 Task: Go to Program & Features. Select Whole Food Market. Add to cart Organic Ketchup-2. Select Amazon Health. Add to cart Pill organizer-2. Place order for Janice Green, _x000D_
1338 W Lago Bello Dr_x000D_
Eagle, Idaho(ID), 83616, Cell Number (703) 476-8286
Action: Mouse moved to (25, 101)
Screenshot: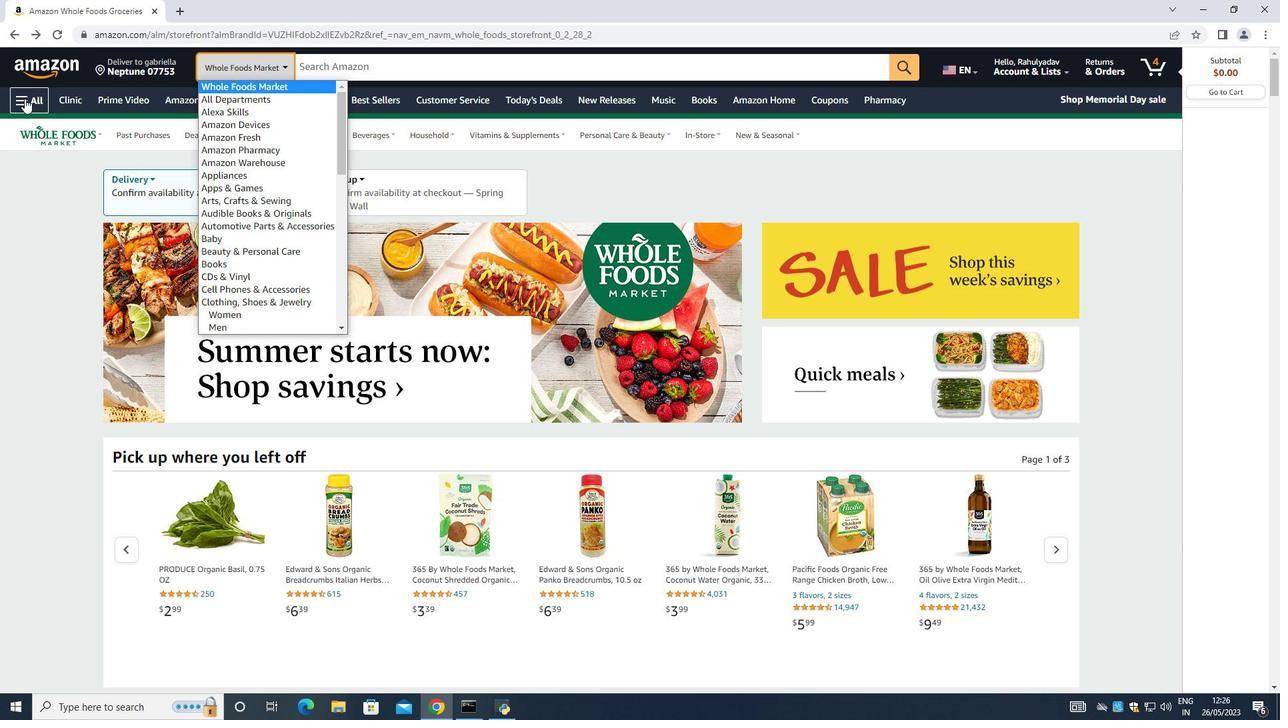 
Action: Mouse pressed left at (25, 101)
Screenshot: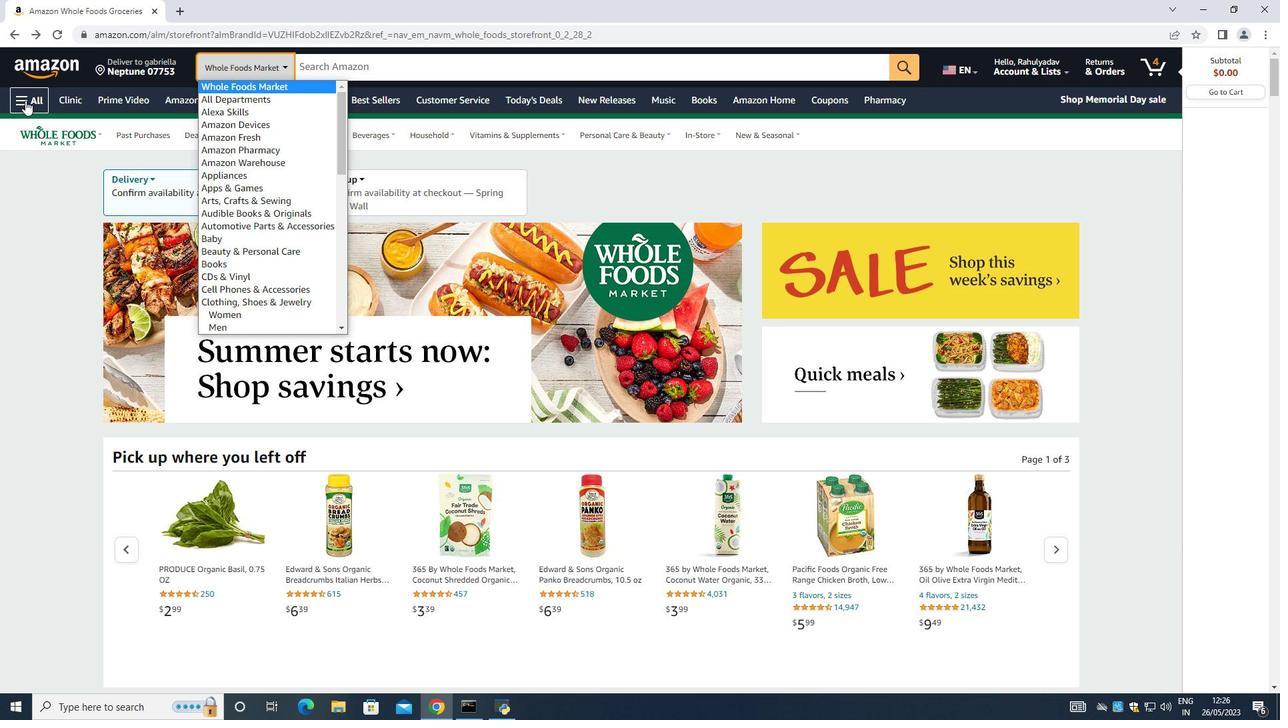 
Action: Mouse moved to (31, 133)
Screenshot: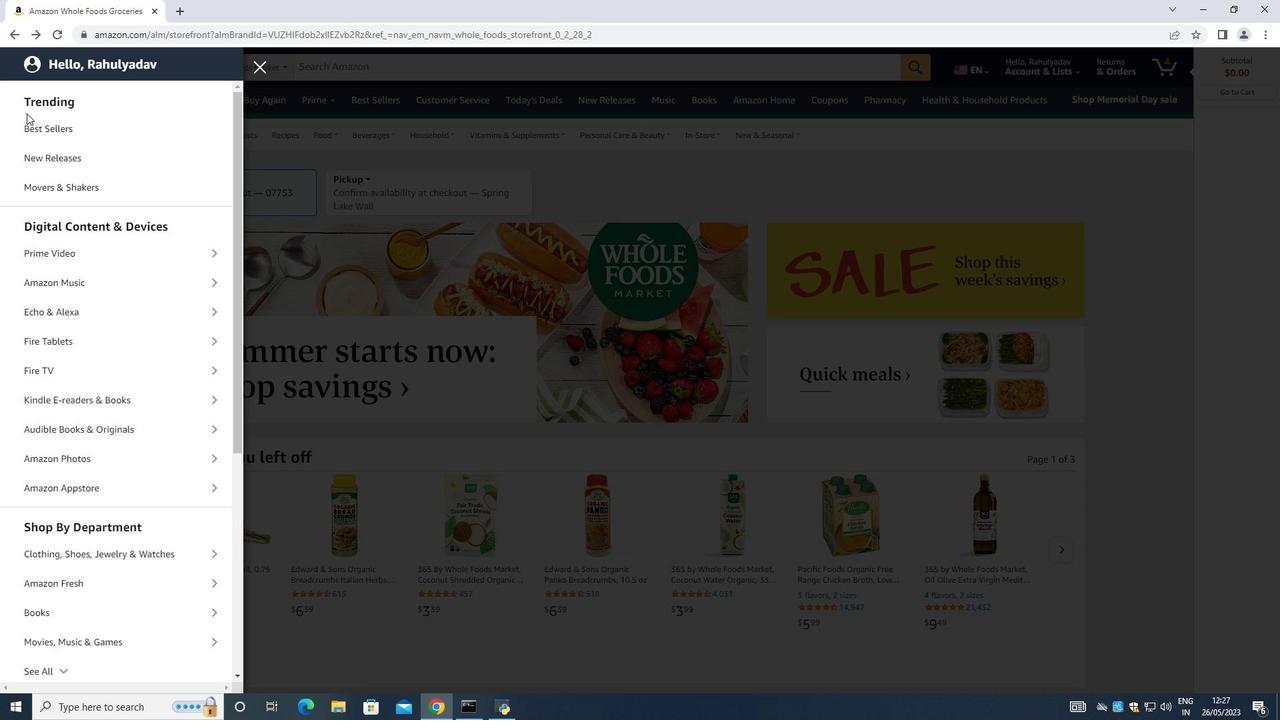 
Action: Mouse scrolled (31, 132) with delta (0, 0)
Screenshot: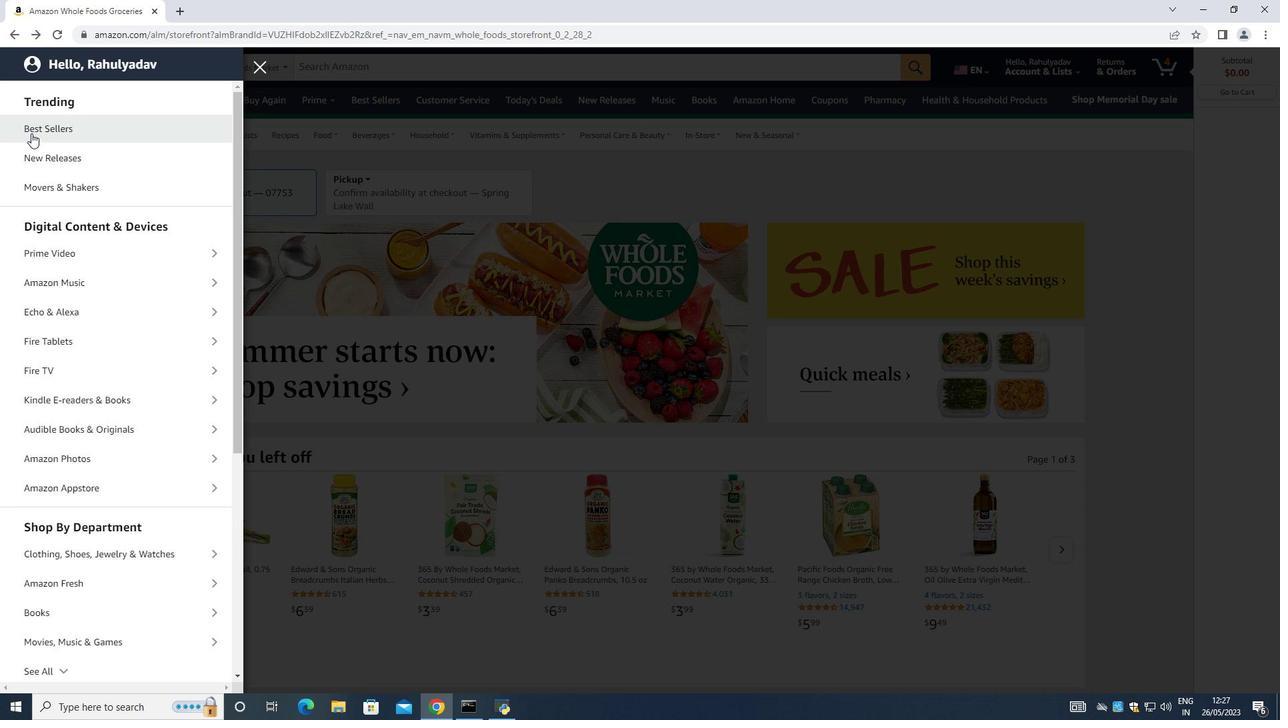 
Action: Mouse scrolled (31, 132) with delta (0, 0)
Screenshot: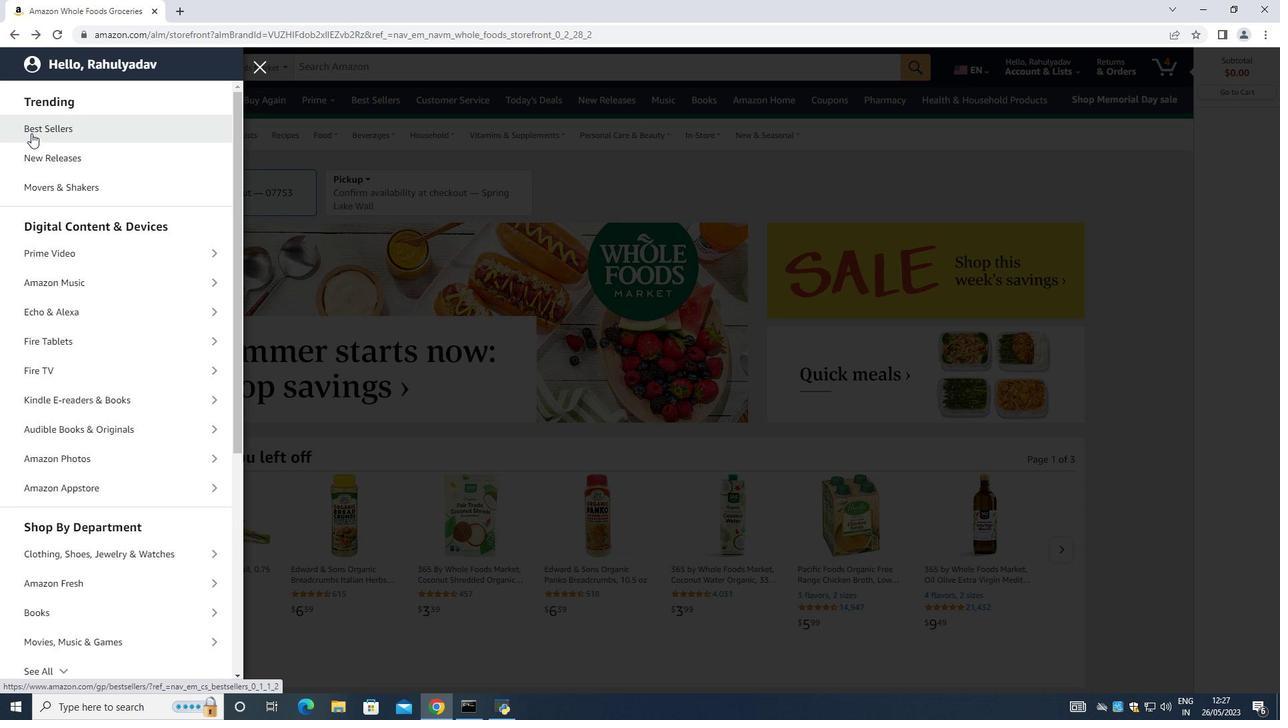 
Action: Mouse moved to (59, 156)
Screenshot: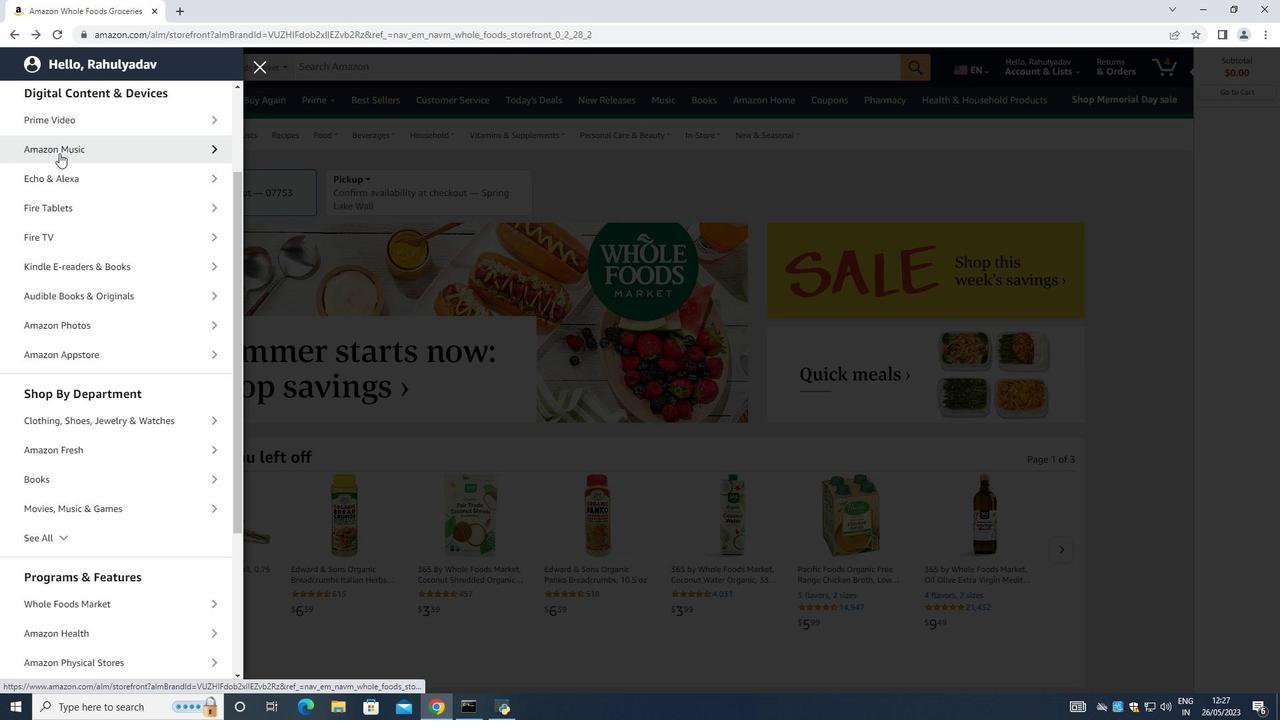 
Action: Mouse scrolled (59, 155) with delta (0, 0)
Screenshot: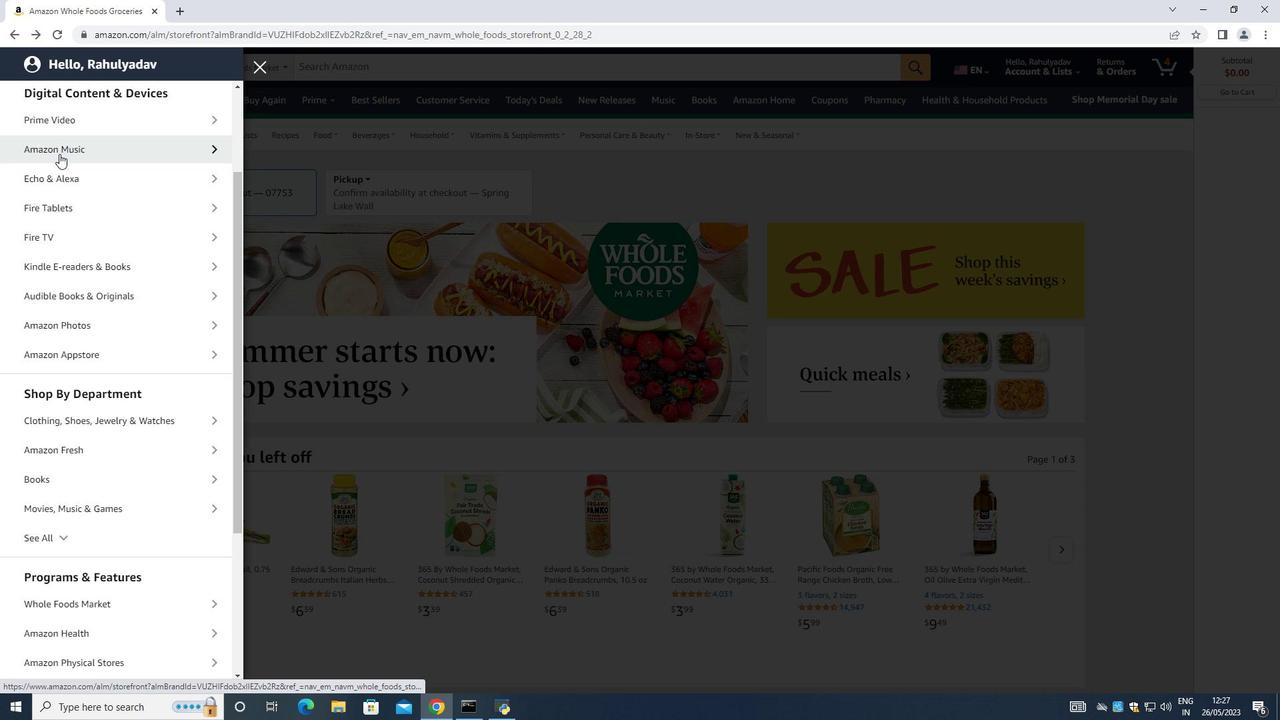
Action: Mouse moved to (61, 162)
Screenshot: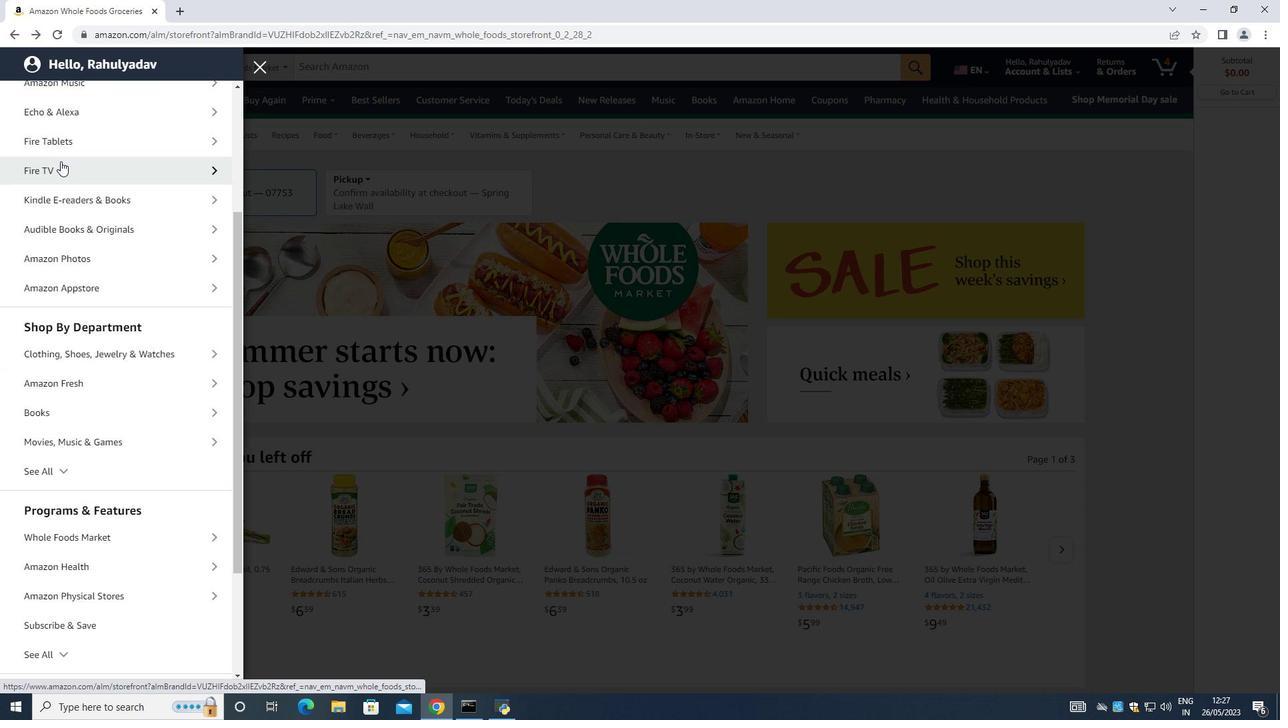 
Action: Mouse scrolled (61, 162) with delta (0, 0)
Screenshot: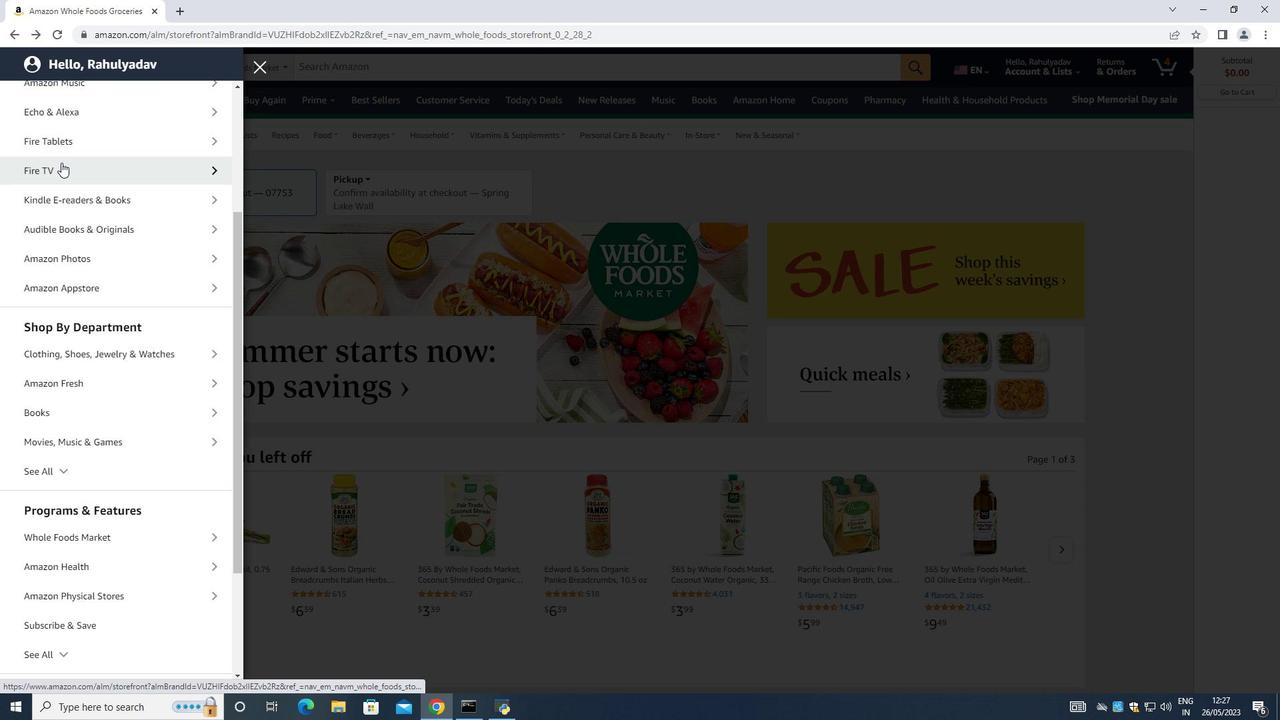 
Action: Mouse moved to (62, 170)
Screenshot: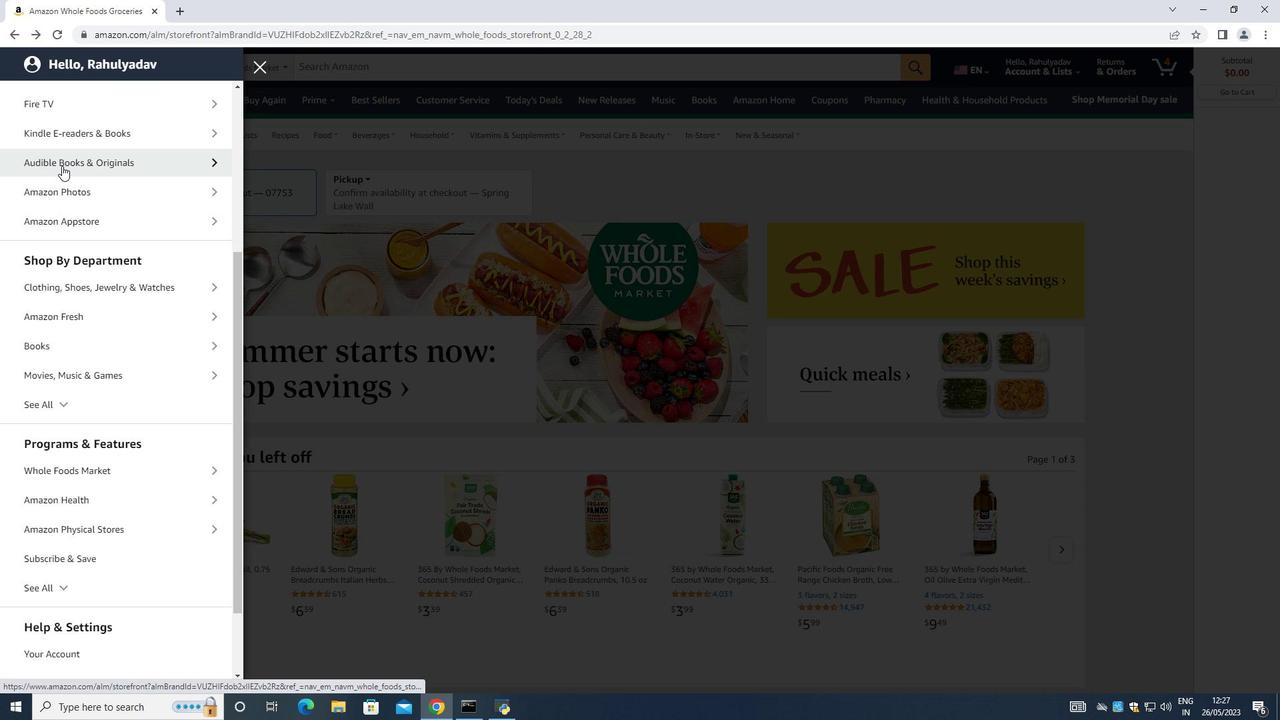 
Action: Mouse scrolled (62, 169) with delta (0, 0)
Screenshot: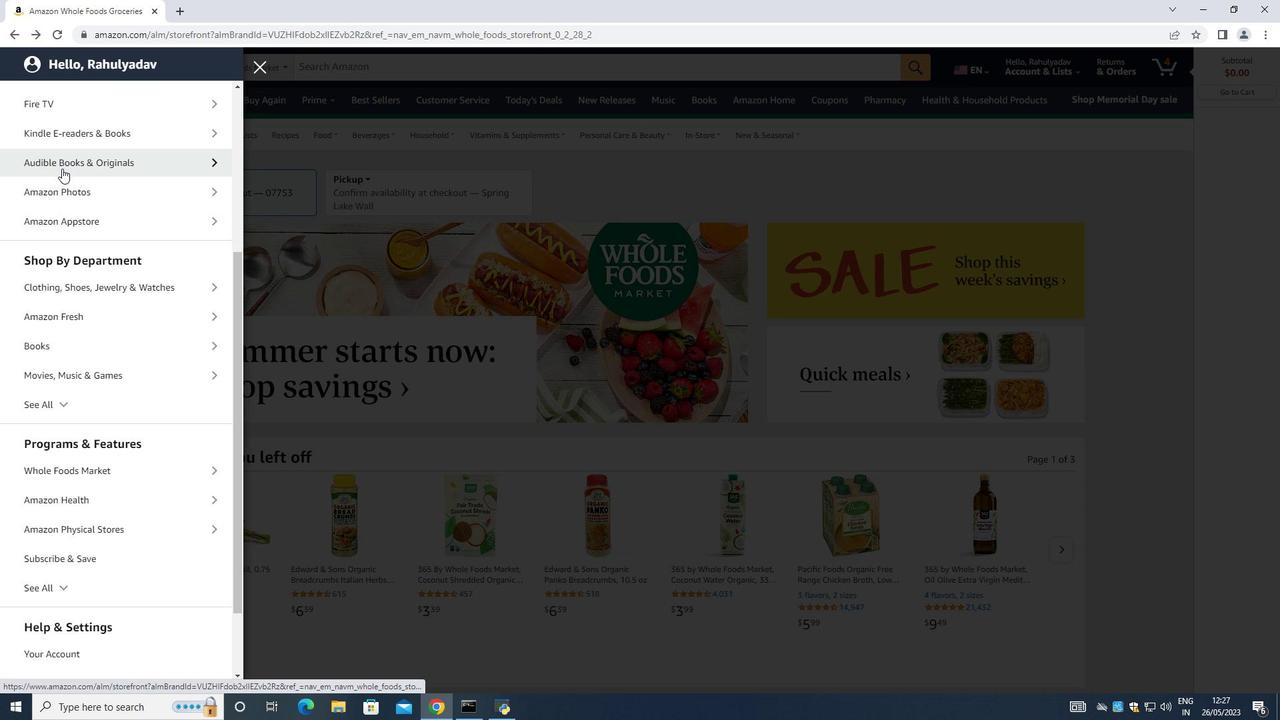 
Action: Mouse scrolled (62, 169) with delta (0, 0)
Screenshot: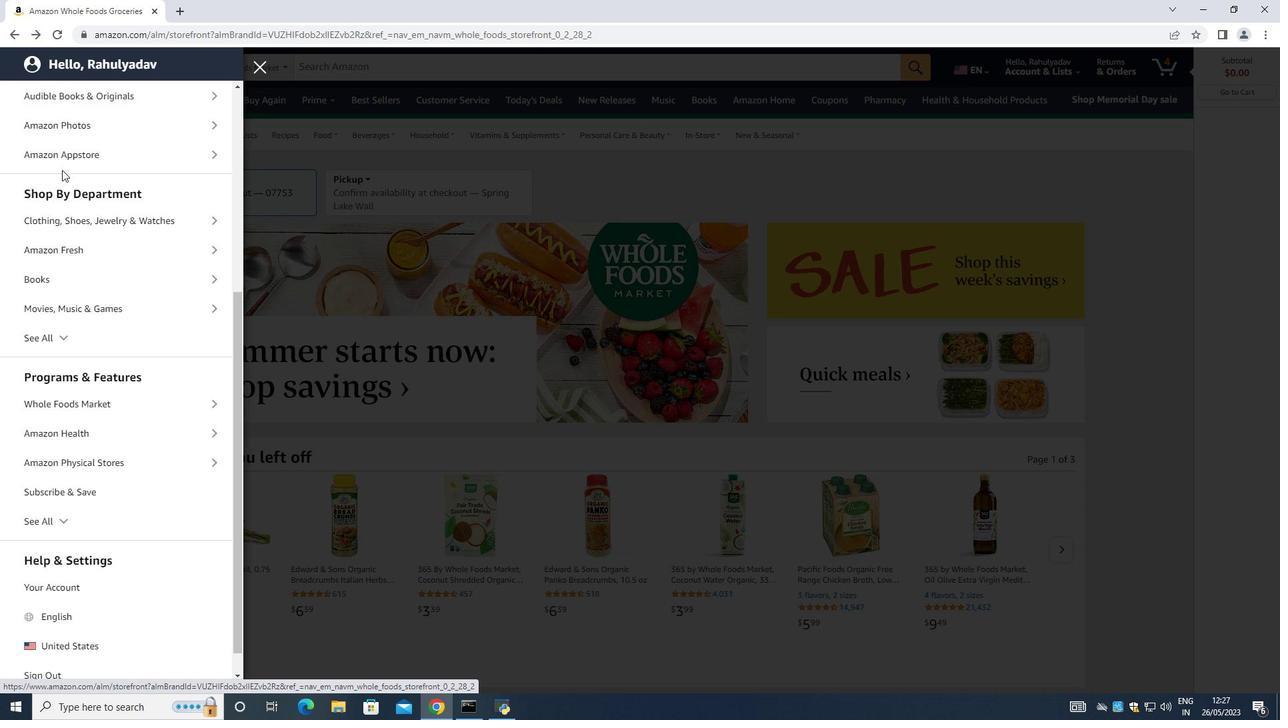 
Action: Mouse moved to (63, 172)
Screenshot: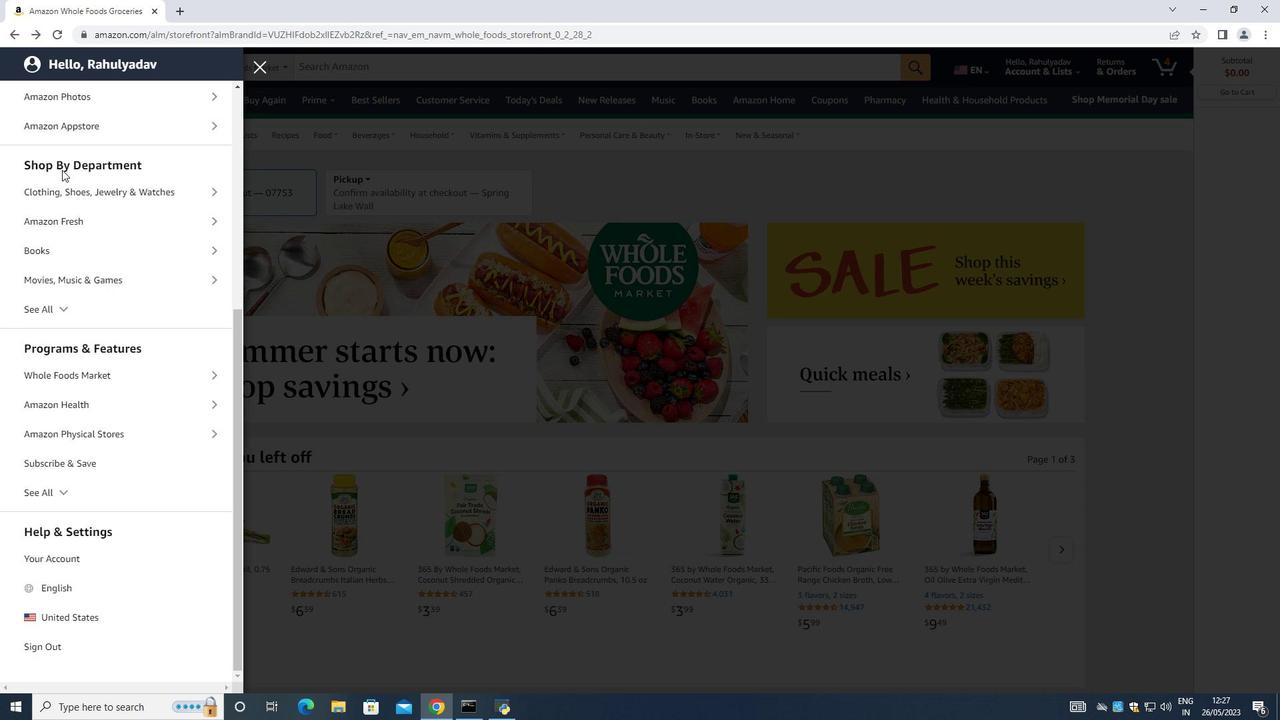 
Action: Mouse scrolled (63, 172) with delta (0, 0)
Screenshot: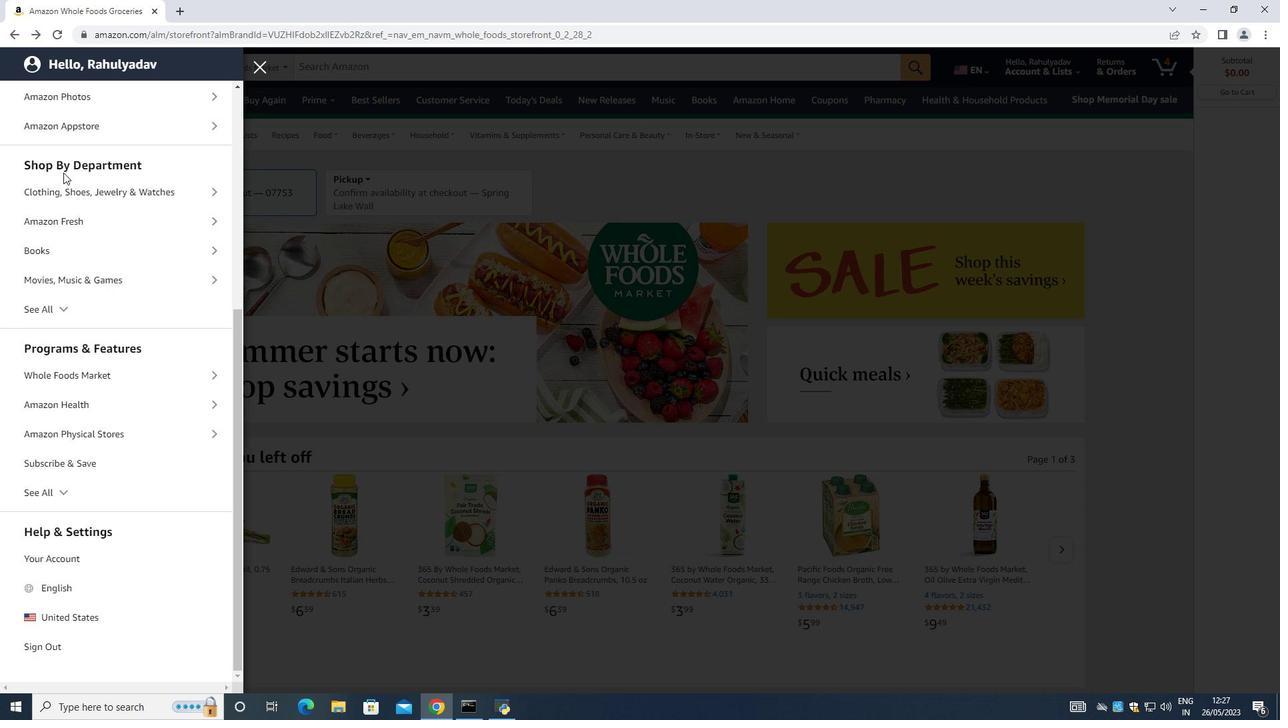 
Action: Mouse moved to (73, 384)
Screenshot: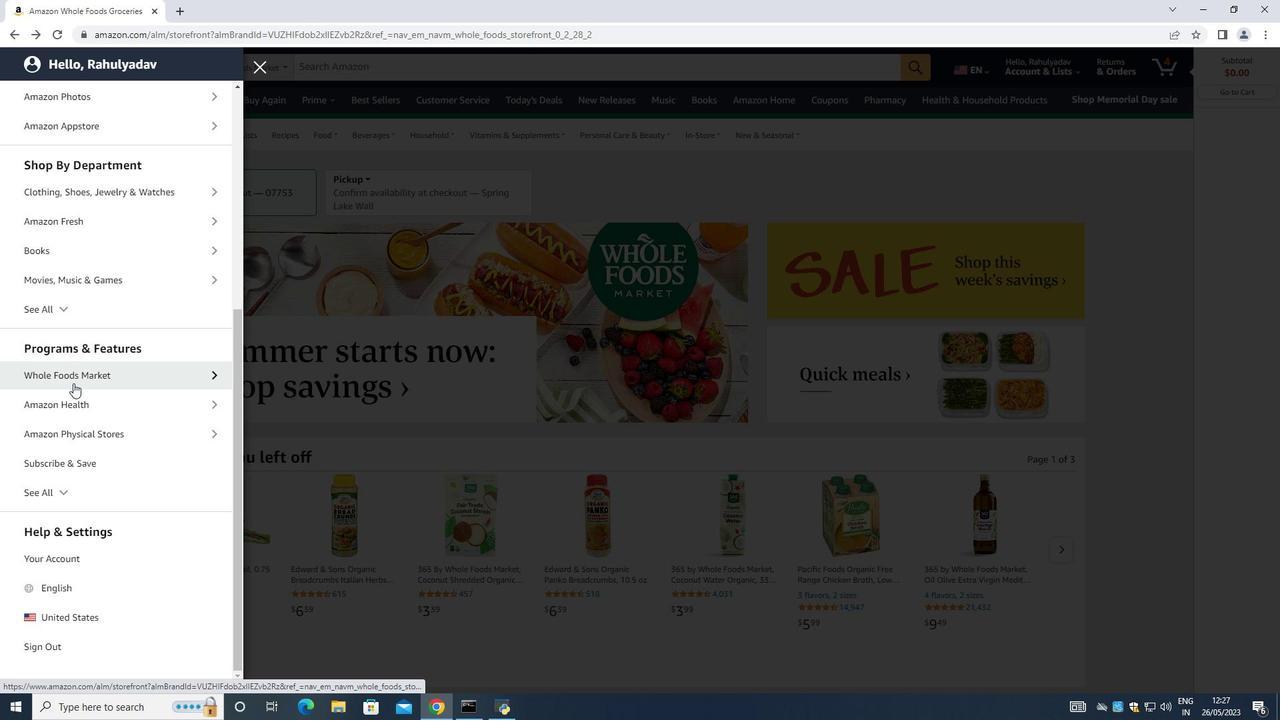
Action: Mouse pressed left at (73, 384)
Screenshot: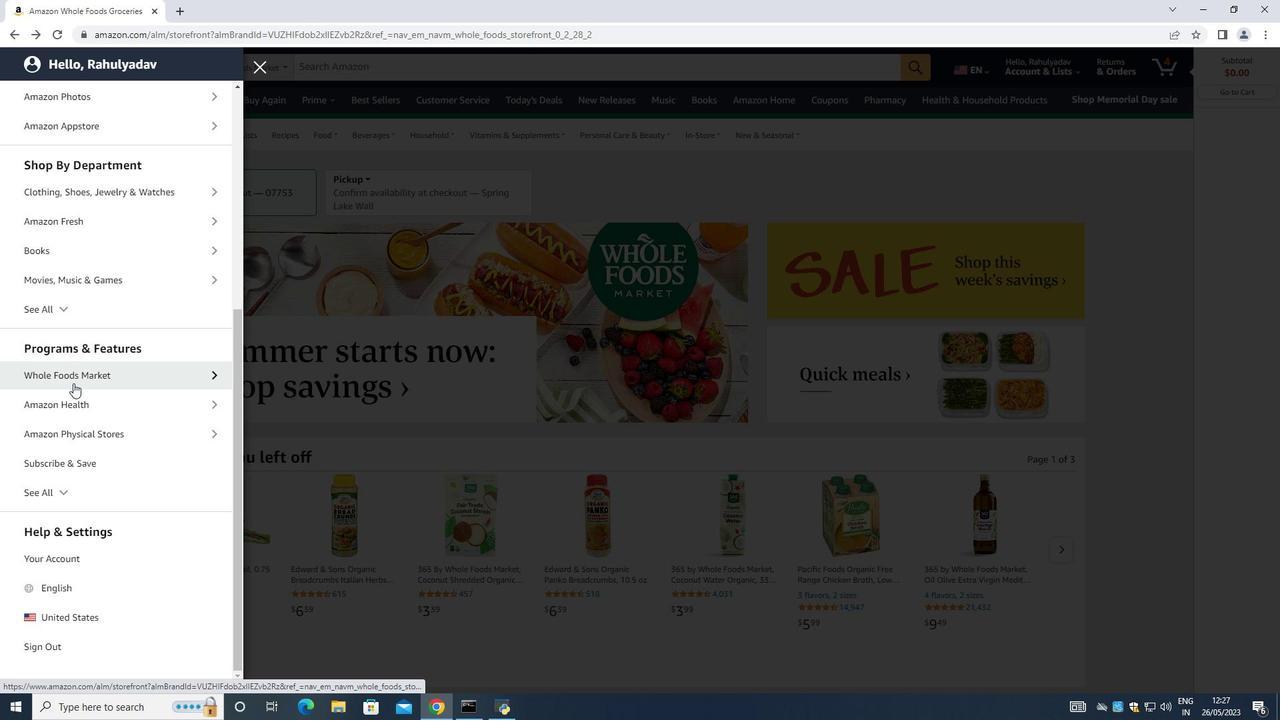 
Action: Mouse moved to (139, 163)
Screenshot: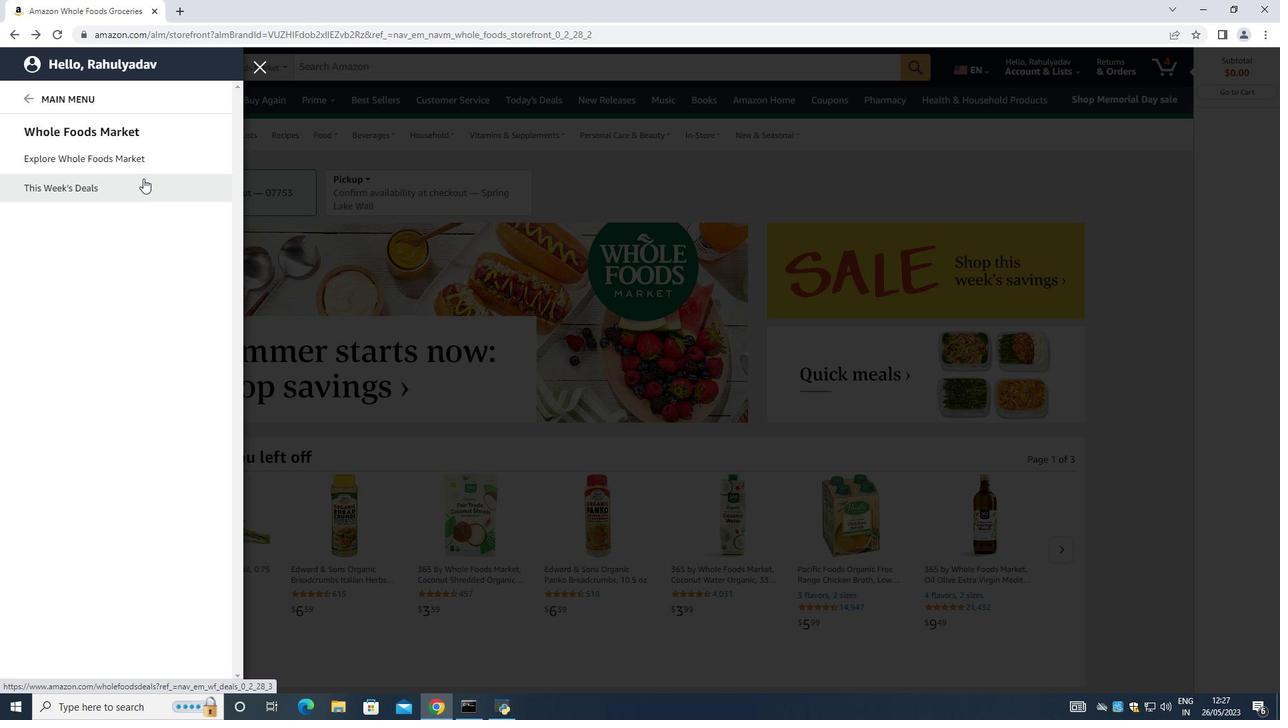 
Action: Mouse pressed left at (139, 163)
Screenshot: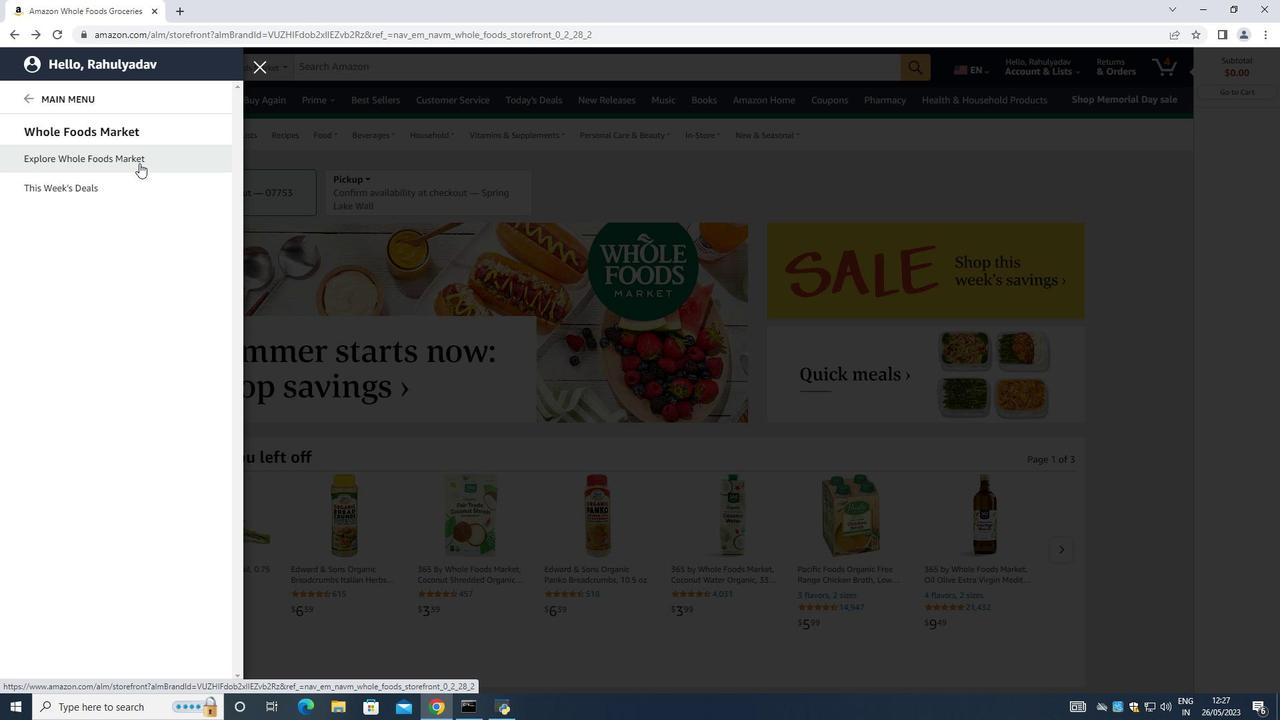 
Action: Mouse moved to (344, 65)
Screenshot: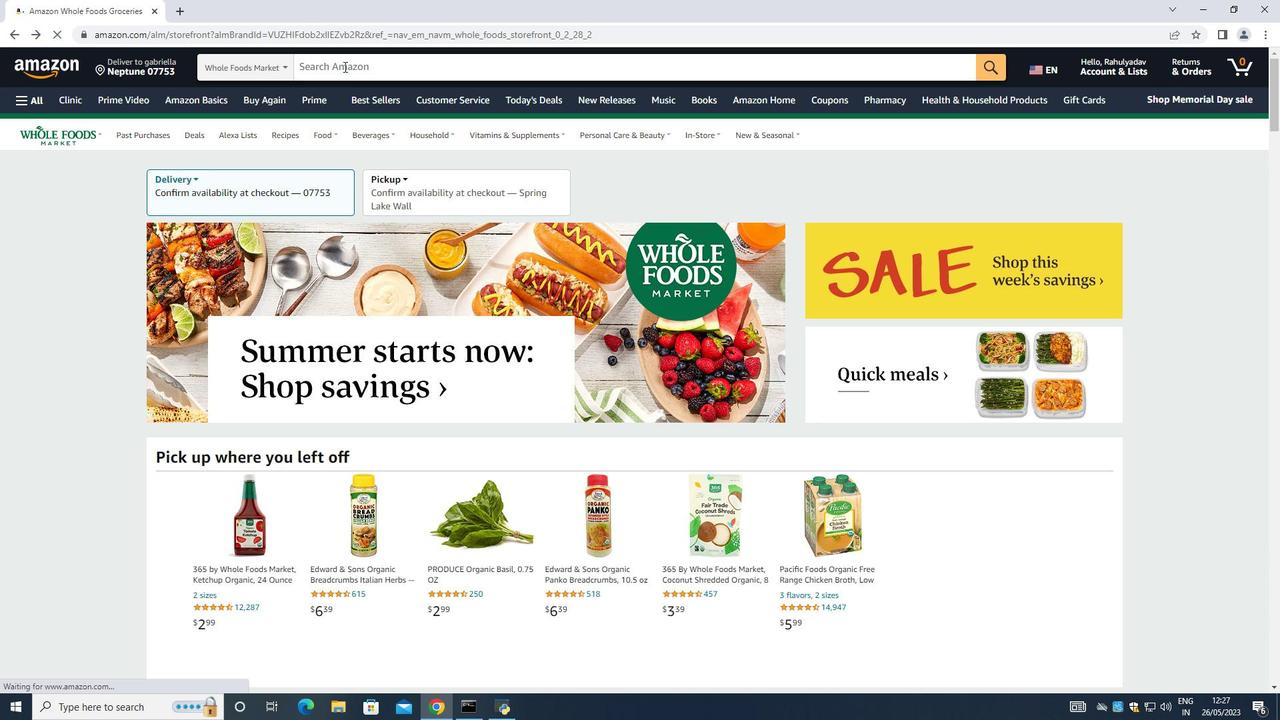 
Action: Mouse pressed left at (344, 65)
Screenshot: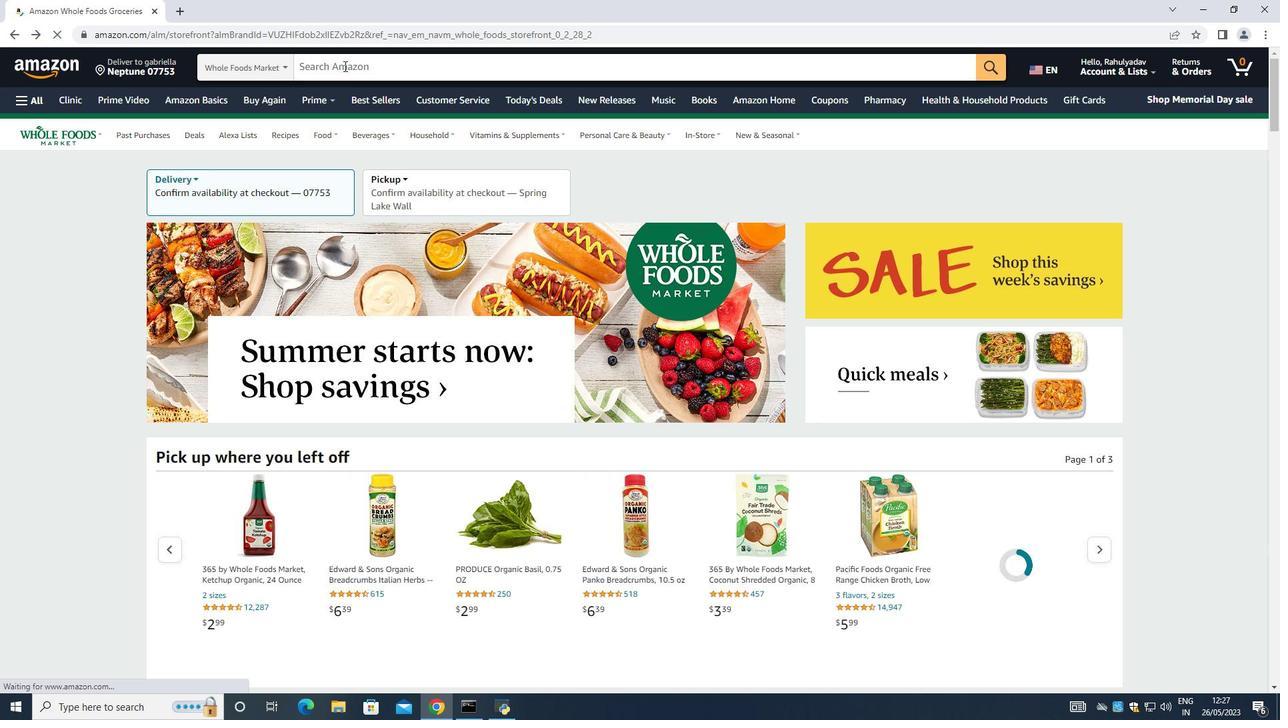 
Action: Mouse moved to (304, 38)
Screenshot: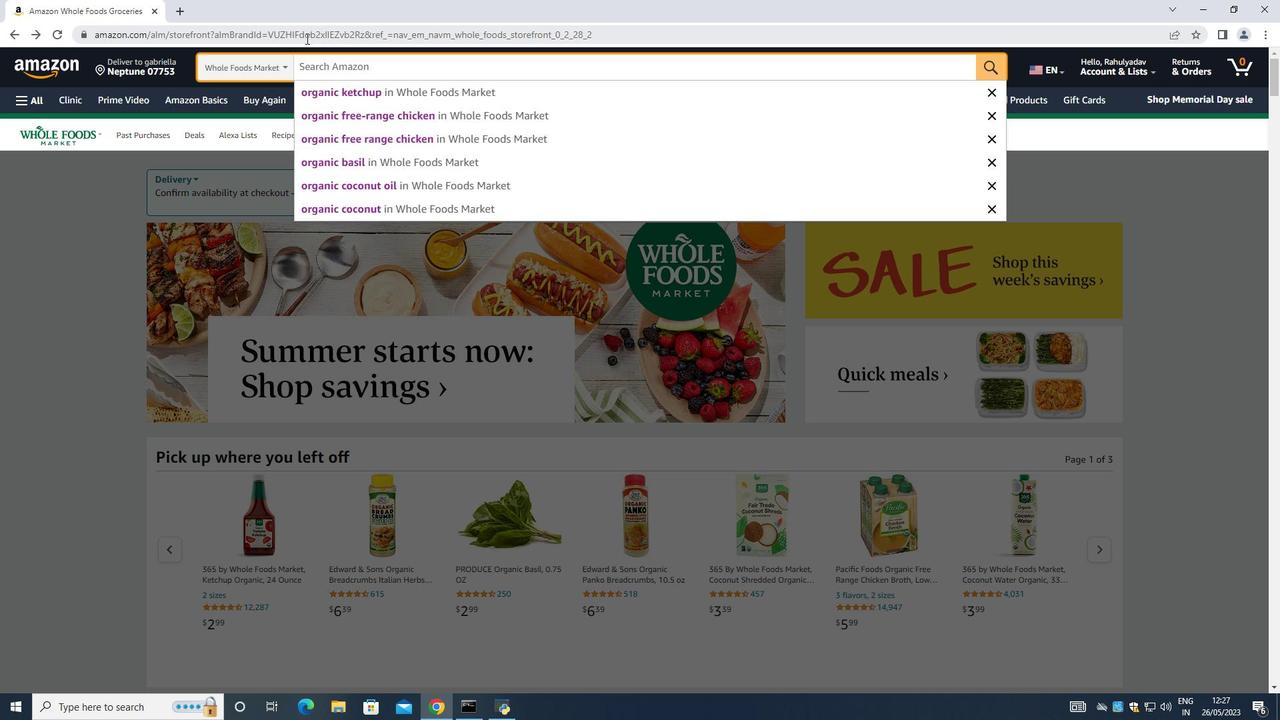
Action: Key pressed <Key.caps_lock>O<Key.caps_lock>rganic<Key.backspace><Key.backspace><Key.backspace><Key.backspace><Key.backspace><Key.backspace><Key.backspace><Key.backspace><Key.backspace><Key.backspace><Key.backspace><Key.backspace><Key.backspace><Key.caps_lock><Key.shift>oRGANIC<Key.space><Key.shift><Key.shift><Key.shift><Key.shift><Key.shift><Key.shift><Key.shift>kETCHUP<Key.space>
Screenshot: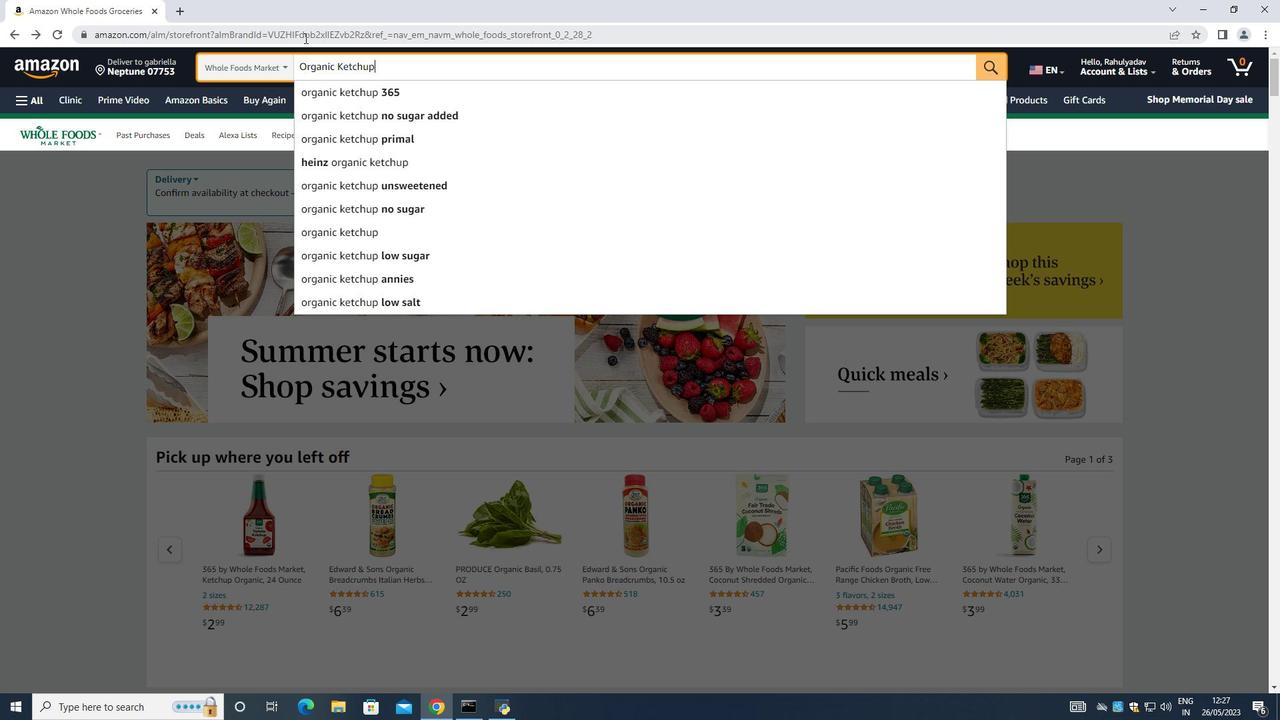 
Action: Mouse moved to (988, 66)
Screenshot: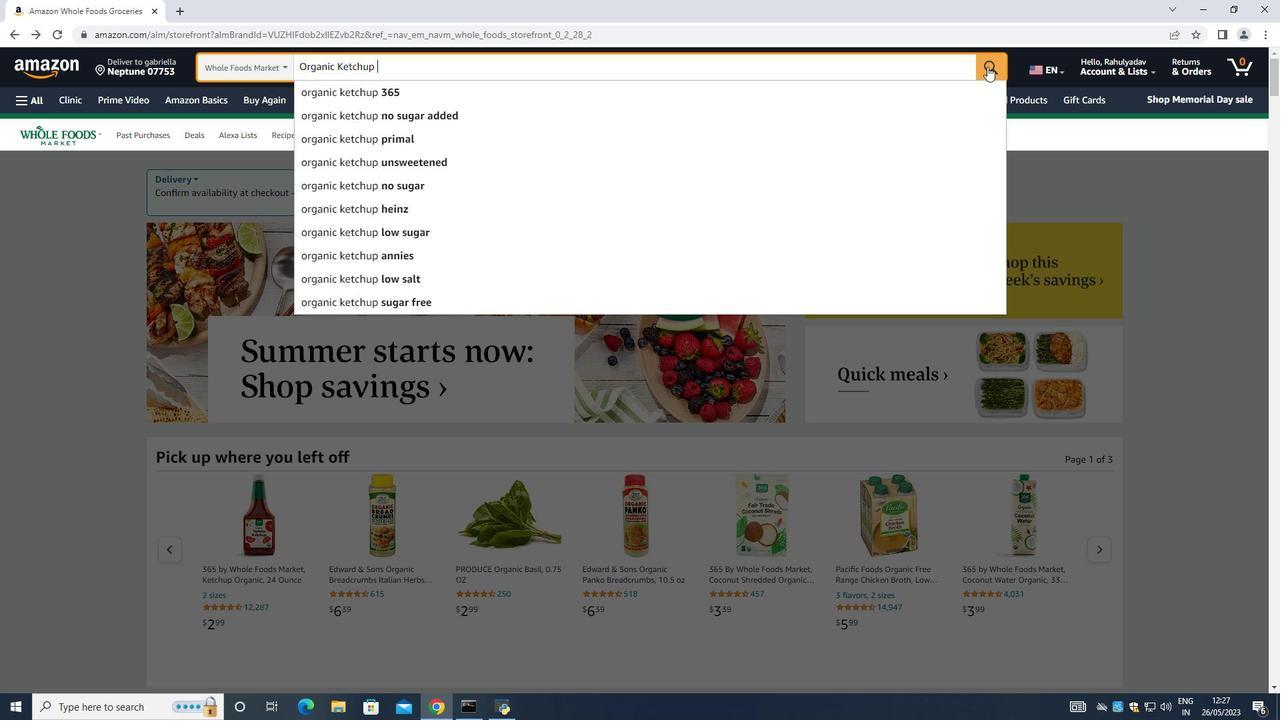 
Action: Mouse pressed left at (988, 66)
Screenshot: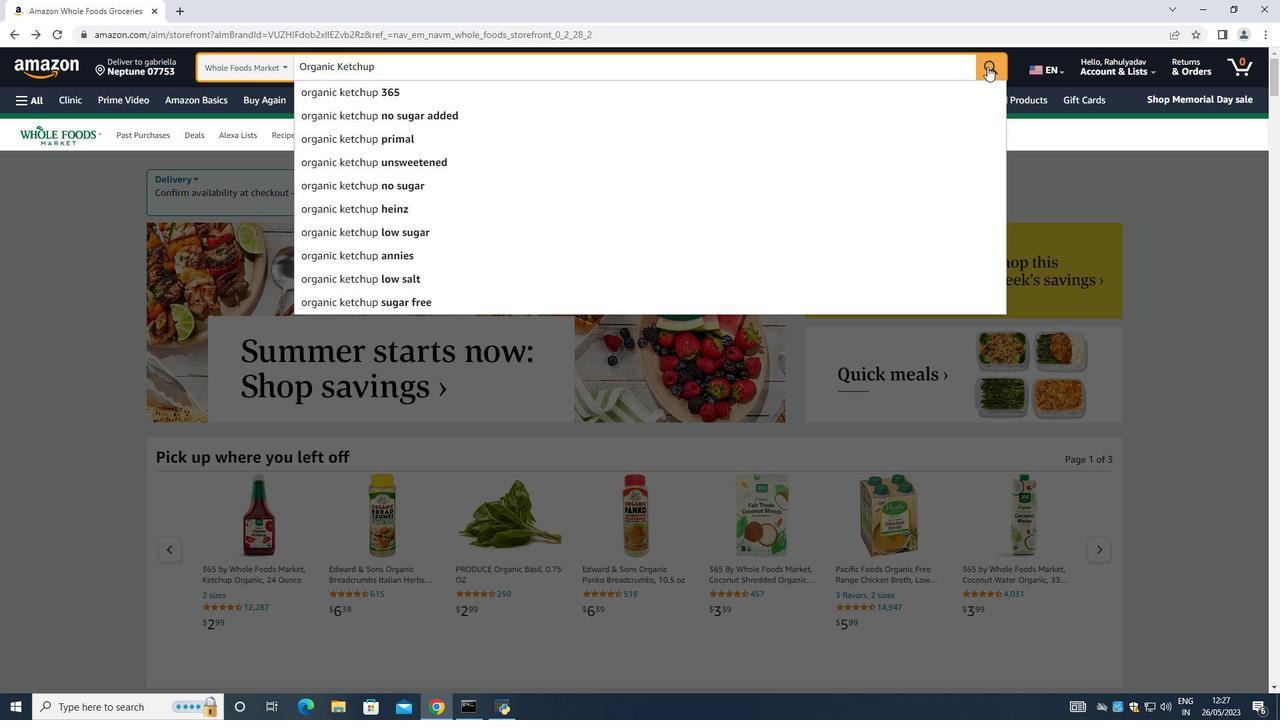 
Action: Mouse moved to (566, 364)
Screenshot: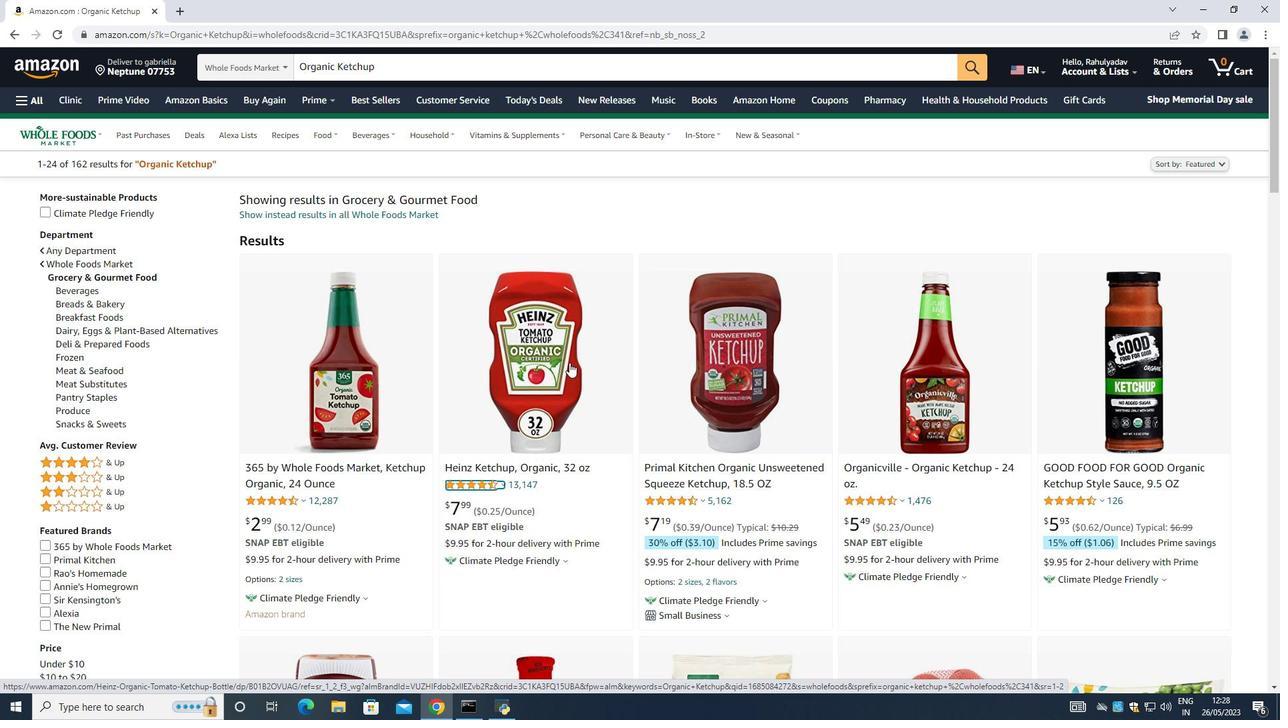 
Action: Mouse scrolled (566, 364) with delta (0, 0)
Screenshot: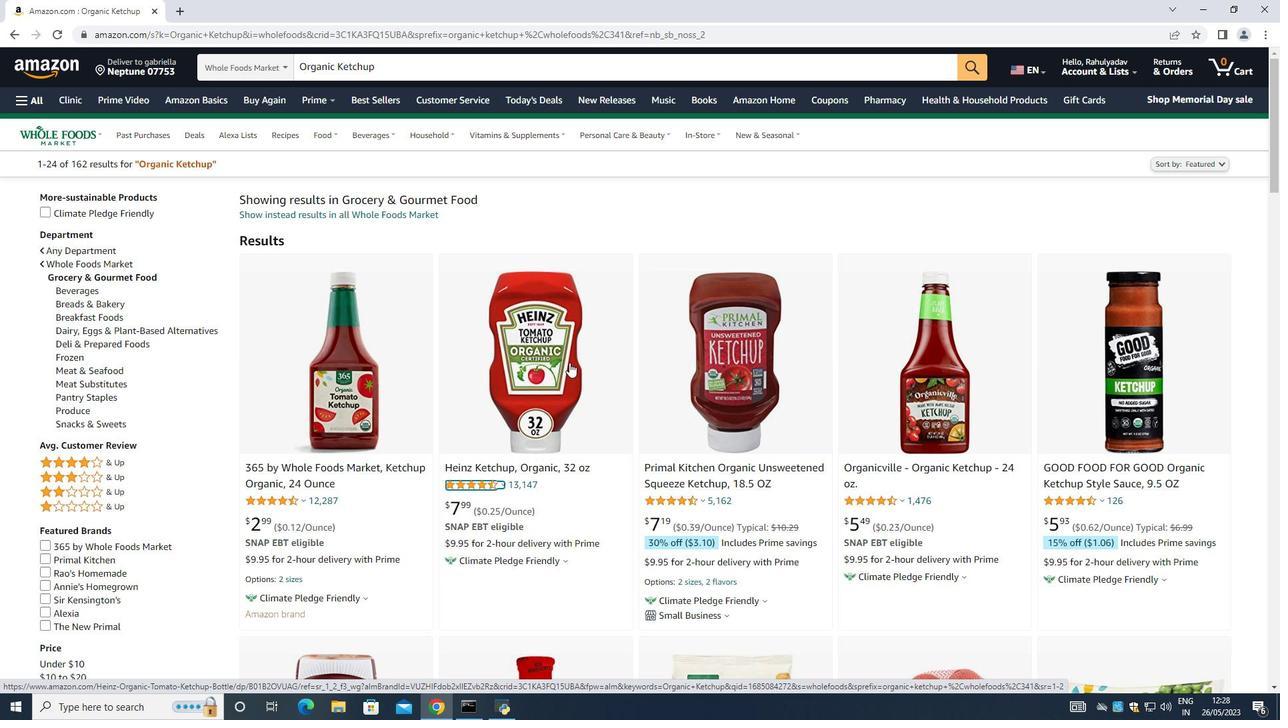 
Action: Mouse moved to (722, 409)
Screenshot: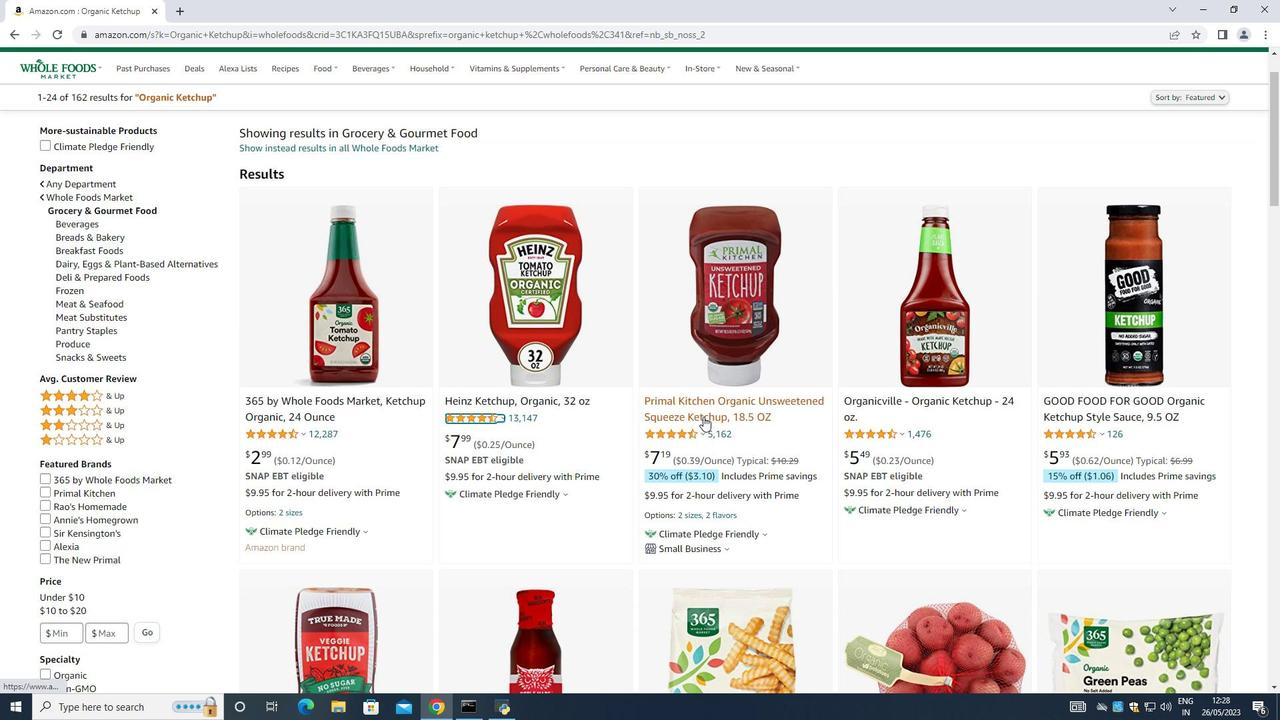 
Action: Mouse scrolled (722, 408) with delta (0, 0)
Screenshot: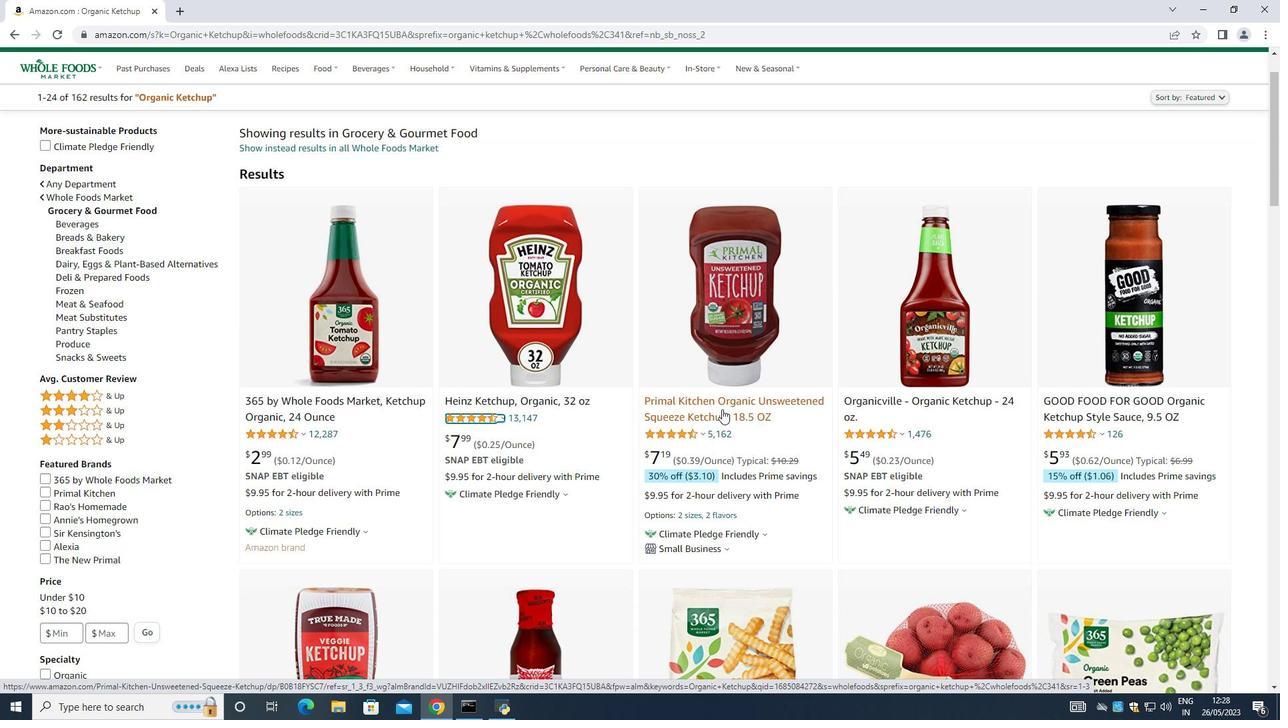 
Action: Mouse moved to (822, 416)
Screenshot: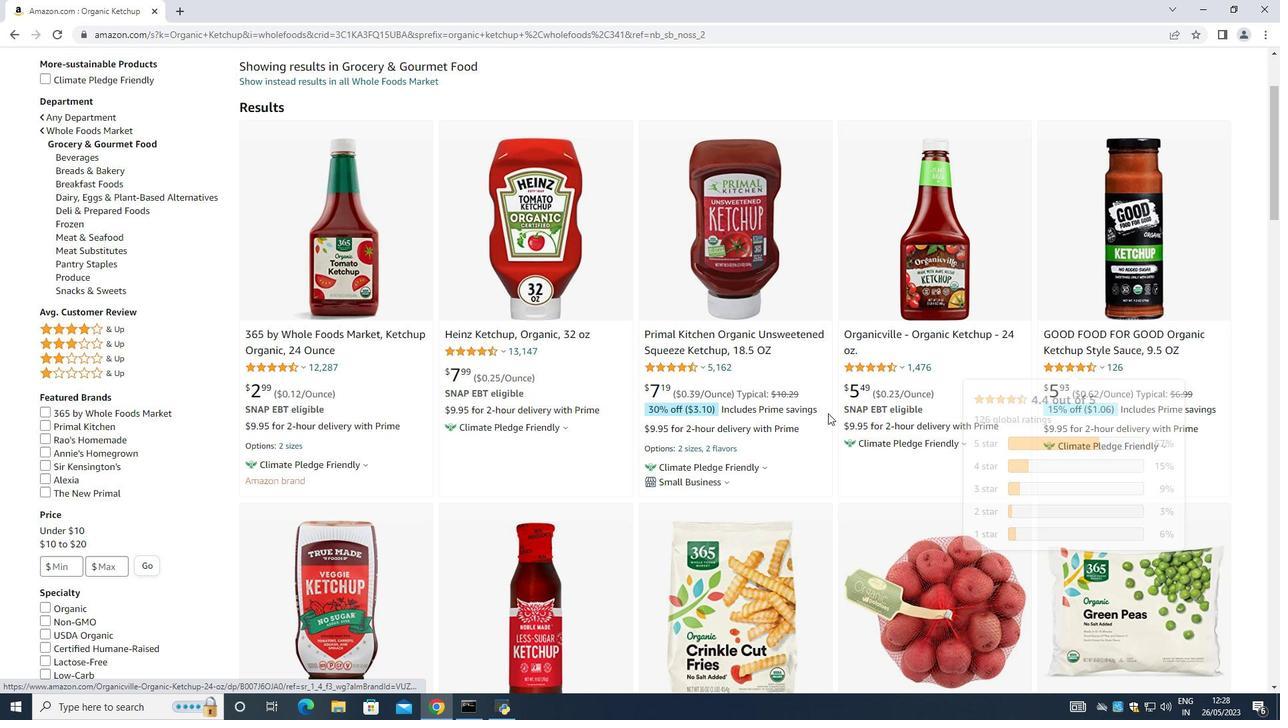 
Action: Mouse scrolled (822, 415) with delta (0, 0)
Screenshot: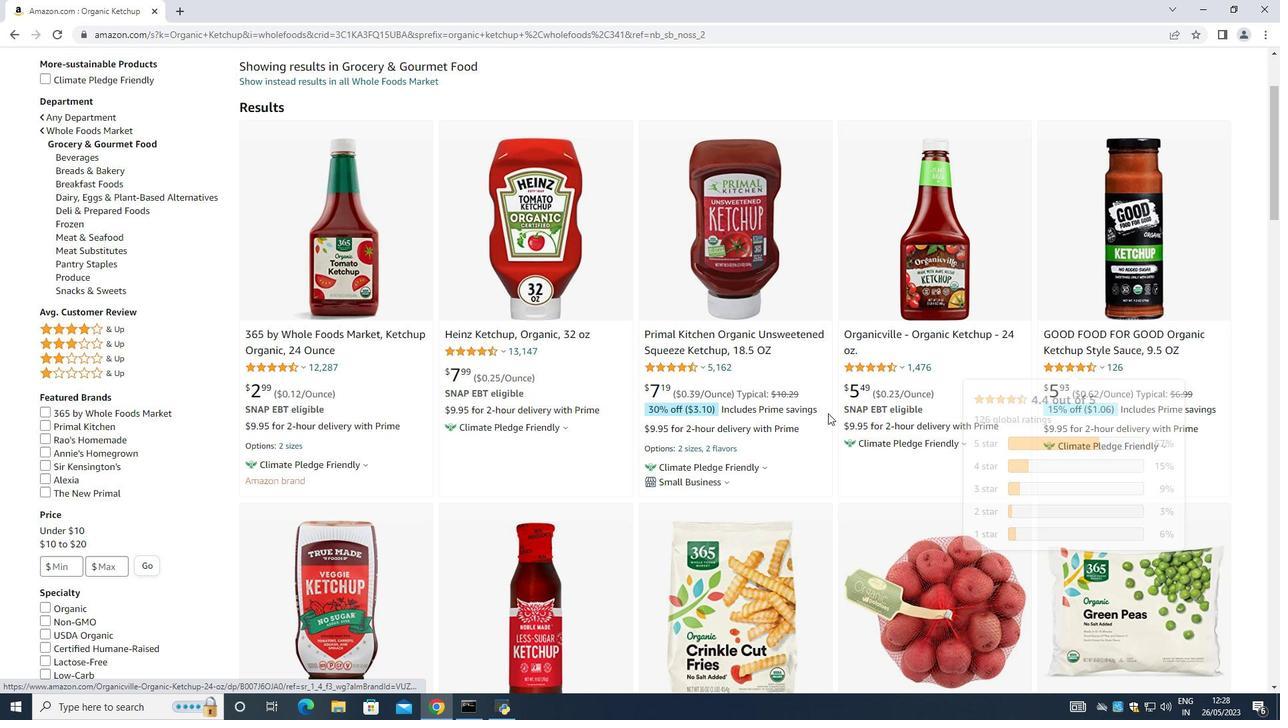 
Action: Mouse moved to (820, 416)
Screenshot: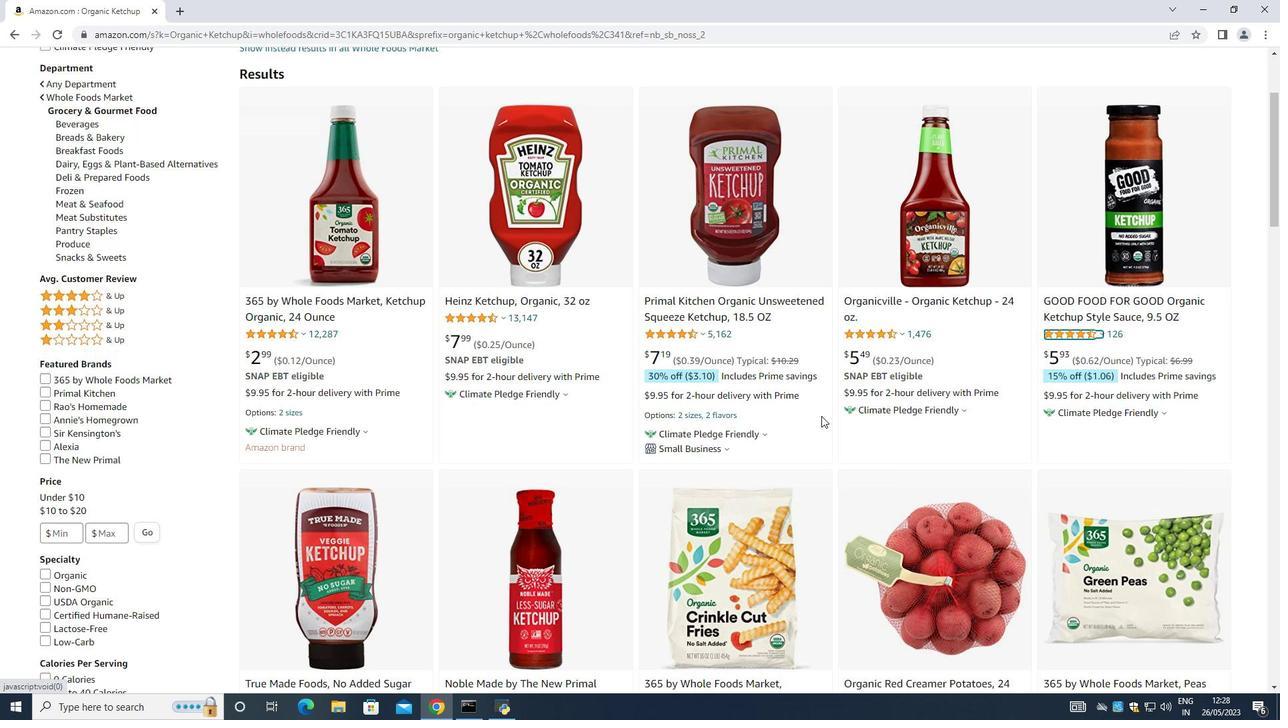 
Action: Mouse scrolled (820, 416) with delta (0, 0)
Screenshot: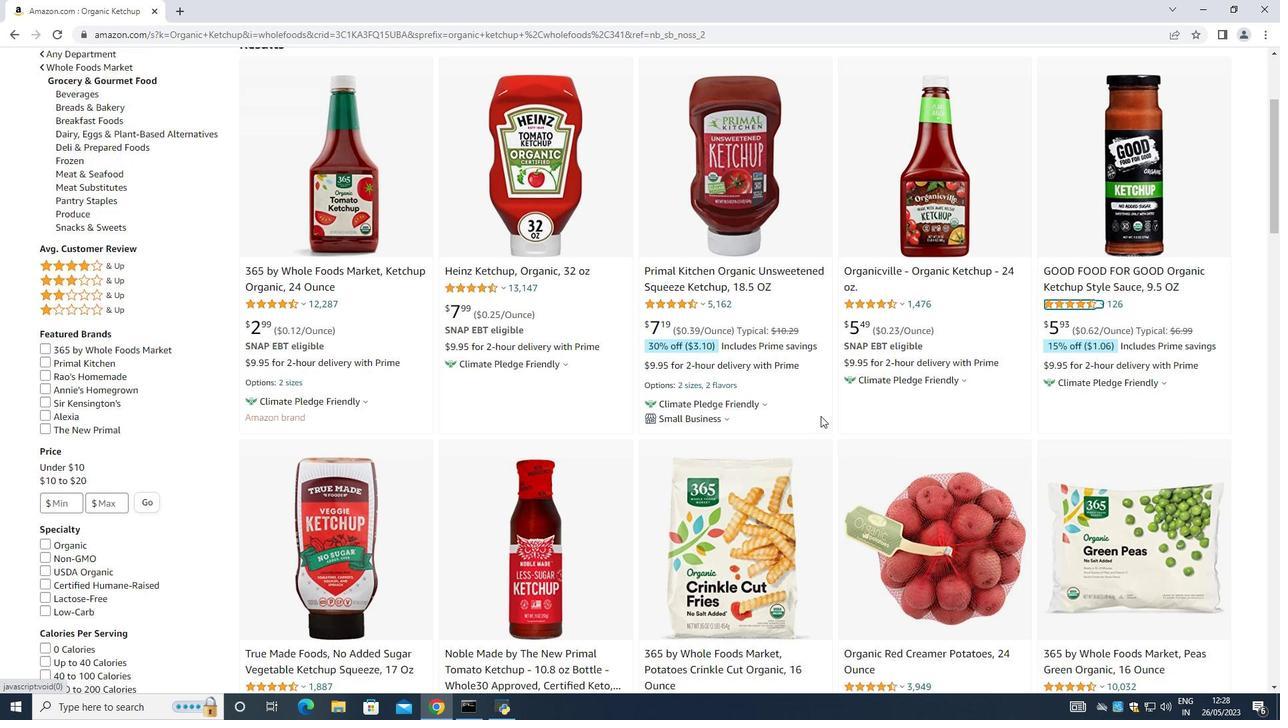 
Action: Mouse moved to (554, 456)
Screenshot: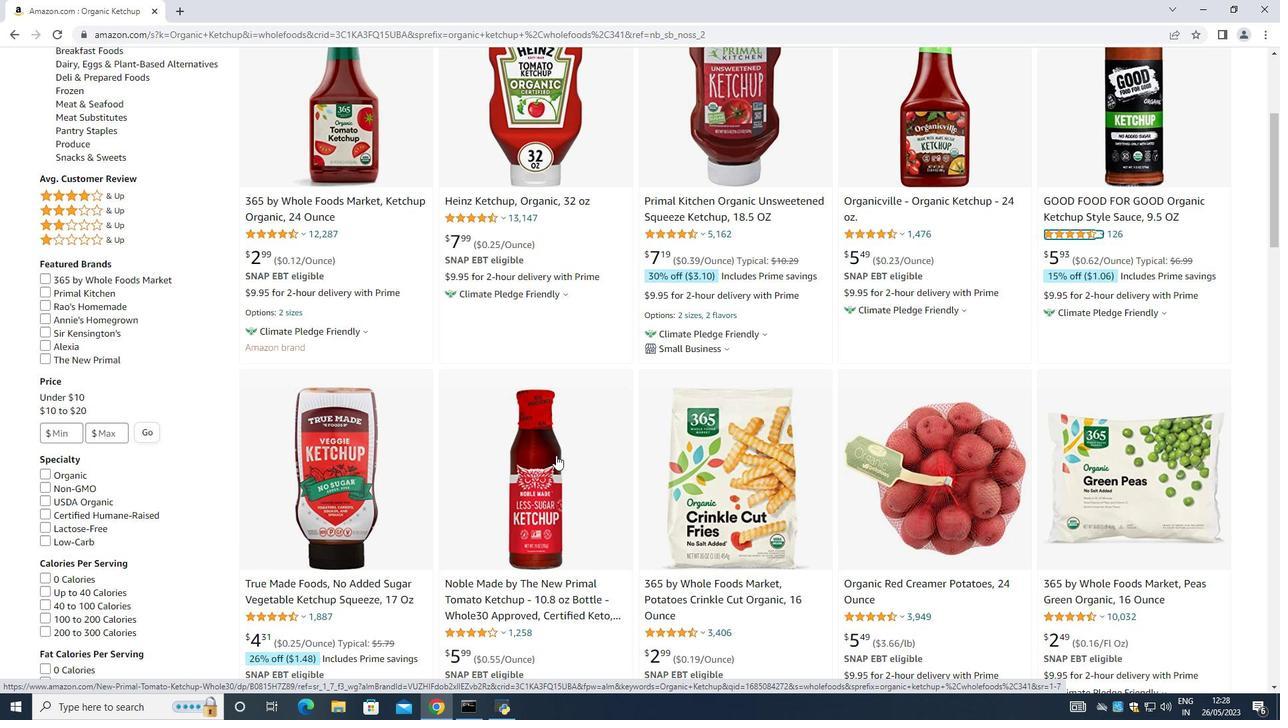 
Action: Mouse scrolled (554, 456) with delta (0, 0)
Screenshot: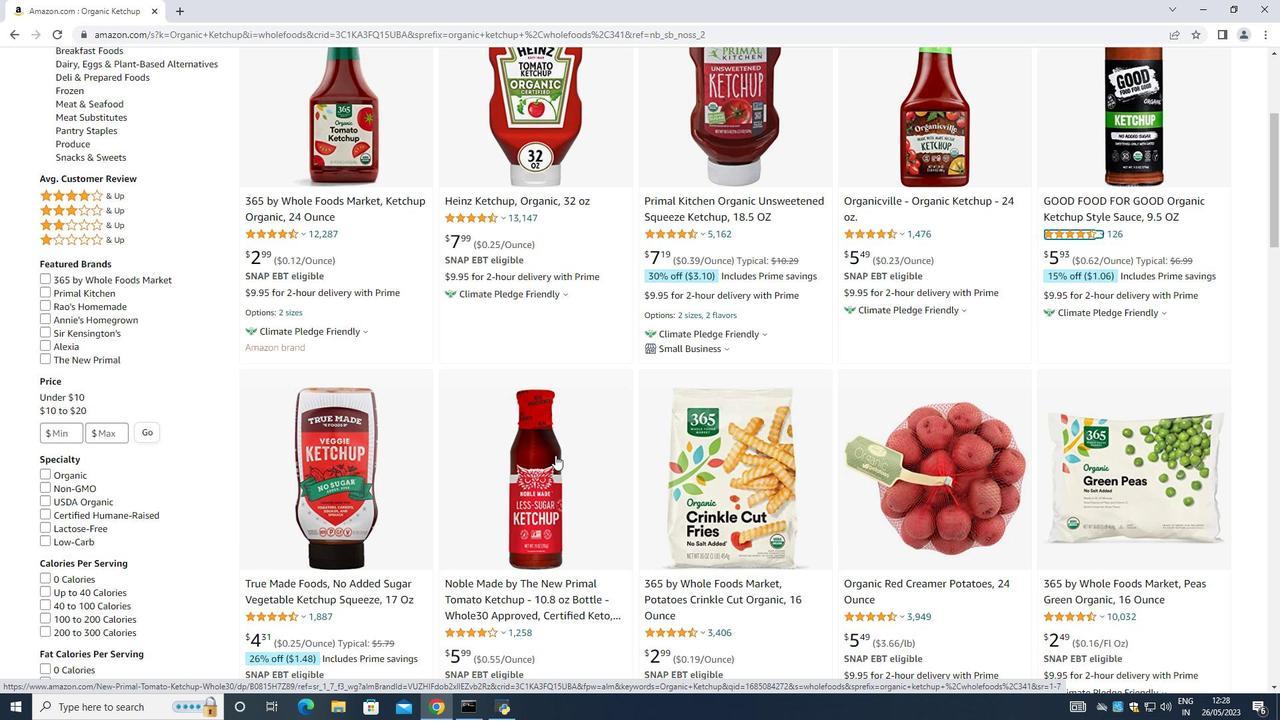 
Action: Mouse moved to (553, 456)
Screenshot: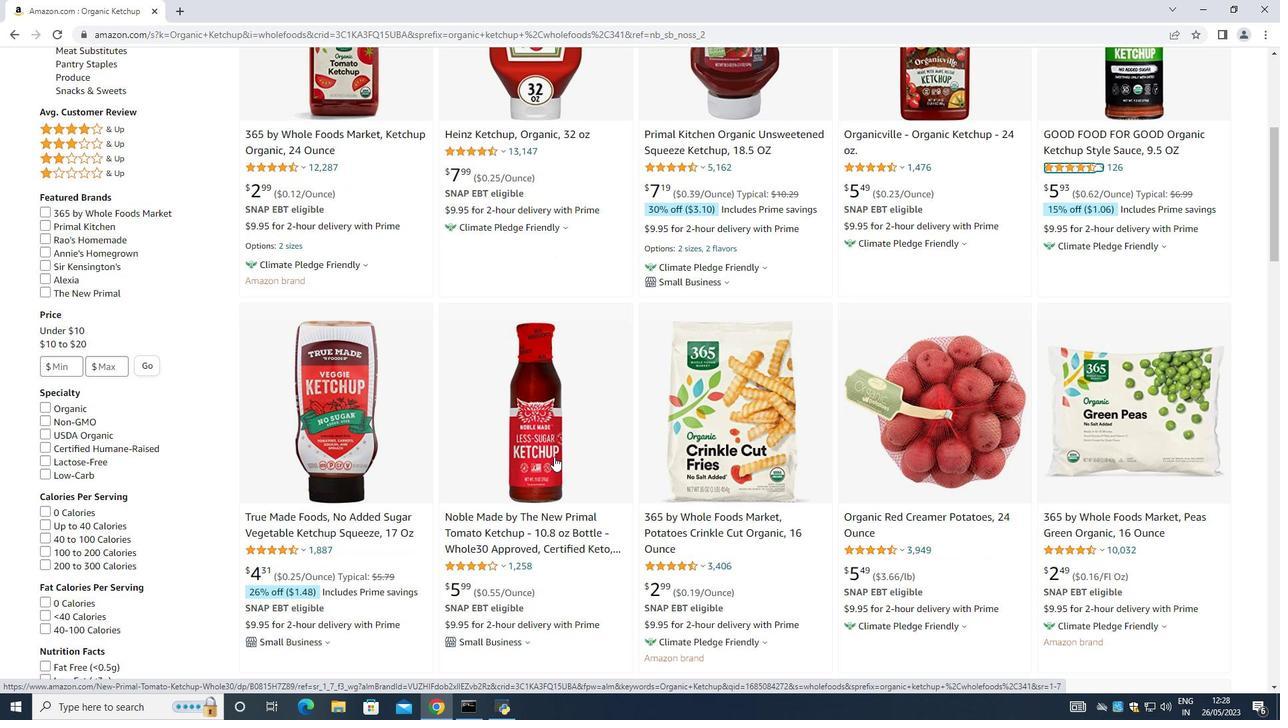 
Action: Mouse scrolled (553, 456) with delta (0, 0)
Screenshot: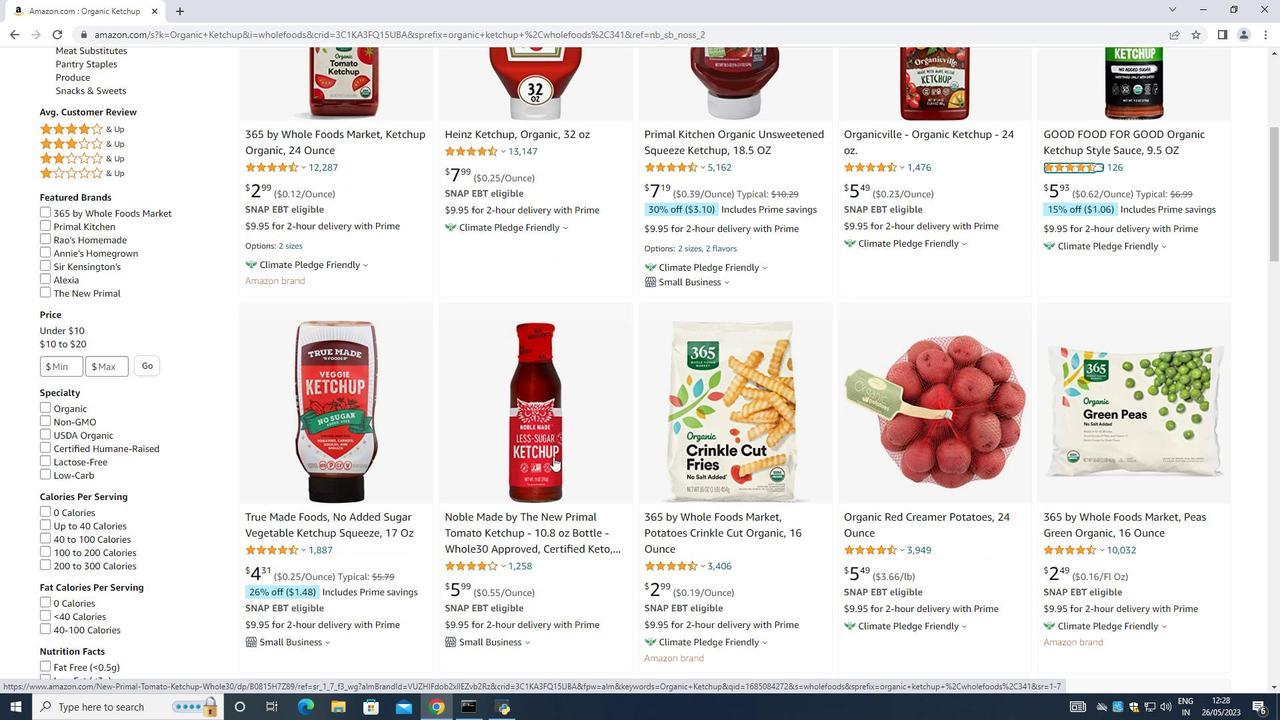 
Action: Mouse moved to (526, 447)
Screenshot: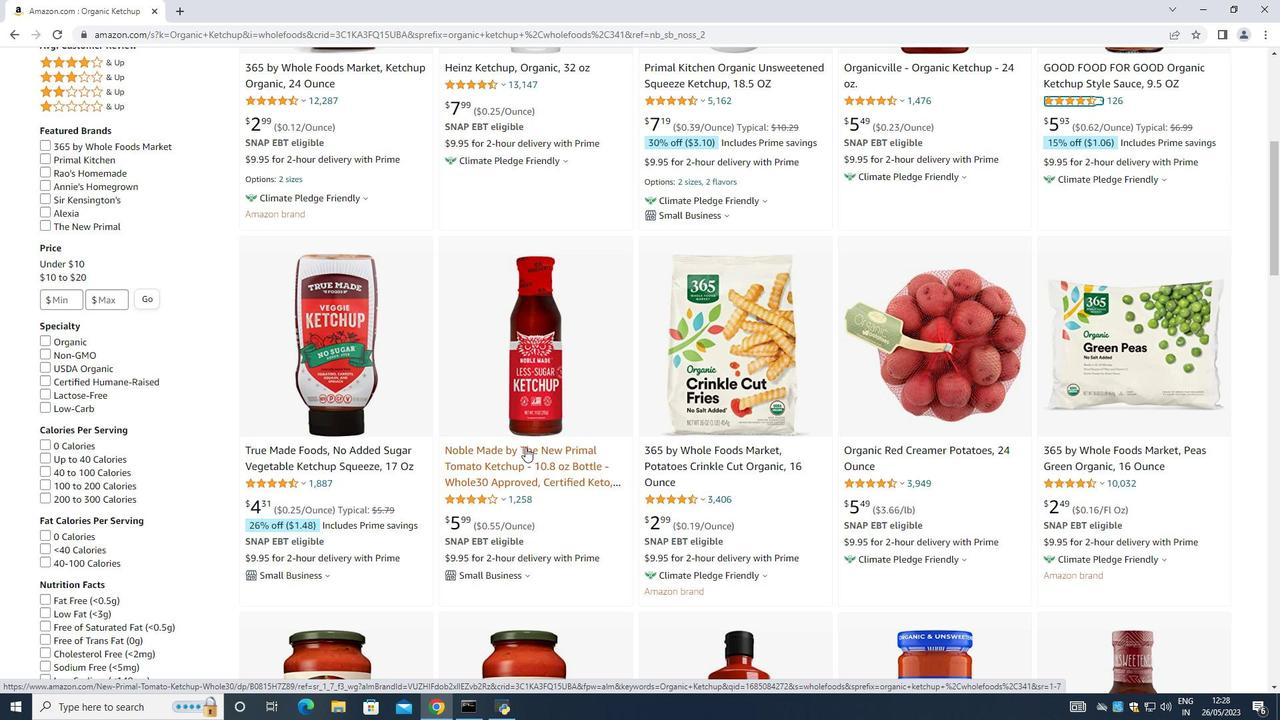
Action: Mouse scrolled (526, 448) with delta (0, 0)
Screenshot: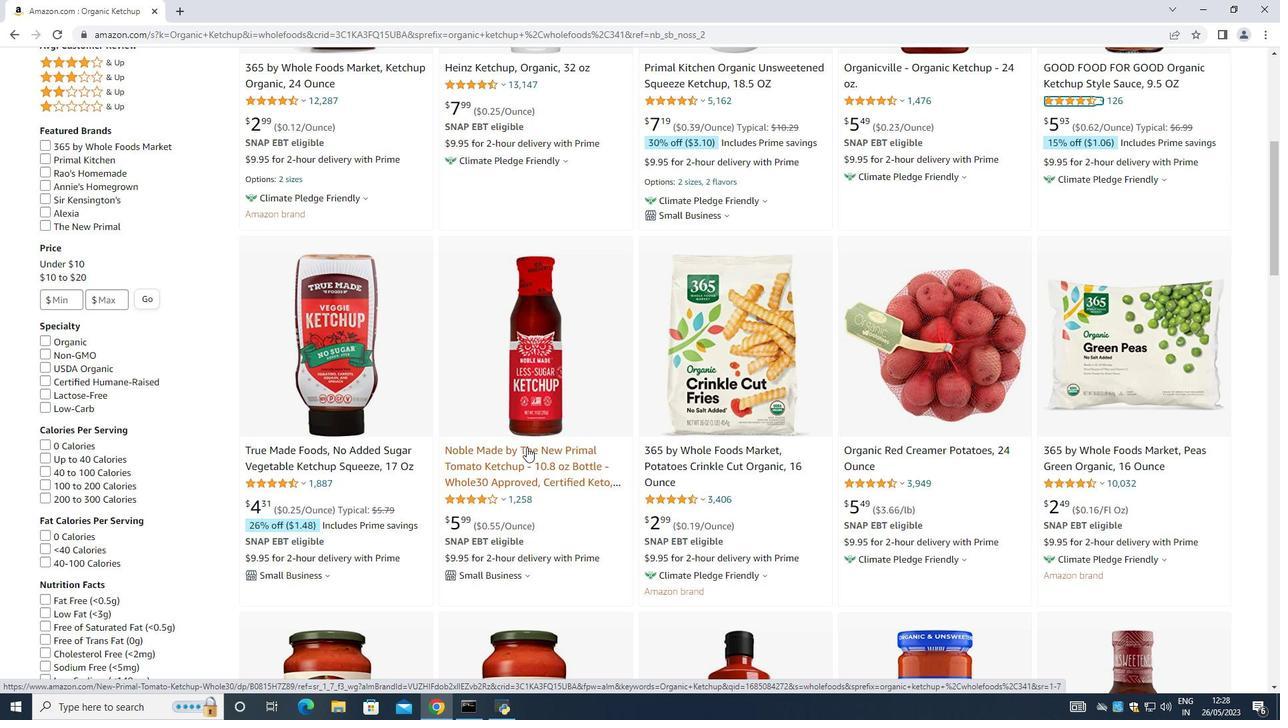
Action: Mouse scrolled (526, 448) with delta (0, 0)
Screenshot: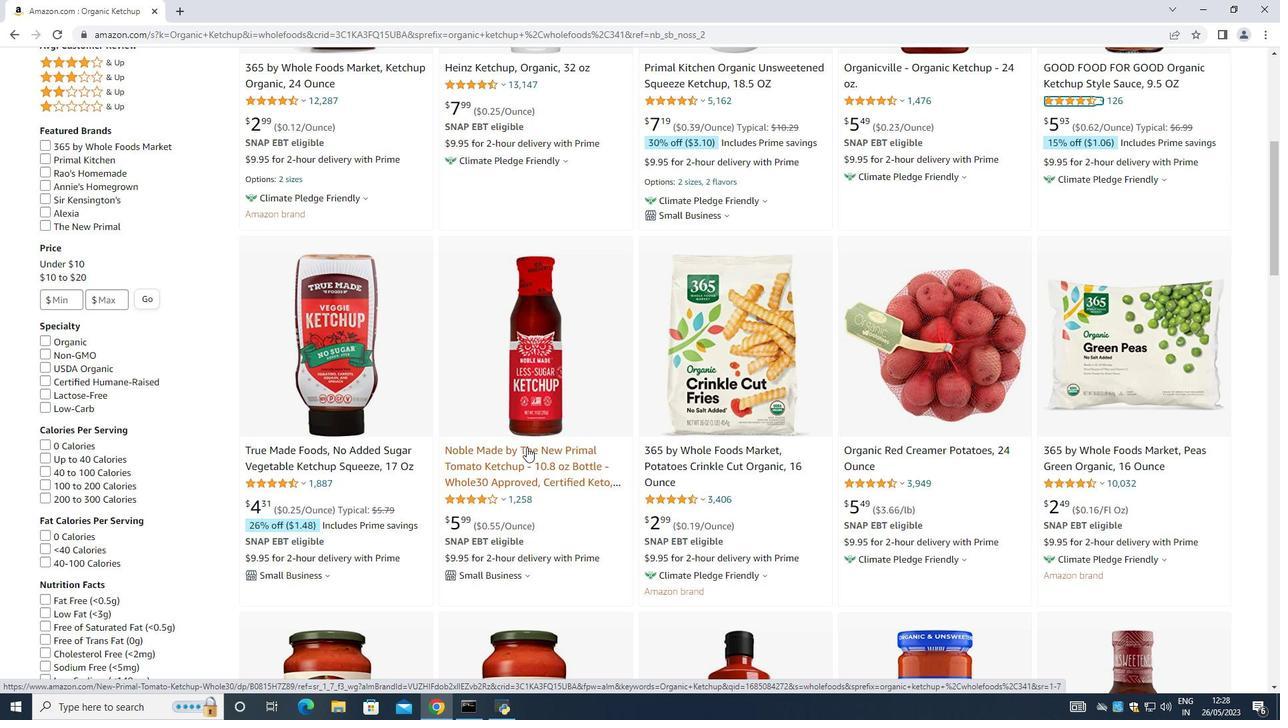 
Action: Mouse scrolled (526, 448) with delta (0, 0)
Screenshot: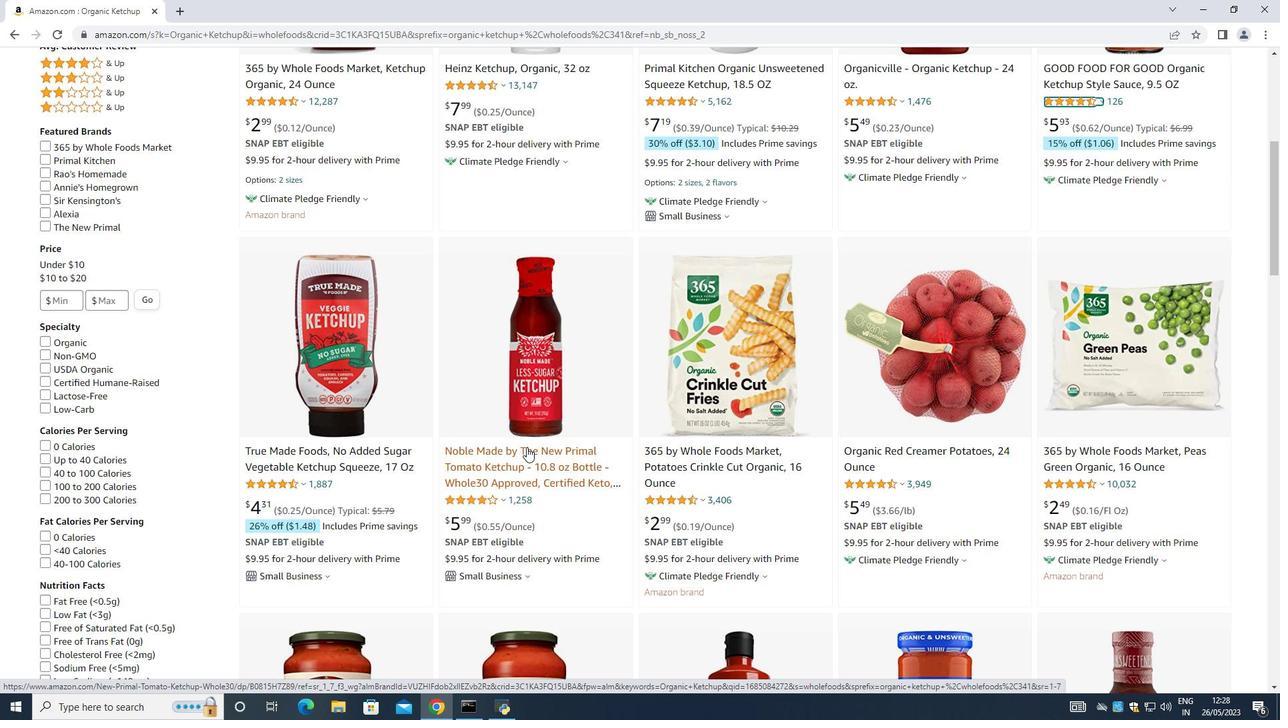 
Action: Mouse scrolled (526, 448) with delta (0, 0)
Screenshot: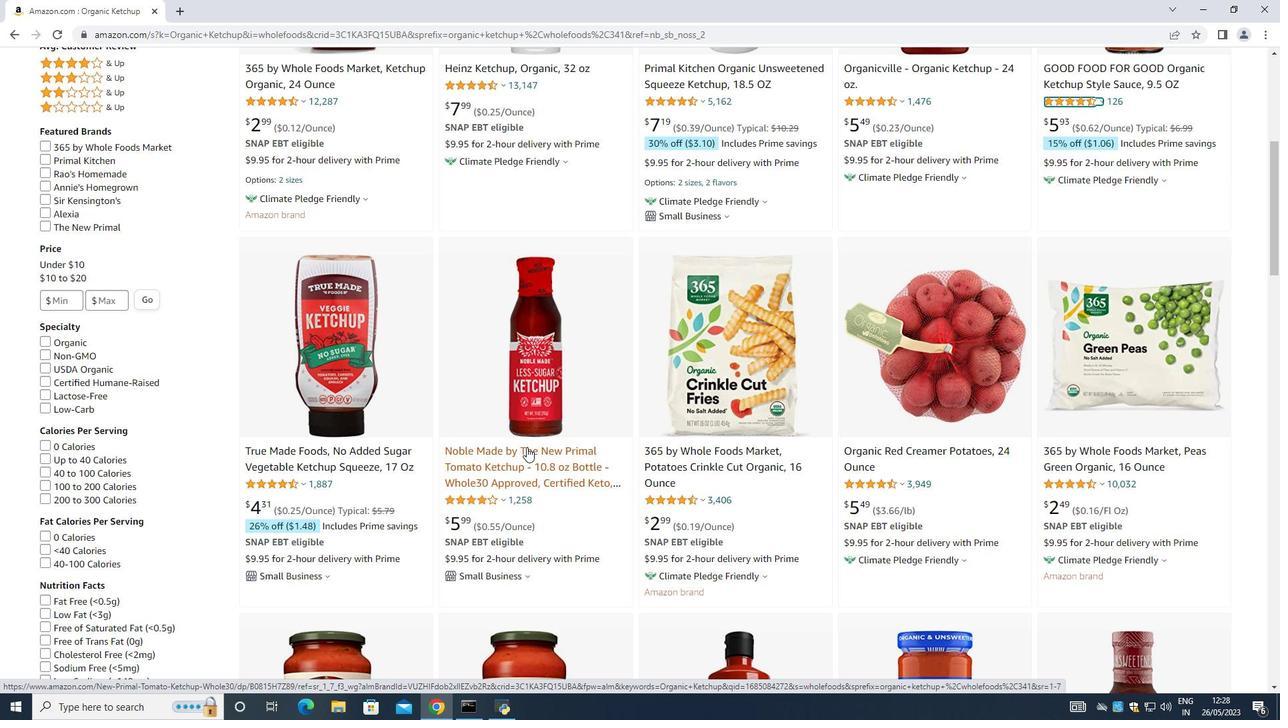 
Action: Mouse scrolled (526, 448) with delta (0, 0)
Screenshot: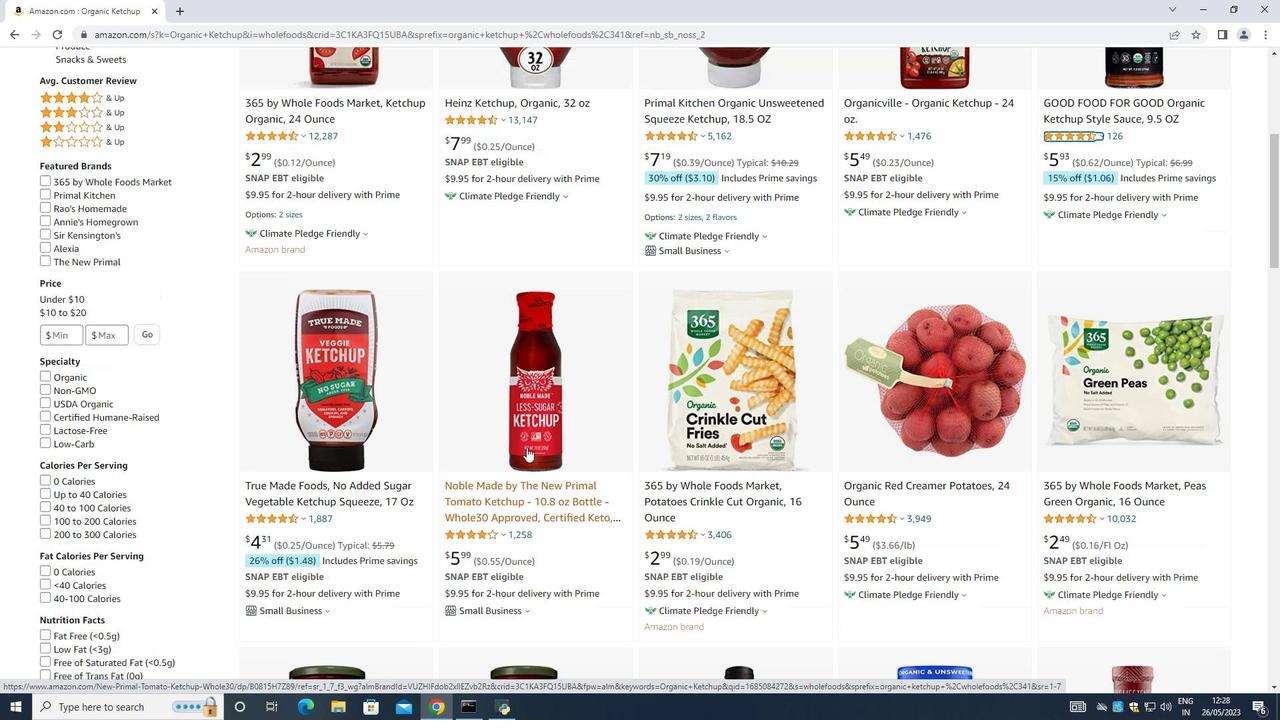 
Action: Mouse scrolled (526, 448) with delta (0, 0)
Screenshot: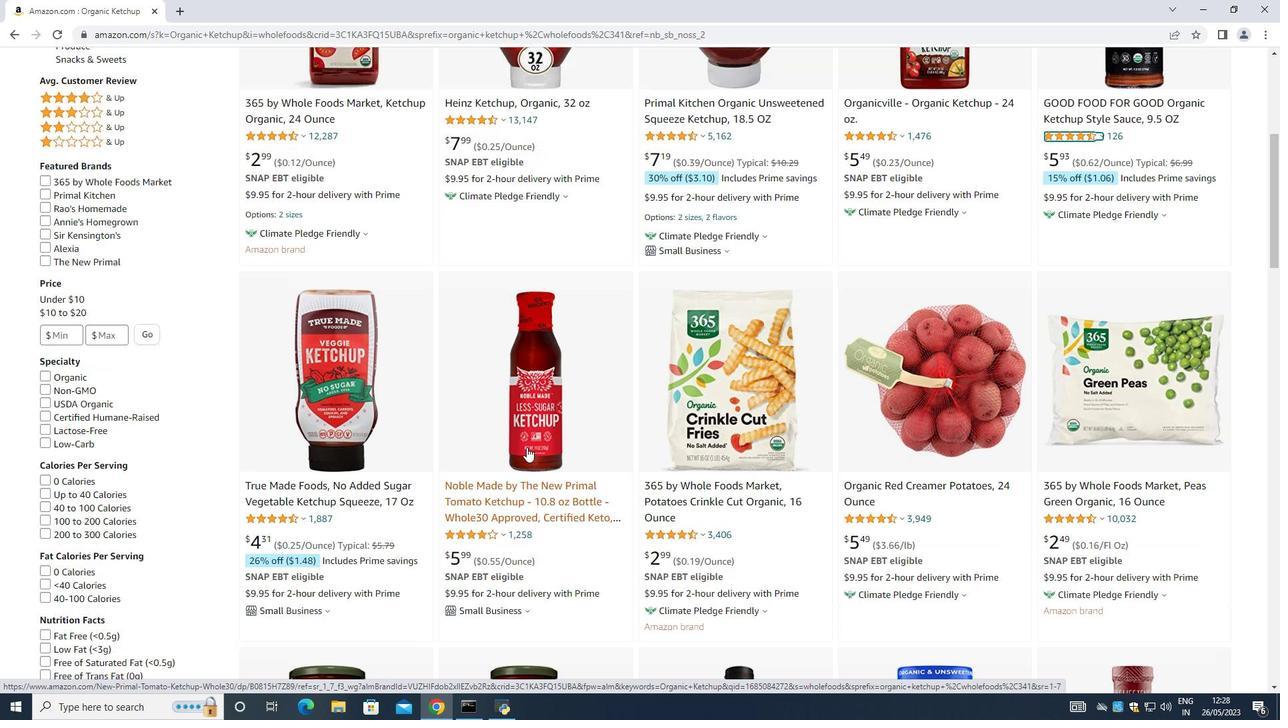 
Action: Mouse moved to (525, 447)
Screenshot: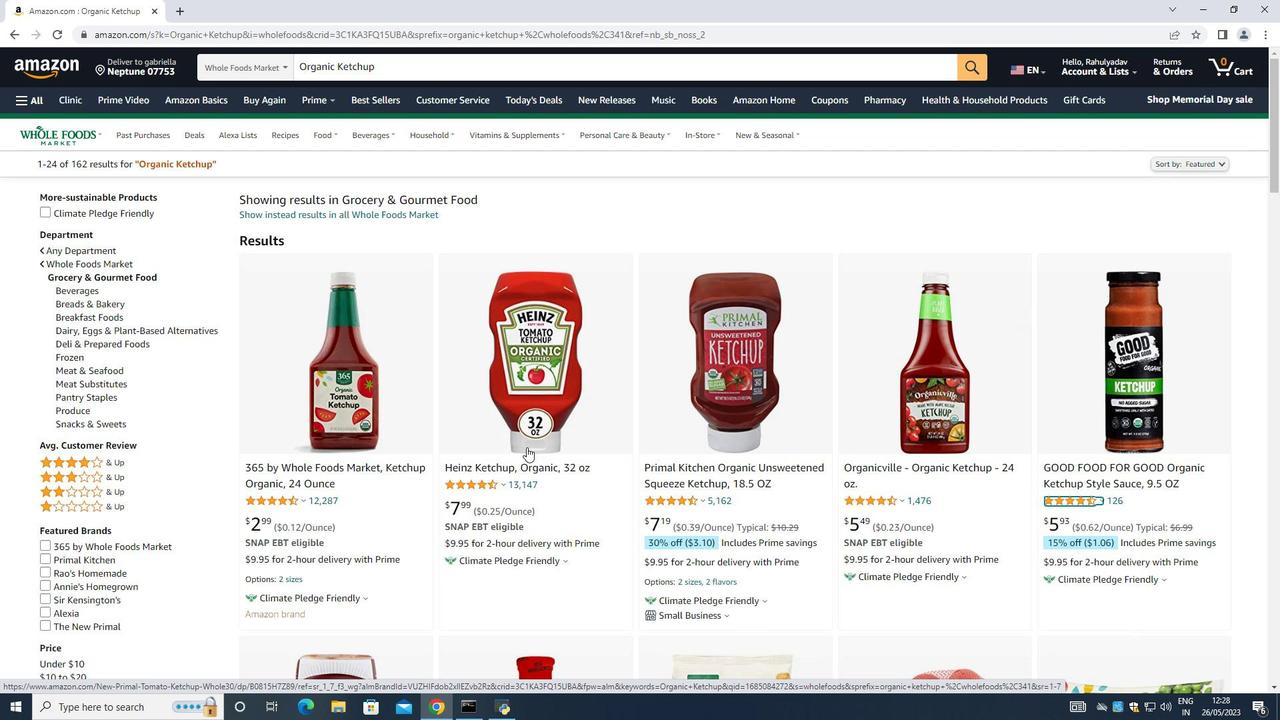 
Action: Mouse scrolled (525, 448) with delta (0, 0)
Screenshot: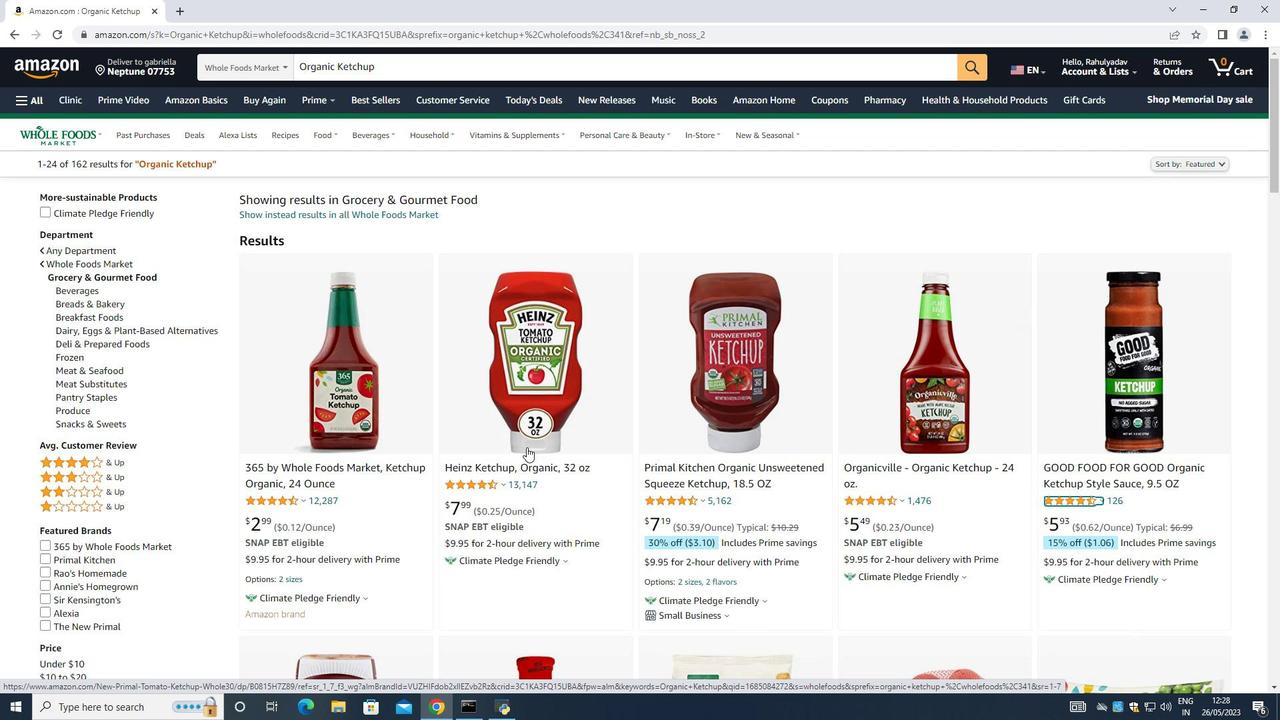 
Action: Mouse moved to (540, 411)
Screenshot: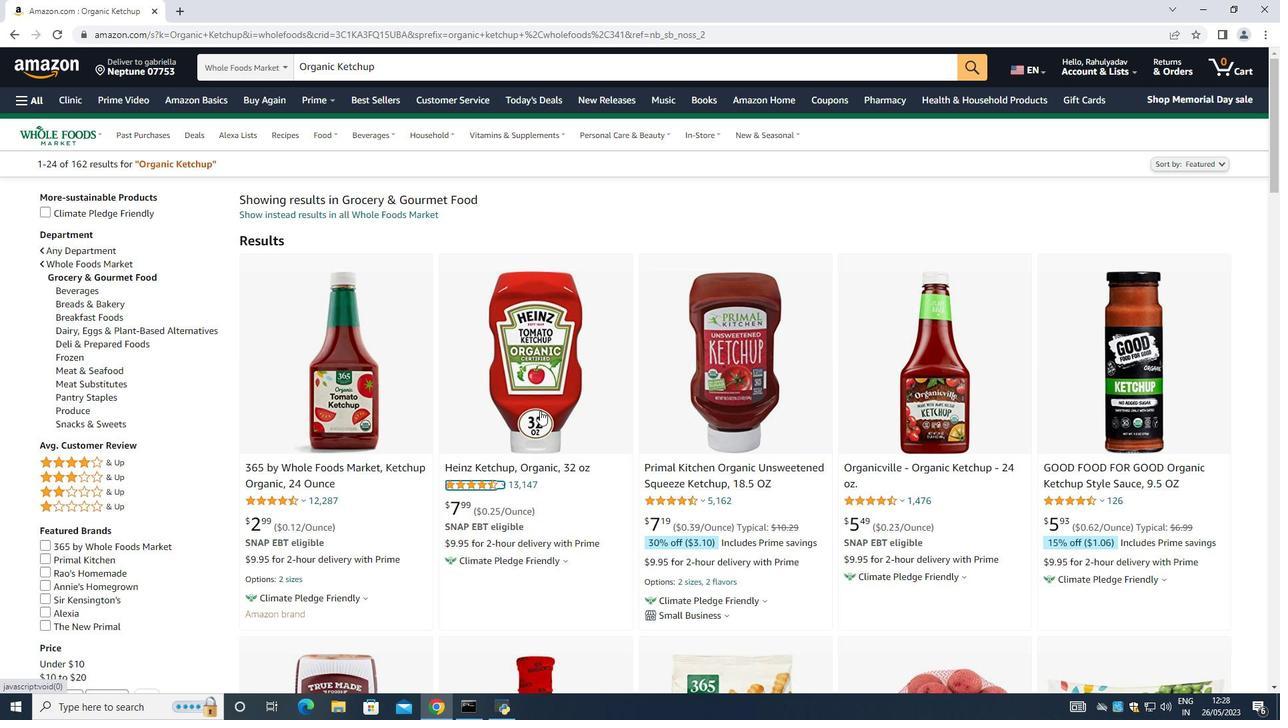 
Action: Mouse pressed left at (540, 411)
Screenshot: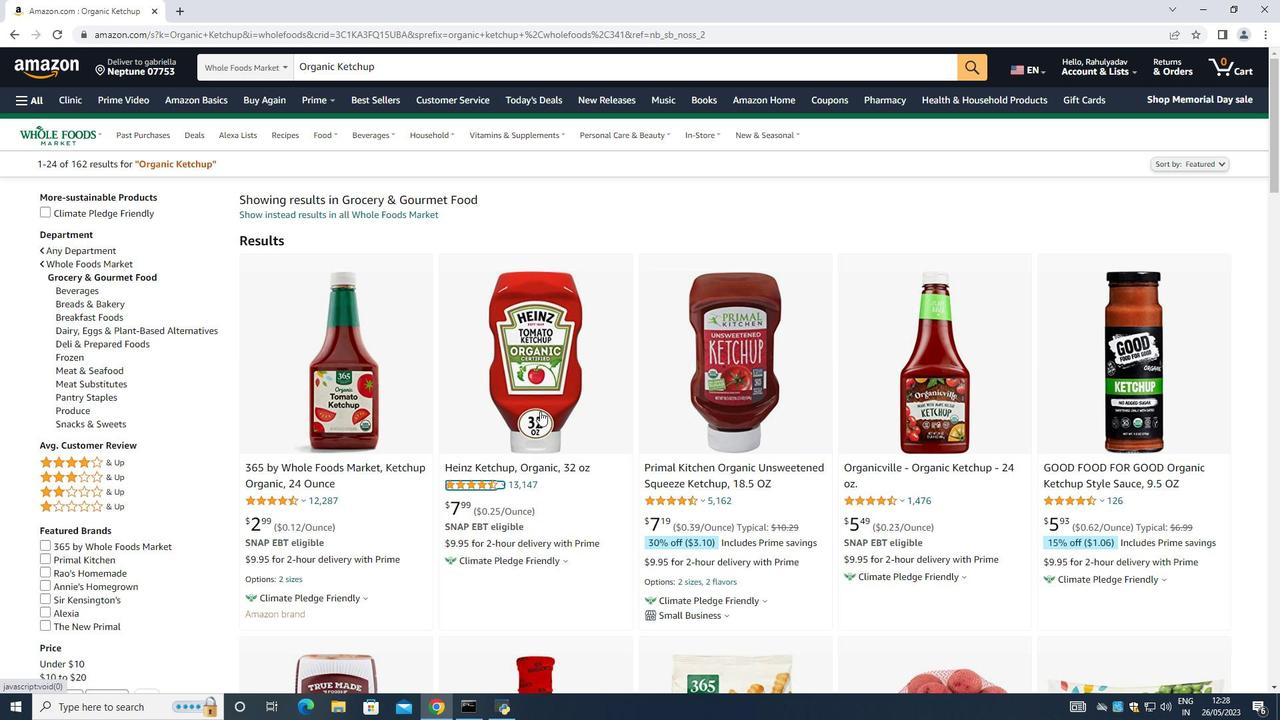 
Action: Mouse moved to (361, 598)
Screenshot: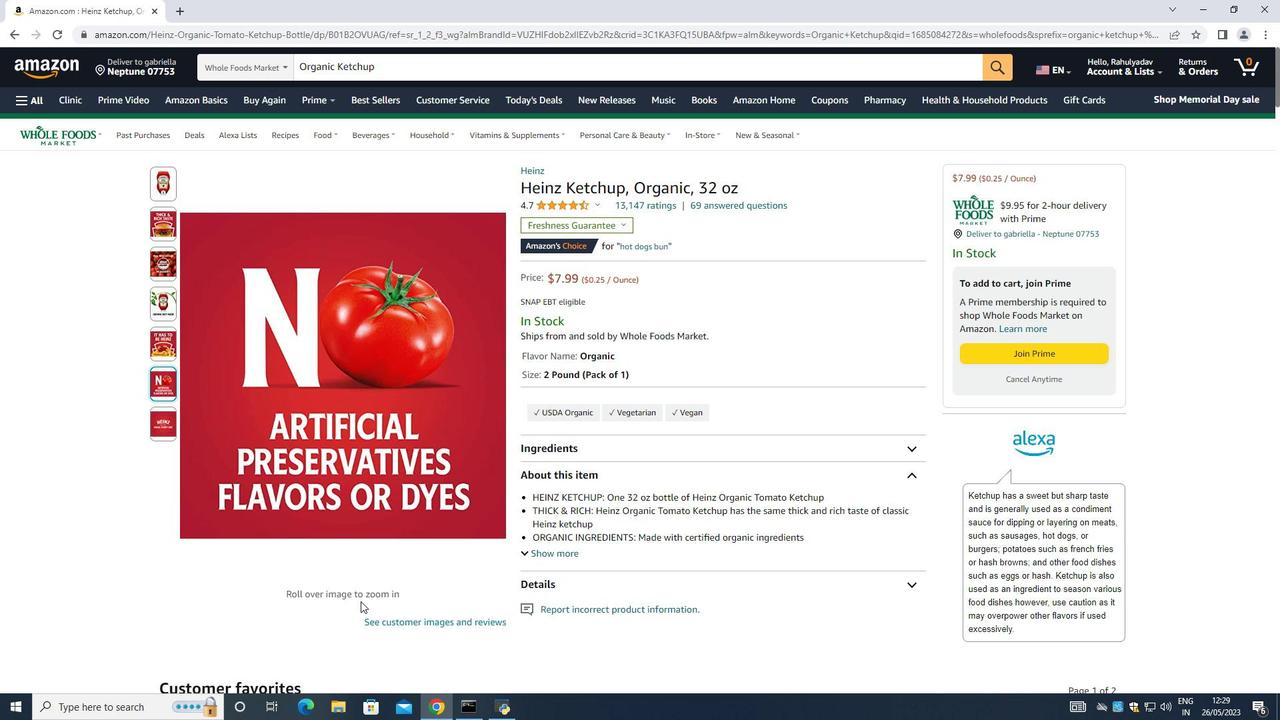 
Action: Mouse pressed left at (361, 598)
Screenshot: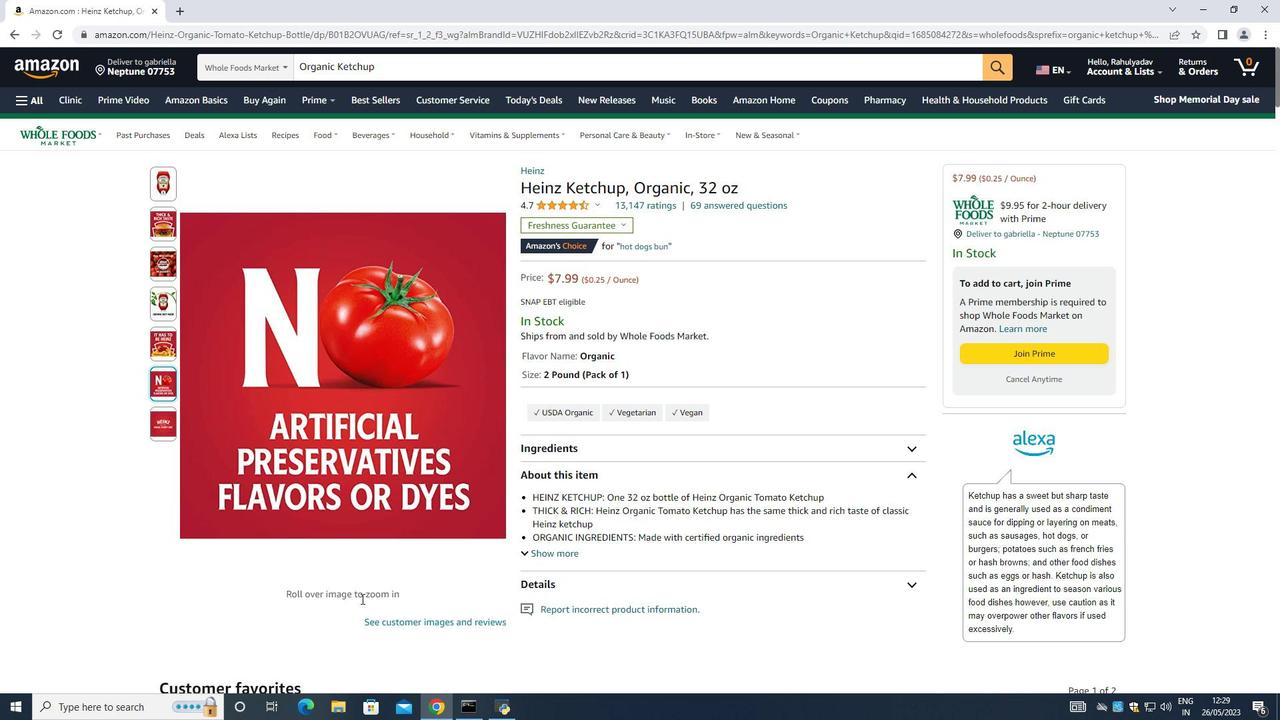 
Action: Mouse moved to (346, 591)
Screenshot: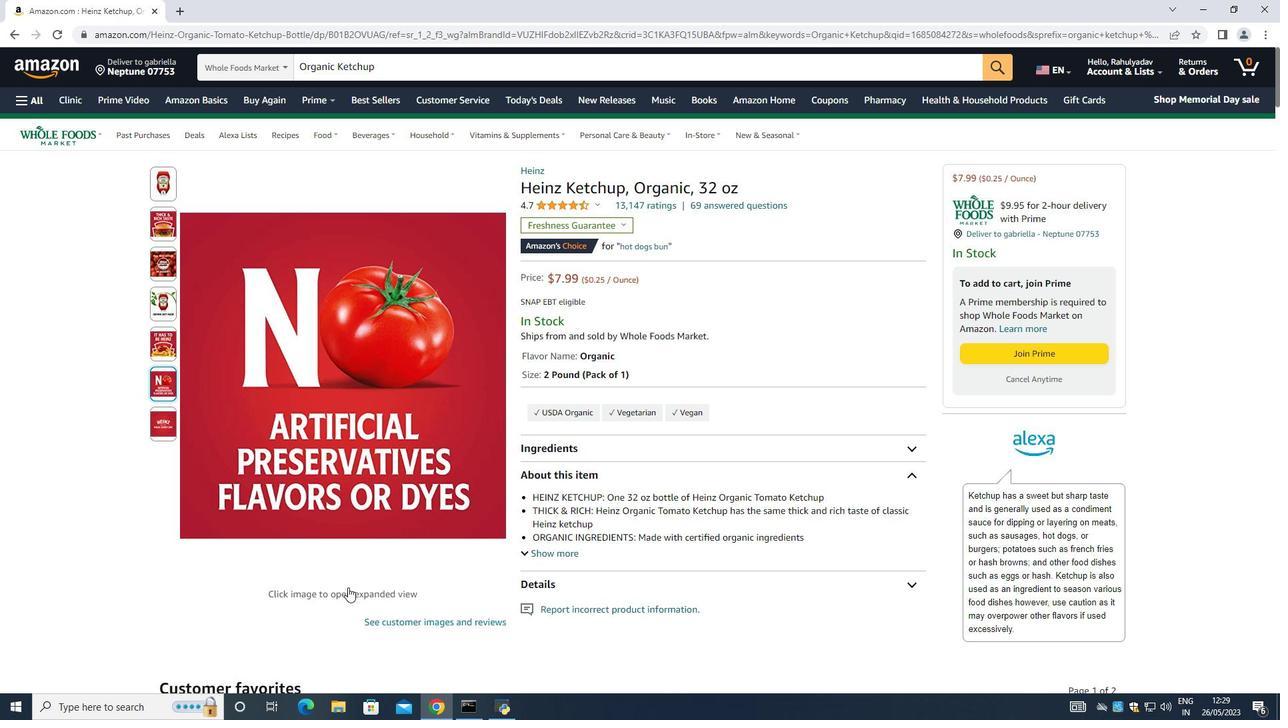 
Action: Mouse pressed left at (346, 591)
Screenshot: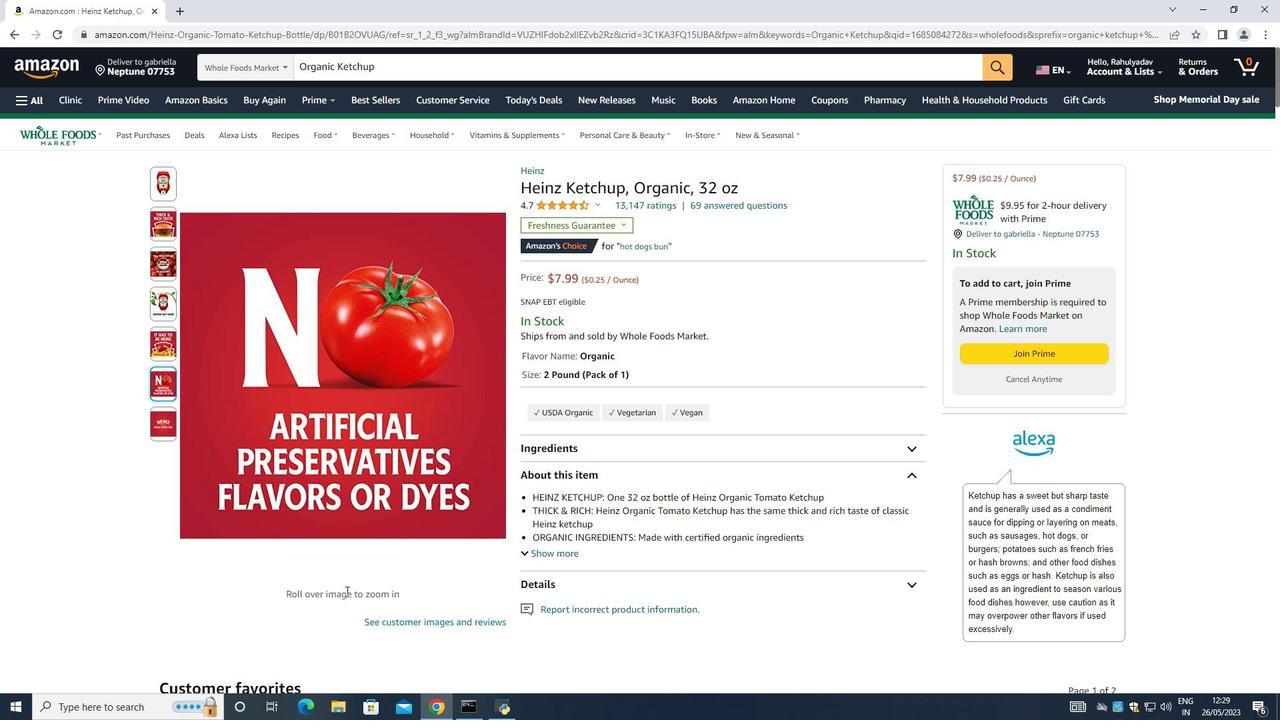 
Action: Mouse moved to (352, 468)
Screenshot: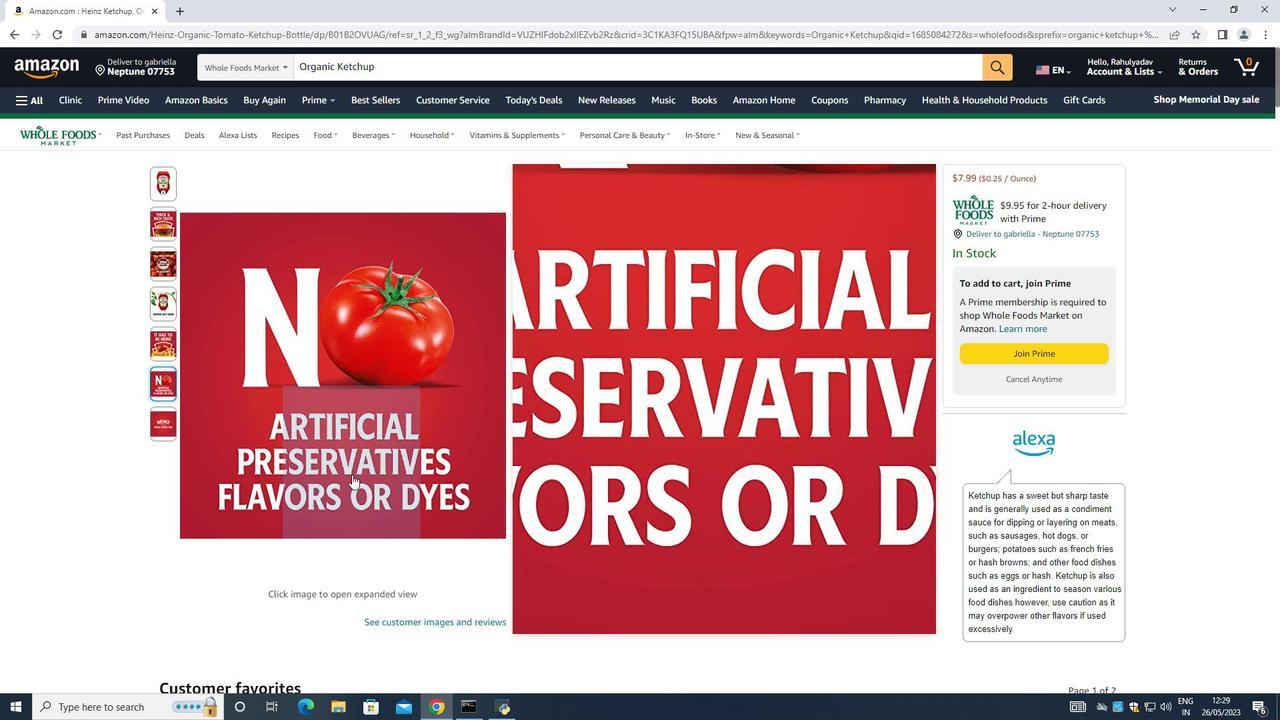 
Action: Mouse pressed left at (352, 468)
Screenshot: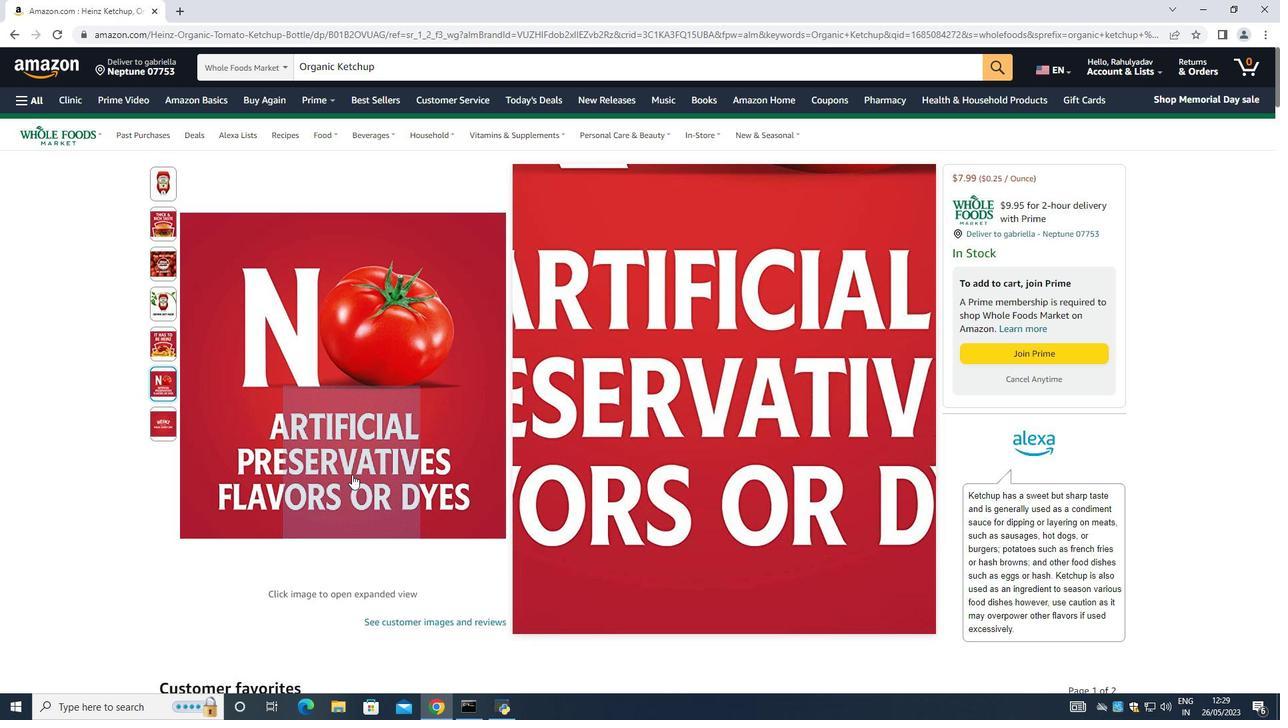
Action: Mouse moved to (352, 468)
Screenshot: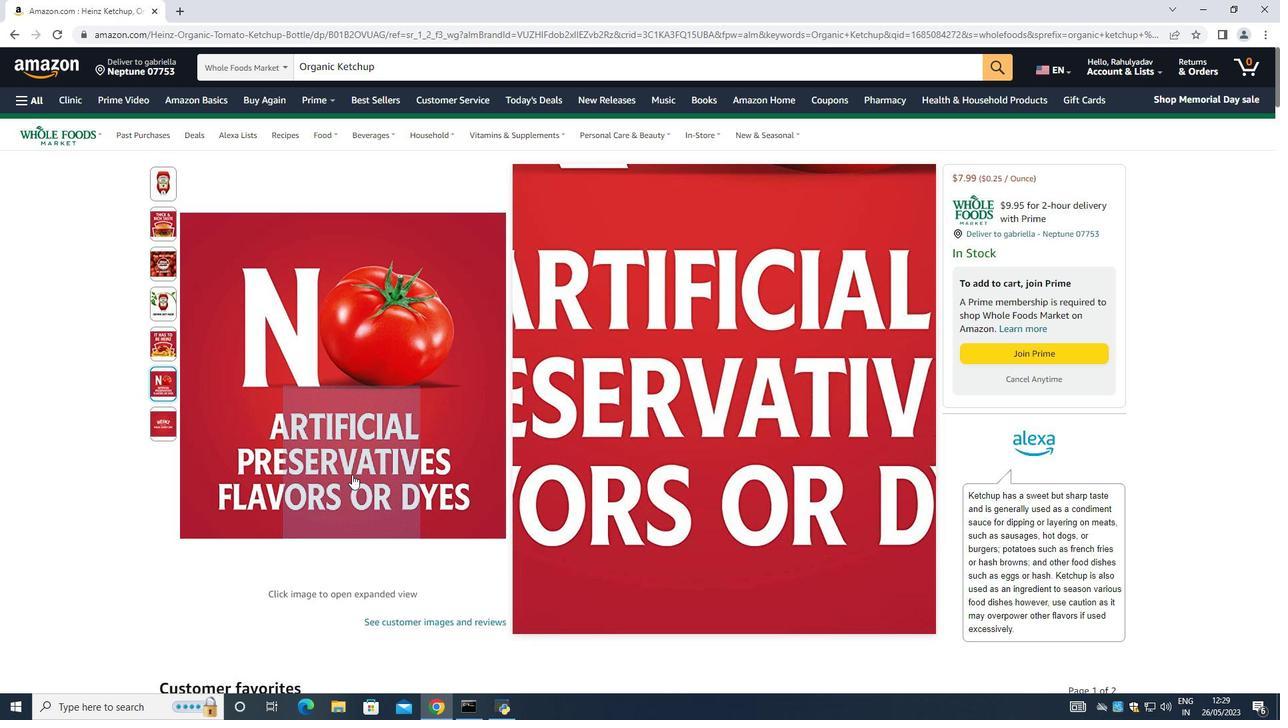 
Action: Mouse pressed left at (352, 468)
Screenshot: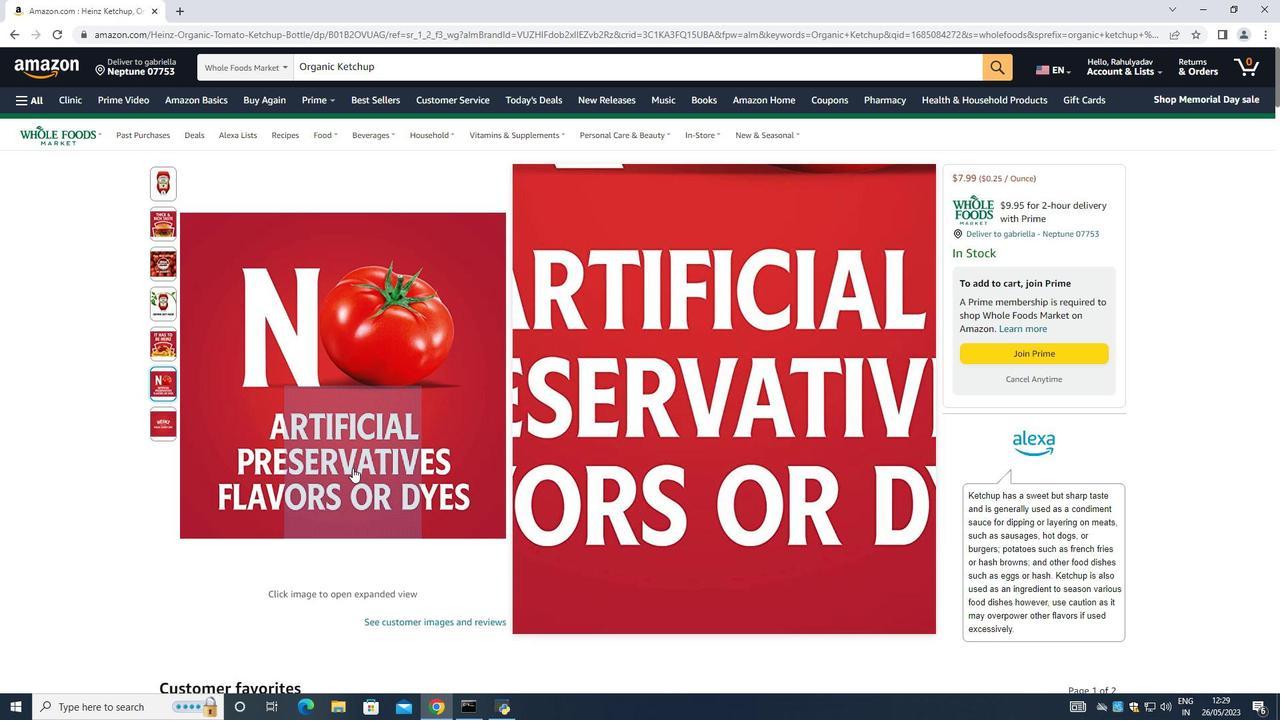 
Action: Mouse moved to (532, 346)
Screenshot: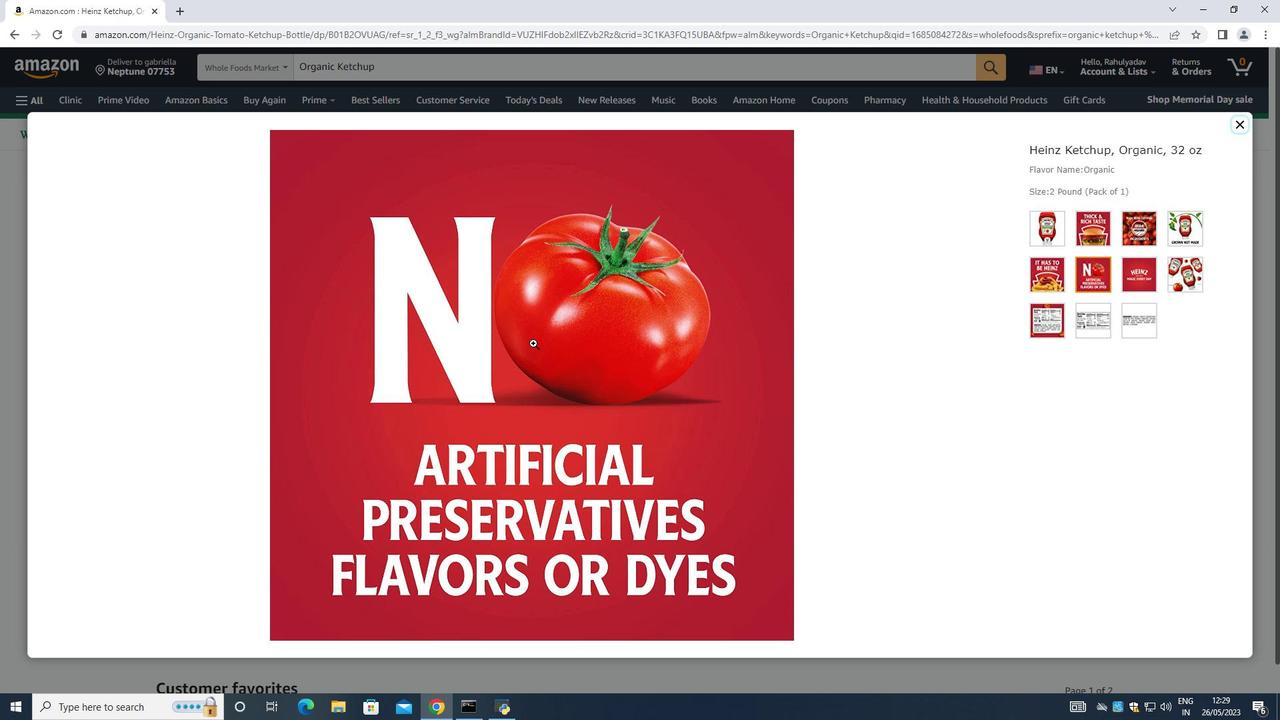 
Action: Mouse scrolled (532, 343) with delta (0, 0)
Screenshot: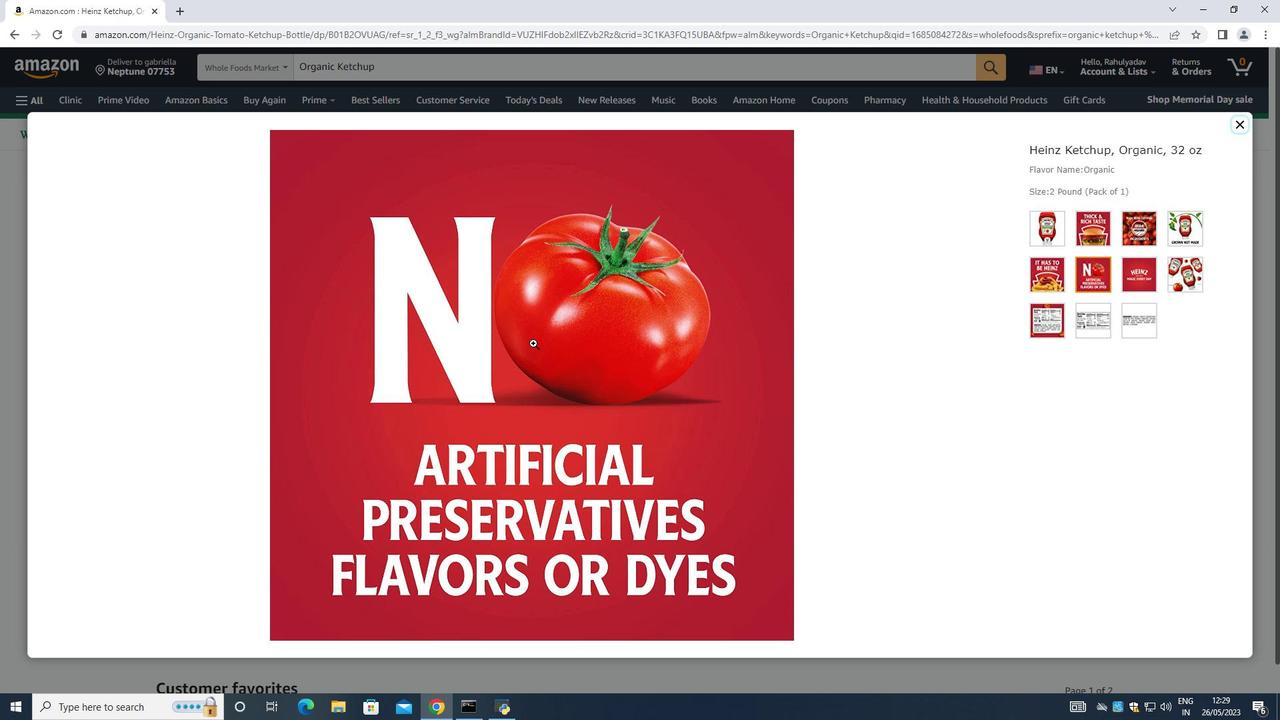 
Action: Mouse scrolled (532, 345) with delta (0, 0)
Screenshot: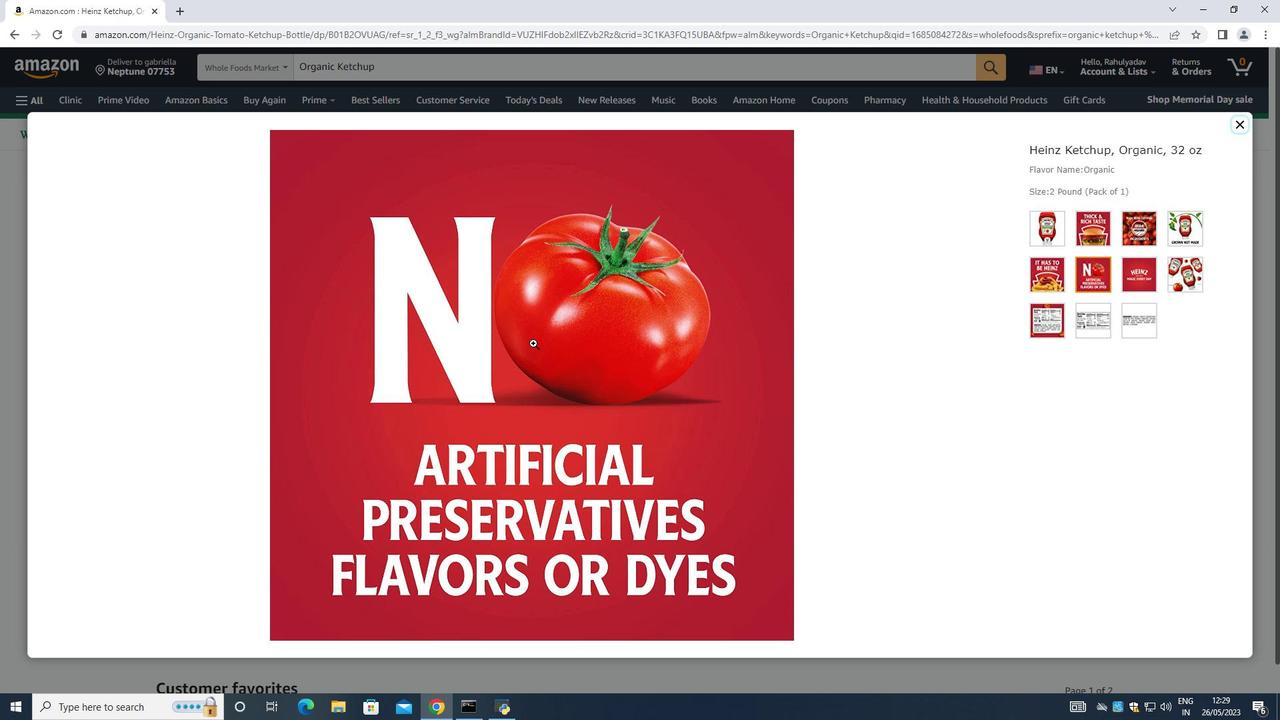 
Action: Mouse moved to (1058, 197)
Screenshot: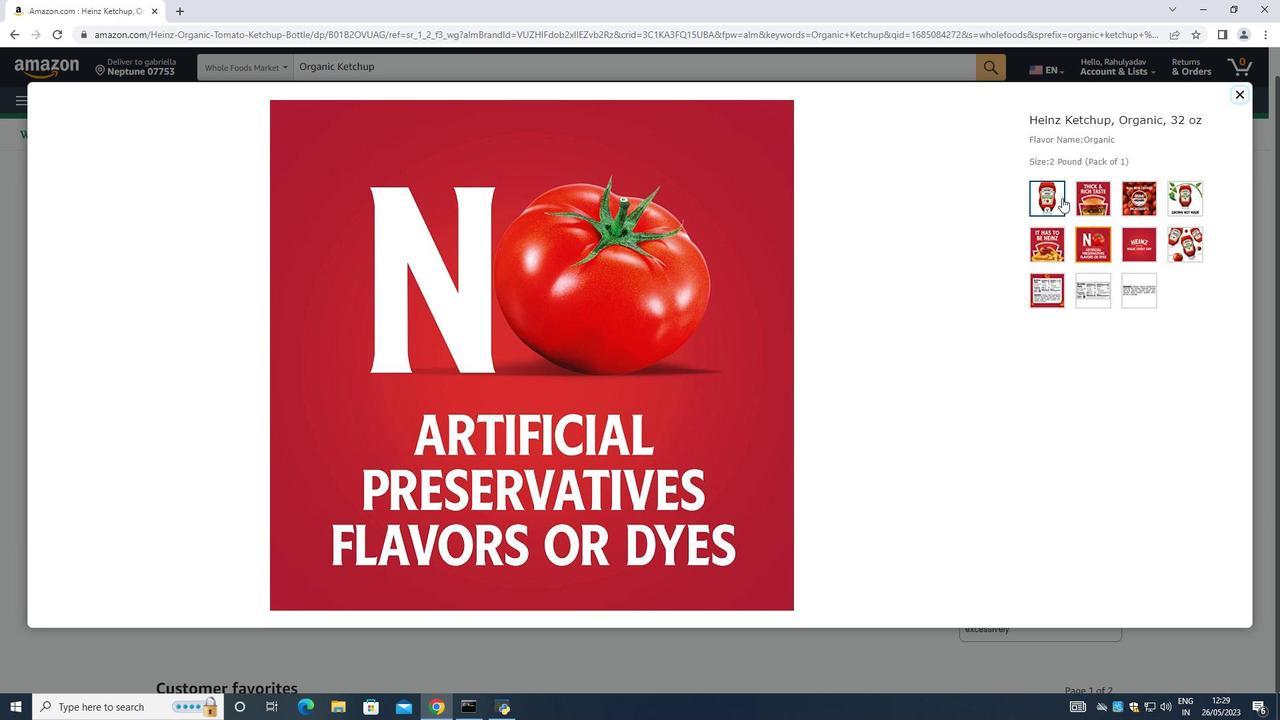 
Action: Mouse pressed left at (1058, 197)
Screenshot: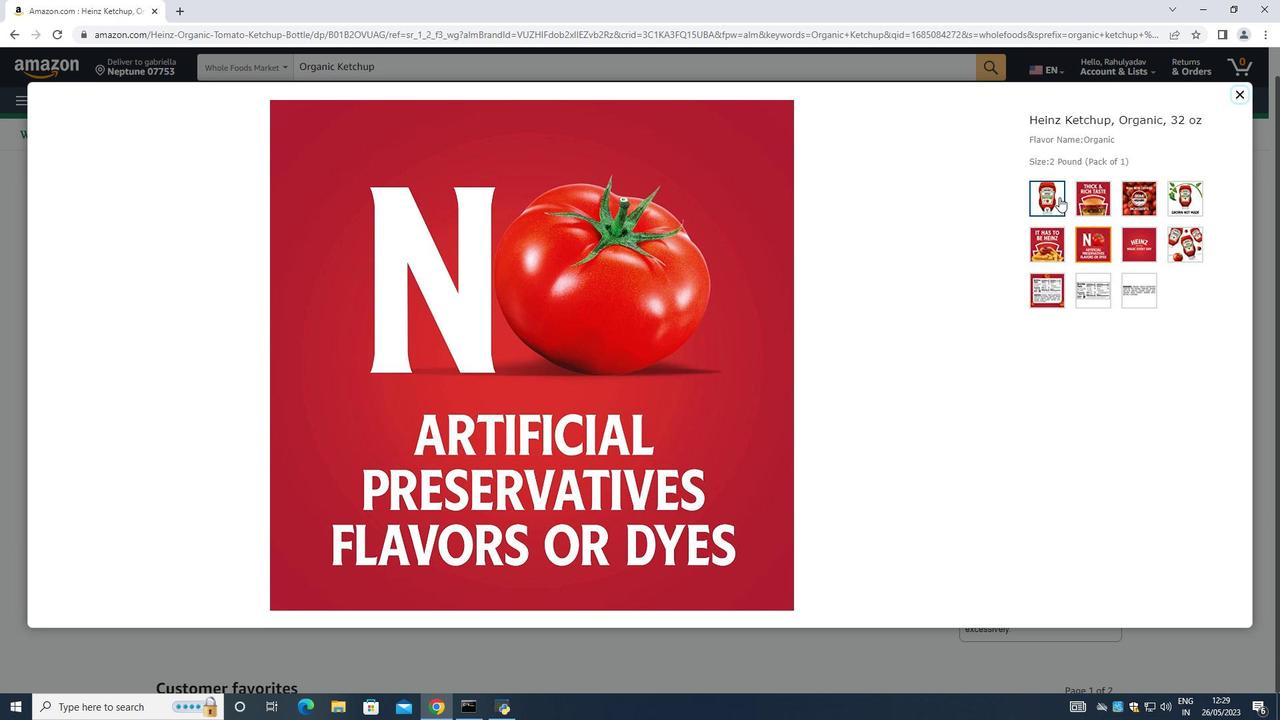 
Action: Mouse moved to (512, 165)
Screenshot: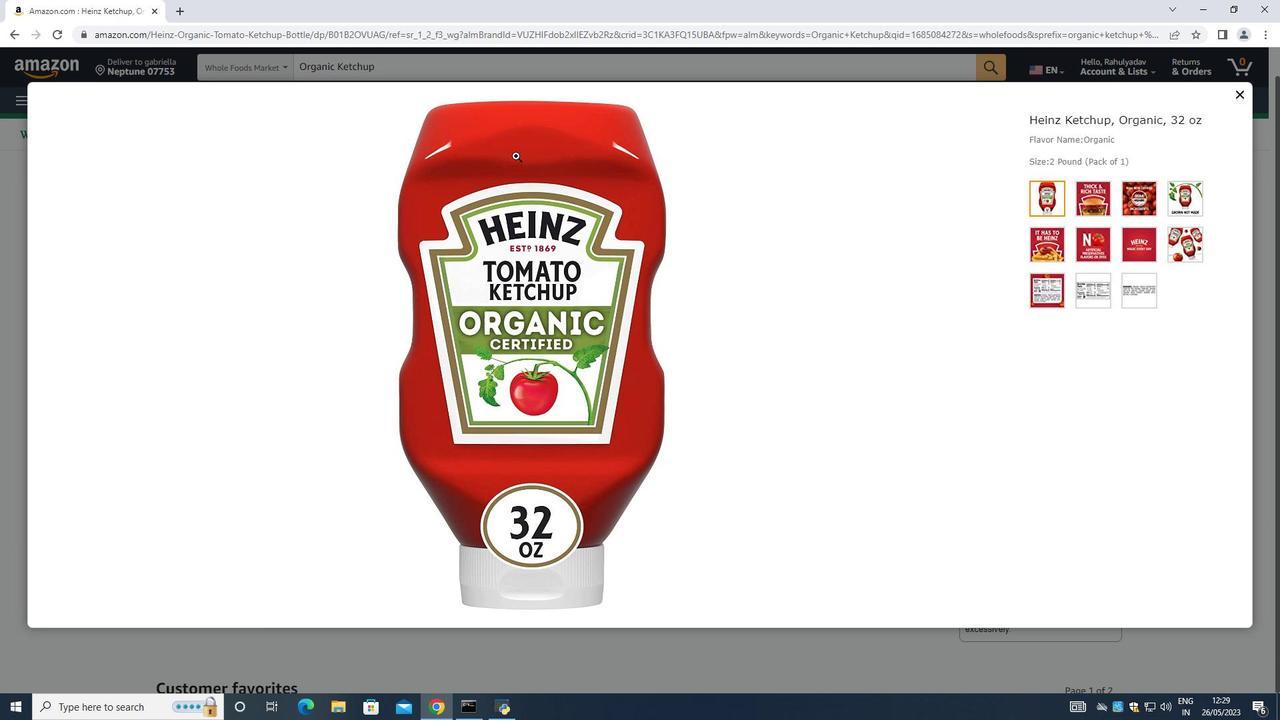 
Action: Mouse pressed left at (512, 165)
Screenshot: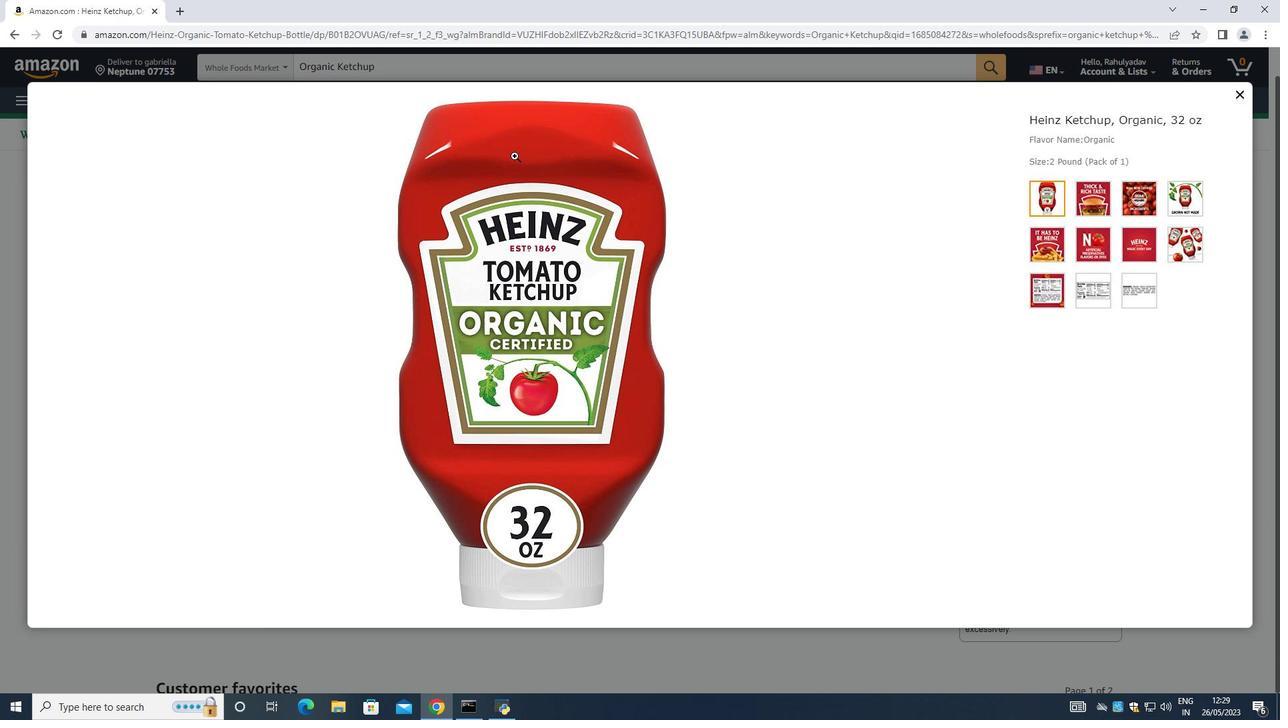 
Action: Mouse moved to (498, 232)
Screenshot: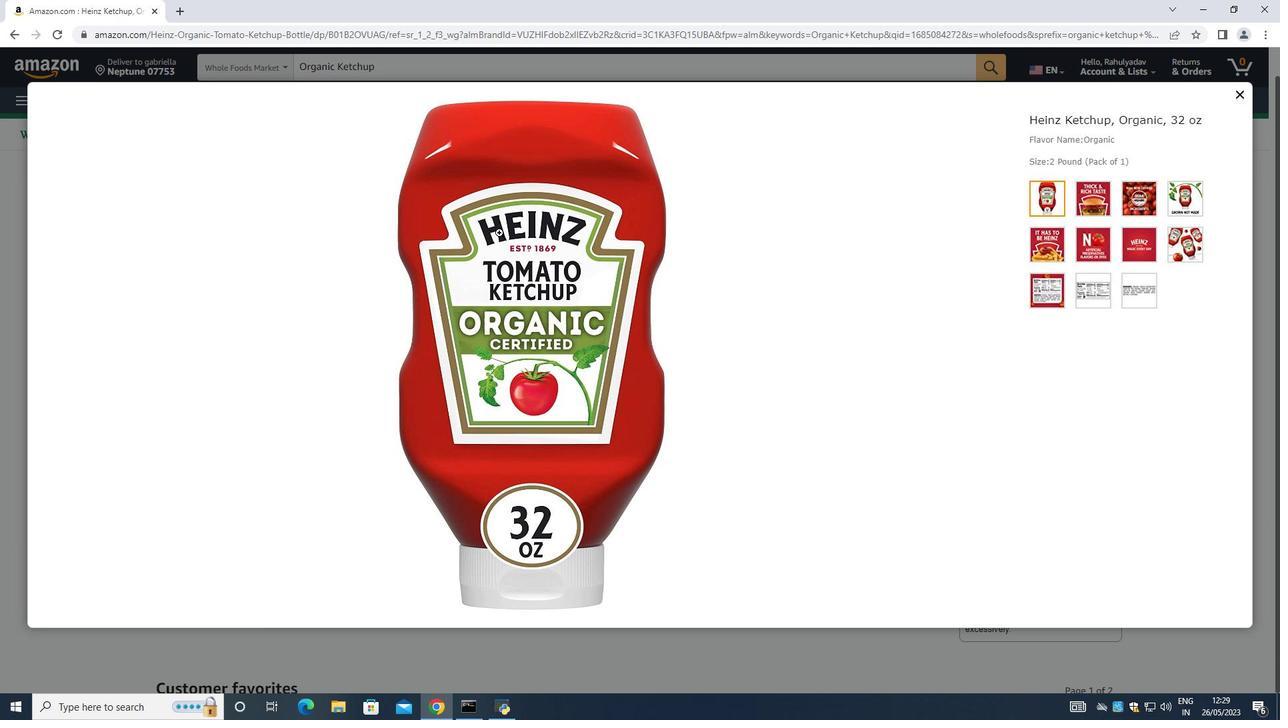 
Action: Mouse pressed left at (498, 232)
Screenshot: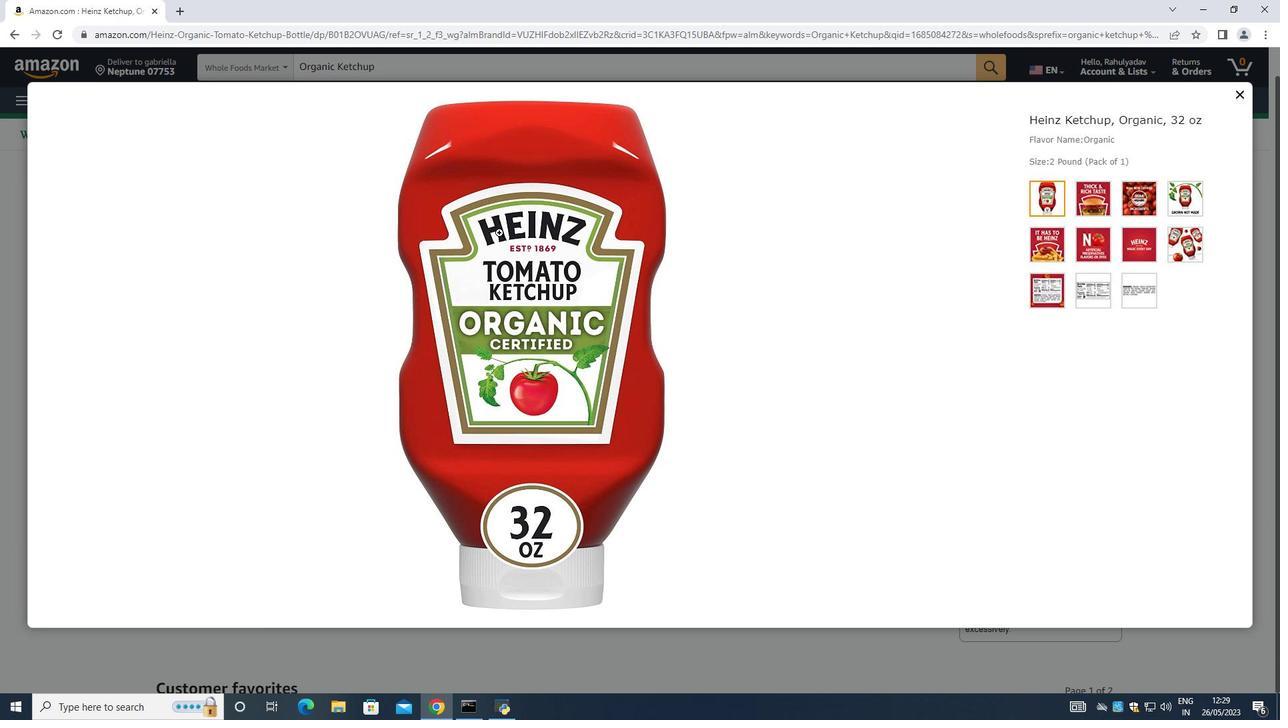
Action: Mouse pressed left at (498, 232)
Screenshot: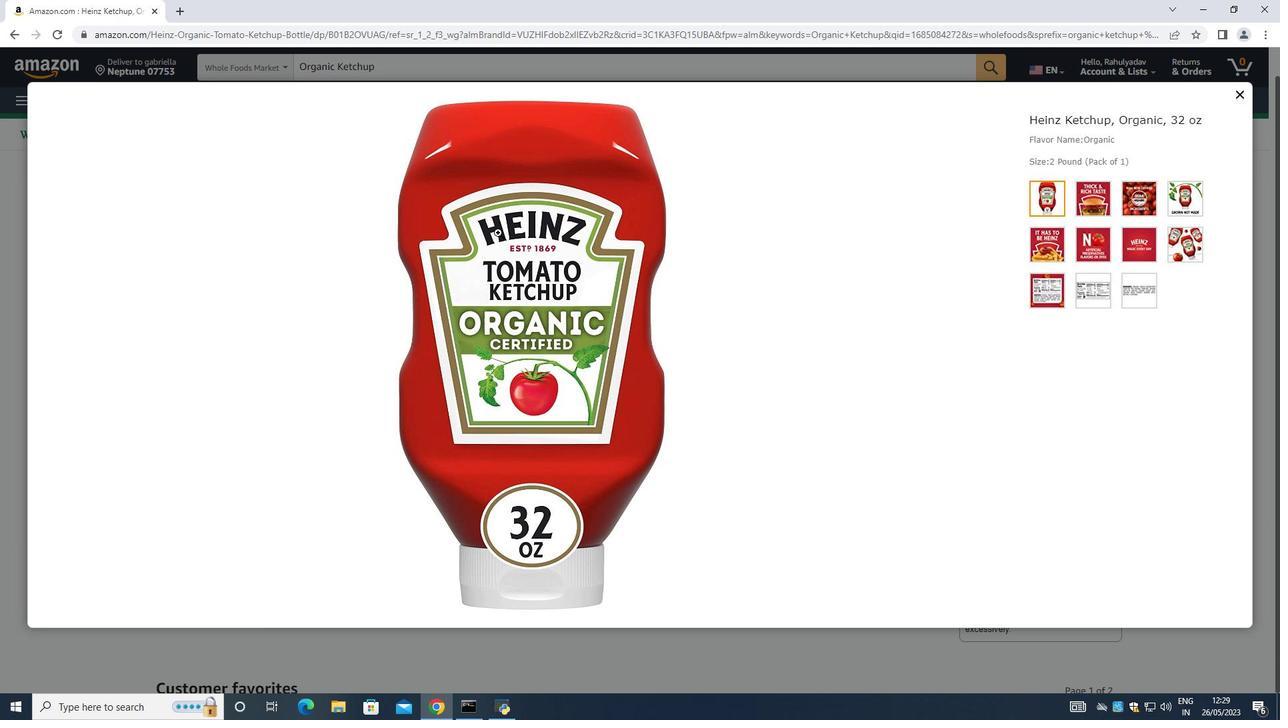 
Action: Mouse pressed left at (498, 232)
Screenshot: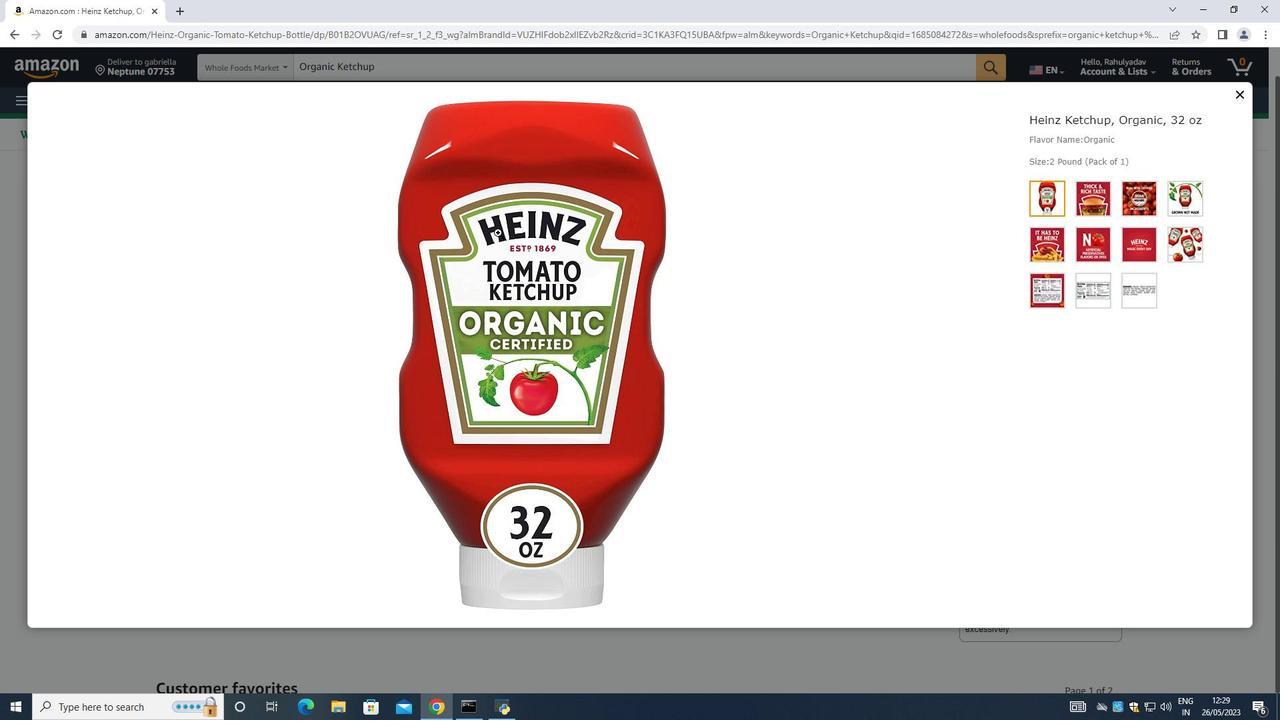 
Action: Mouse pressed left at (498, 232)
Screenshot: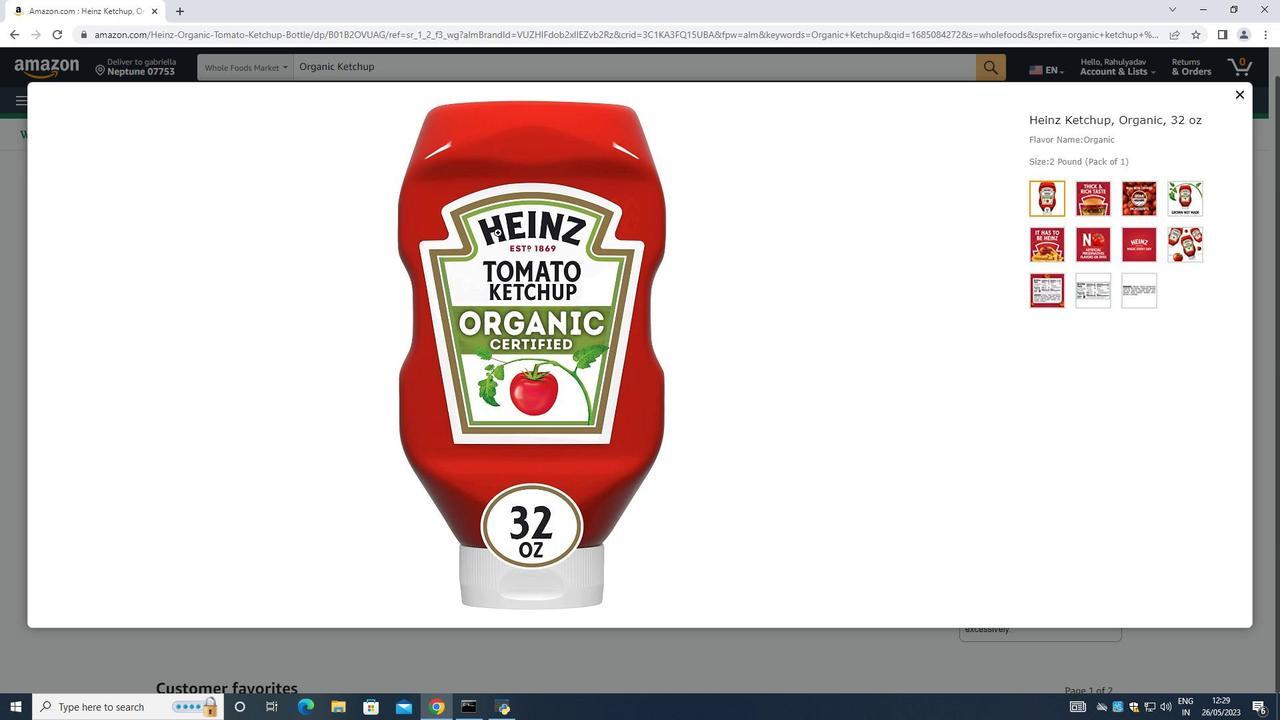
Action: Mouse pressed left at (498, 232)
Screenshot: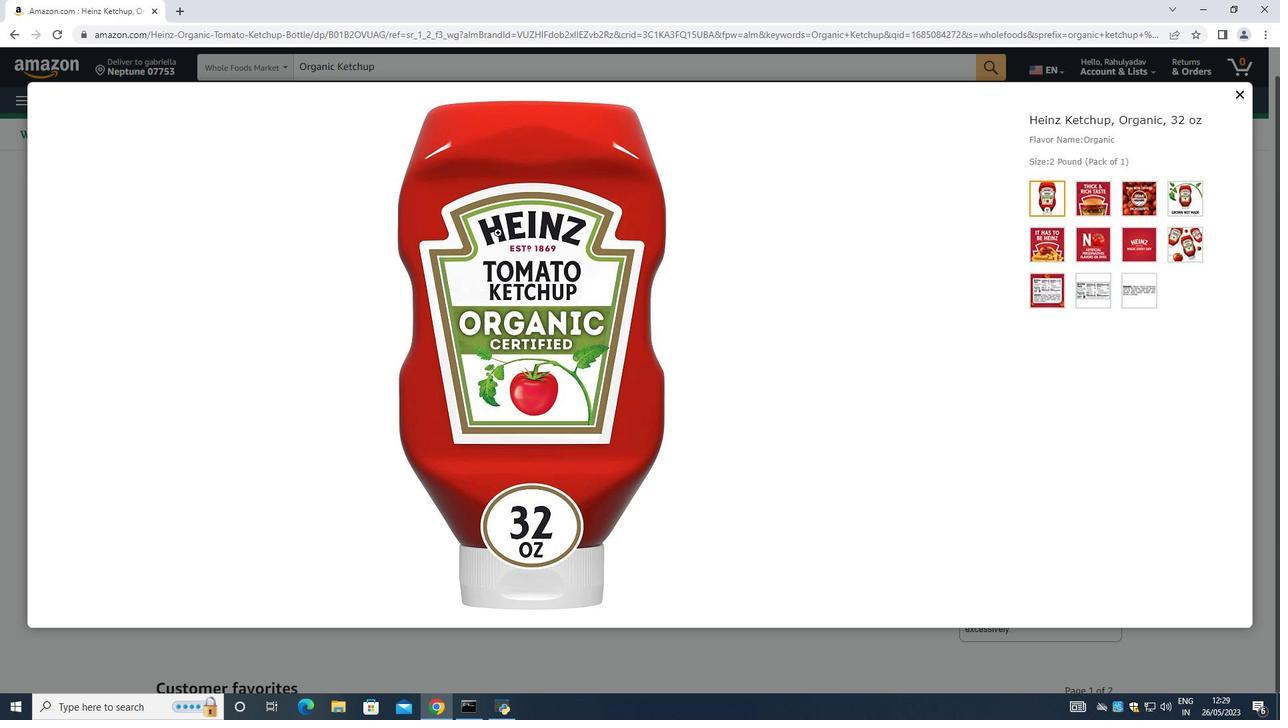 
Action: Mouse moved to (496, 328)
Screenshot: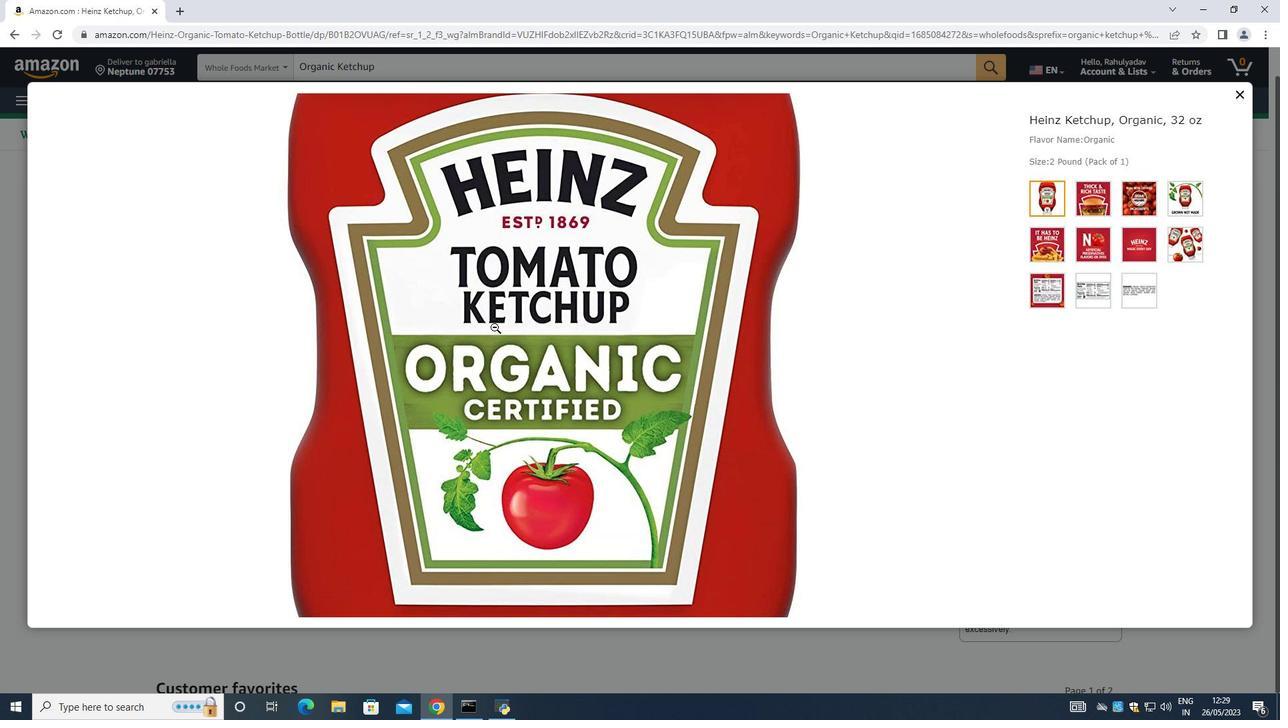 
Action: Mouse scrolled (496, 327) with delta (0, 0)
Screenshot: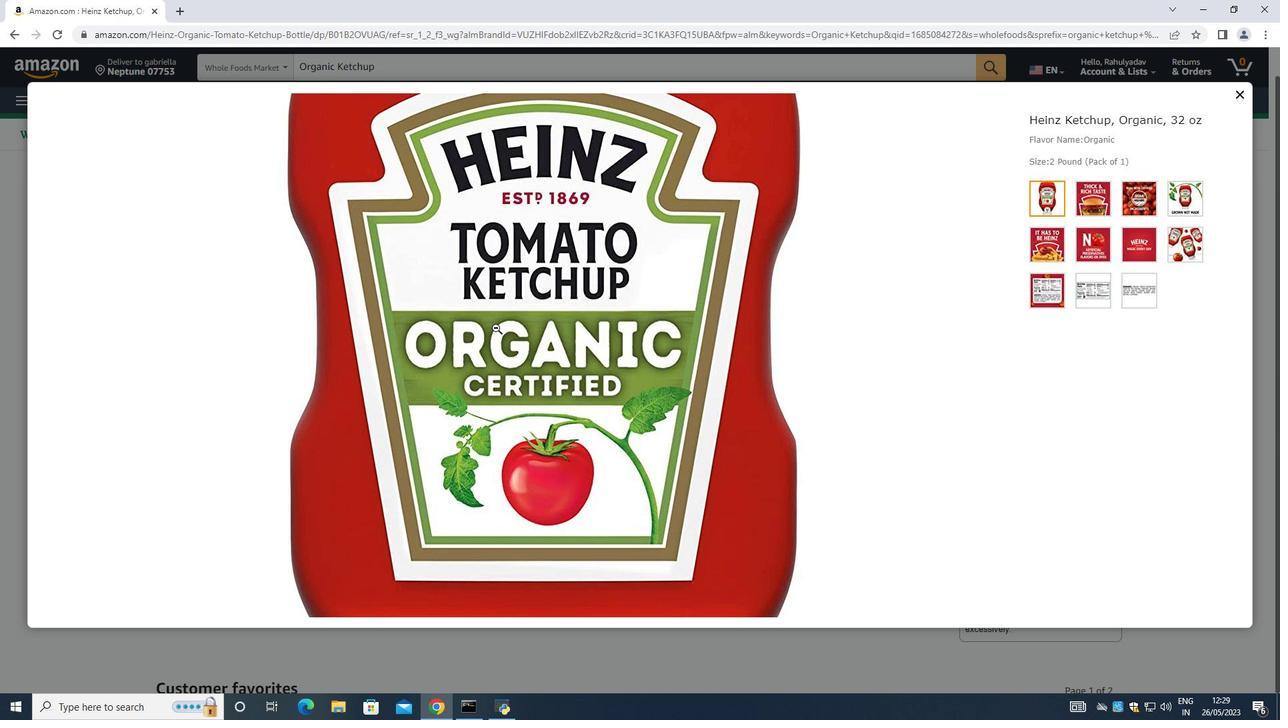 
Action: Mouse scrolled (496, 327) with delta (0, 0)
Screenshot: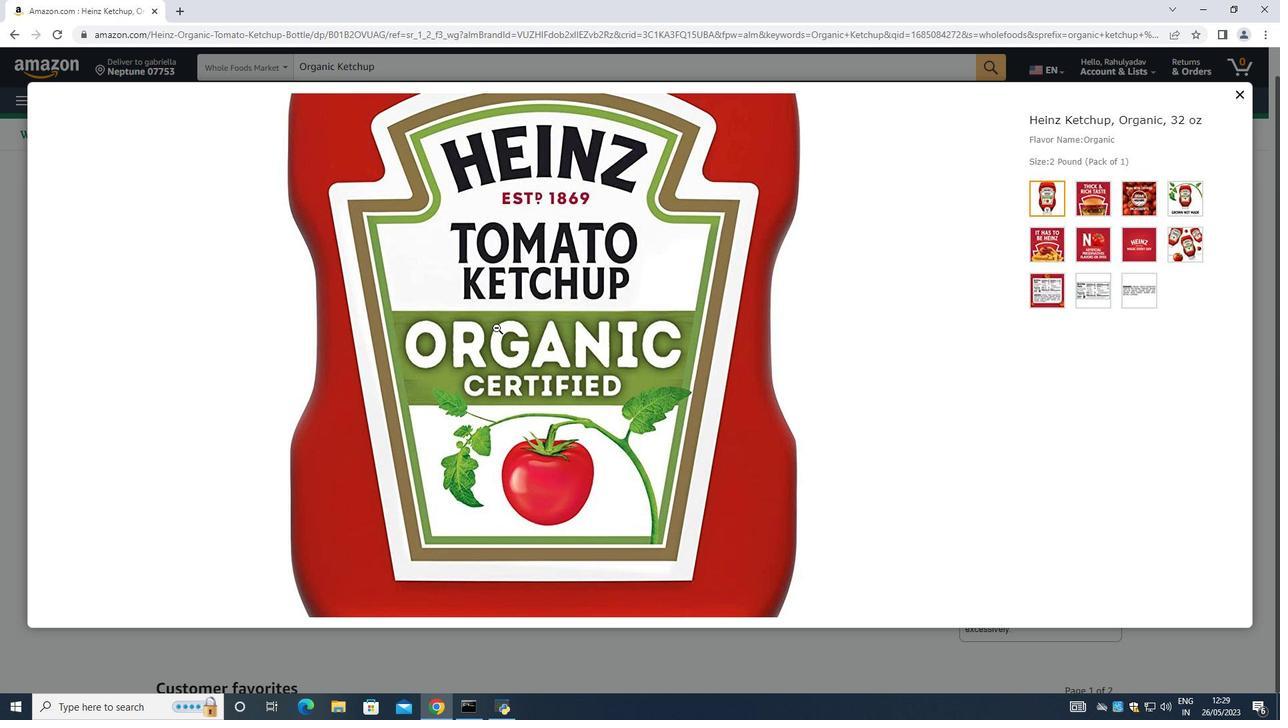 
Action: Mouse scrolled (496, 327) with delta (0, 0)
Screenshot: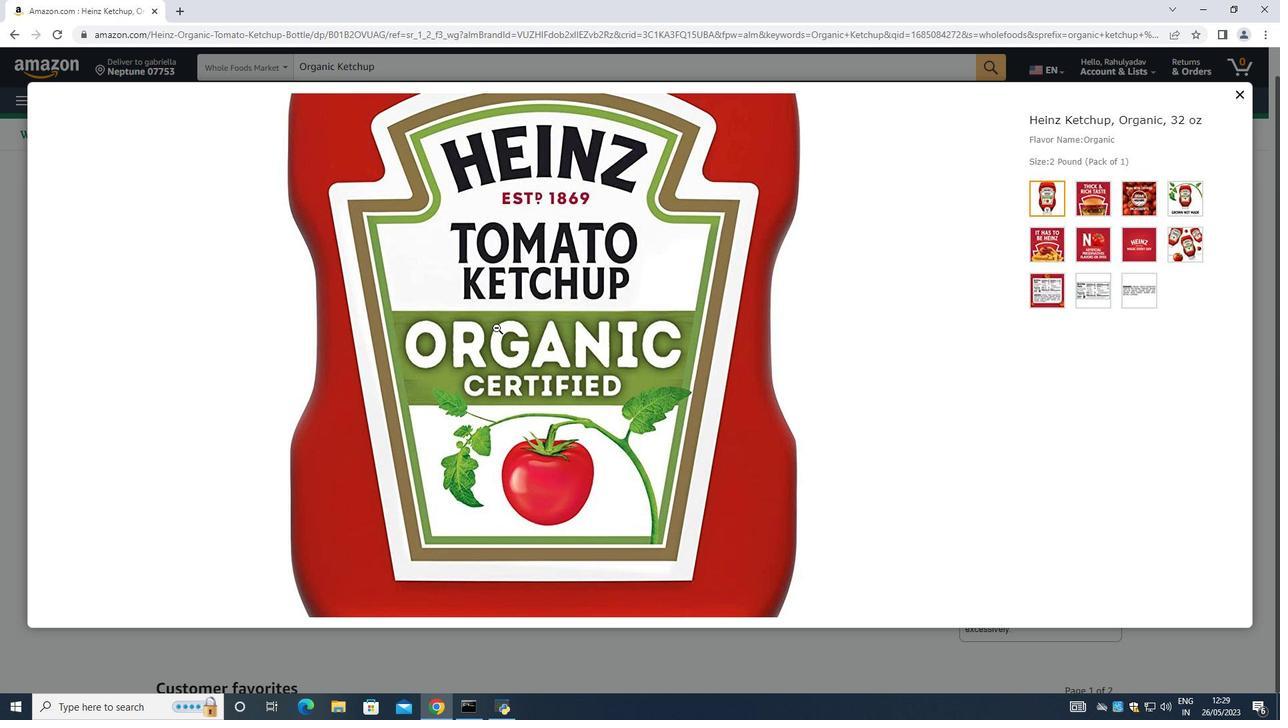 
Action: Mouse scrolled (496, 328) with delta (0, 0)
Screenshot: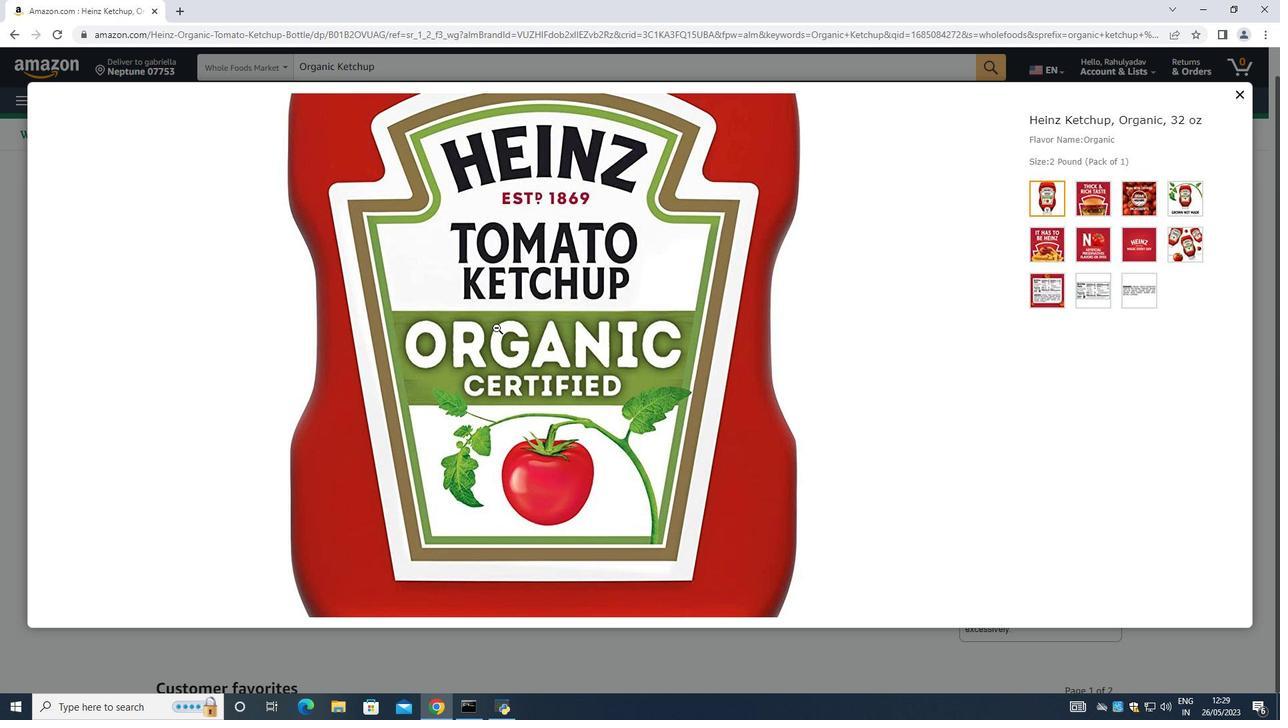 
Action: Mouse scrolled (496, 328) with delta (0, 0)
Screenshot: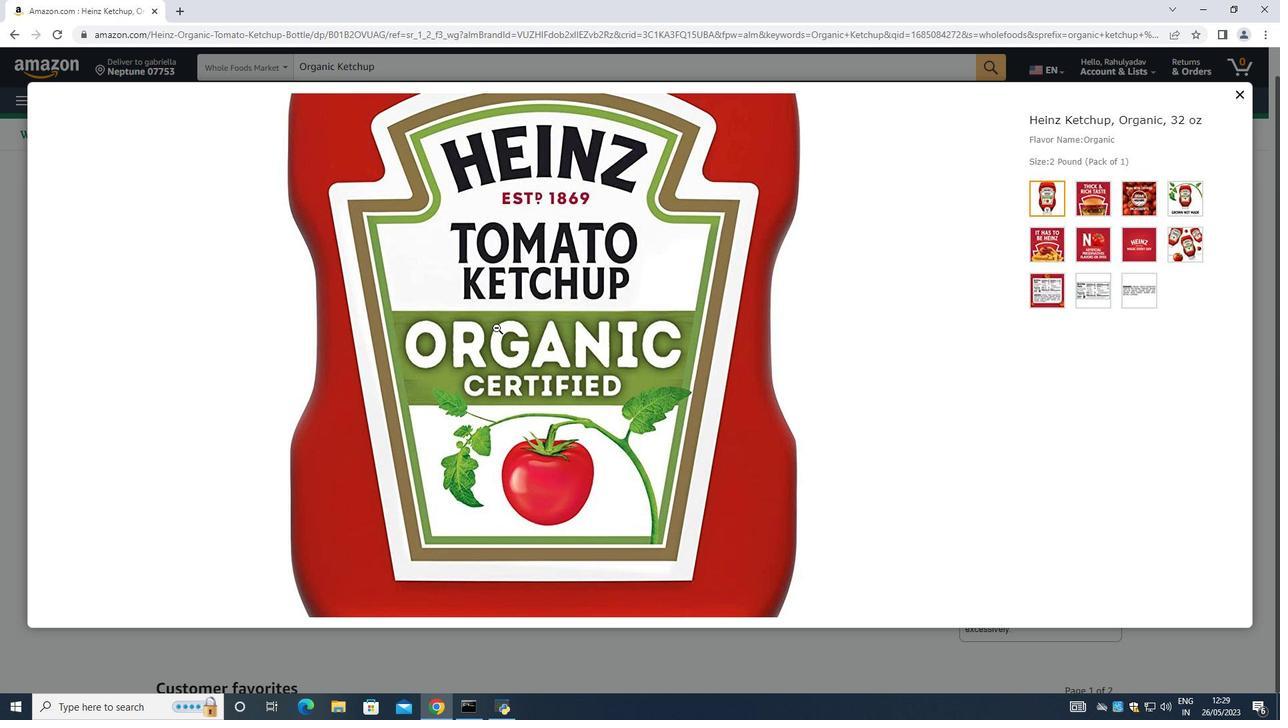 
Action: Mouse scrolled (496, 328) with delta (0, 0)
Screenshot: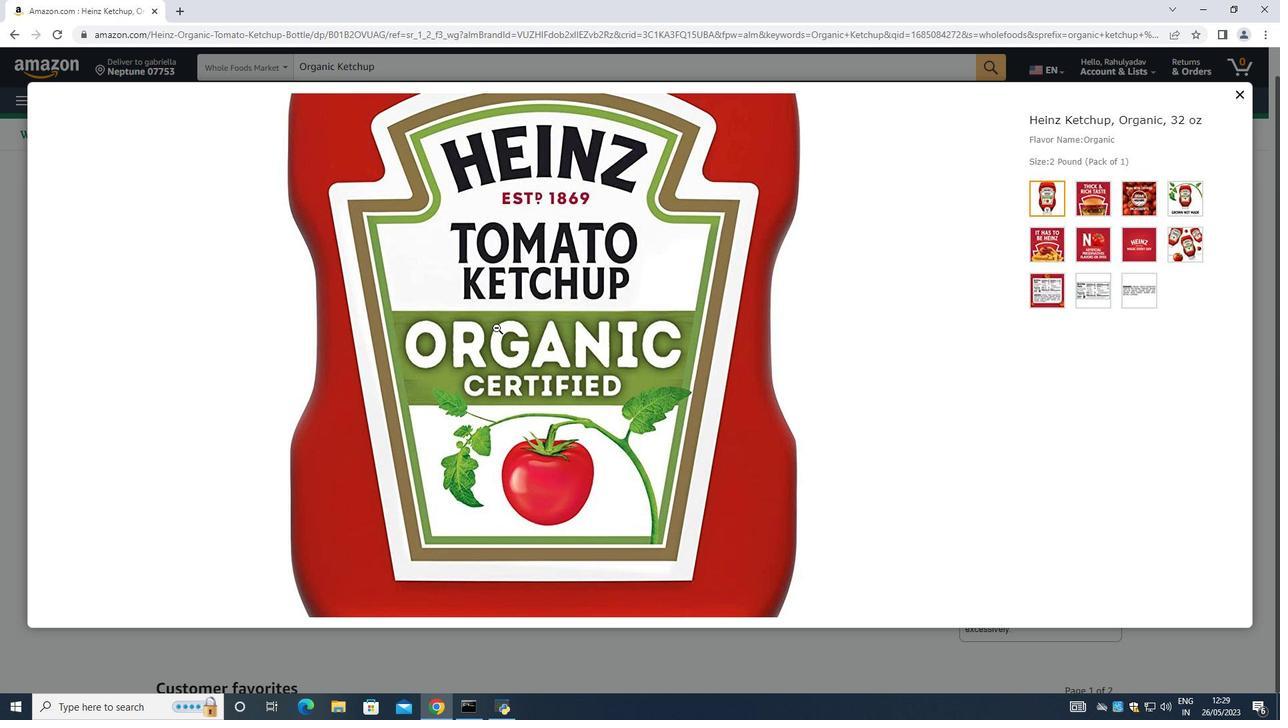 
Action: Mouse scrolled (496, 328) with delta (0, 0)
Screenshot: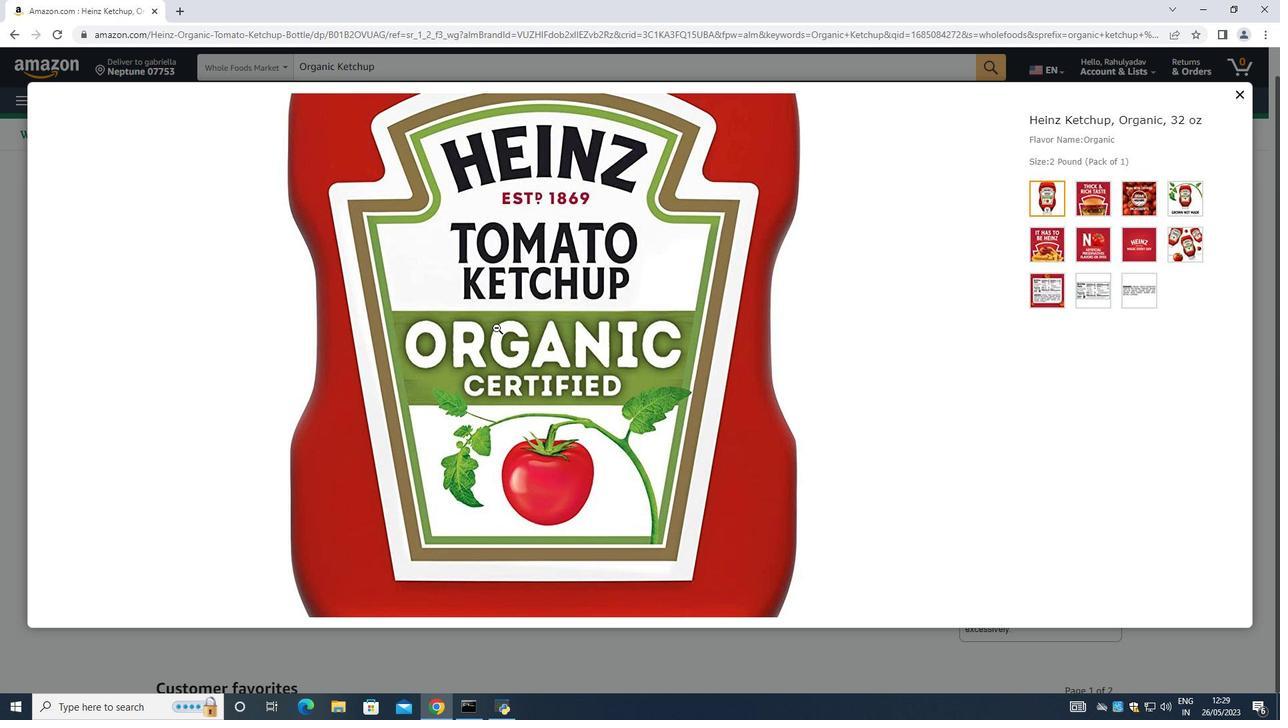 
Action: Mouse moved to (499, 326)
Screenshot: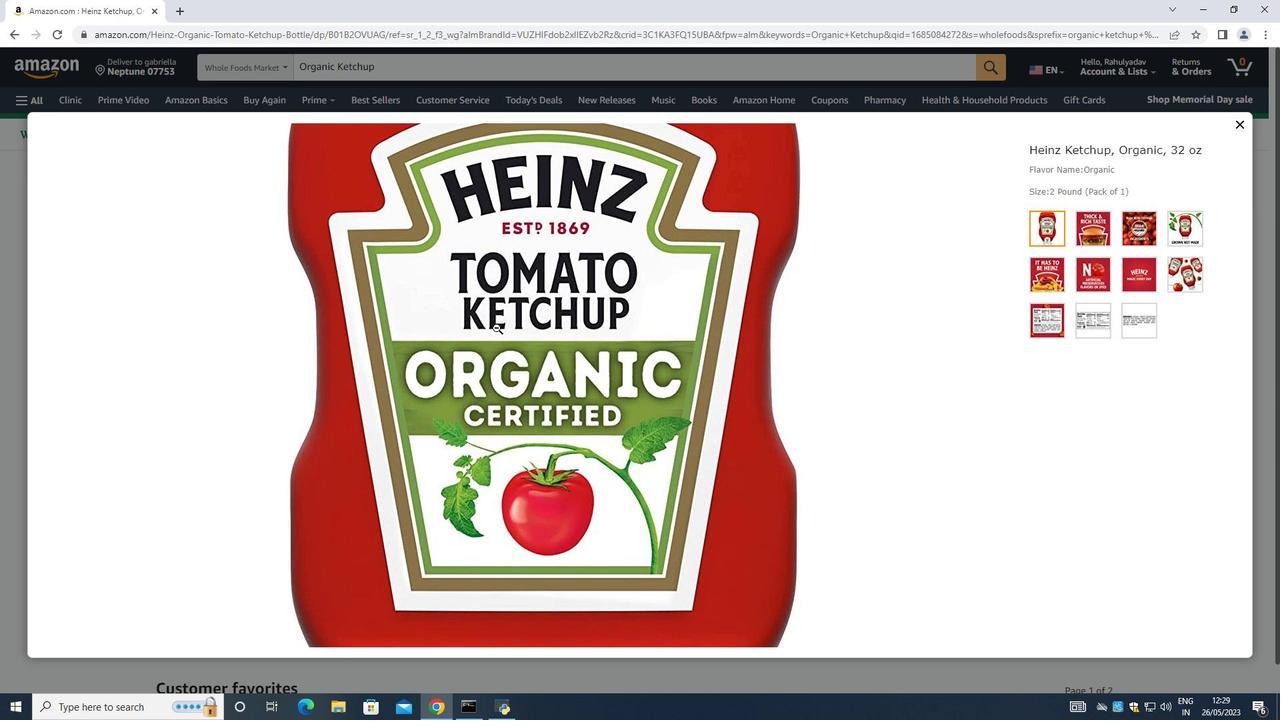
Action: Mouse scrolled (499, 327) with delta (0, 0)
Screenshot: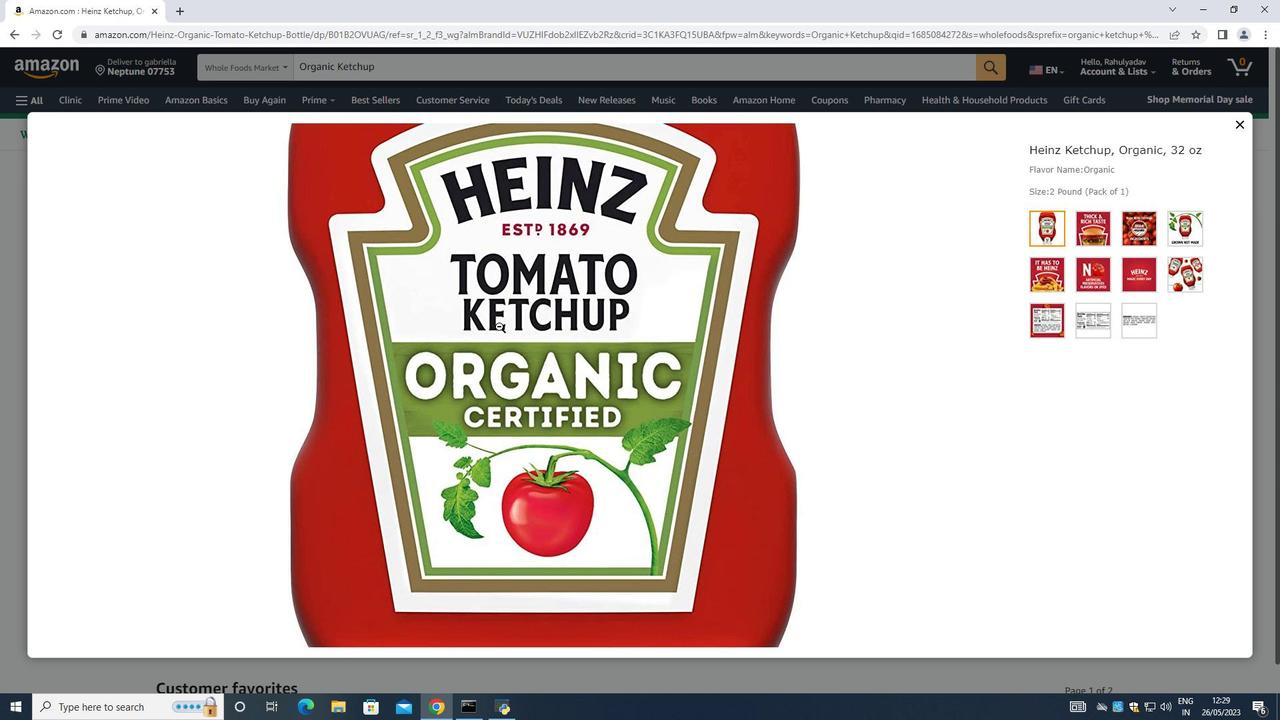 
Action: Mouse scrolled (499, 327) with delta (0, 0)
Screenshot: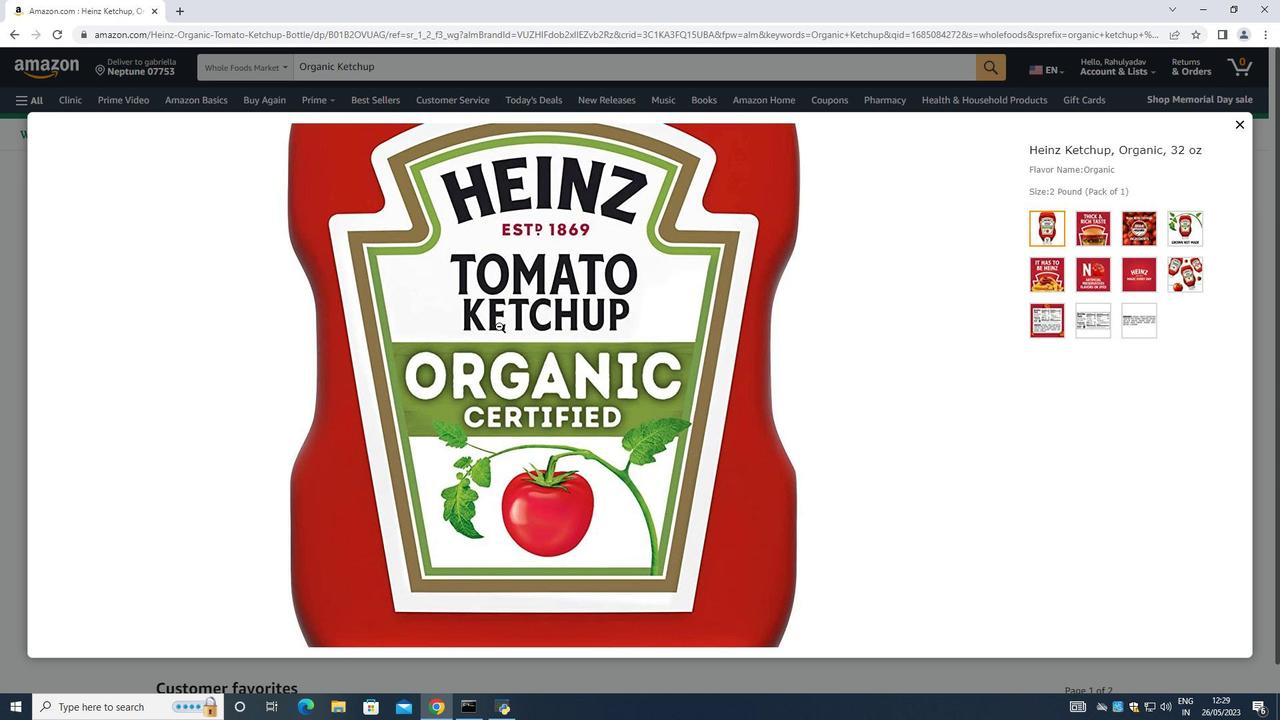 
Action: Mouse scrolled (499, 327) with delta (0, 0)
Screenshot: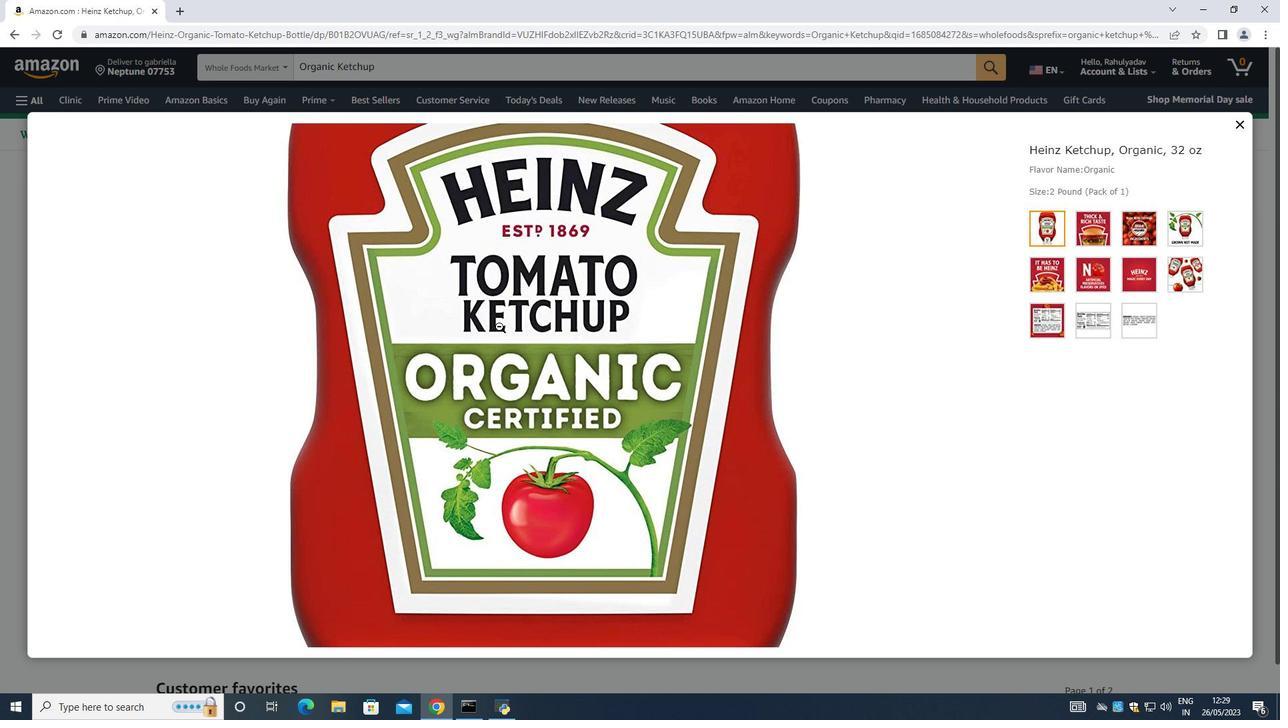 
Action: Mouse scrolled (499, 327) with delta (0, 0)
Screenshot: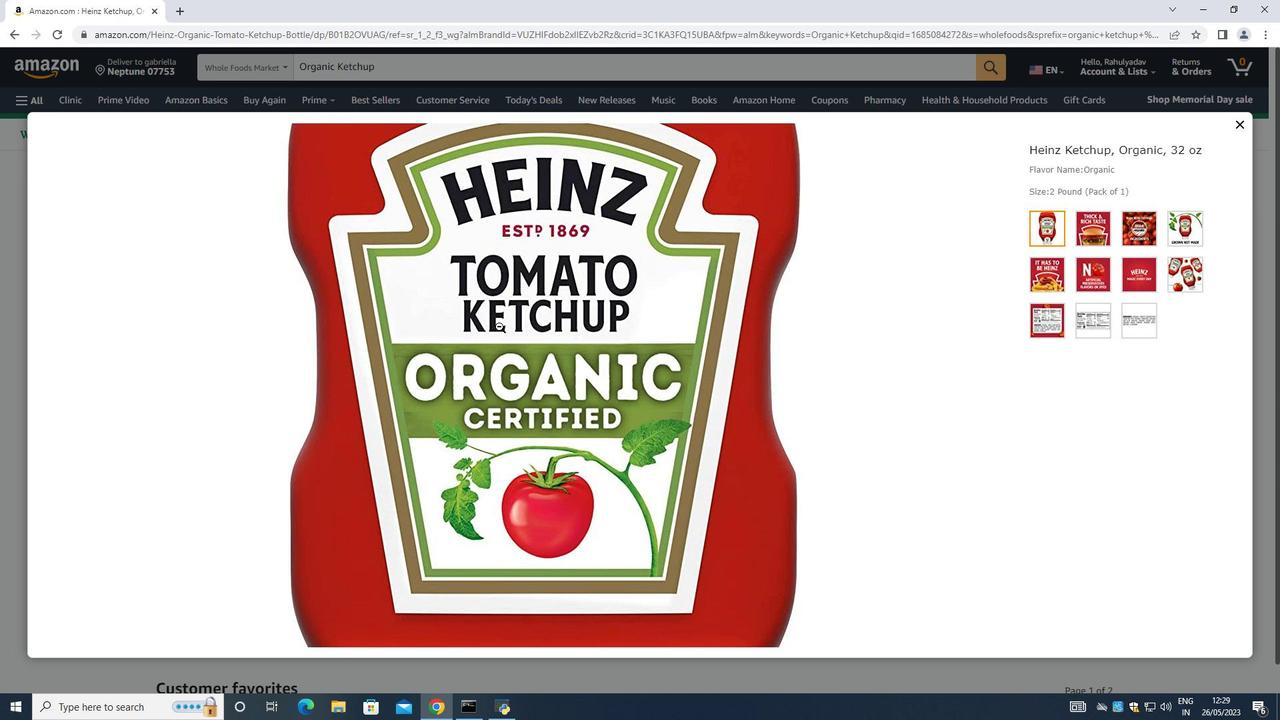 
Action: Mouse scrolled (499, 327) with delta (0, 0)
Screenshot: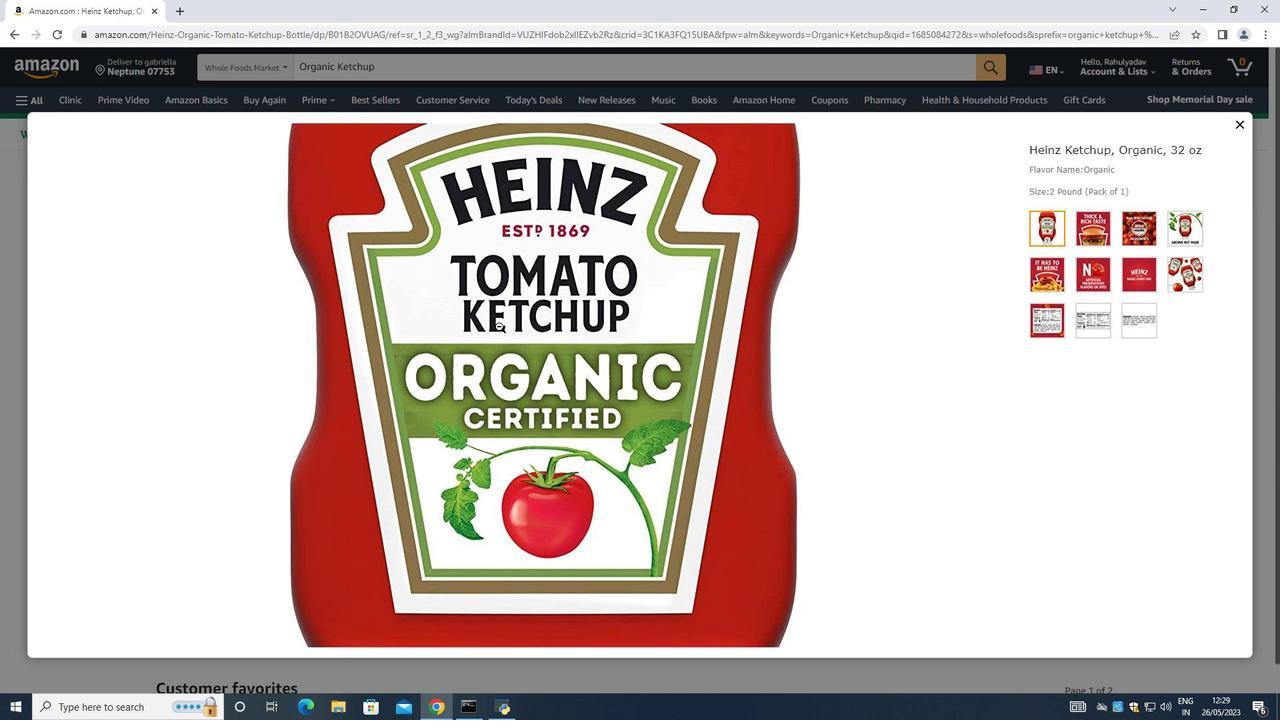 
Action: Mouse scrolled (499, 327) with delta (0, 0)
Screenshot: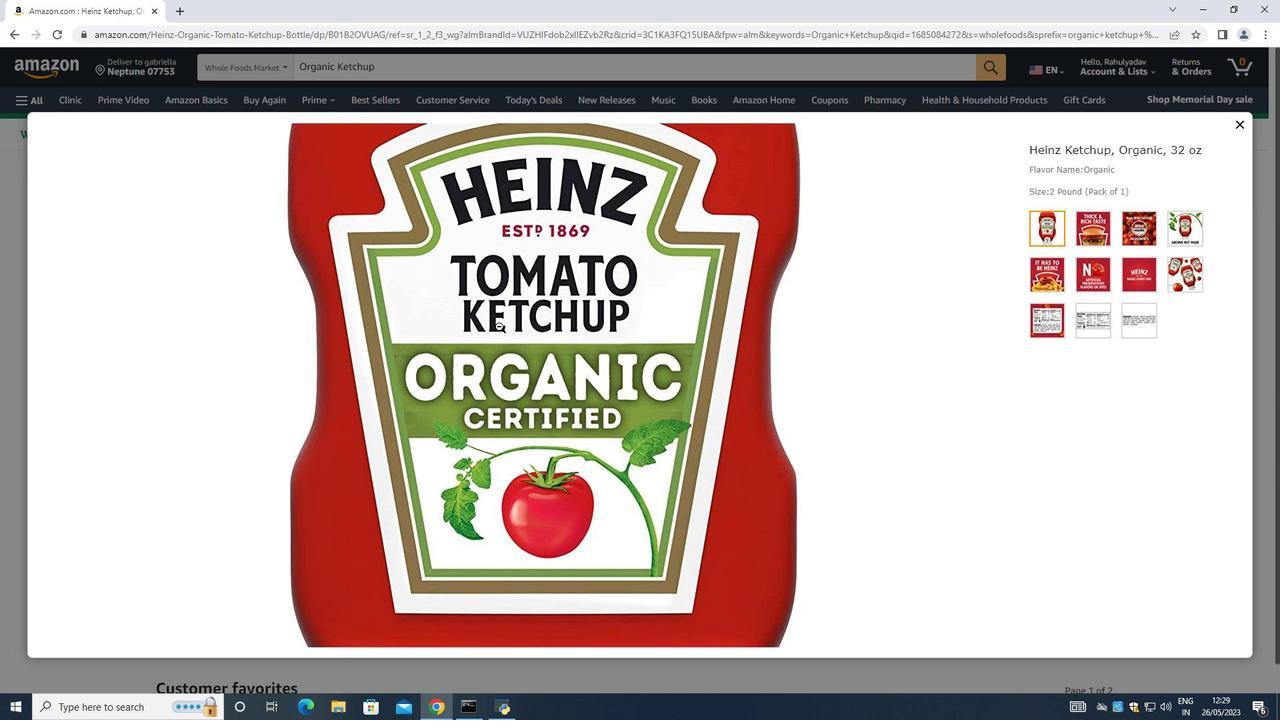 
Action: Mouse scrolled (499, 327) with delta (0, 0)
Screenshot: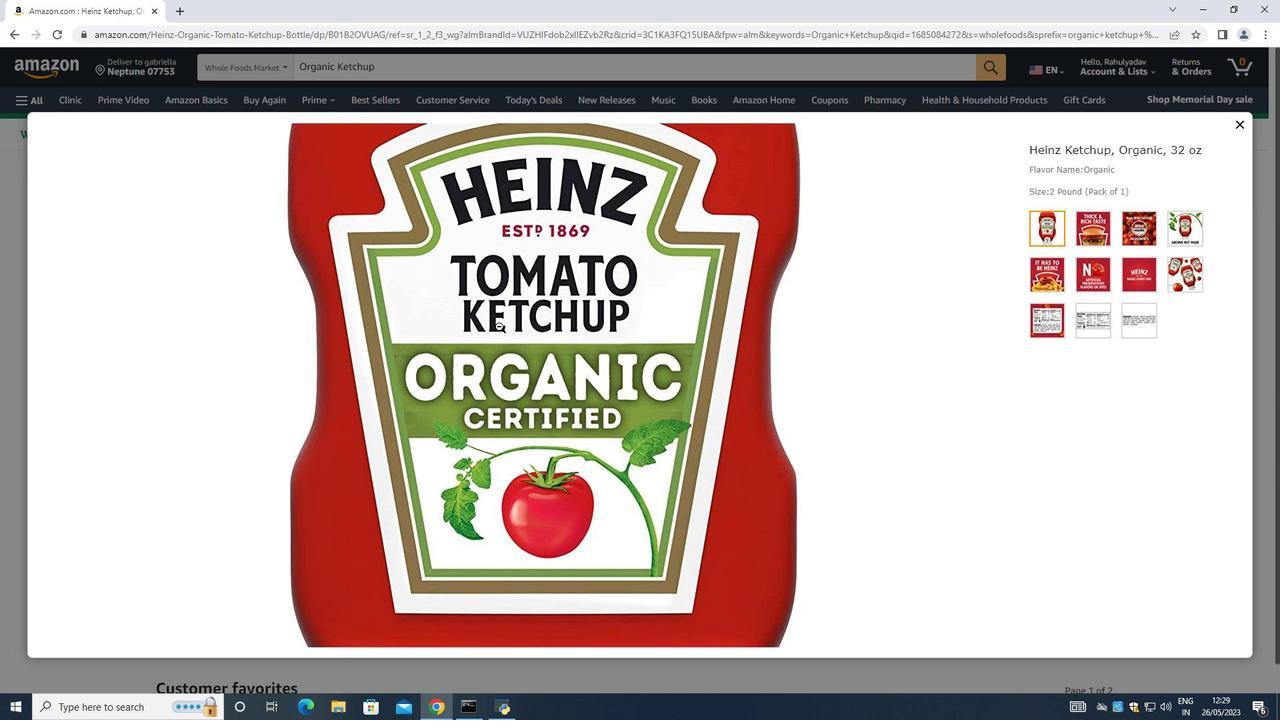 
Action: Mouse scrolled (499, 327) with delta (0, 0)
Screenshot: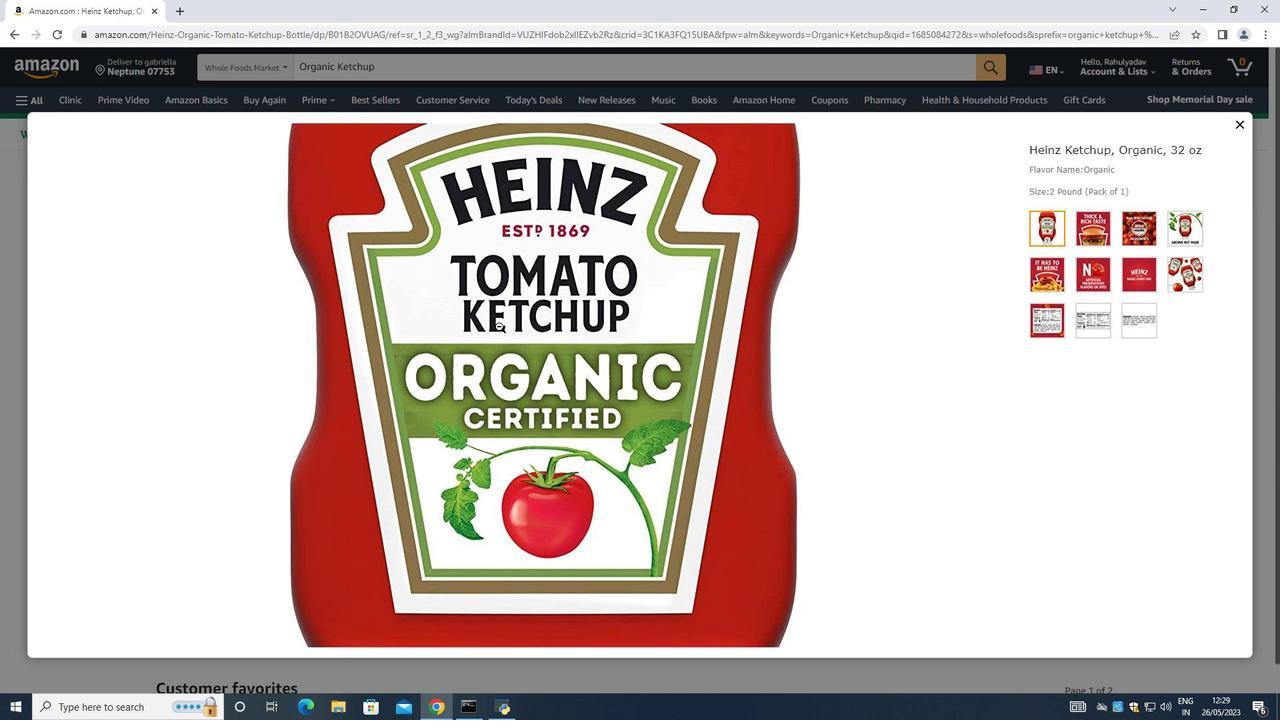 
Action: Mouse scrolled (499, 326) with delta (0, 0)
Screenshot: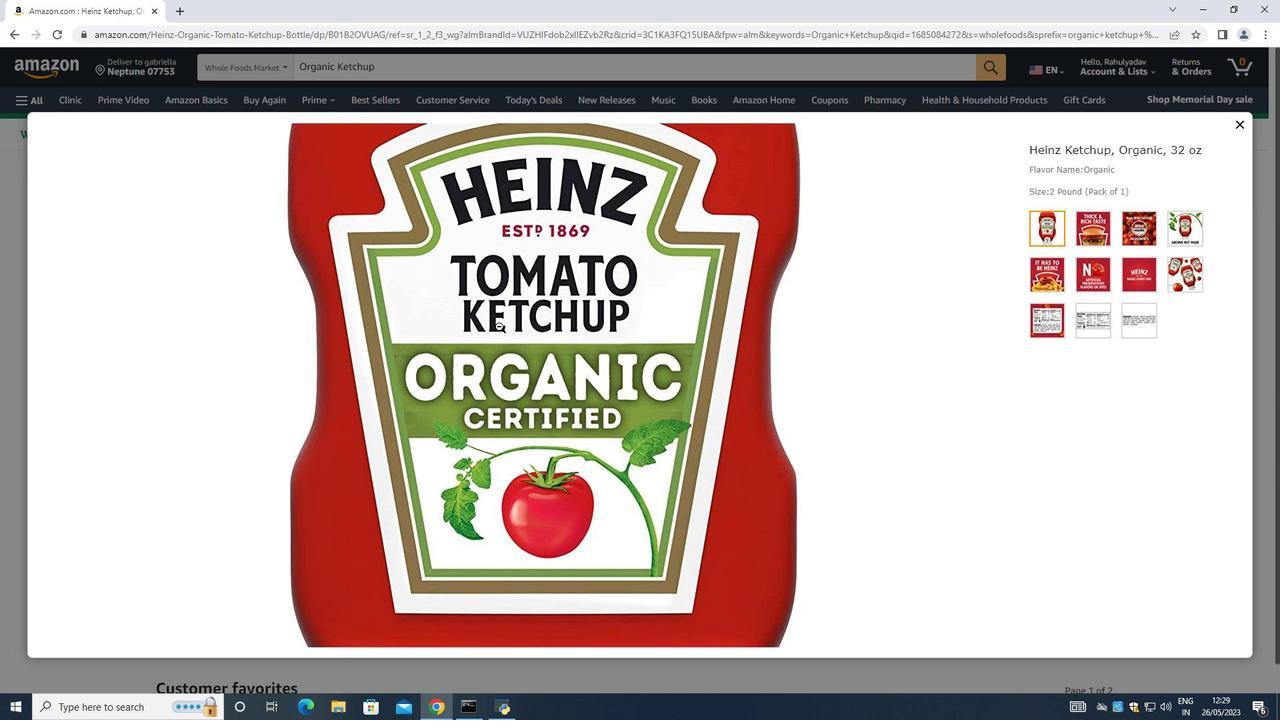 
Action: Mouse moved to (501, 326)
Screenshot: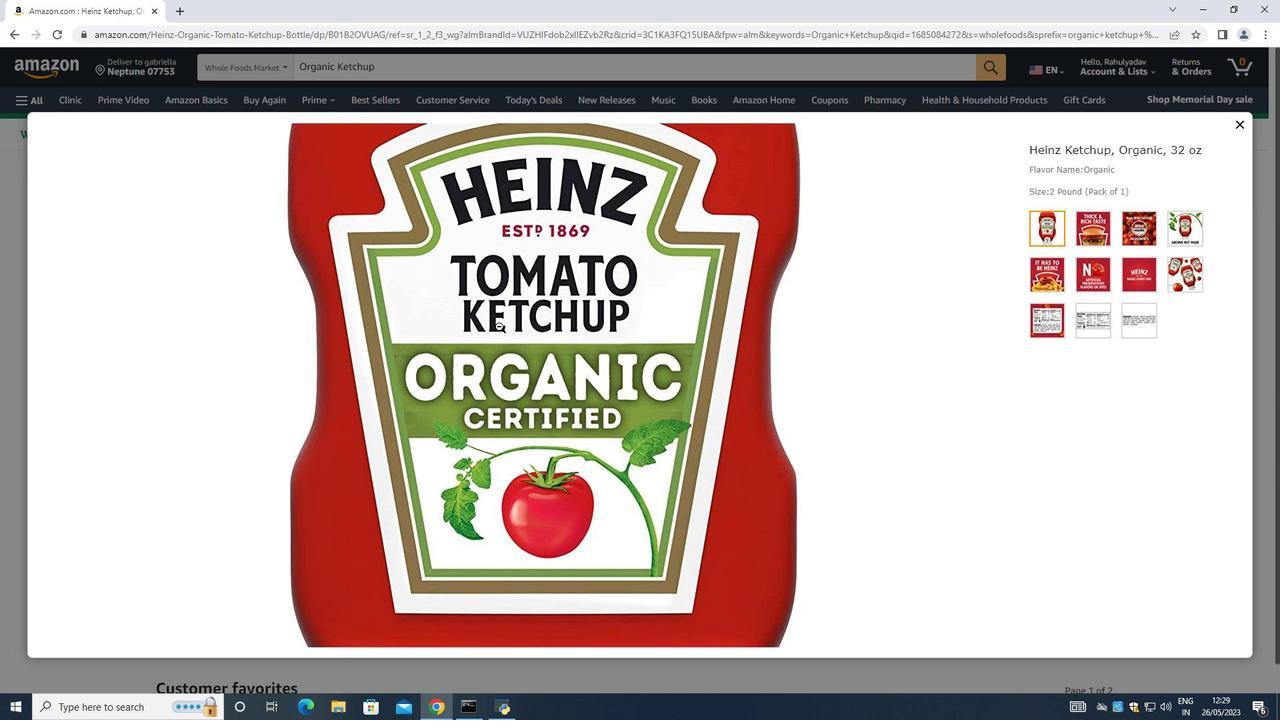 
Action: Mouse scrolled (500, 326) with delta (0, 0)
Screenshot: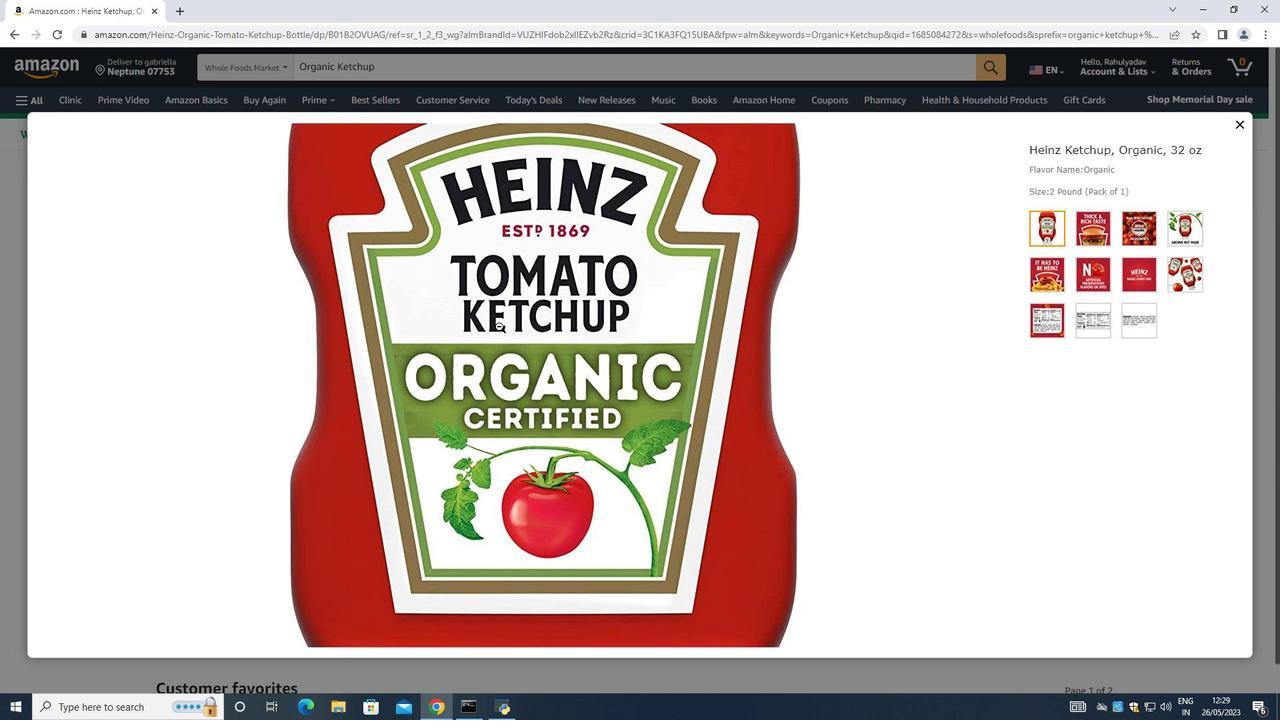 
Action: Mouse scrolled (500, 326) with delta (0, 0)
Screenshot: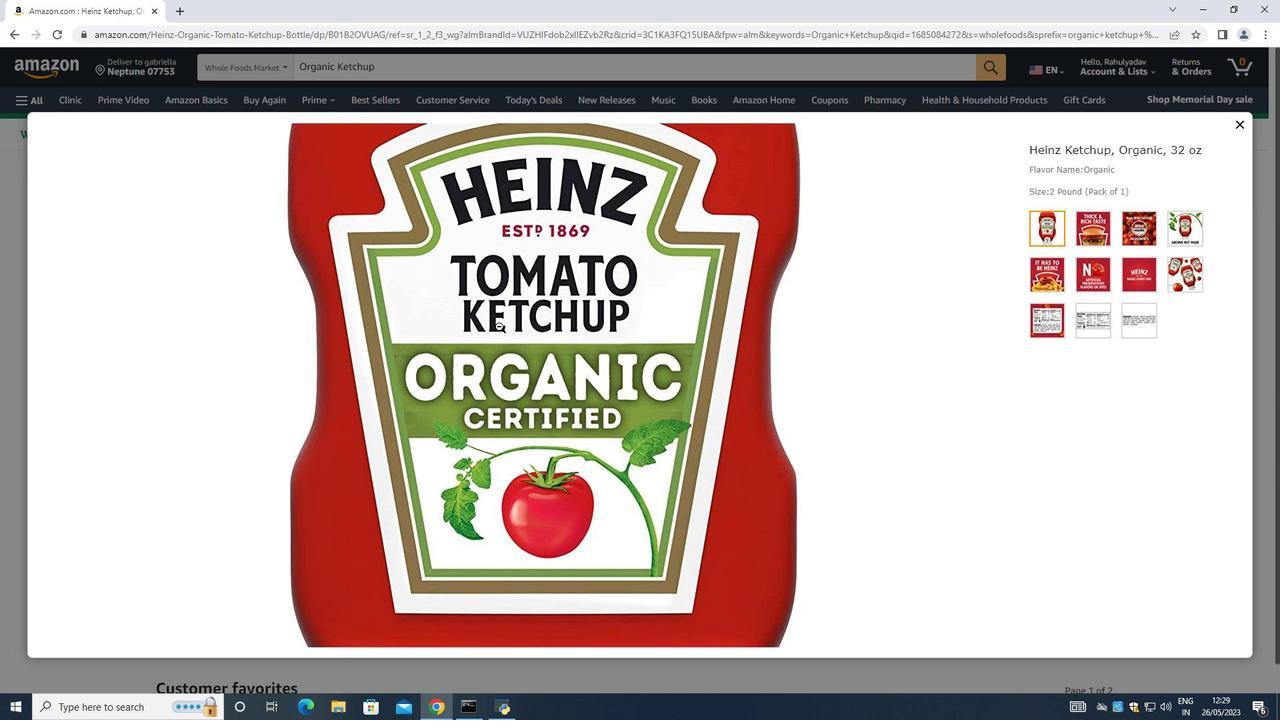 
Action: Mouse moved to (1101, 197)
Screenshot: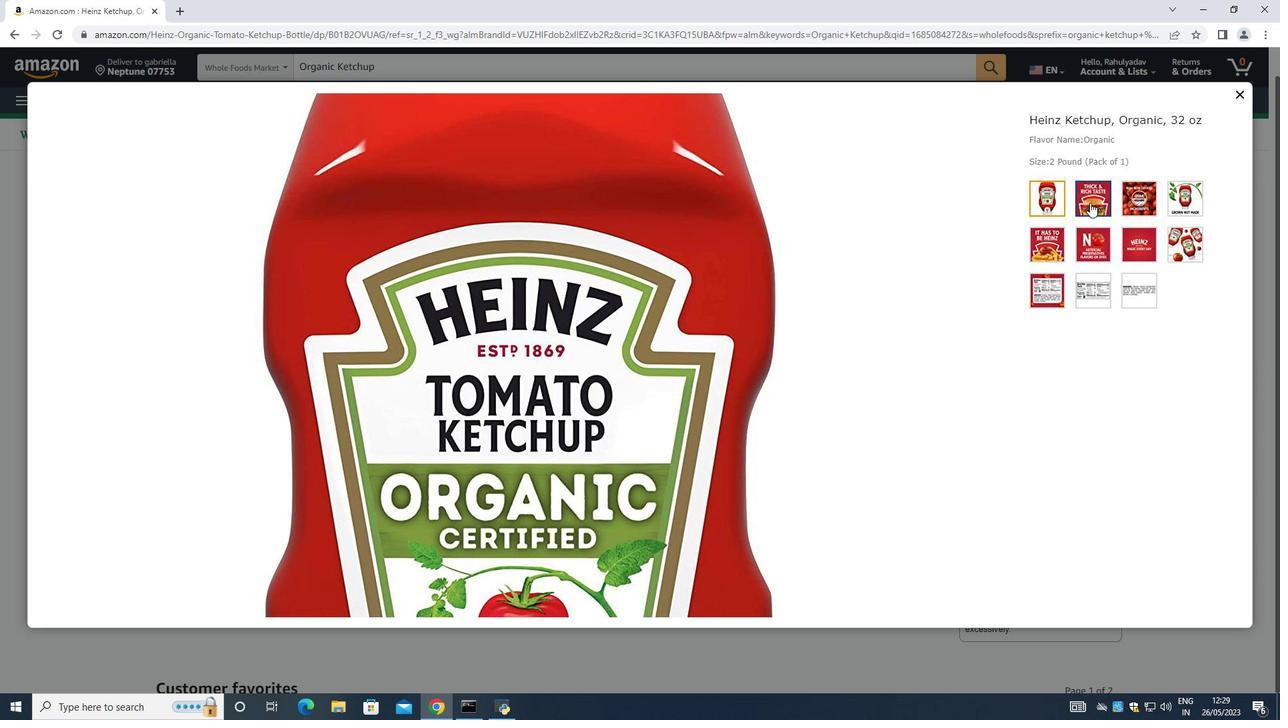 
Action: Mouse pressed left at (1101, 197)
Screenshot: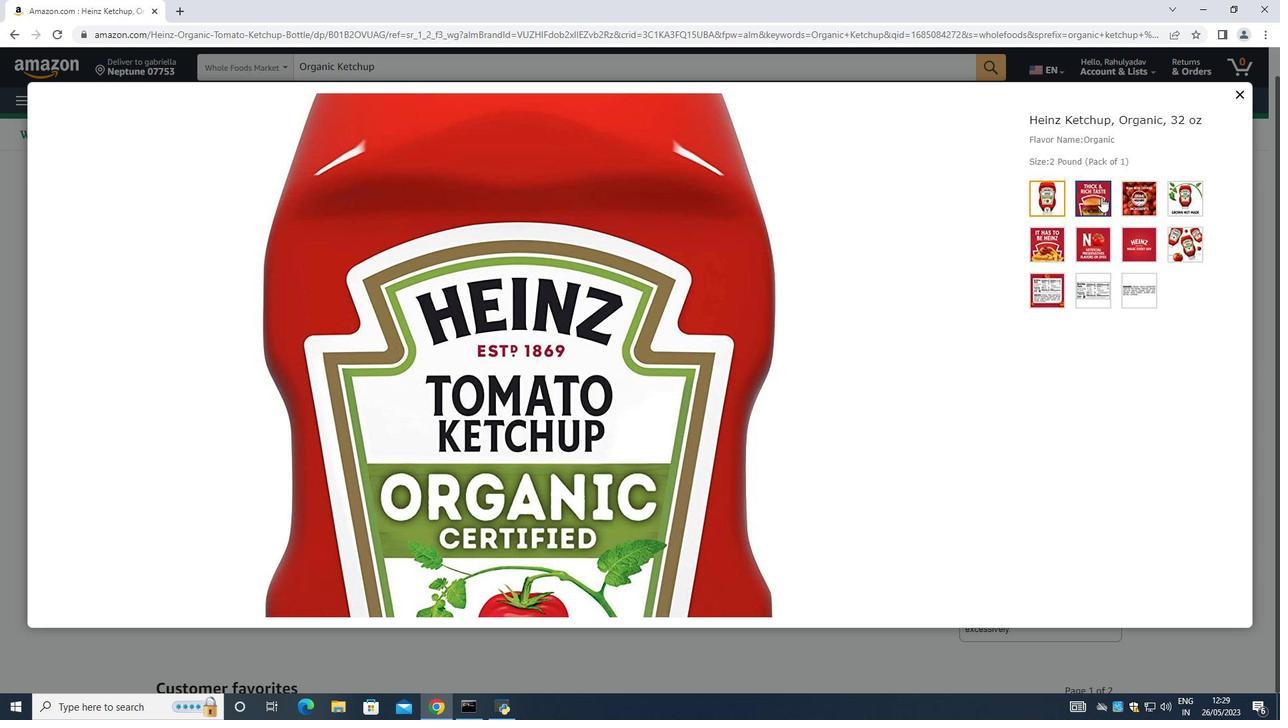 
Action: Mouse moved to (643, 198)
Screenshot: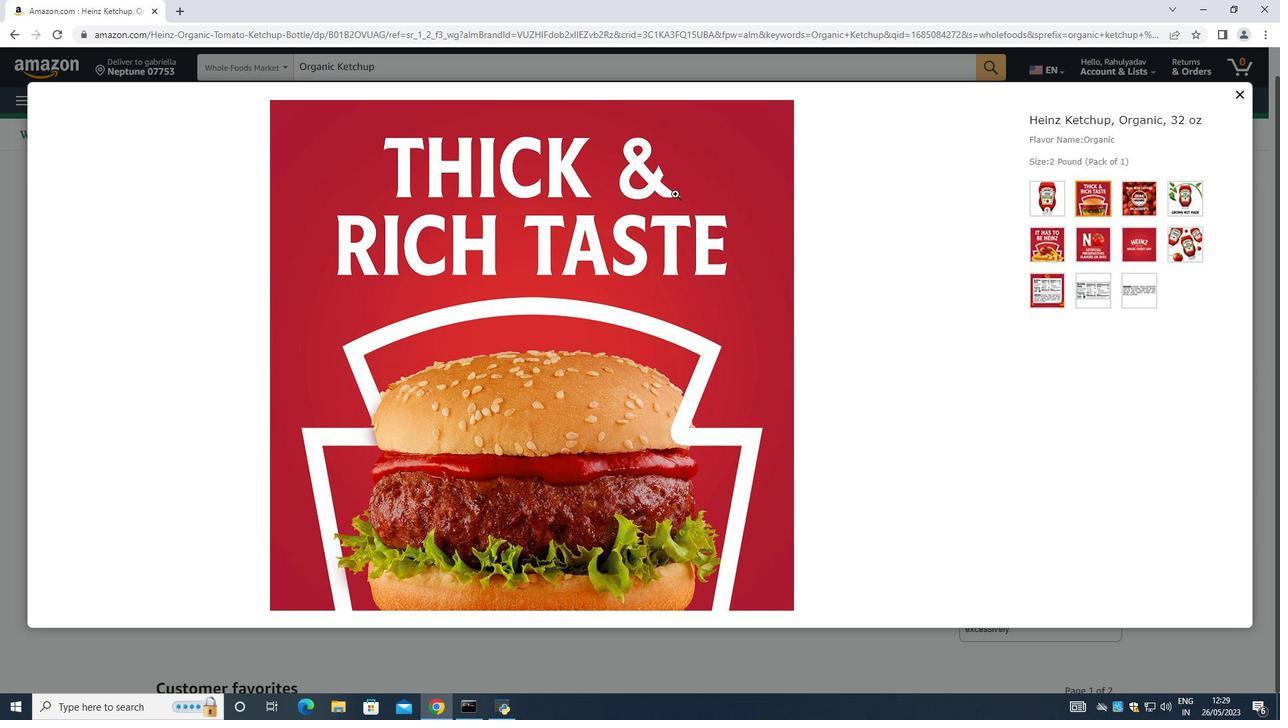 
Action: Mouse pressed left at (643, 198)
Screenshot: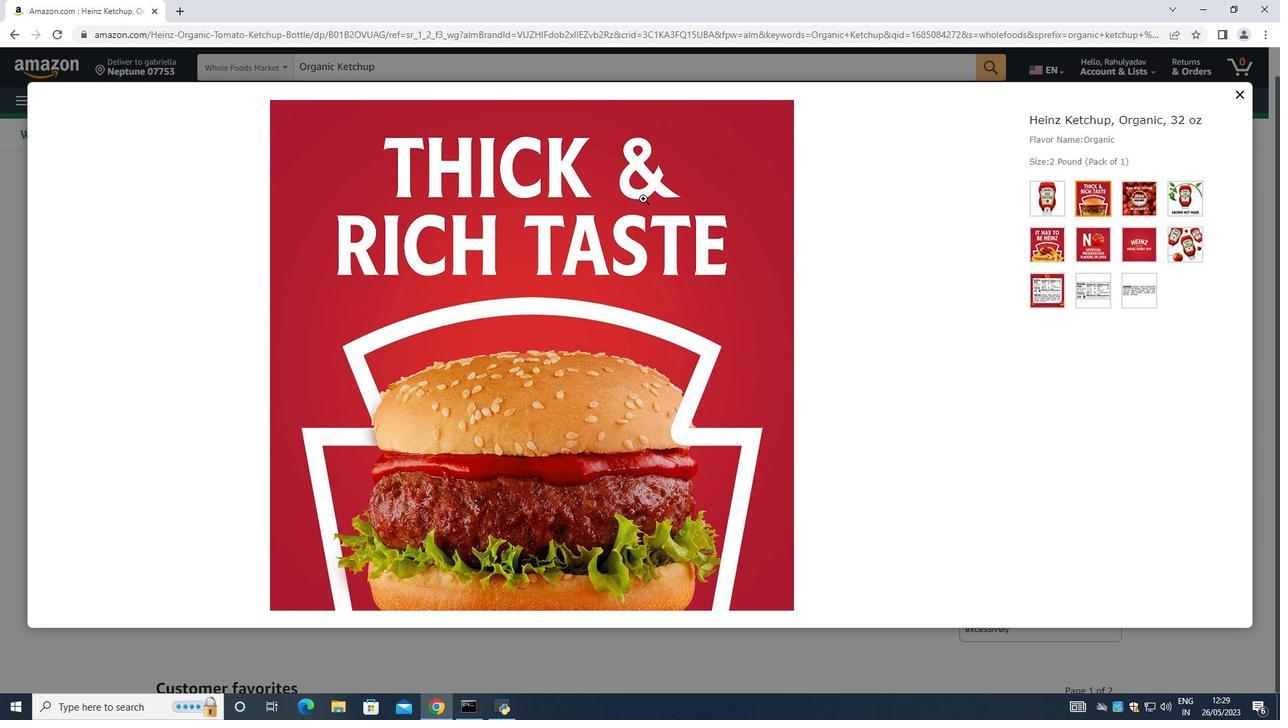 
Action: Mouse moved to (1170, 196)
Screenshot: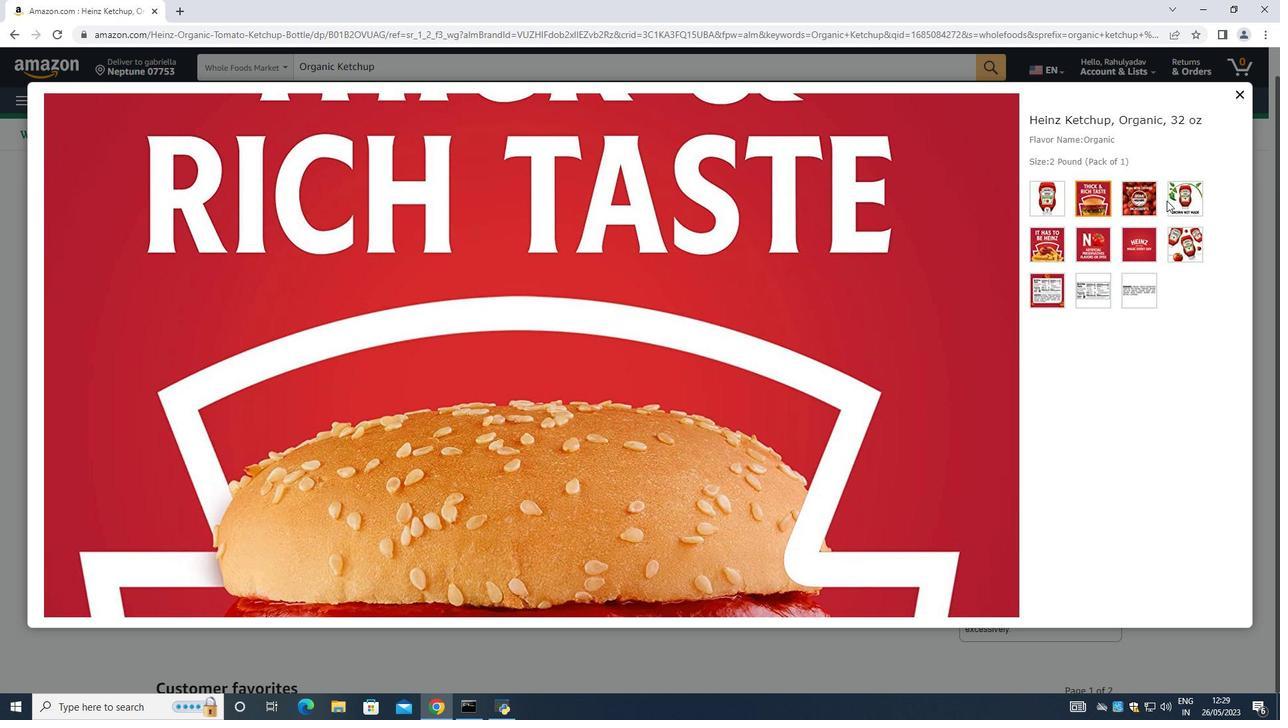 
Action: Mouse pressed left at (1170, 196)
Screenshot: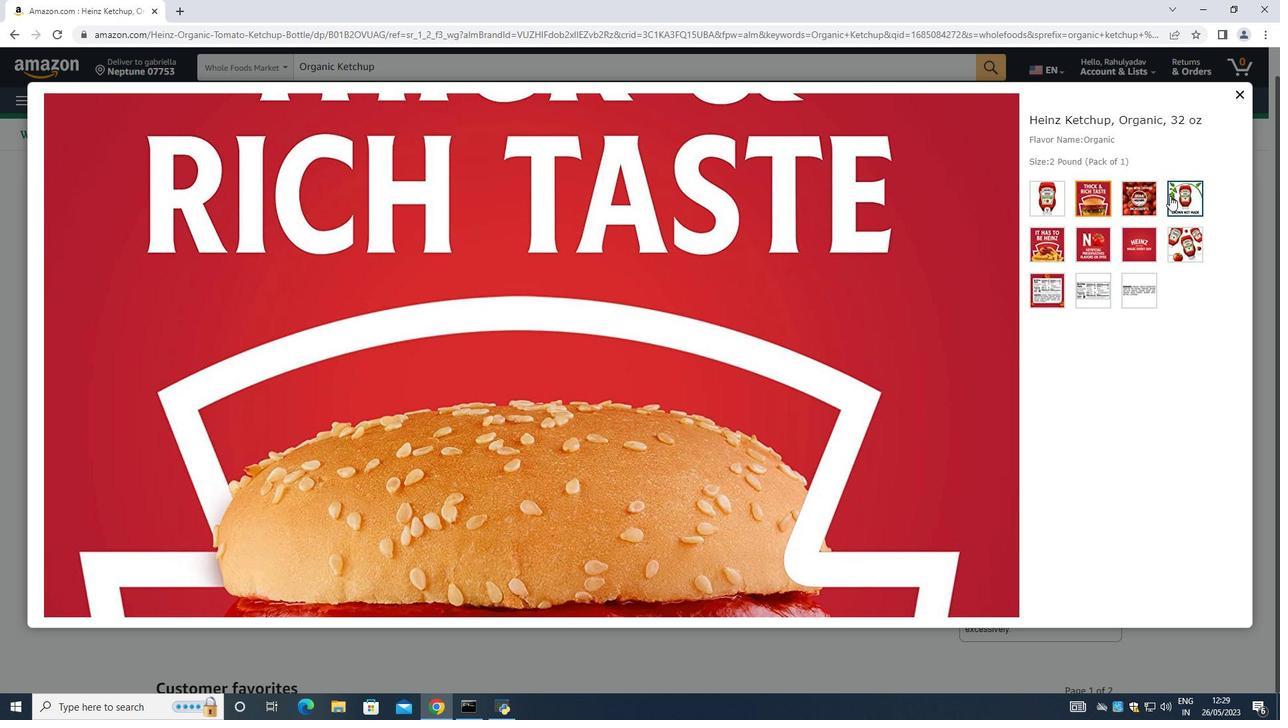 
Action: Mouse moved to (411, 350)
Screenshot: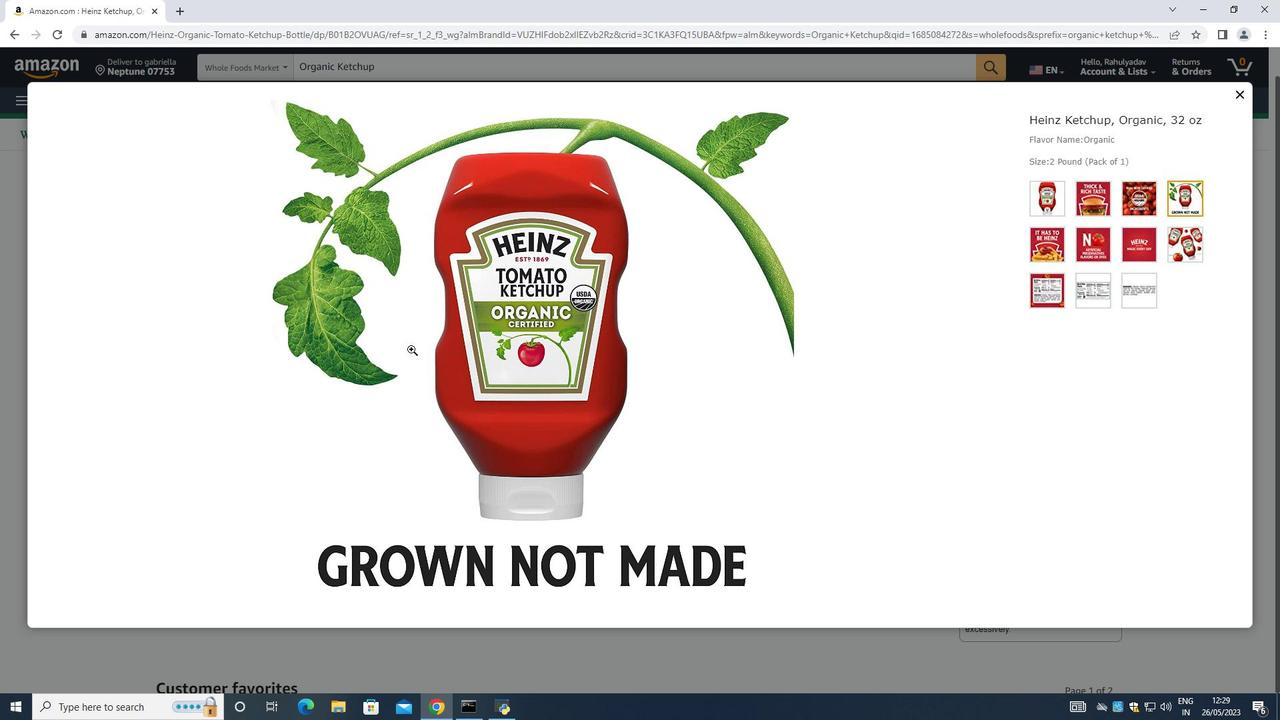 
Action: Mouse pressed left at (411, 350)
Screenshot: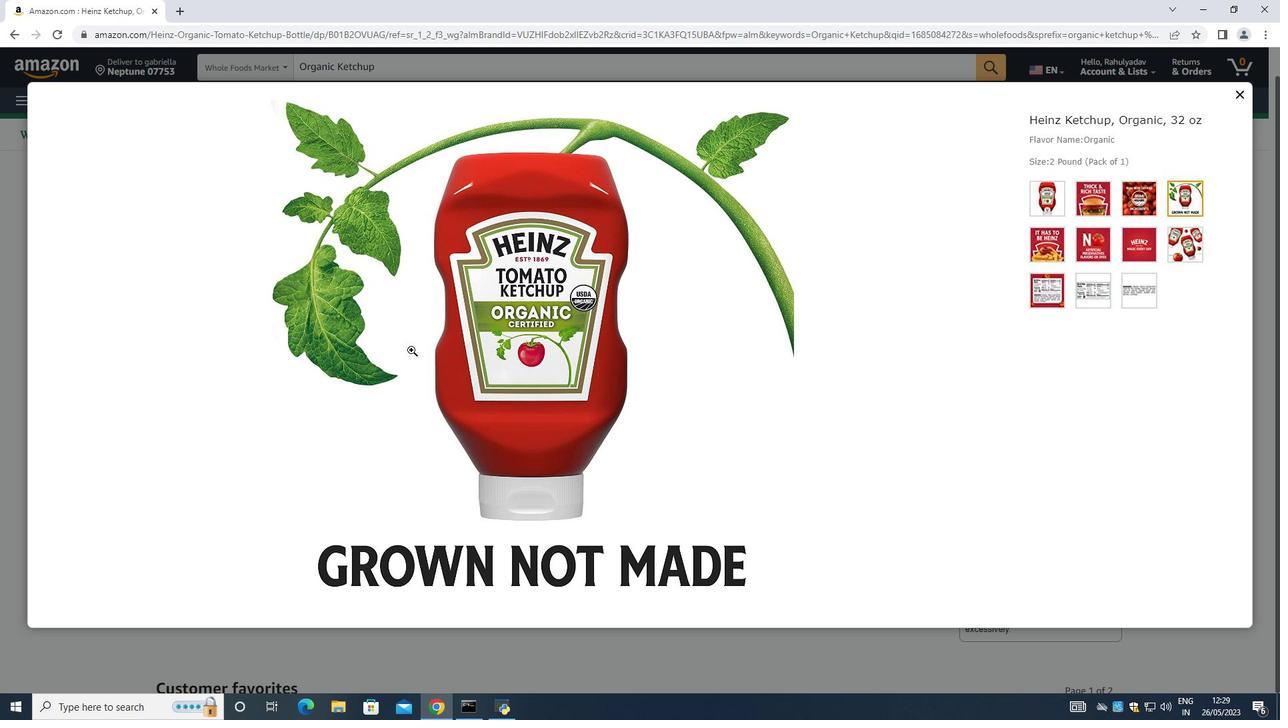 
Action: Mouse pressed left at (411, 350)
Screenshot: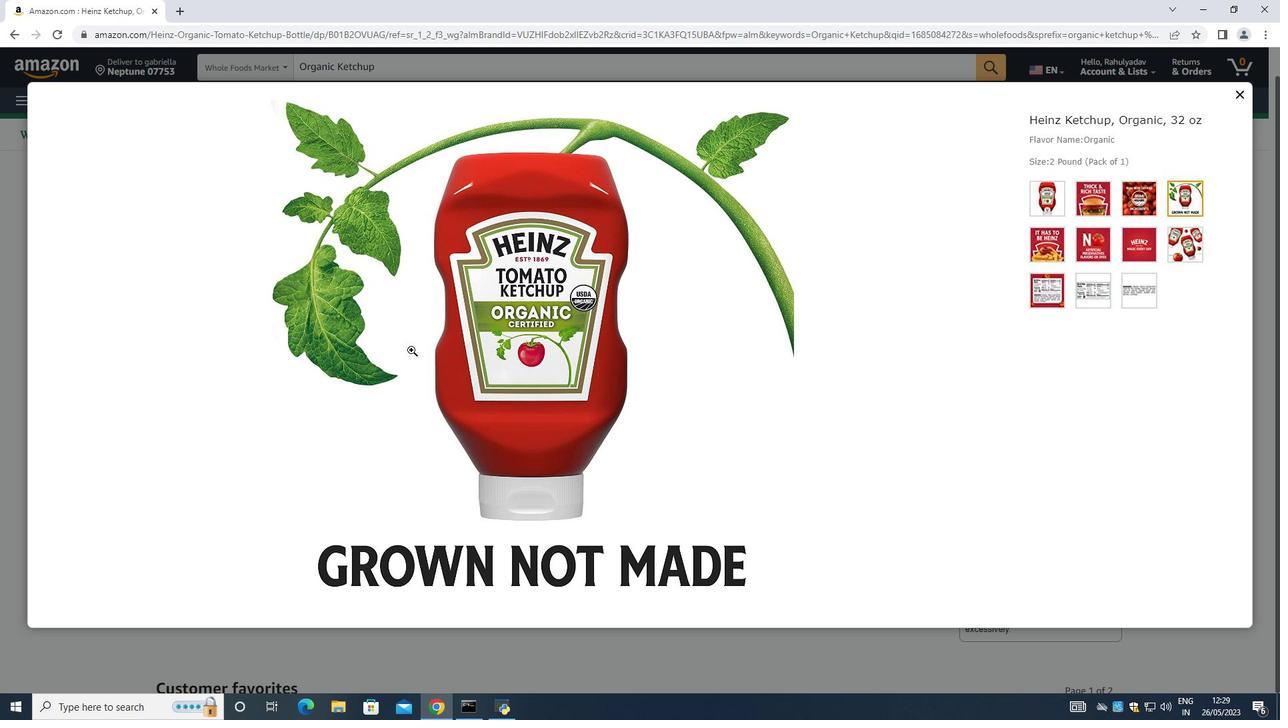 
Action: Mouse moved to (414, 284)
Screenshot: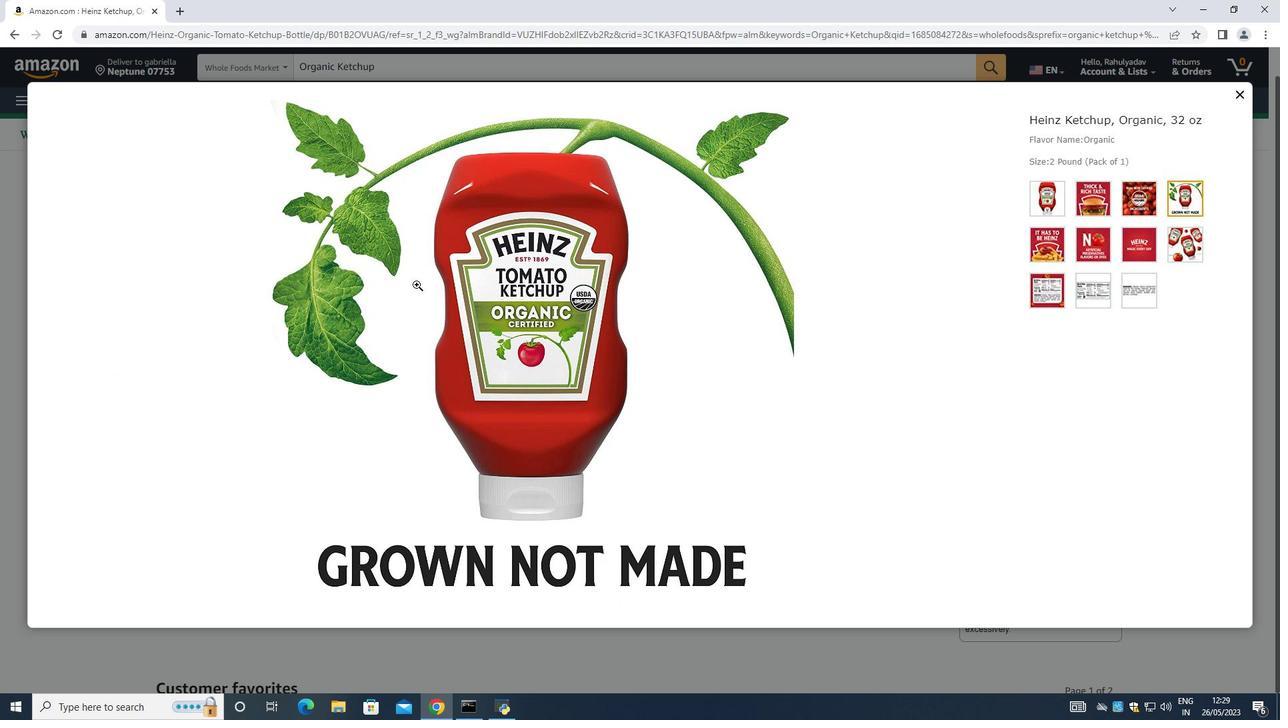 
Action: Mouse pressed left at (414, 284)
Screenshot: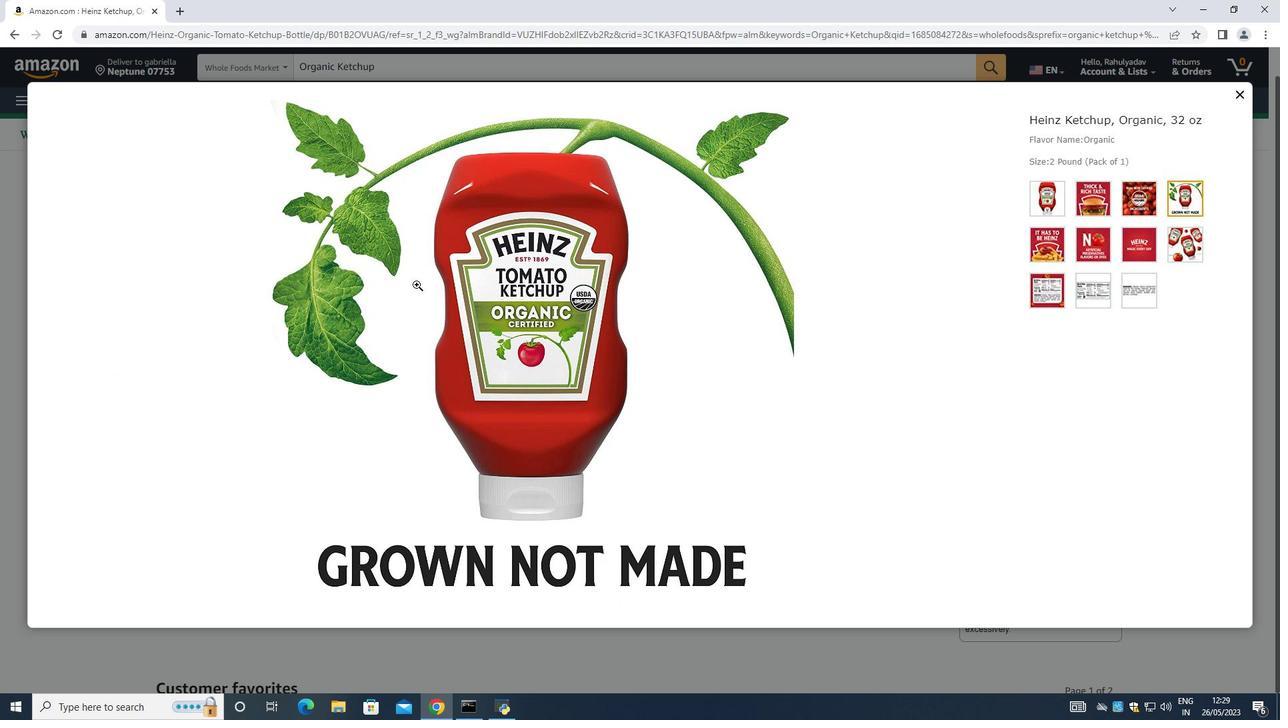 
Action: Mouse moved to (412, 284)
Screenshot: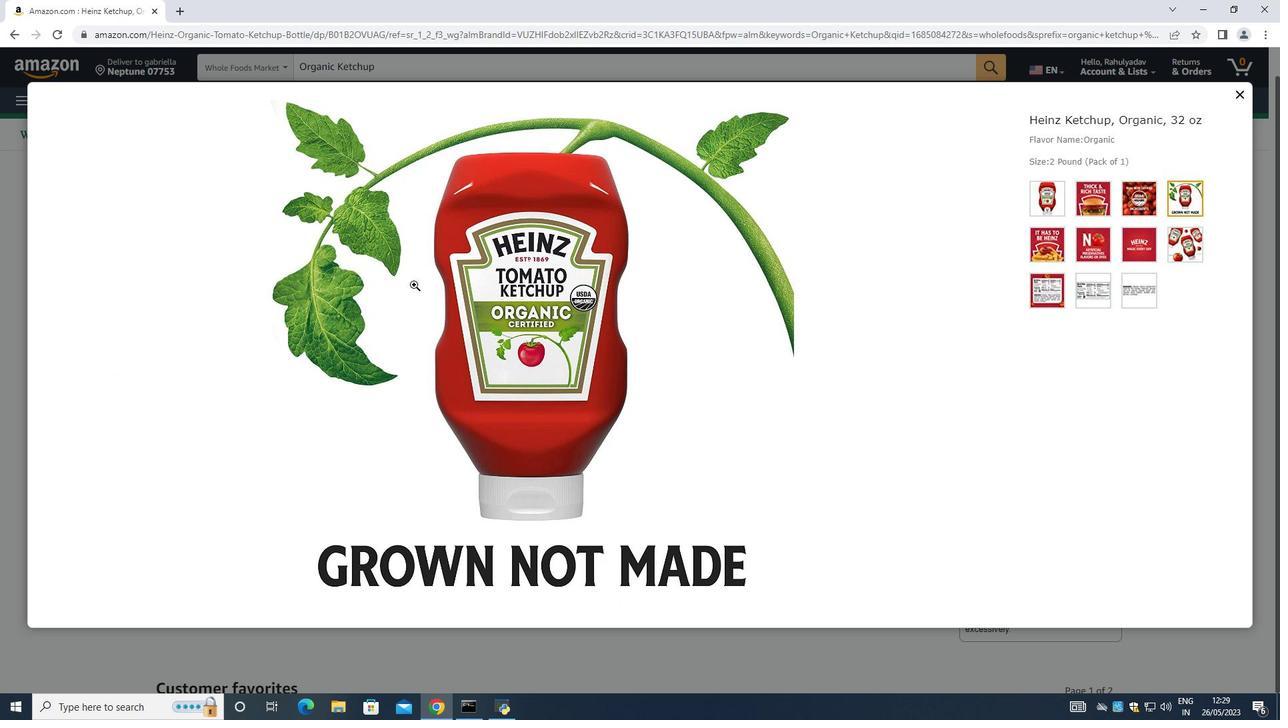 
Action: Mouse pressed left at (412, 284)
Screenshot: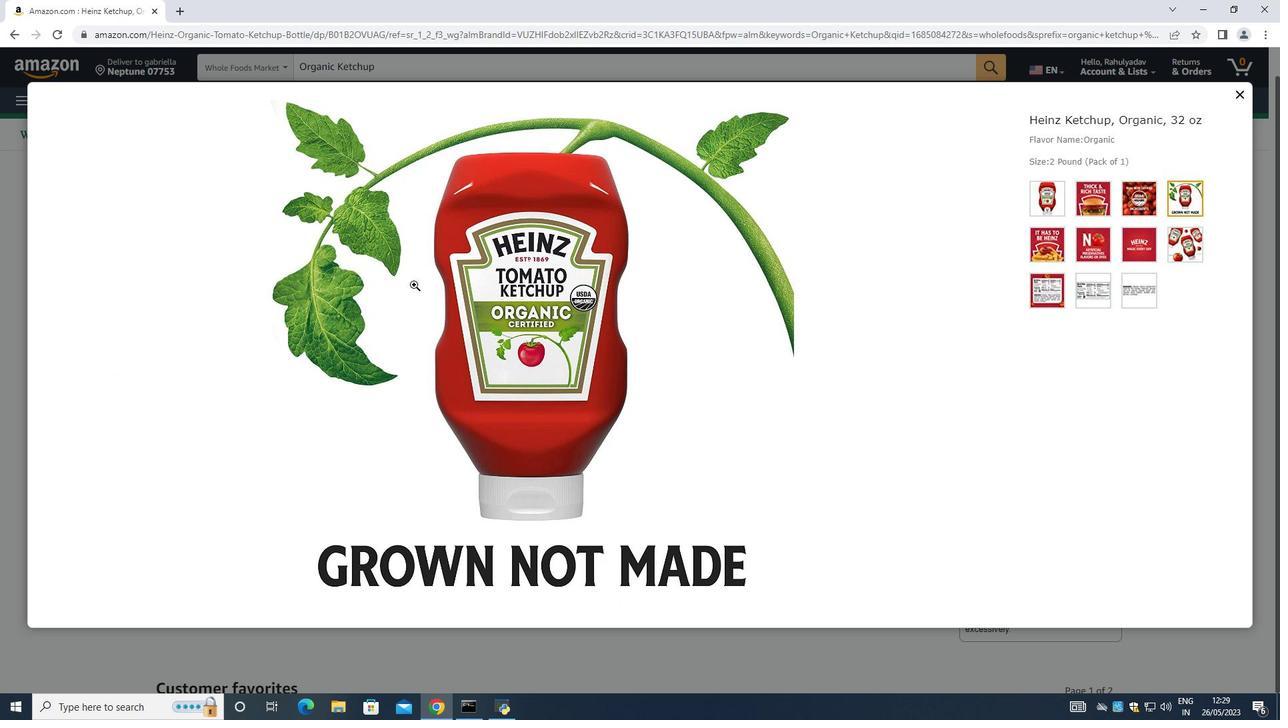 
Action: Mouse moved to (391, 300)
Screenshot: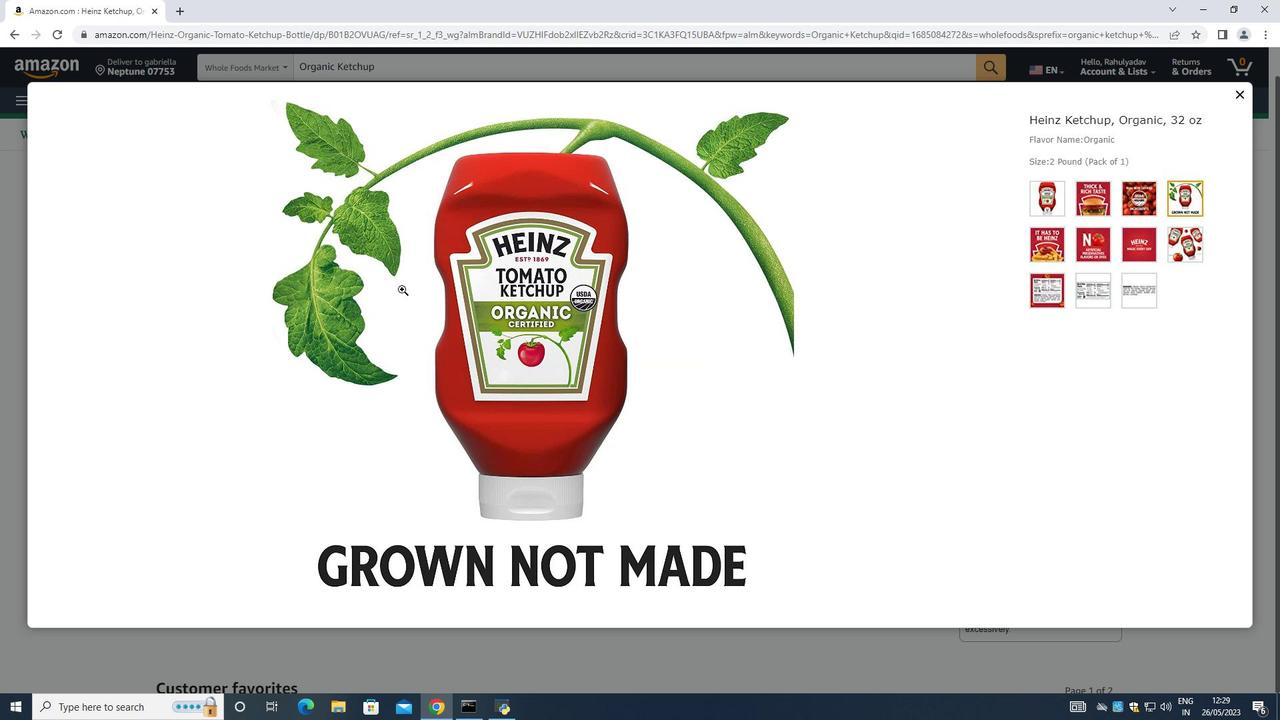 
Action: Mouse pressed left at (391, 300)
Screenshot: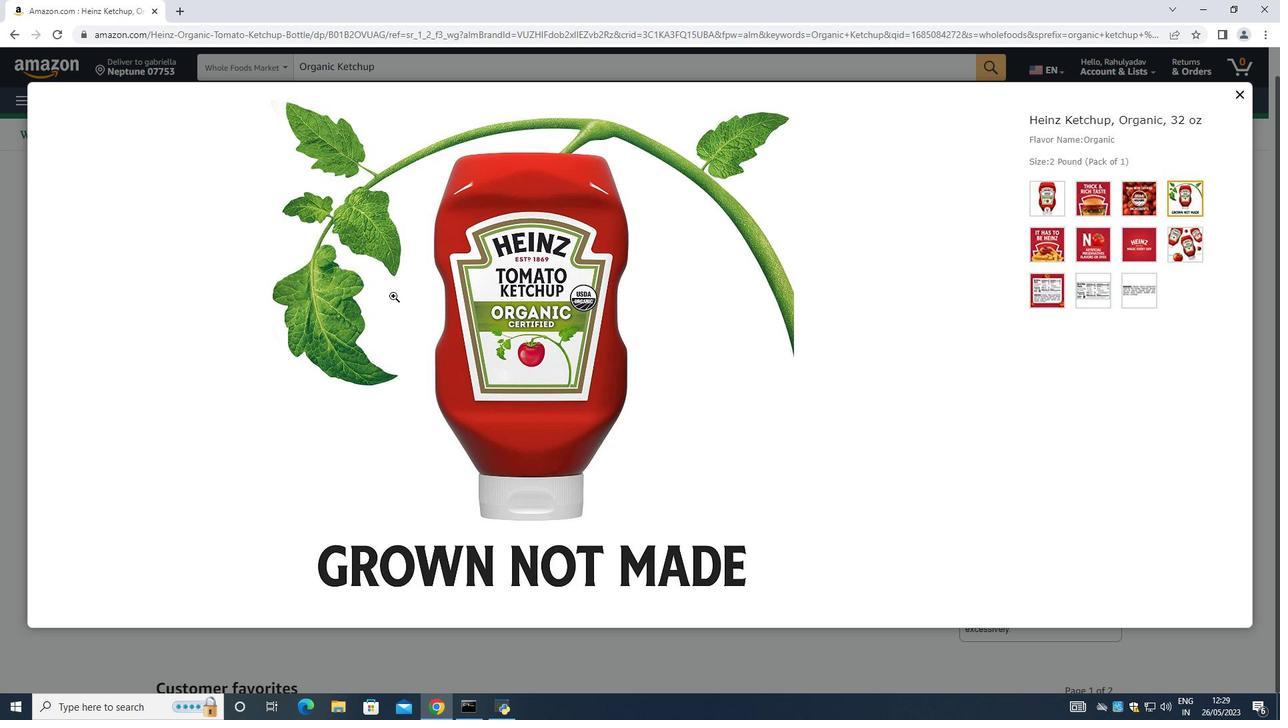
Action: Mouse moved to (1036, 253)
Screenshot: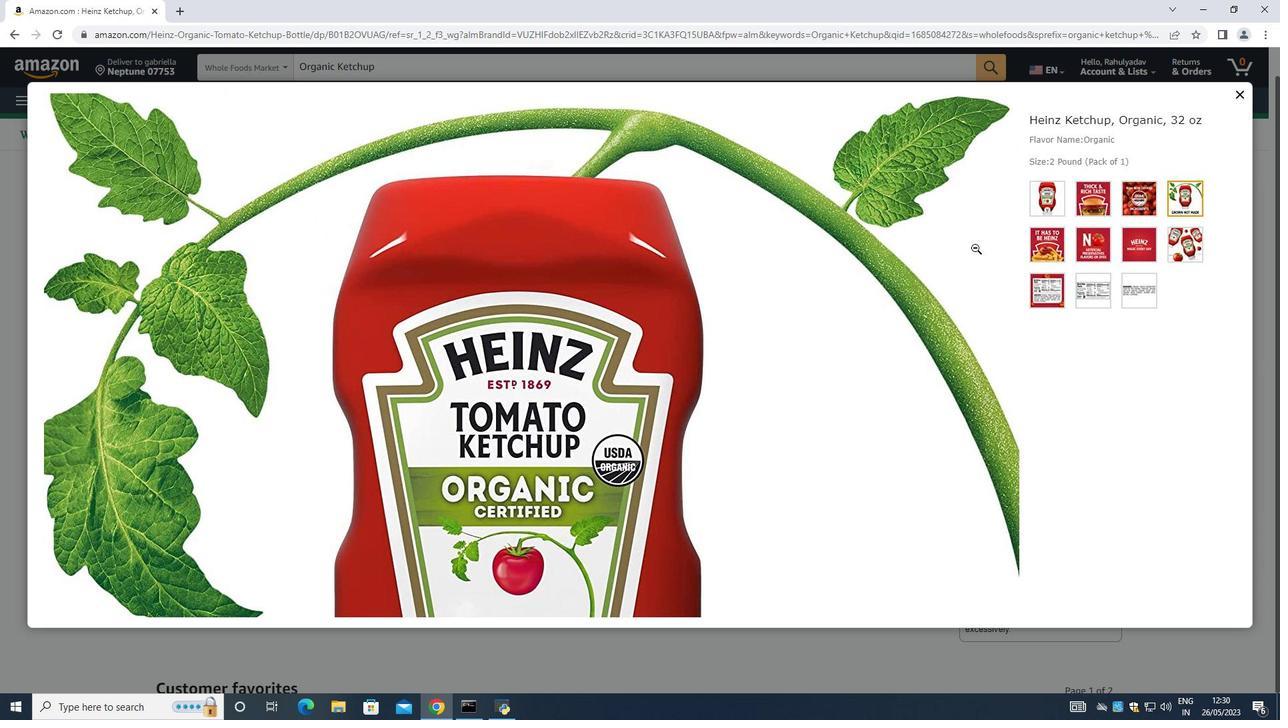 
Action: Mouse pressed left at (1036, 253)
Screenshot: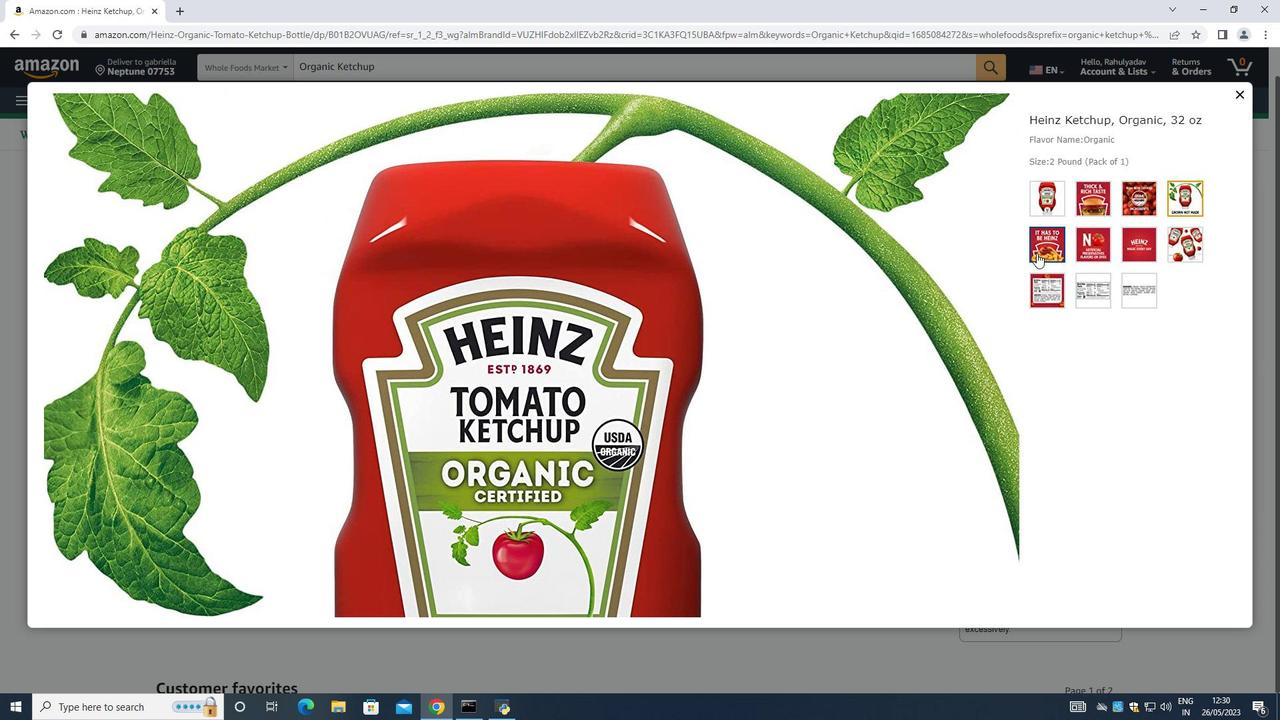 
Action: Mouse moved to (603, 171)
Screenshot: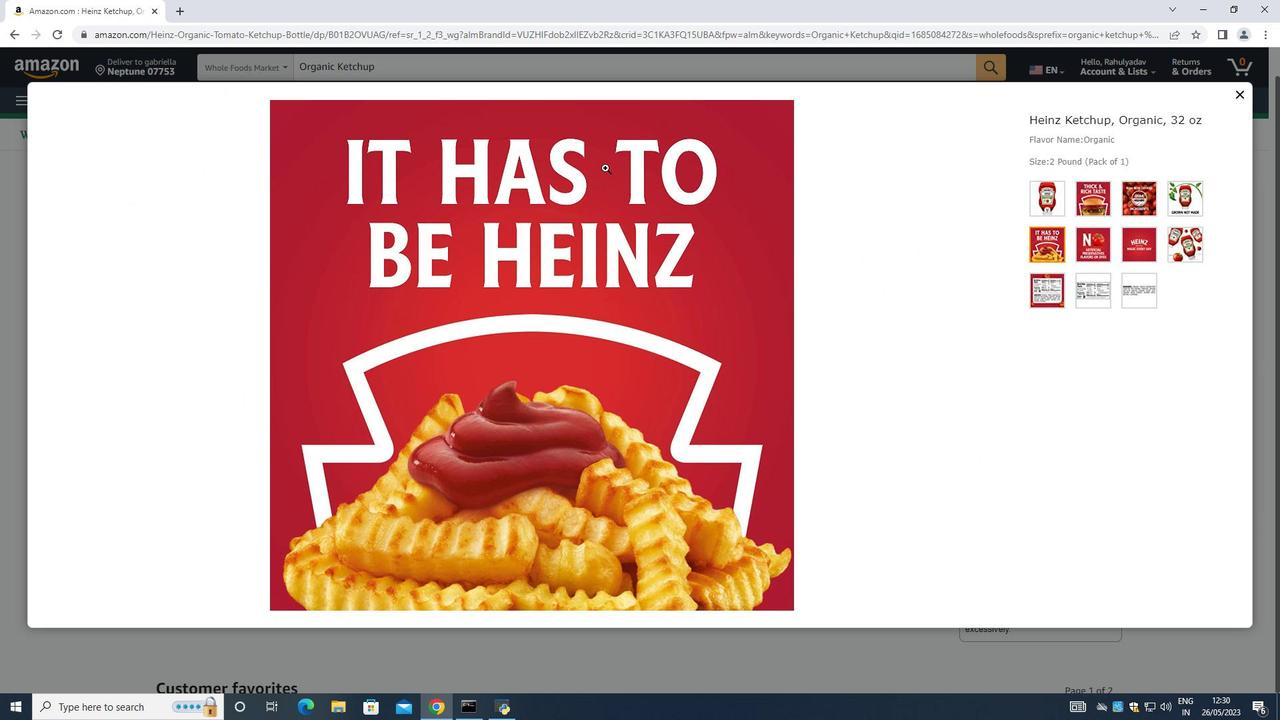 
Action: Mouse pressed left at (603, 171)
Screenshot: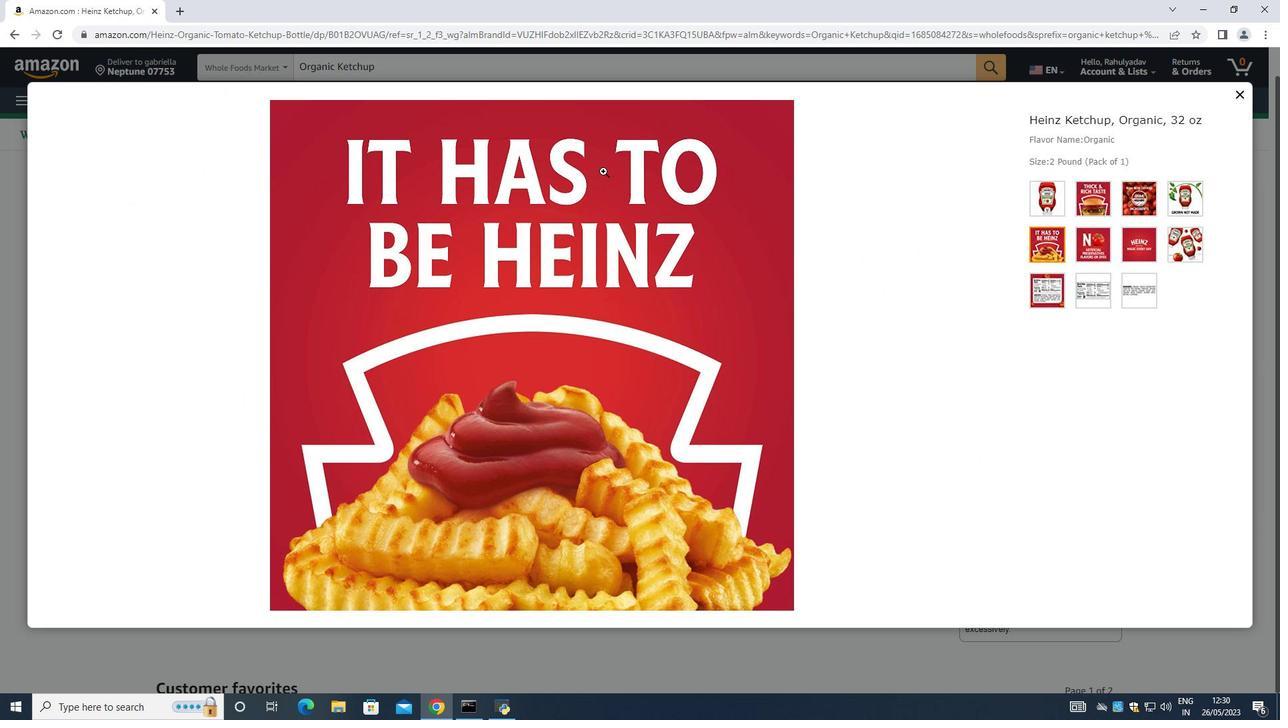 
Action: Mouse moved to (603, 171)
Screenshot: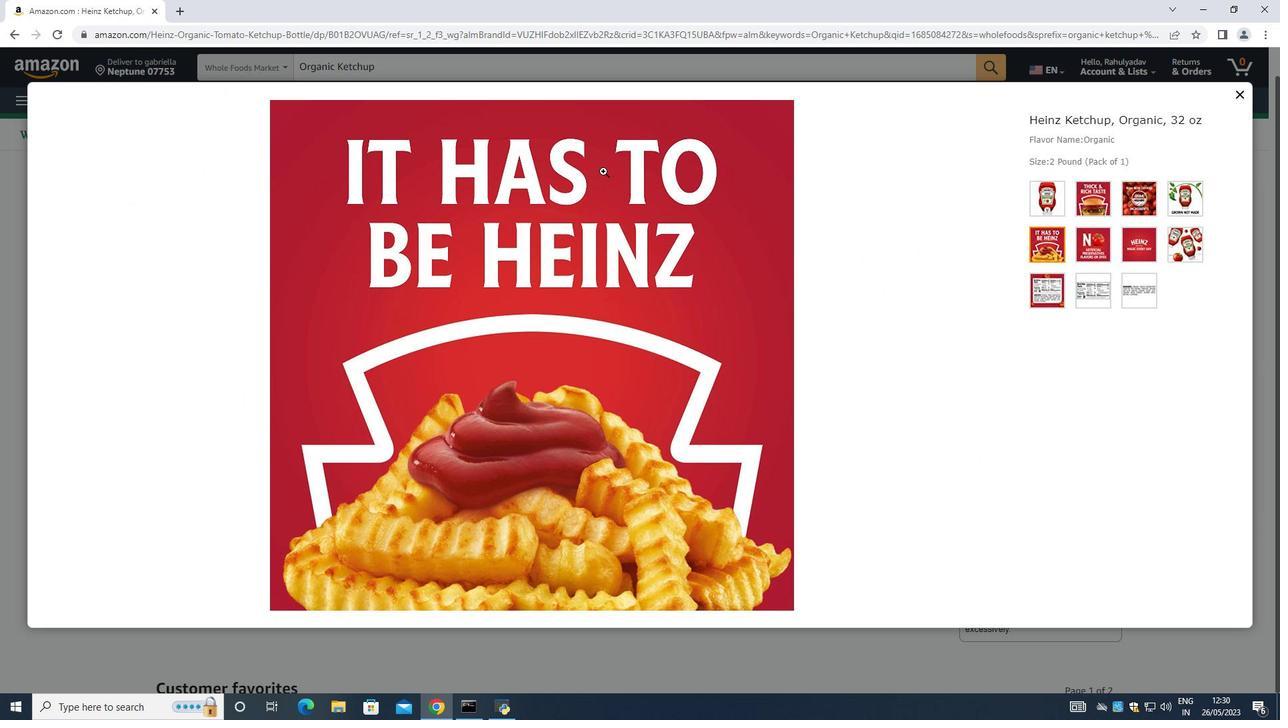 
Action: Mouse pressed left at (603, 171)
Screenshot: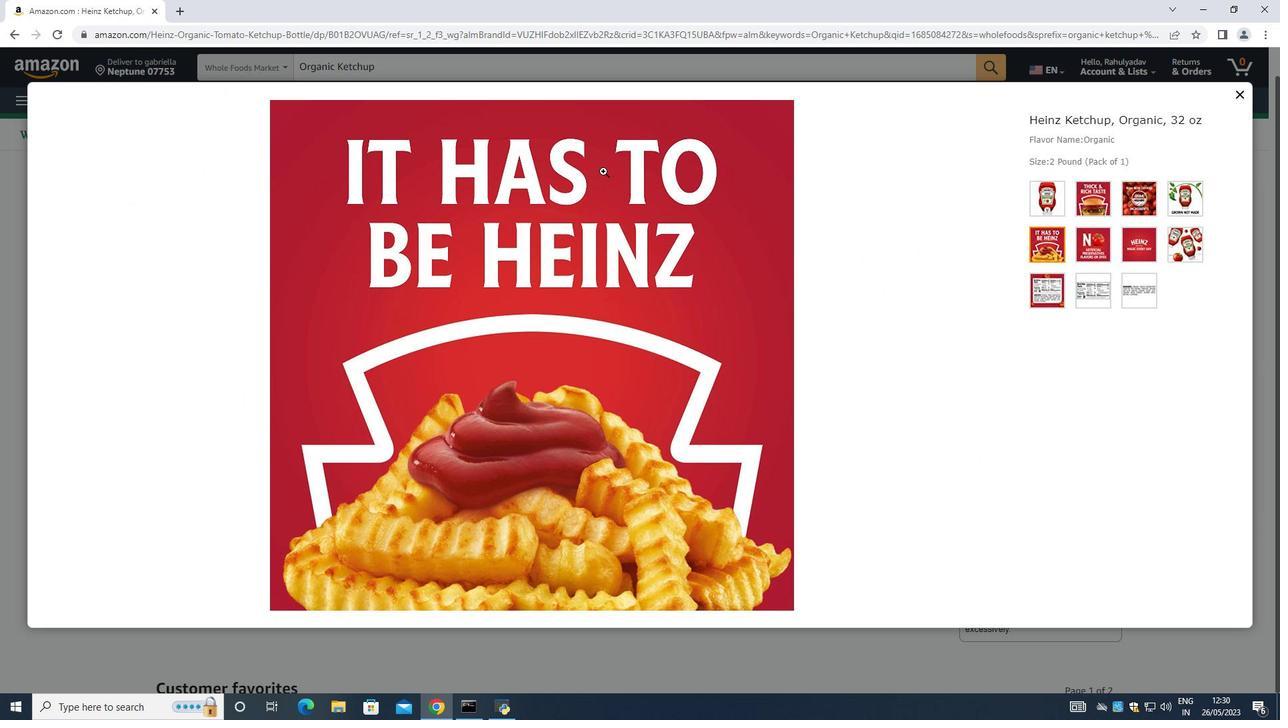 
Action: Mouse moved to (602, 172)
Screenshot: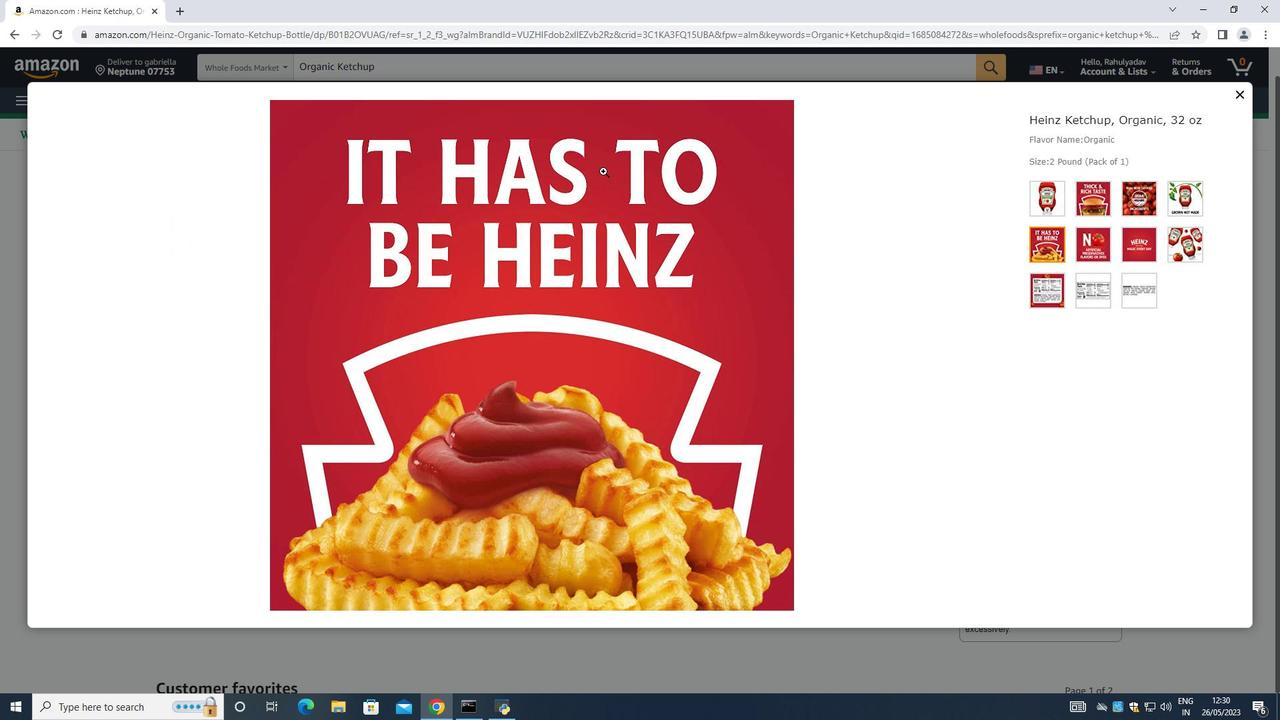 
Action: Mouse pressed left at (602, 172)
Screenshot: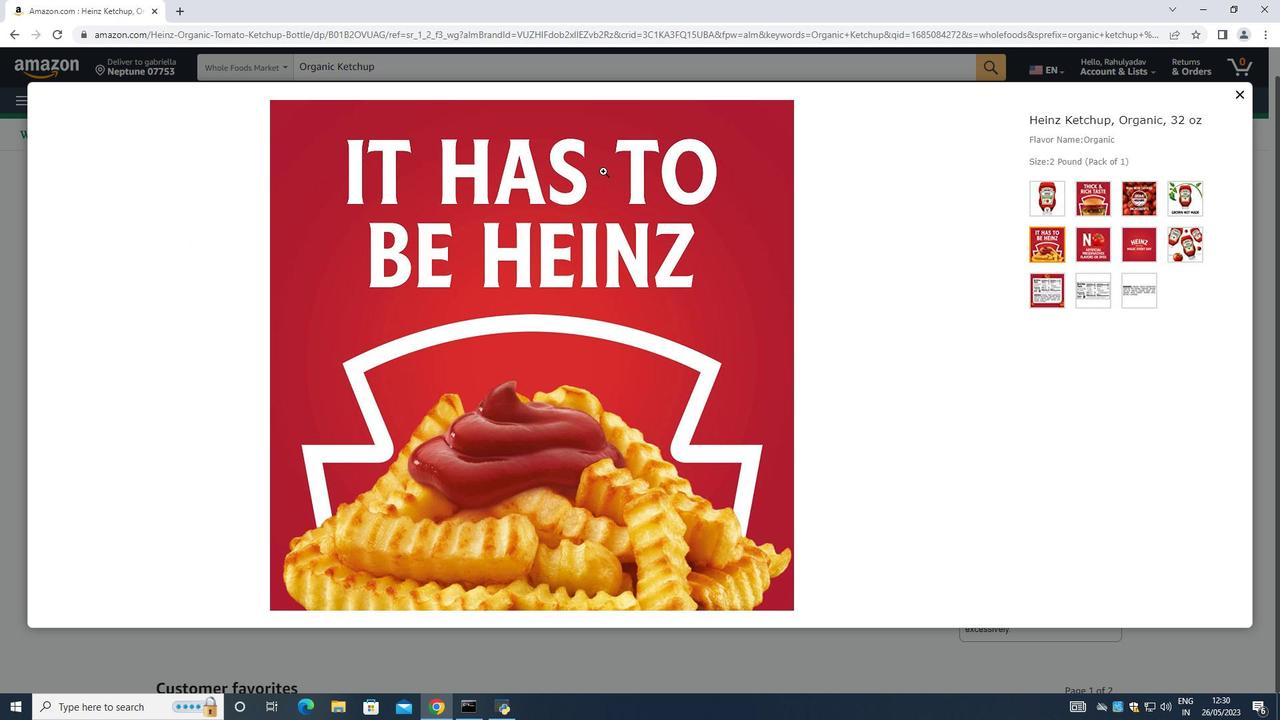 
Action: Mouse moved to (1232, 520)
Screenshot: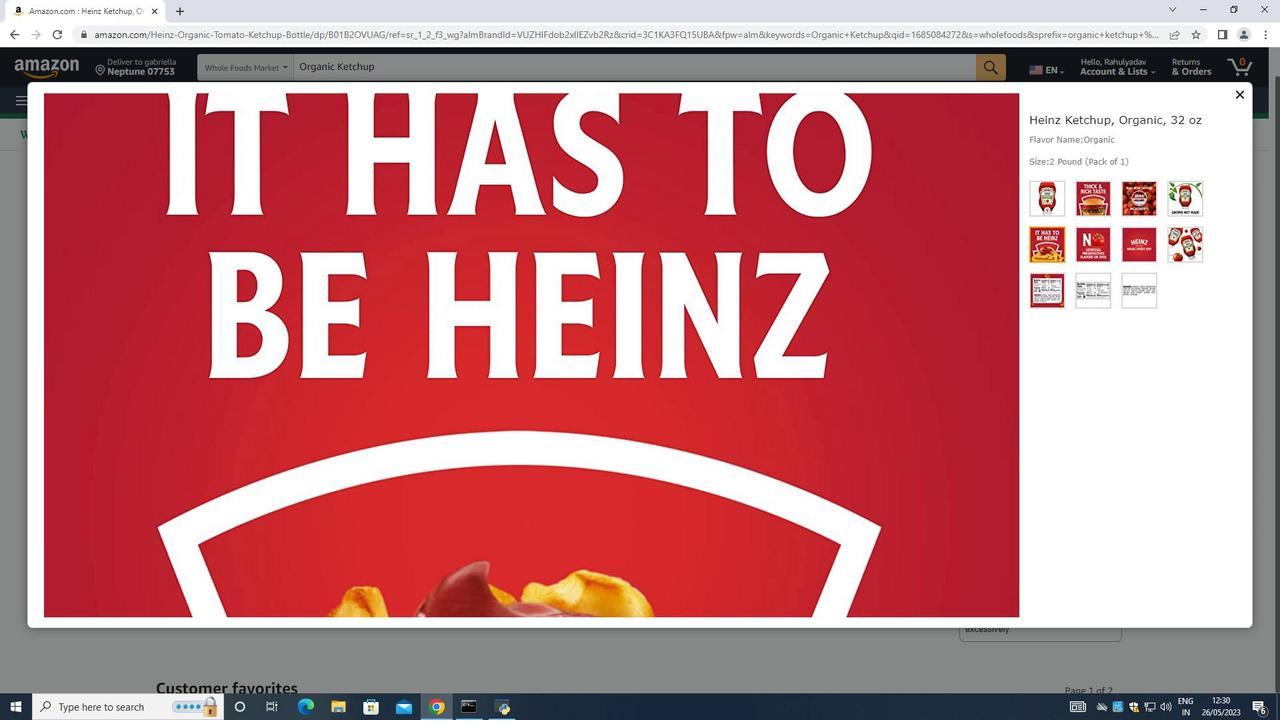 
Action: Mouse scrolled (1280, 510) with delta (0, 0)
Screenshot: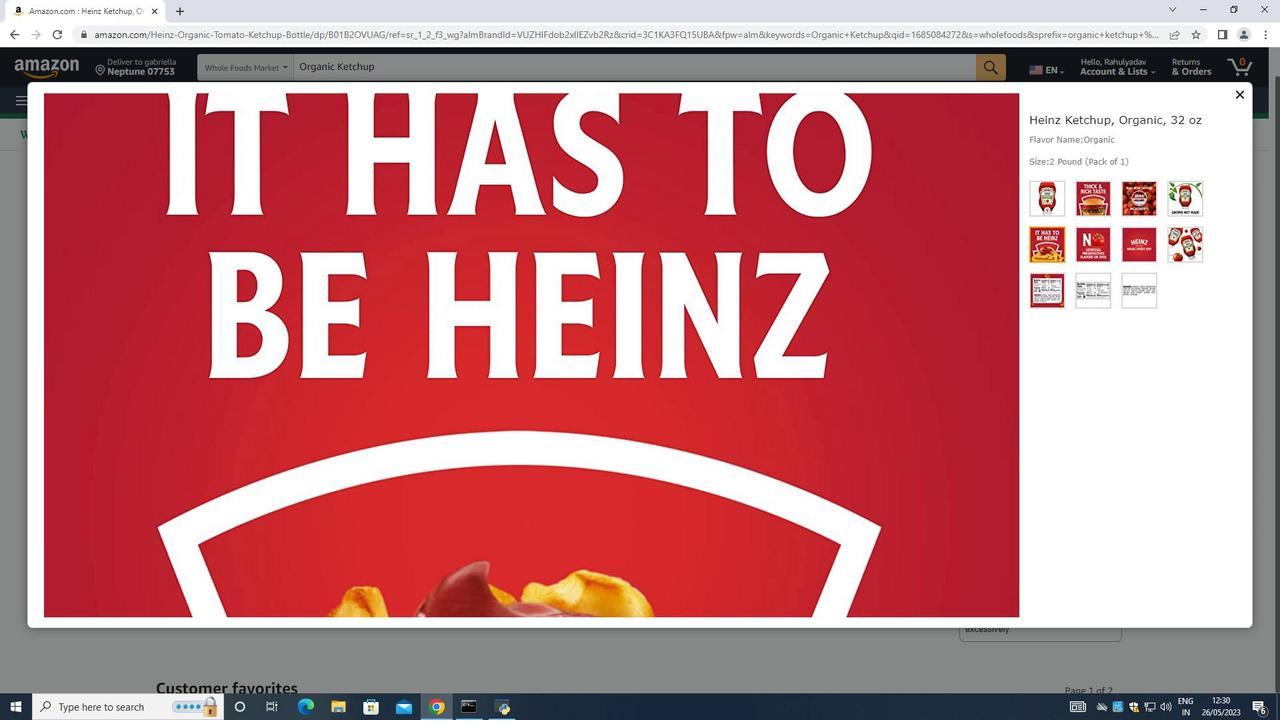 
Action: Mouse moved to (1103, 243)
Screenshot: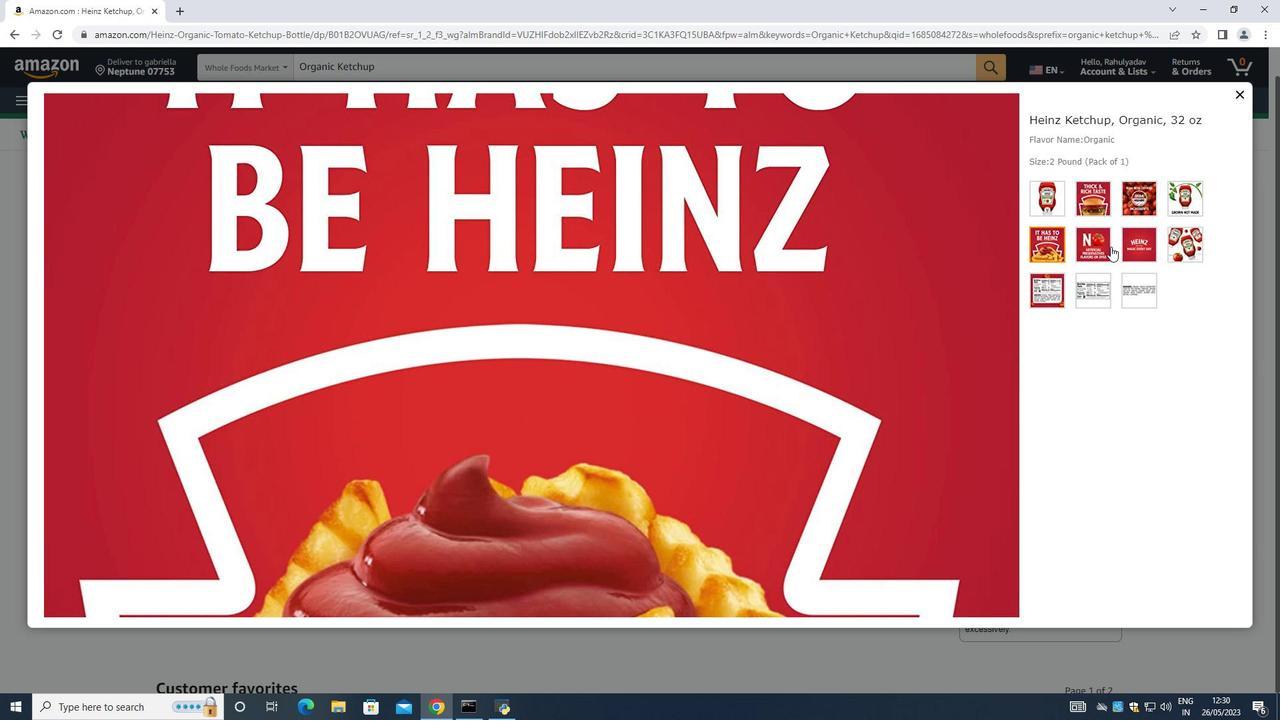 
Action: Mouse pressed left at (1103, 243)
Screenshot: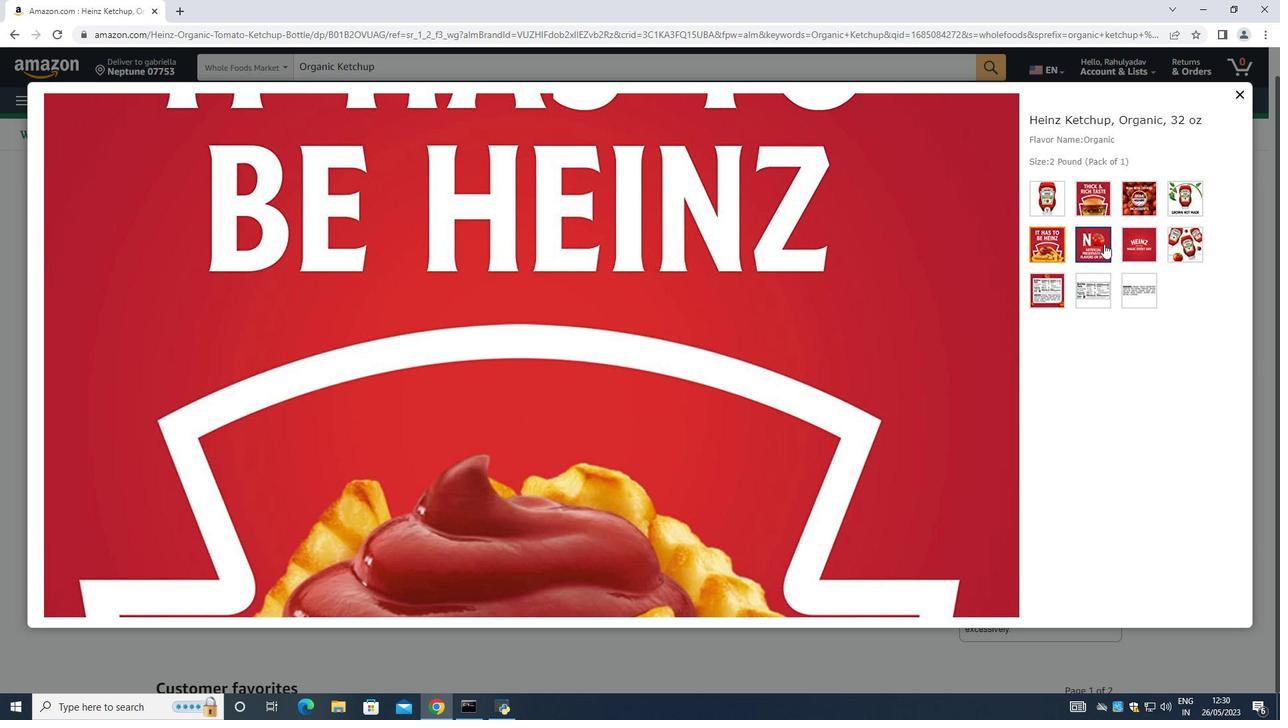 
Action: Mouse moved to (1134, 250)
Screenshot: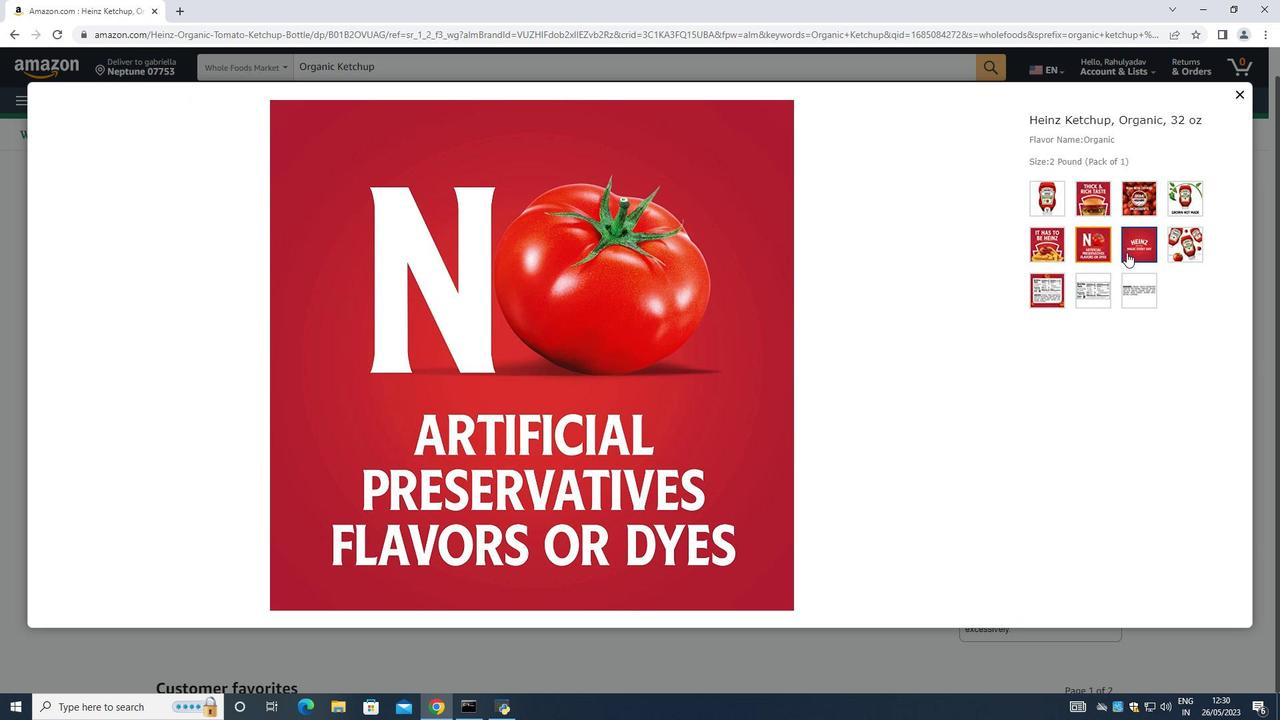 
Action: Mouse pressed left at (1134, 250)
Screenshot: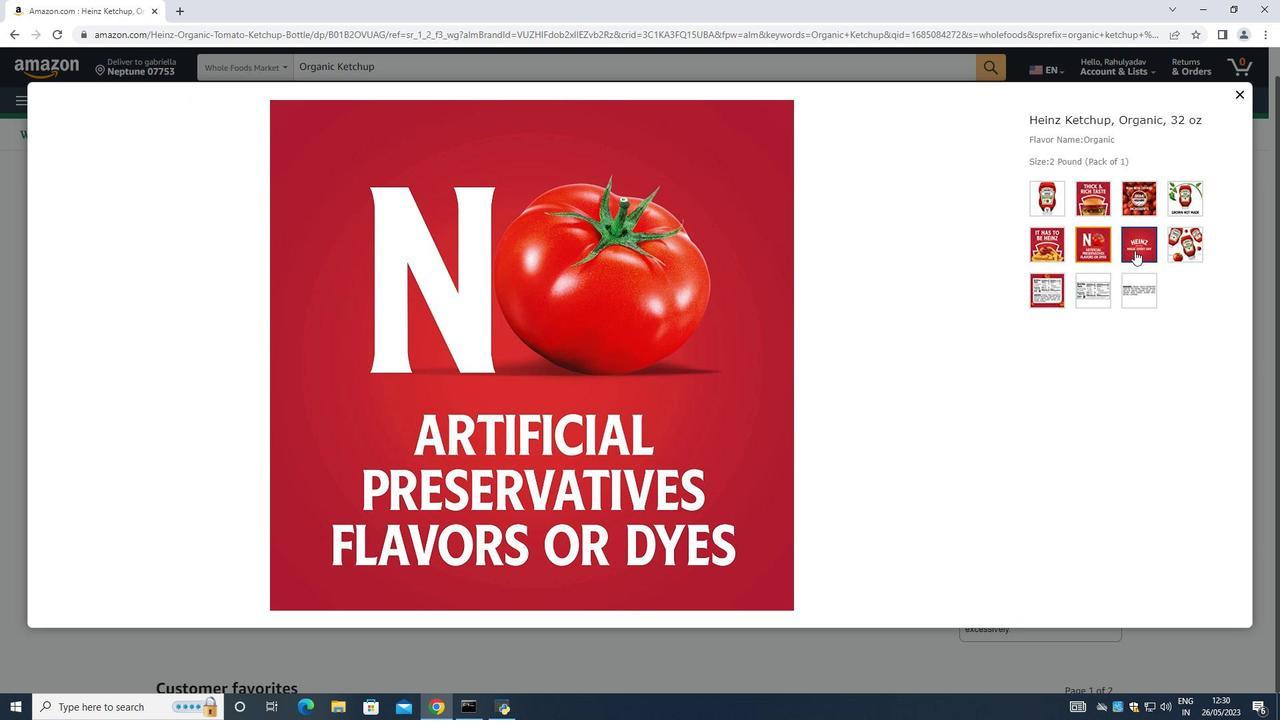 
Action: Mouse moved to (1186, 254)
Screenshot: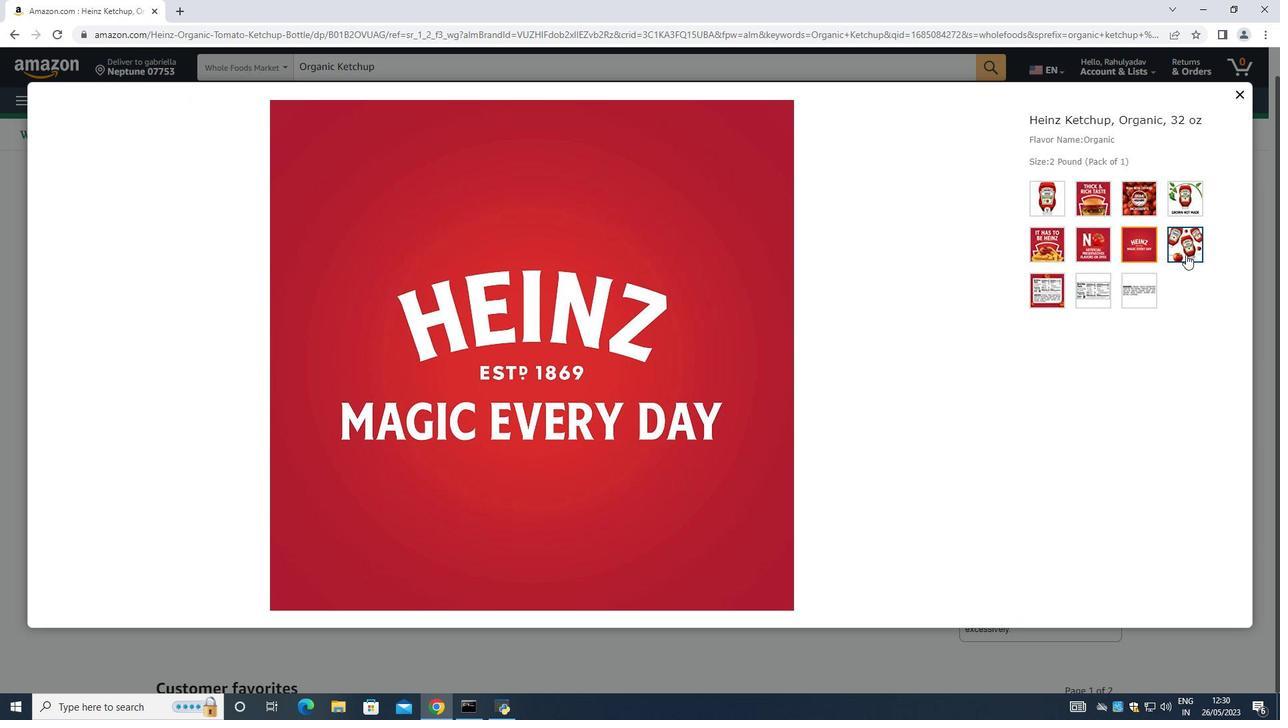 
Action: Mouse pressed left at (1186, 254)
Screenshot: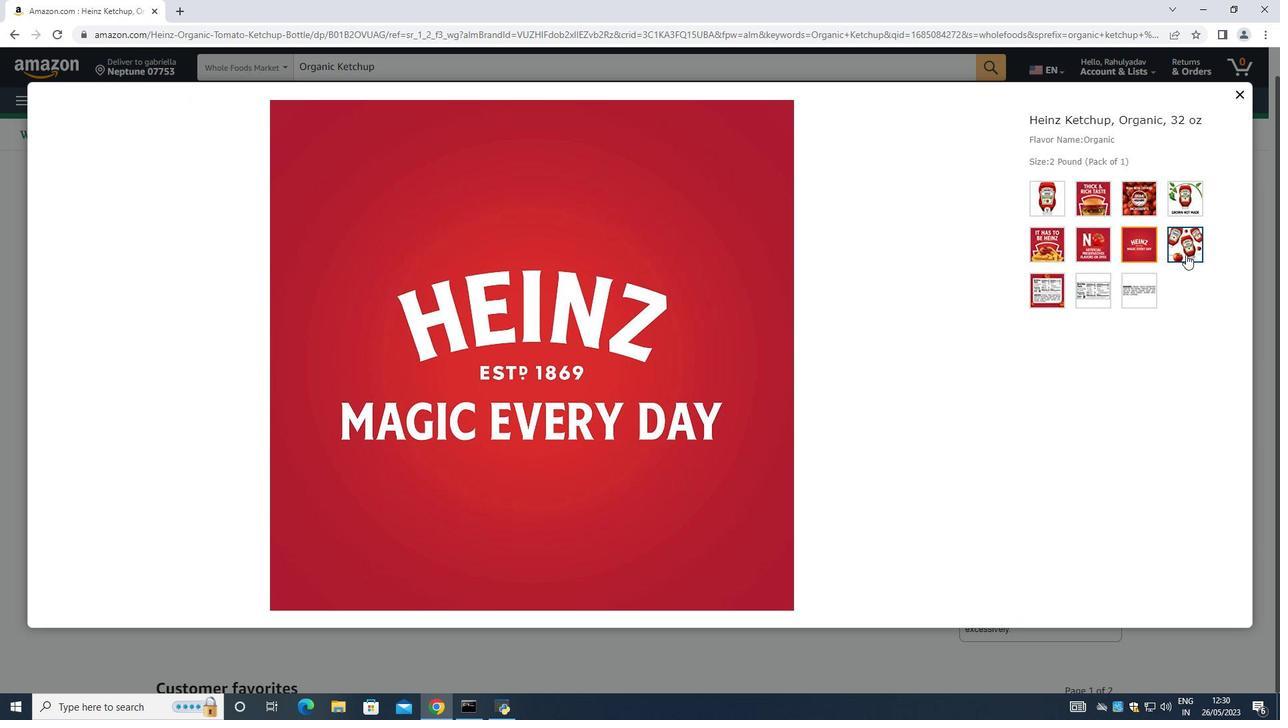 
Action: Mouse moved to (1058, 297)
Screenshot: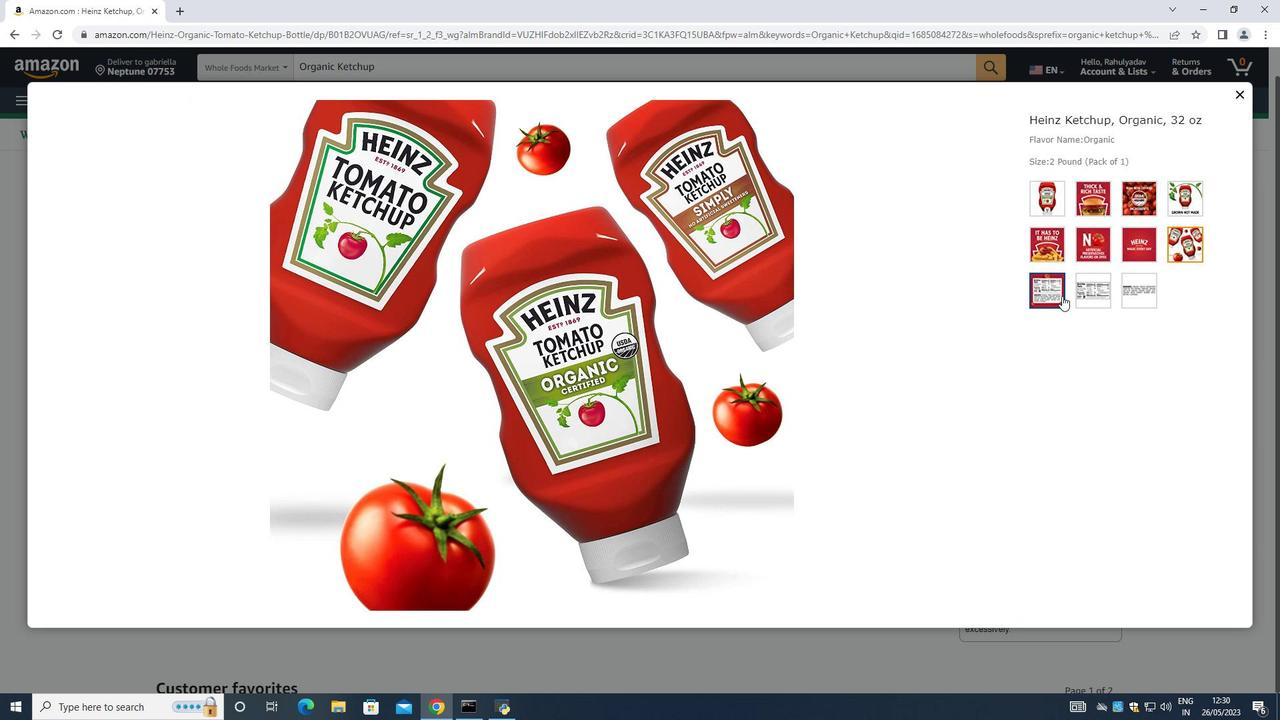 
Action: Mouse pressed left at (1058, 297)
Screenshot: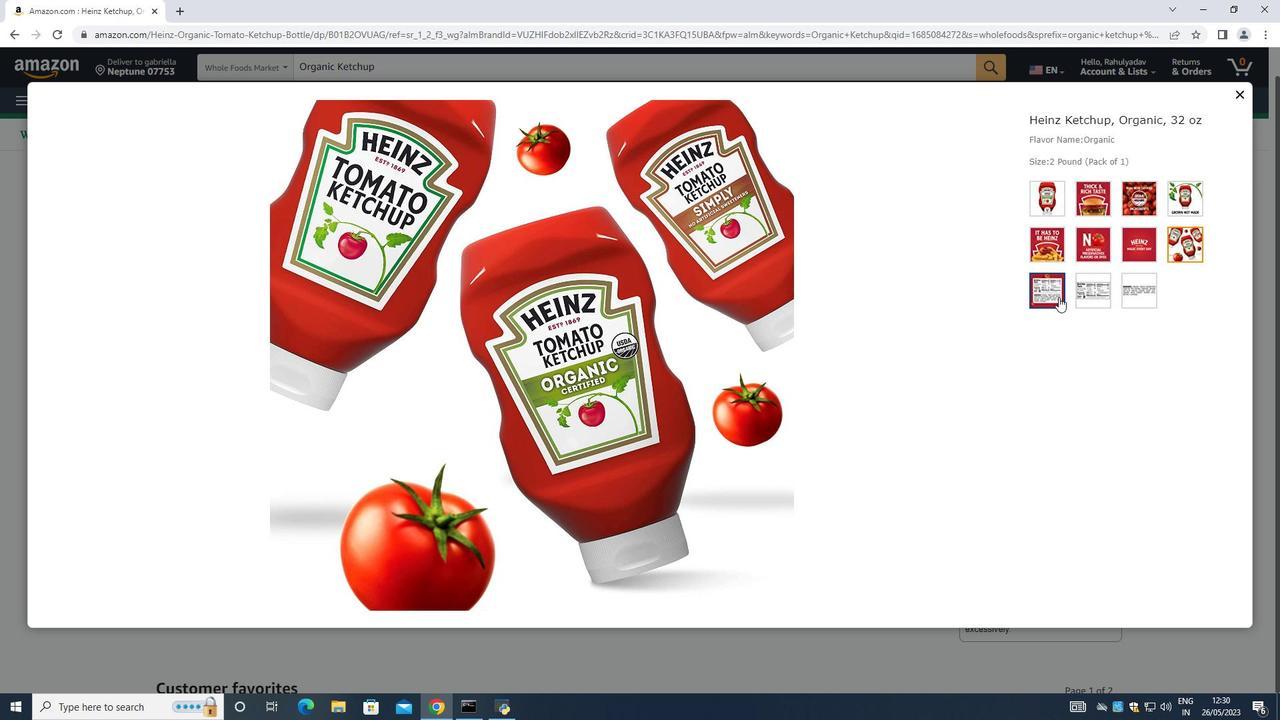 
Action: Mouse moved to (343, 282)
Screenshot: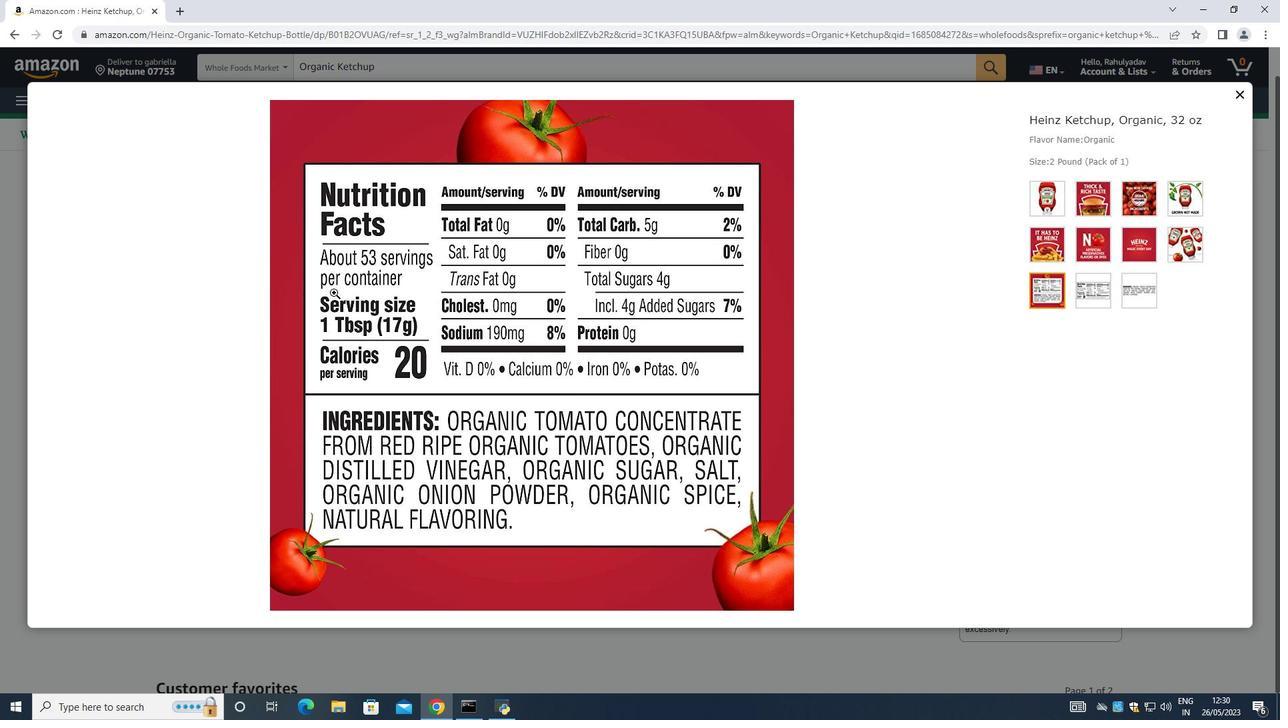 
Action: Mouse pressed left at (343, 282)
Screenshot: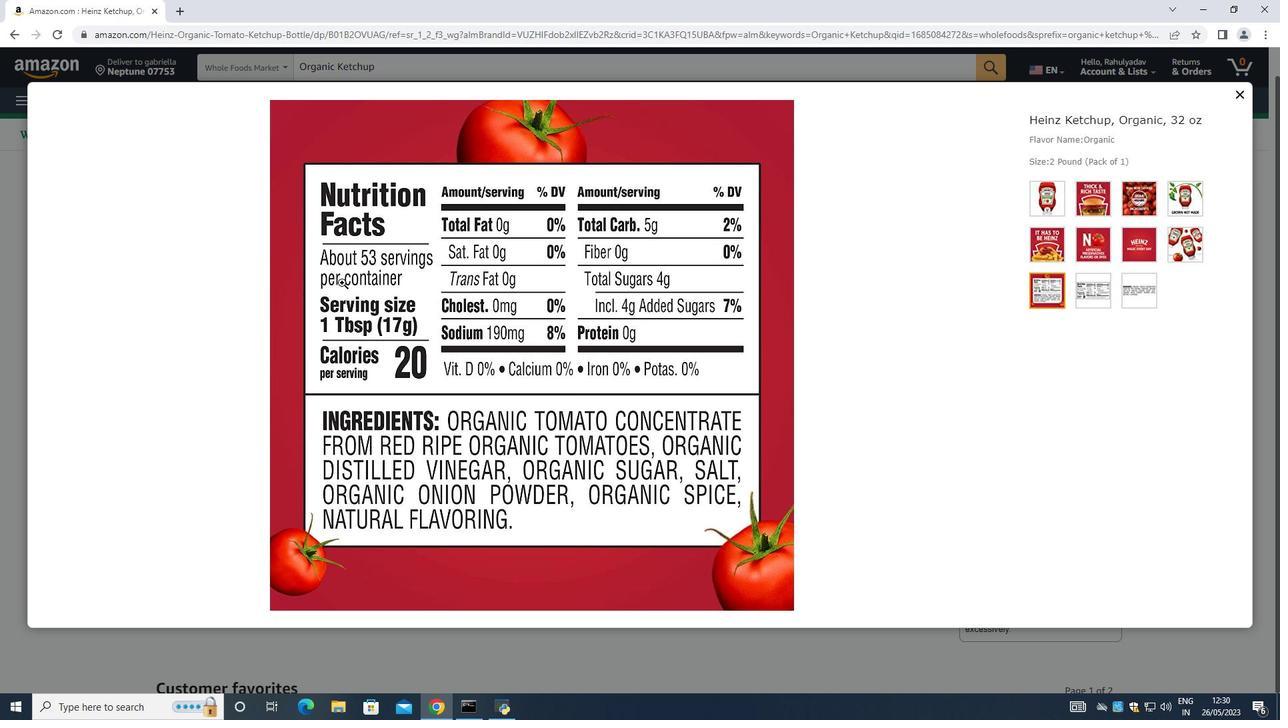 
Action: Mouse moved to (1076, 288)
Screenshot: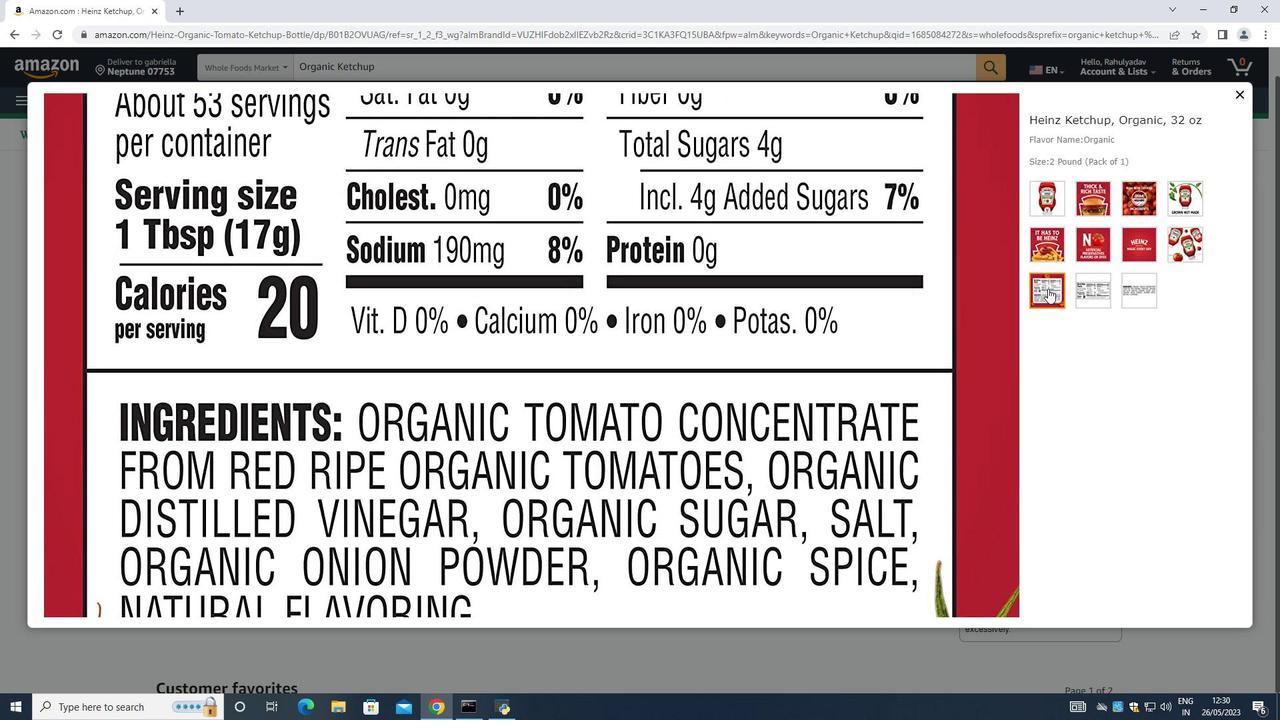 
Action: Mouse pressed left at (1076, 288)
Screenshot: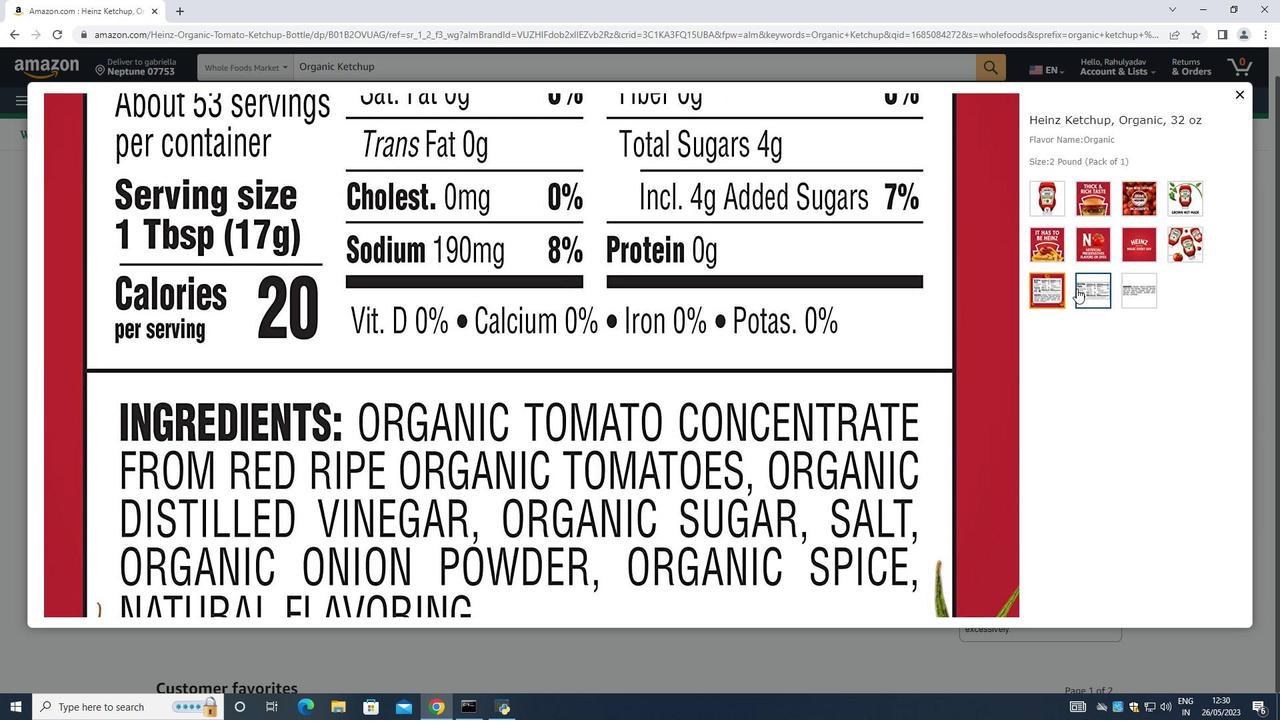 
Action: Mouse moved to (650, 301)
Screenshot: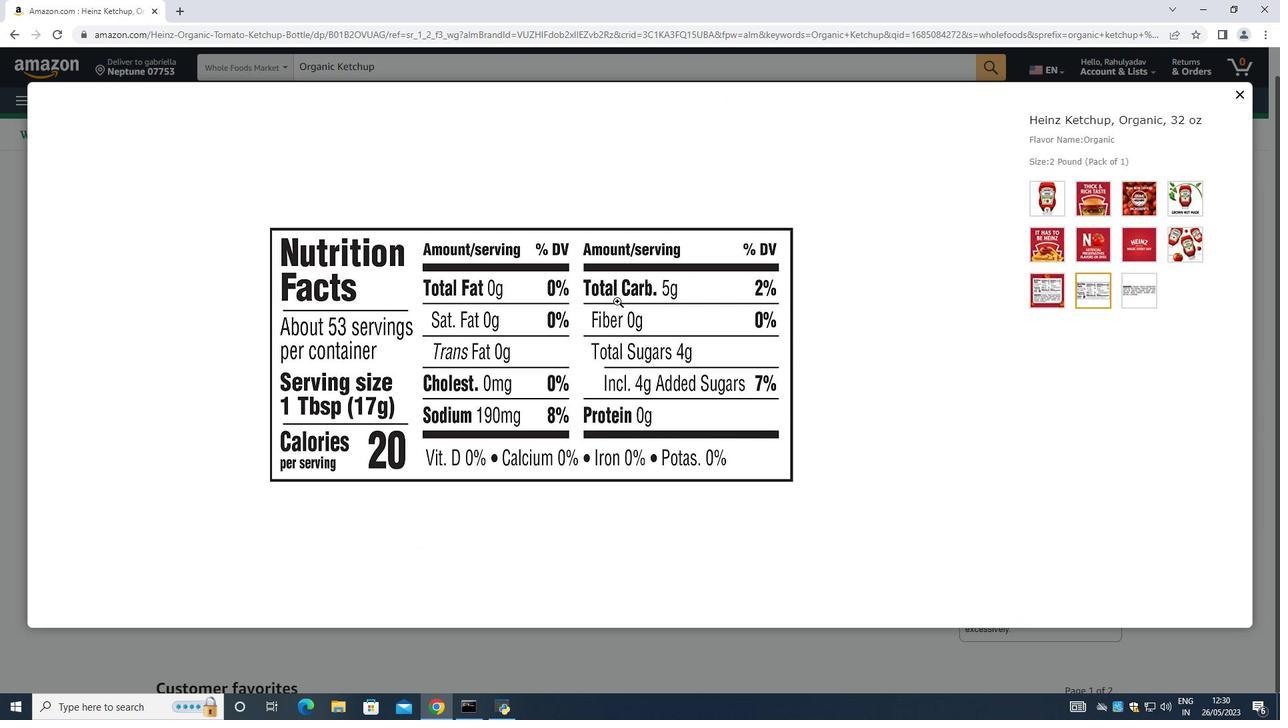 
Action: Mouse pressed left at (650, 301)
Screenshot: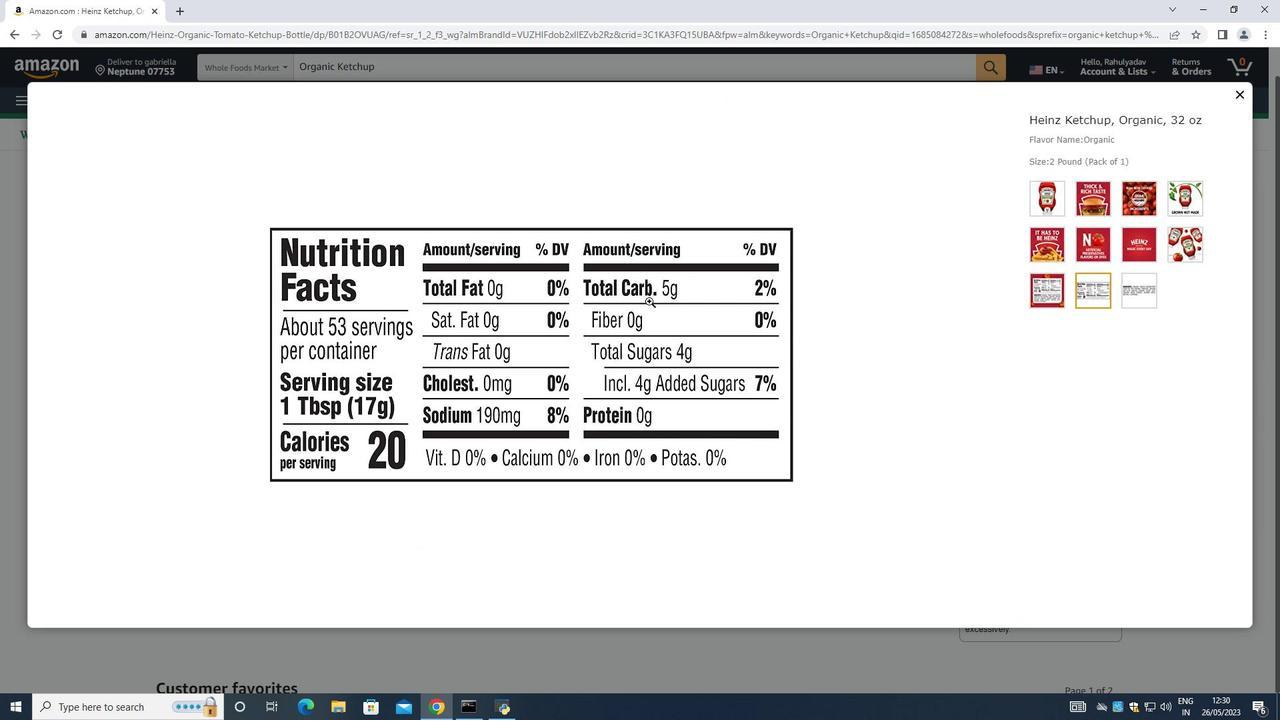 
Action: Mouse moved to (1150, 280)
Screenshot: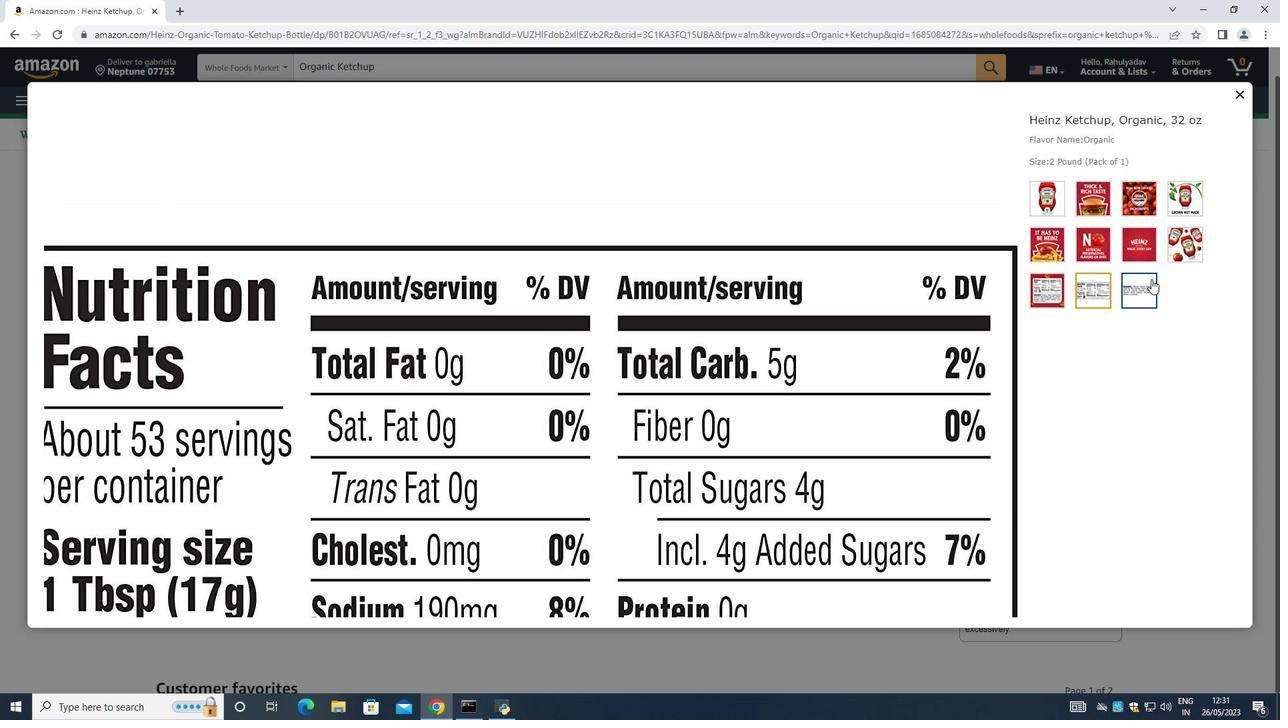 
Action: Mouse pressed left at (1150, 280)
Screenshot: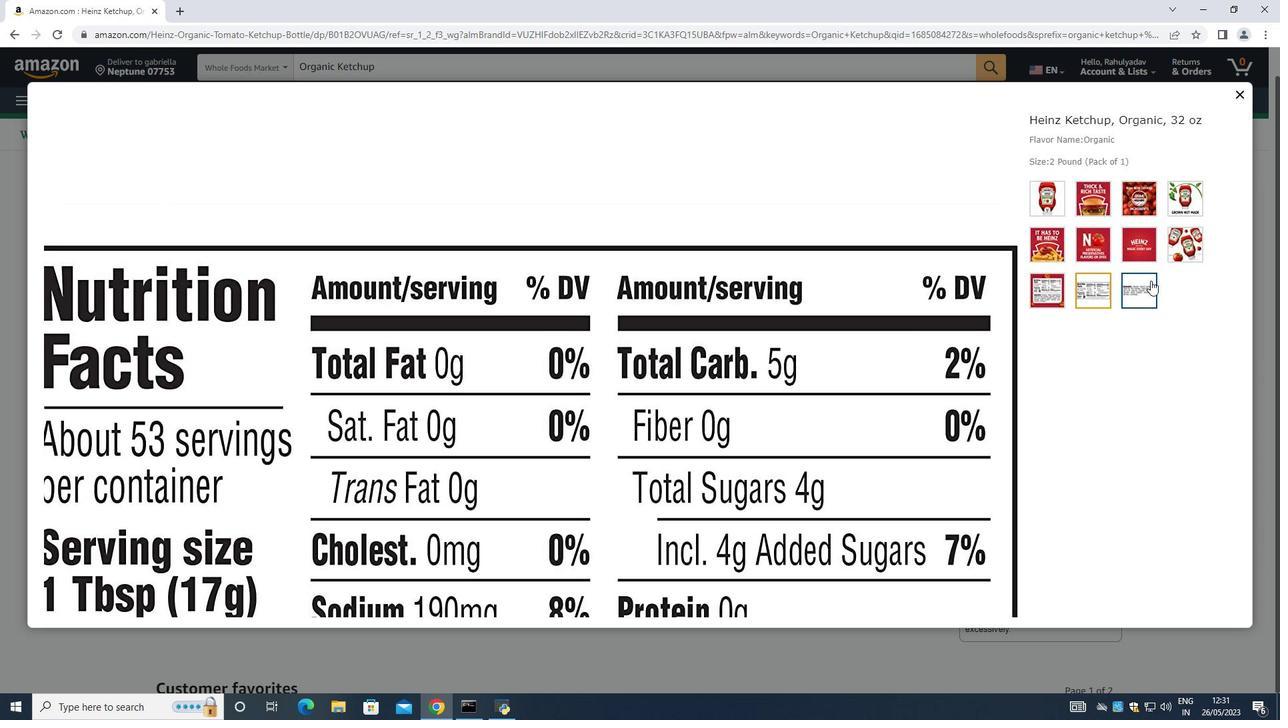 
Action: Mouse moved to (1242, 92)
Screenshot: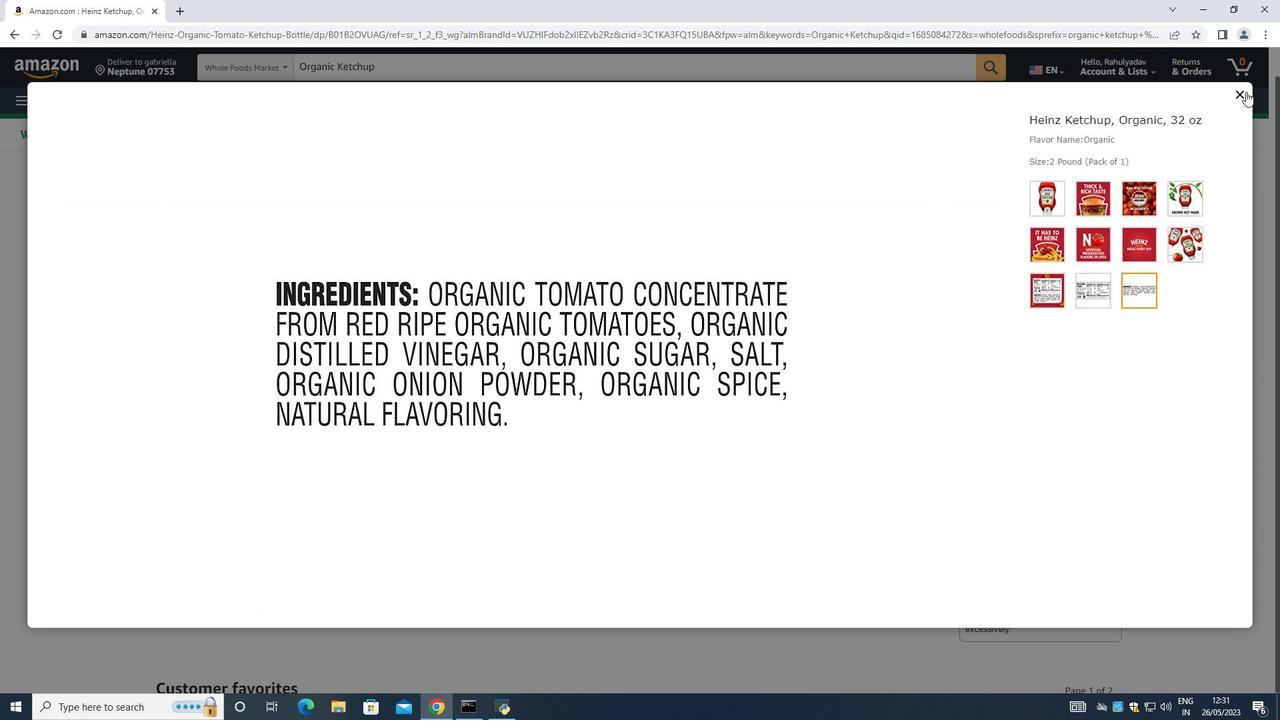 
Action: Mouse pressed left at (1242, 92)
Screenshot: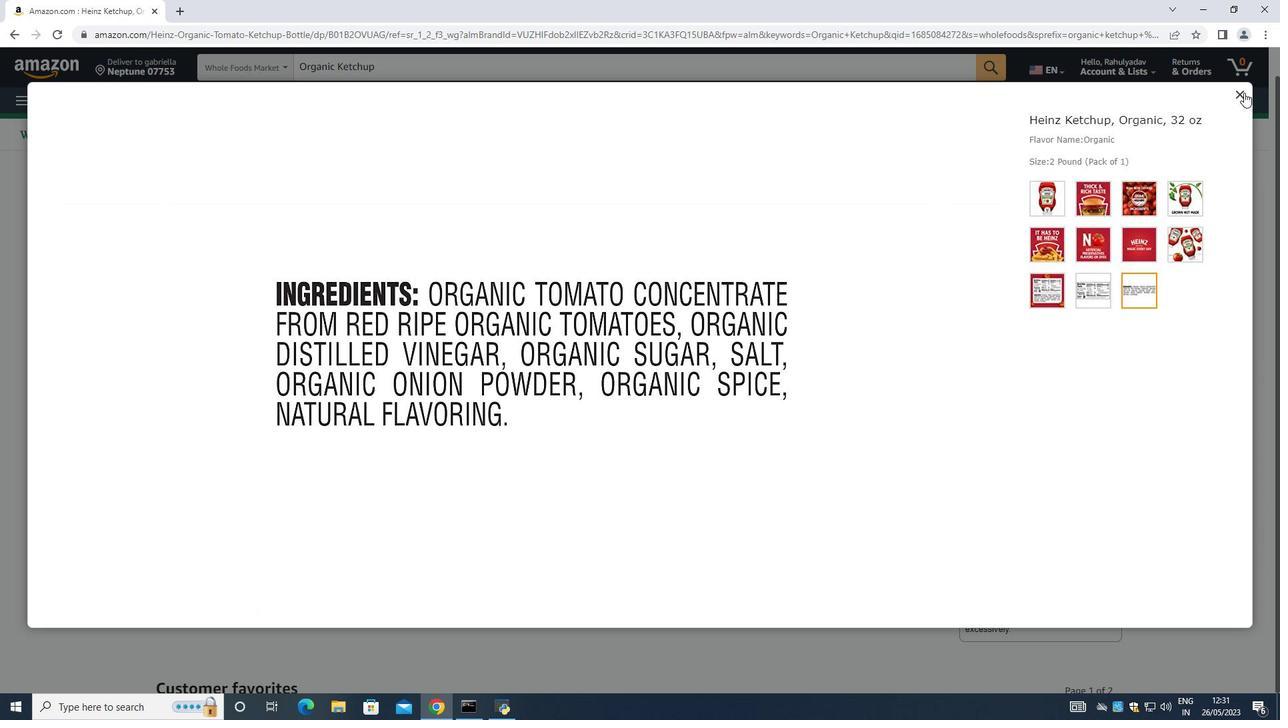 
Action: Mouse moved to (645, 339)
Screenshot: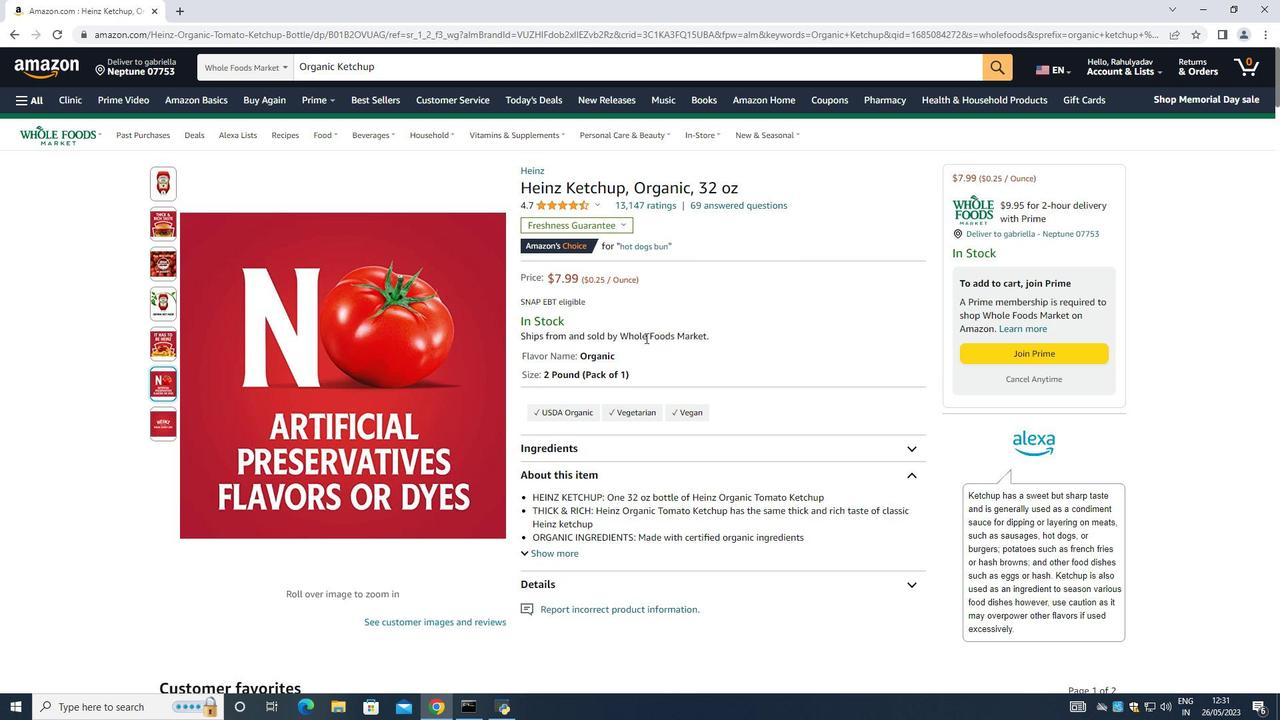 
Action: Mouse scrolled (645, 338) with delta (0, 0)
Screenshot: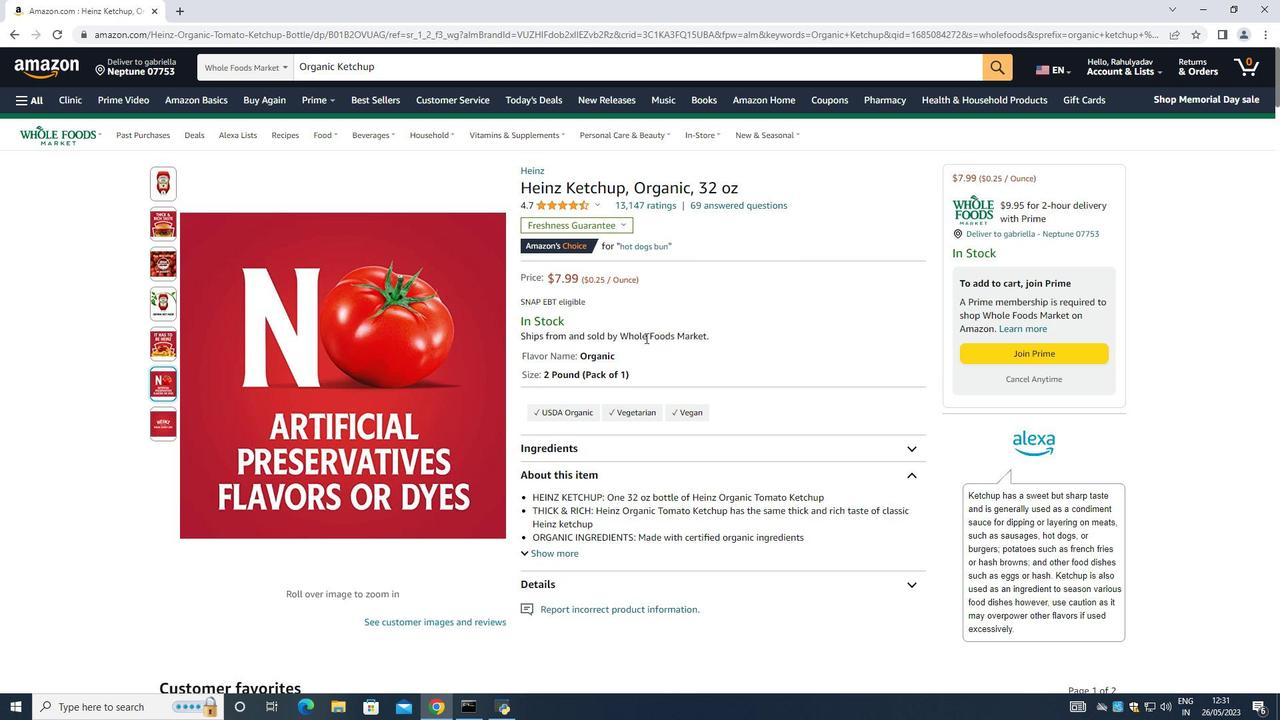 
Action: Mouse moved to (642, 344)
Screenshot: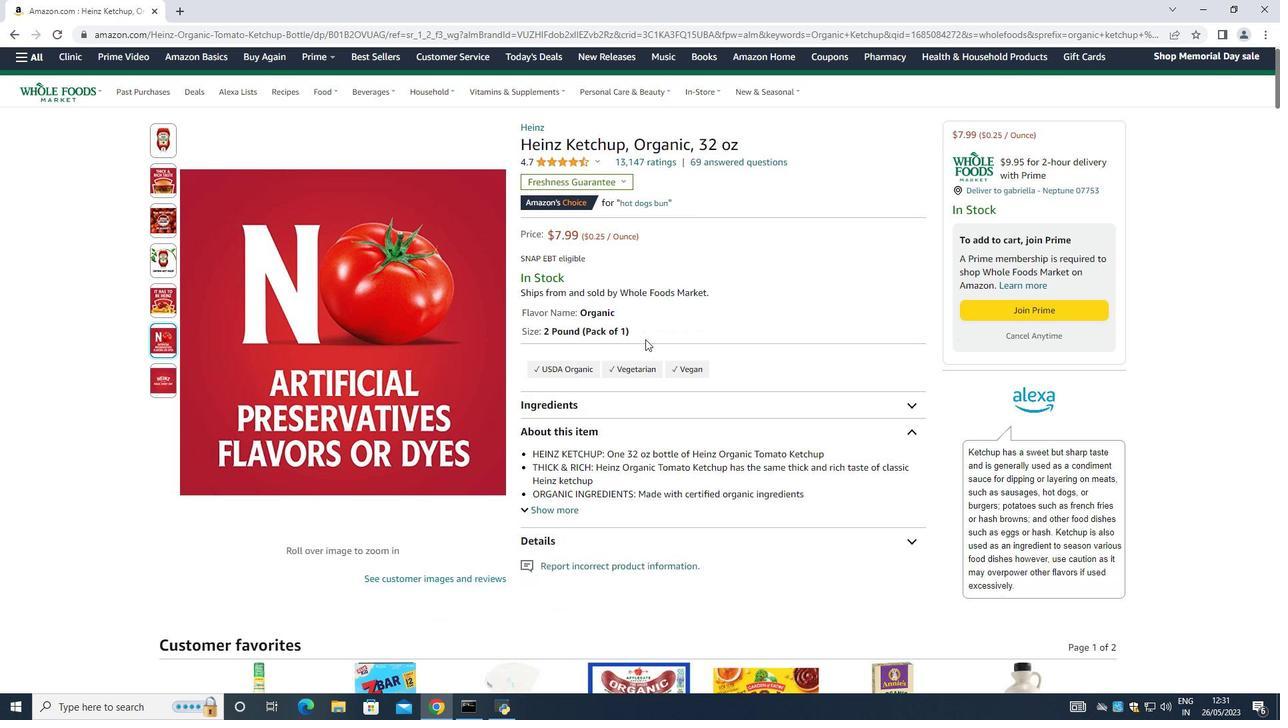 
Action: Mouse scrolled (643, 341) with delta (0, 0)
Screenshot: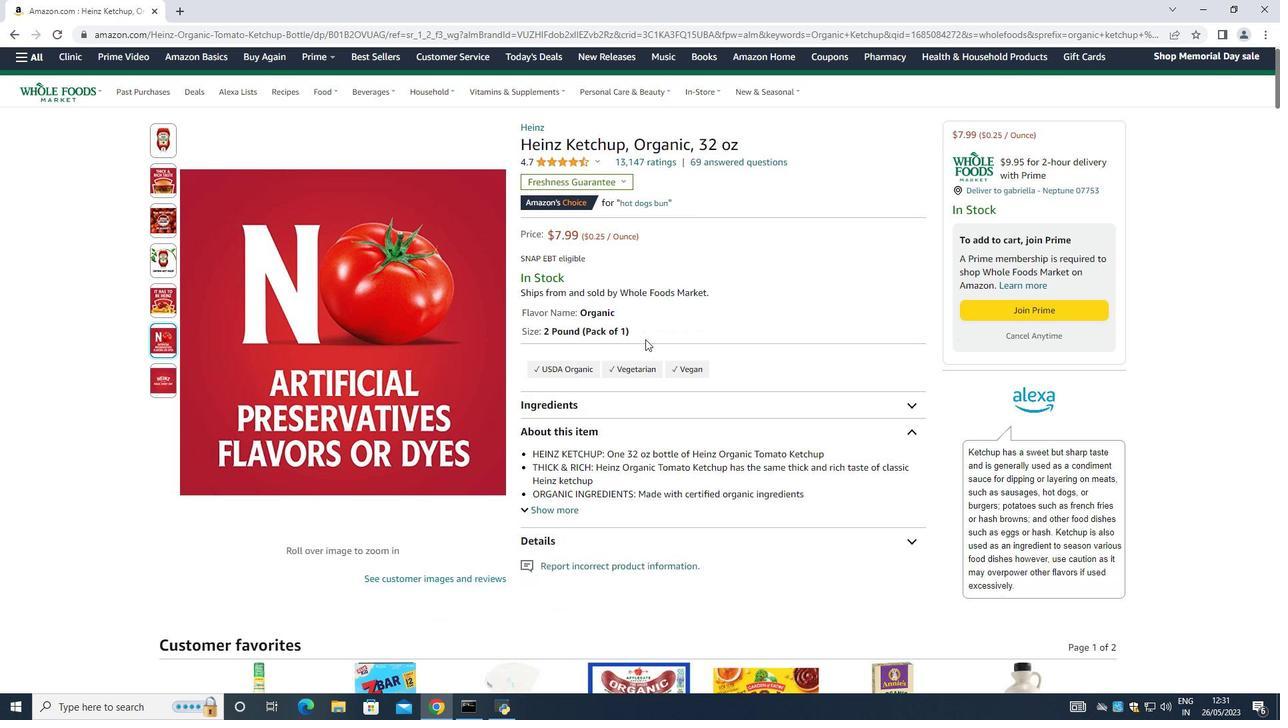 
Action: Mouse moved to (639, 347)
Screenshot: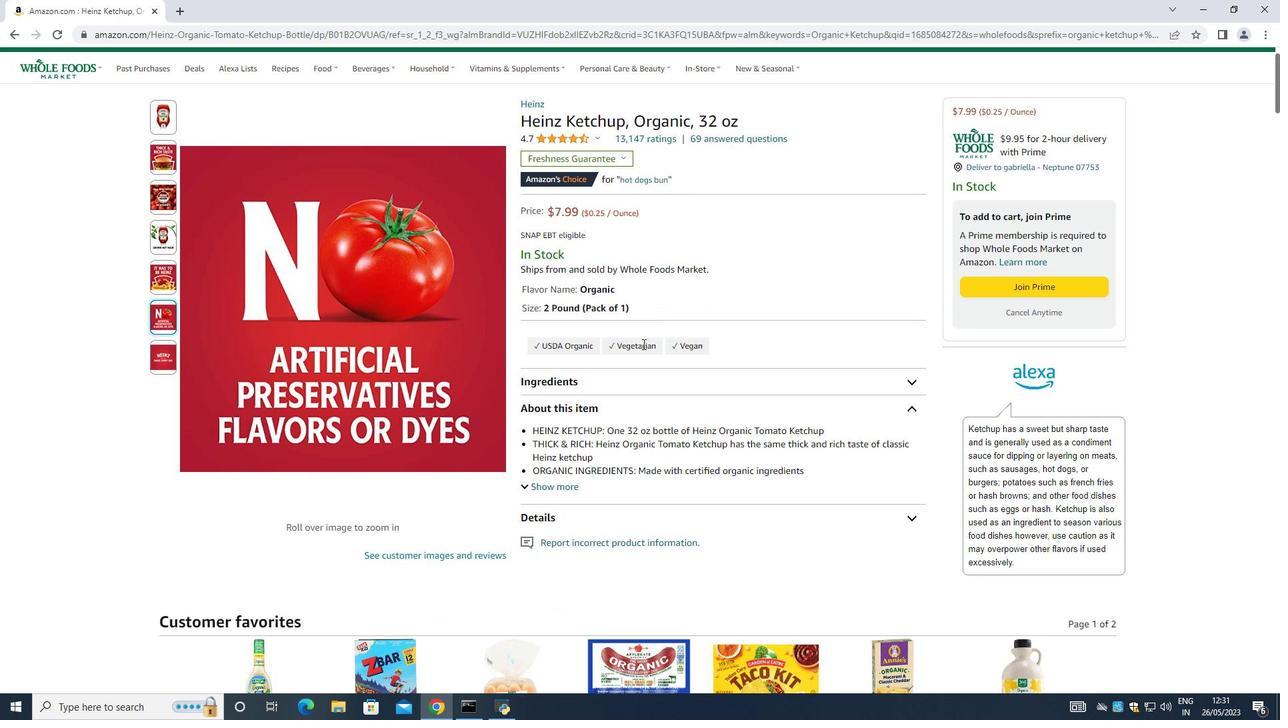 
Action: Mouse scrolled (642, 344) with delta (0, 0)
Screenshot: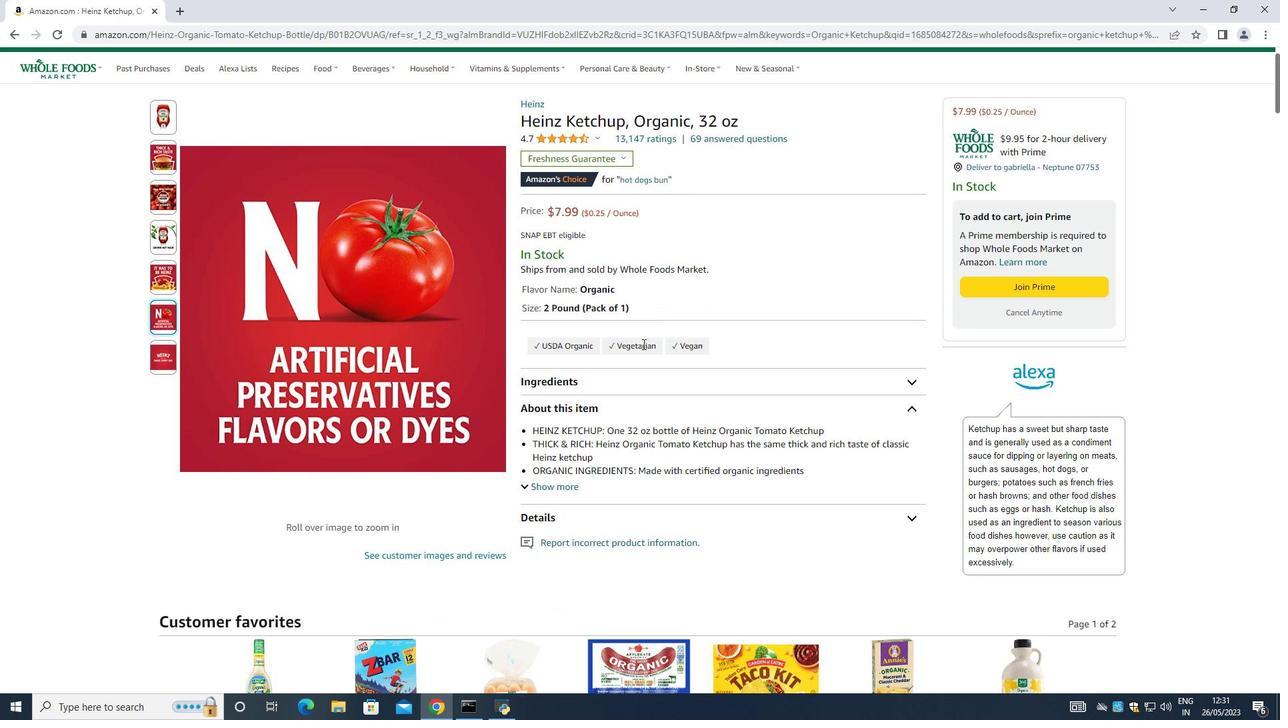 
Action: Mouse moved to (614, 362)
Screenshot: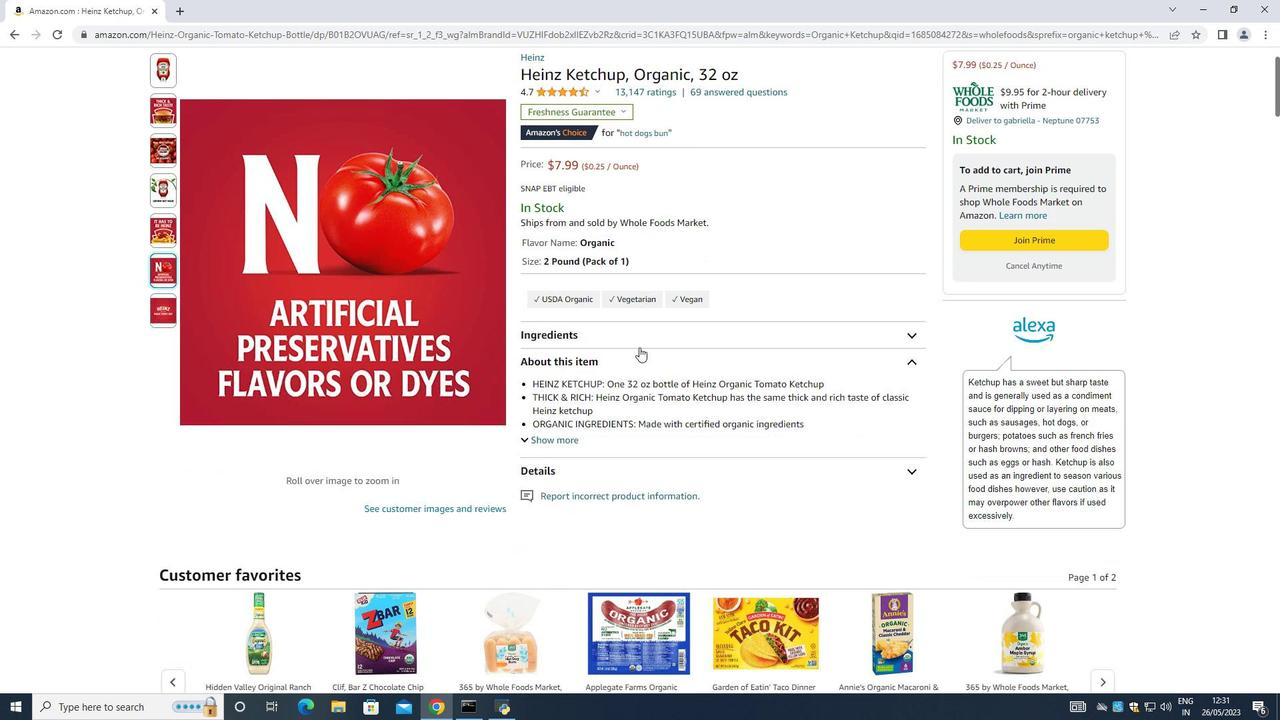 
Action: Mouse scrolled (615, 361) with delta (0, 0)
Screenshot: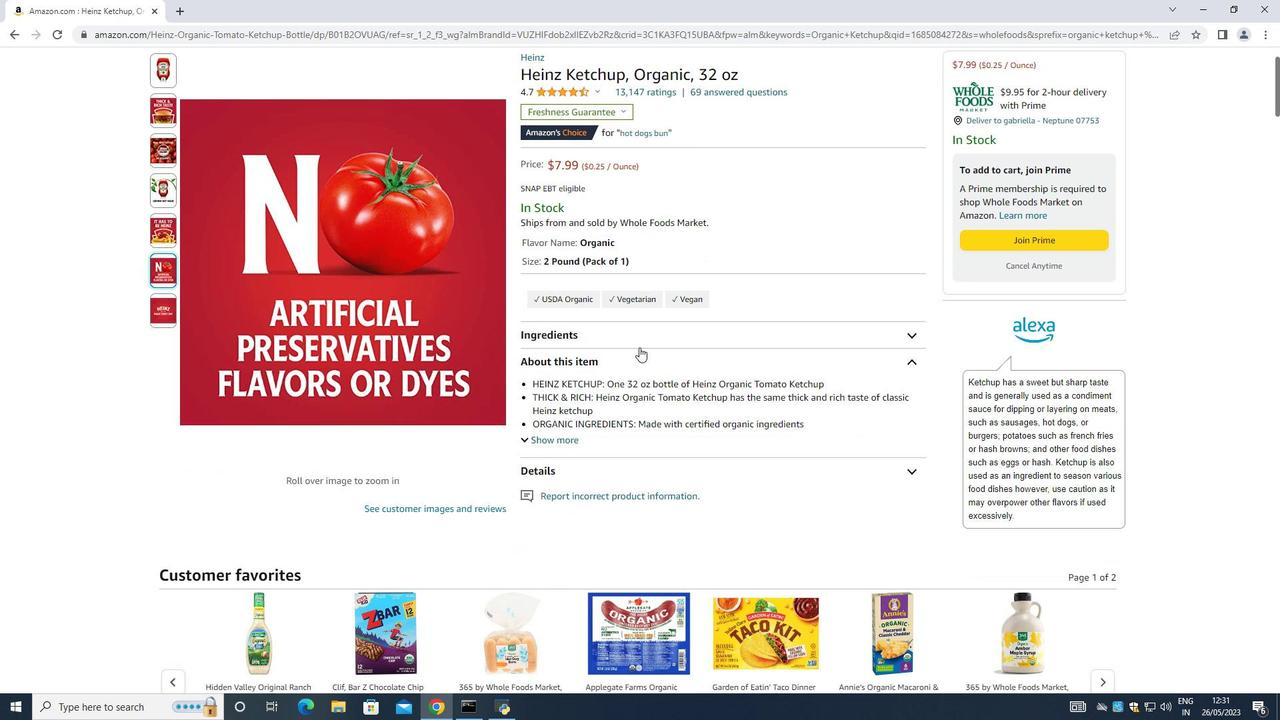 
Action: Mouse moved to (612, 364)
Screenshot: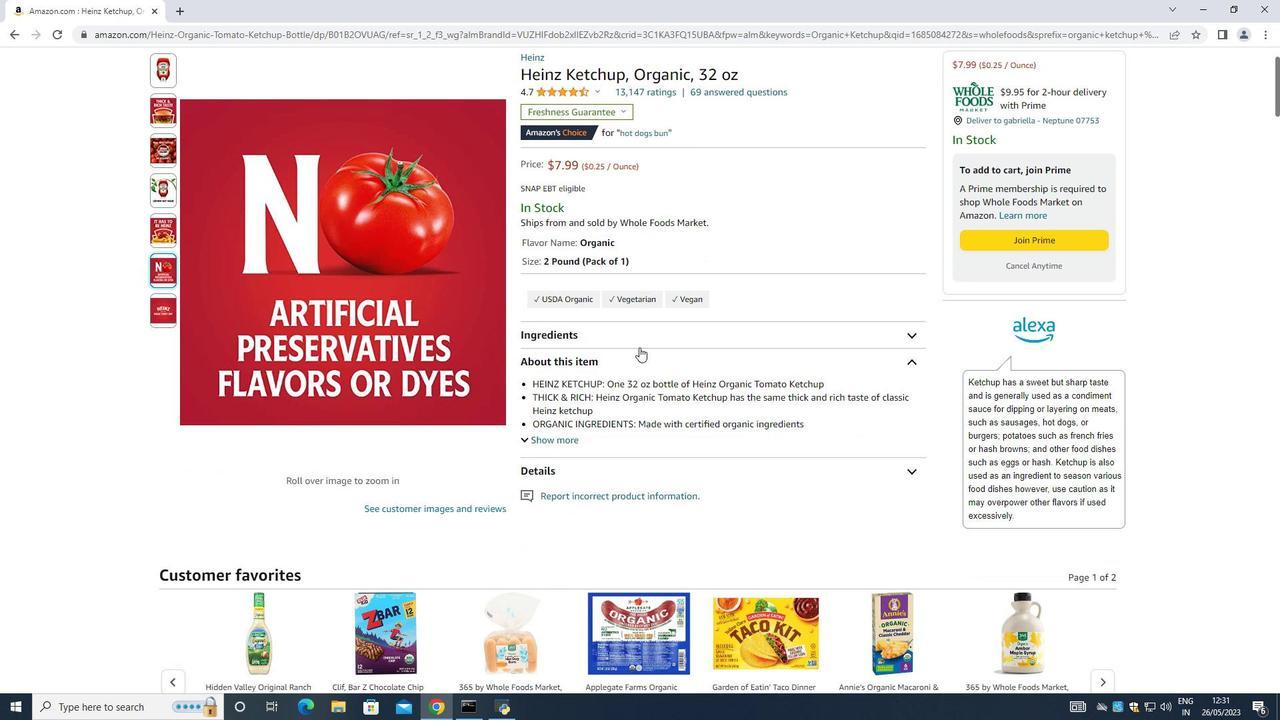 
Action: Mouse scrolled (612, 363) with delta (0, 0)
Screenshot: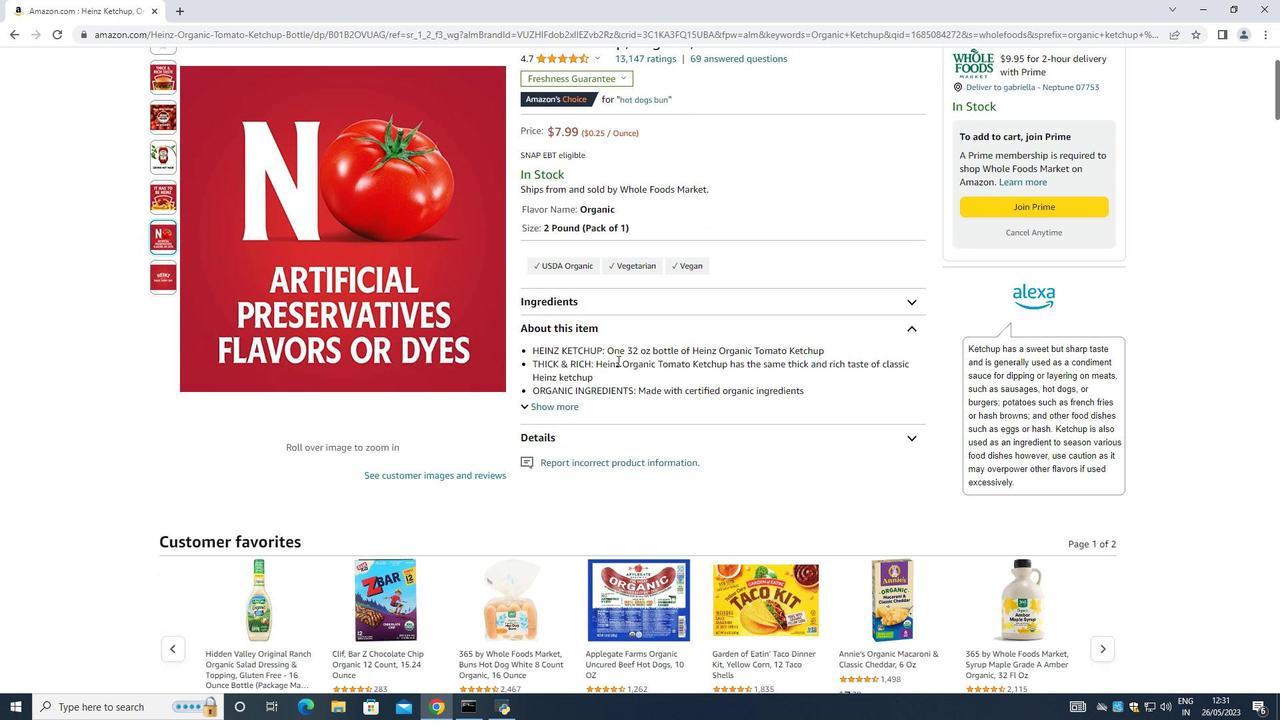 
Action: Mouse moved to (438, 416)
Screenshot: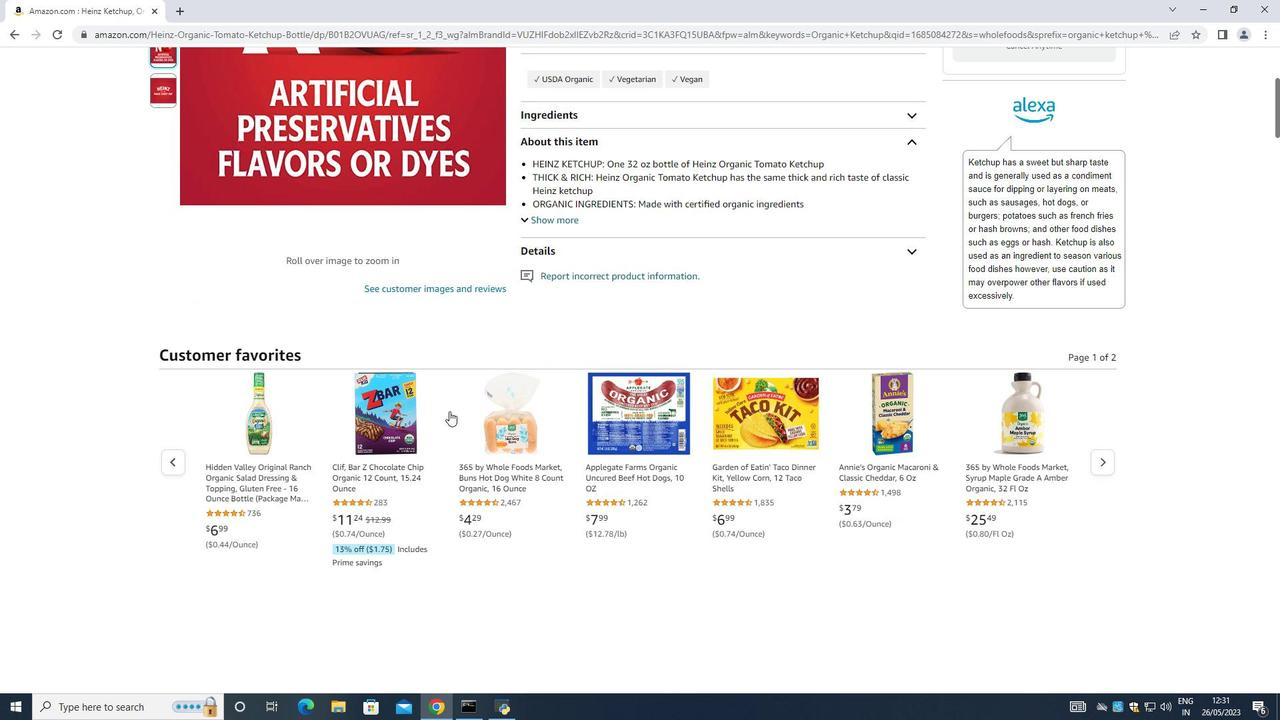 
Action: Mouse scrolled (438, 415) with delta (0, 0)
Screenshot: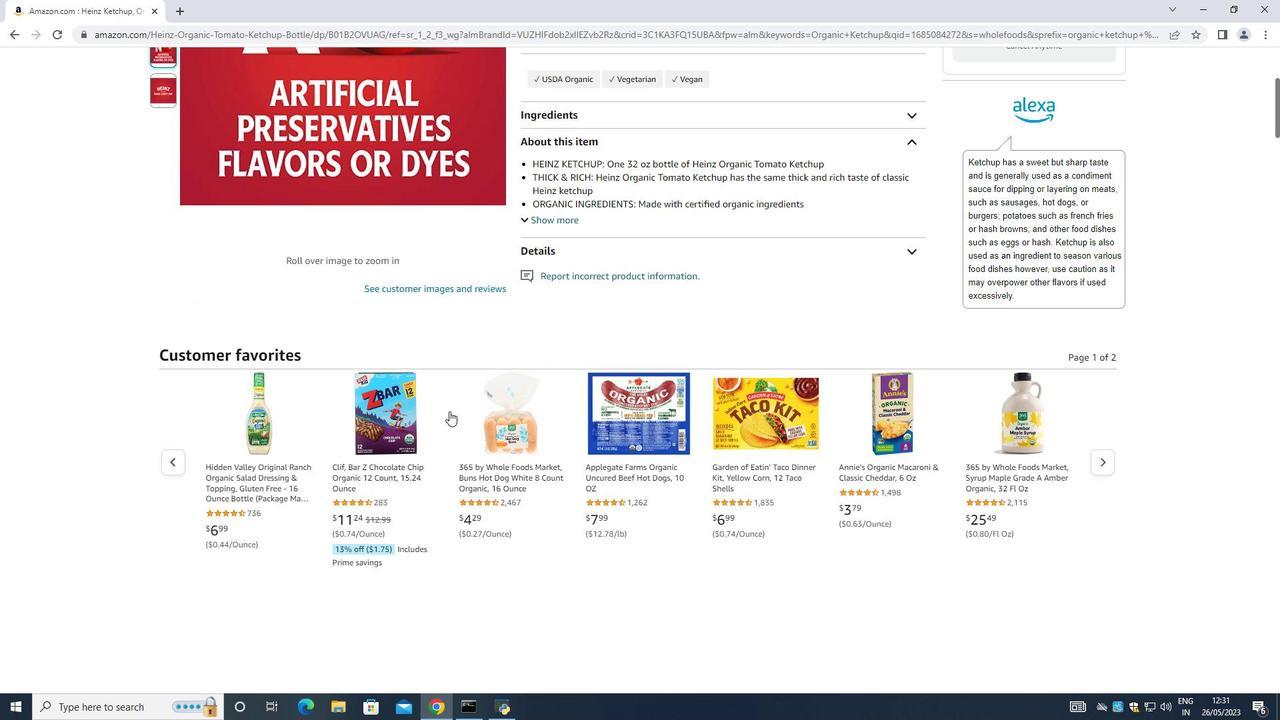 
Action: Mouse moved to (438, 416)
Screenshot: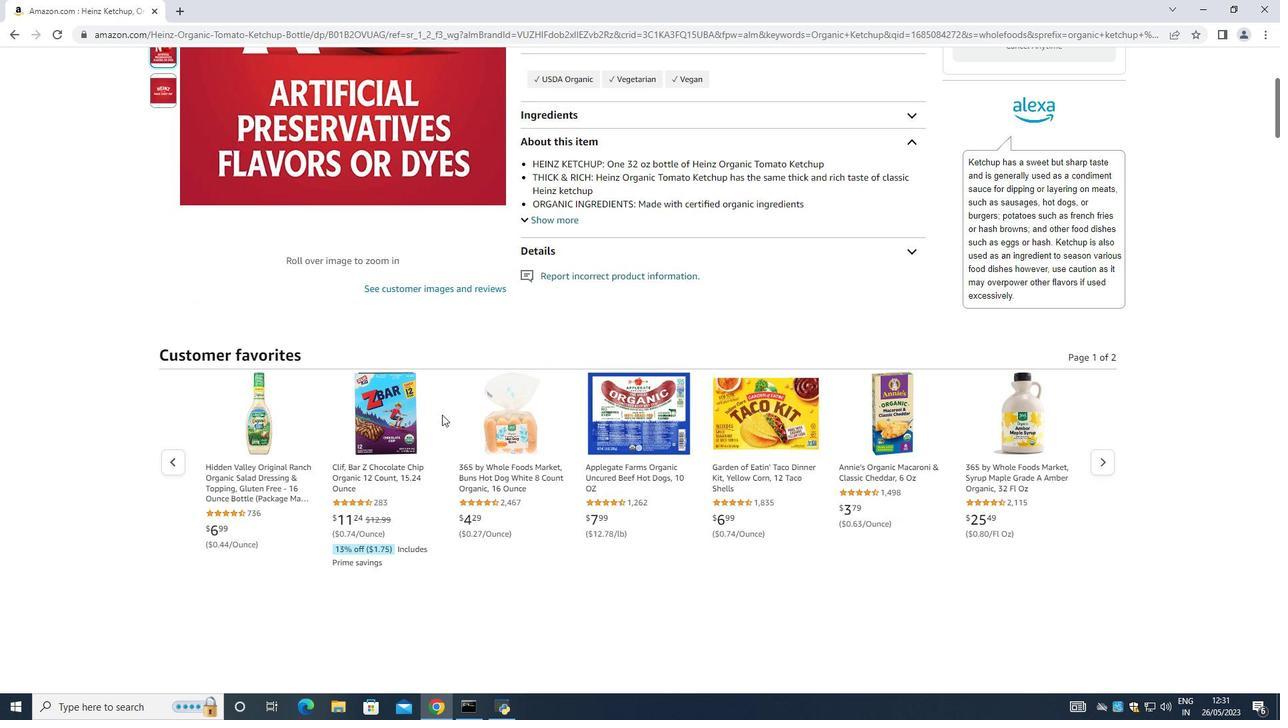 
Action: Mouse scrolled (438, 416) with delta (0, 0)
Screenshot: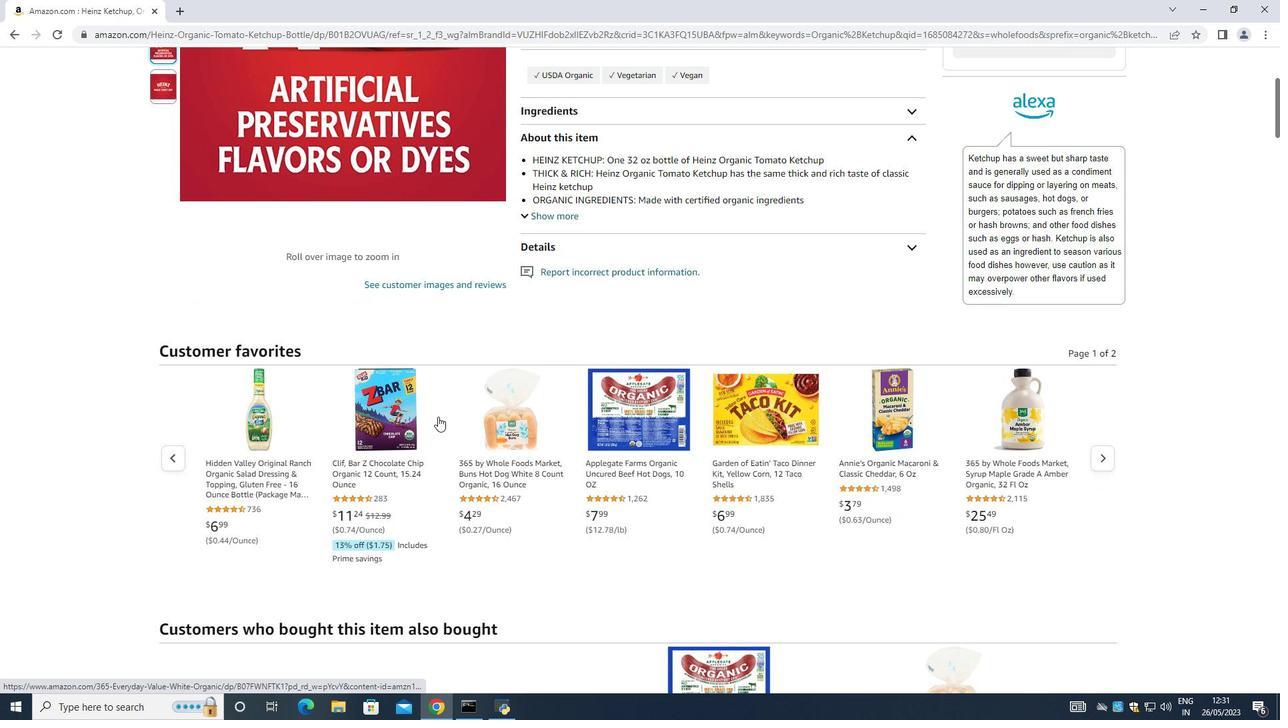 
Action: Mouse scrolled (438, 416) with delta (0, 0)
Screenshot: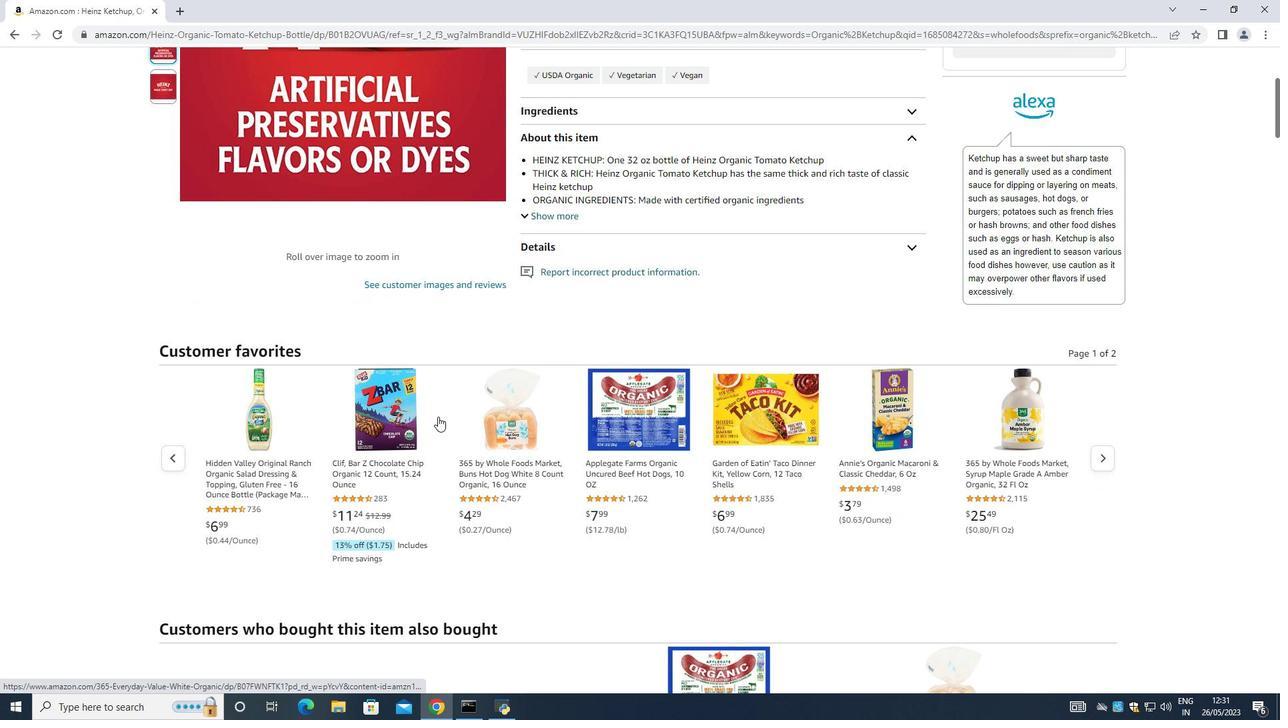
Action: Mouse scrolled (438, 416) with delta (0, 0)
Screenshot: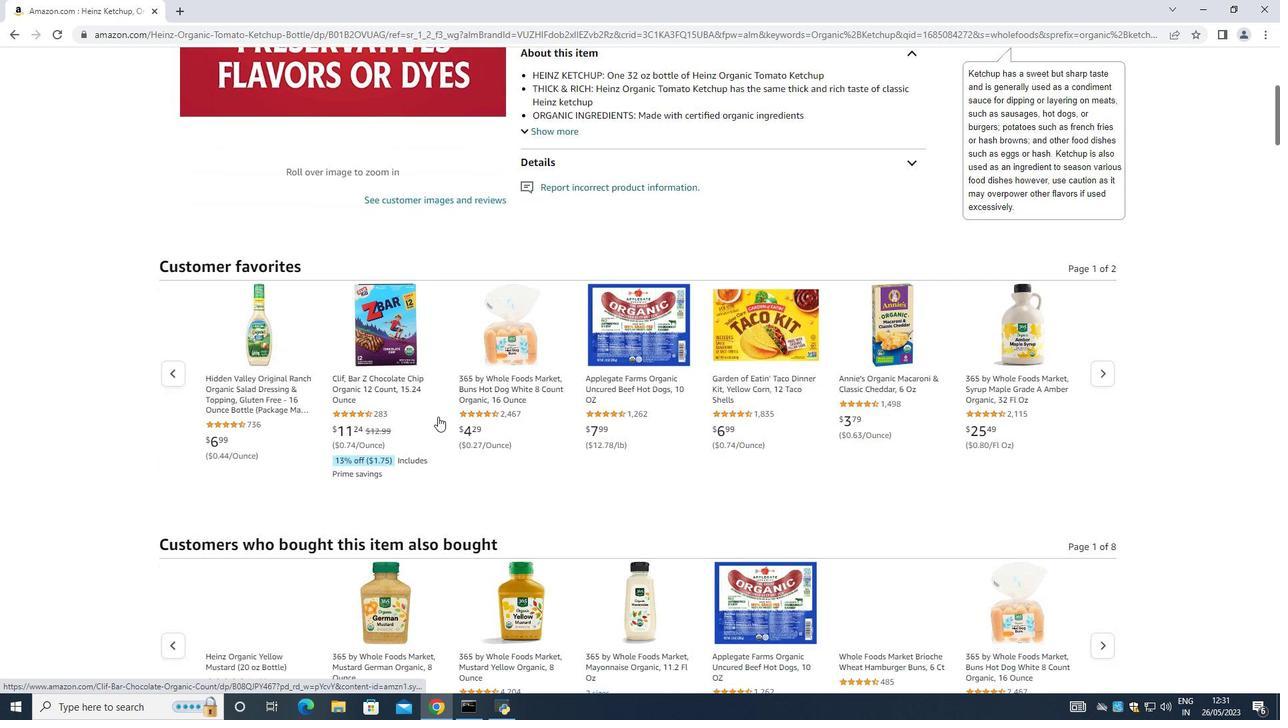 
Action: Mouse scrolled (438, 416) with delta (0, 0)
Screenshot: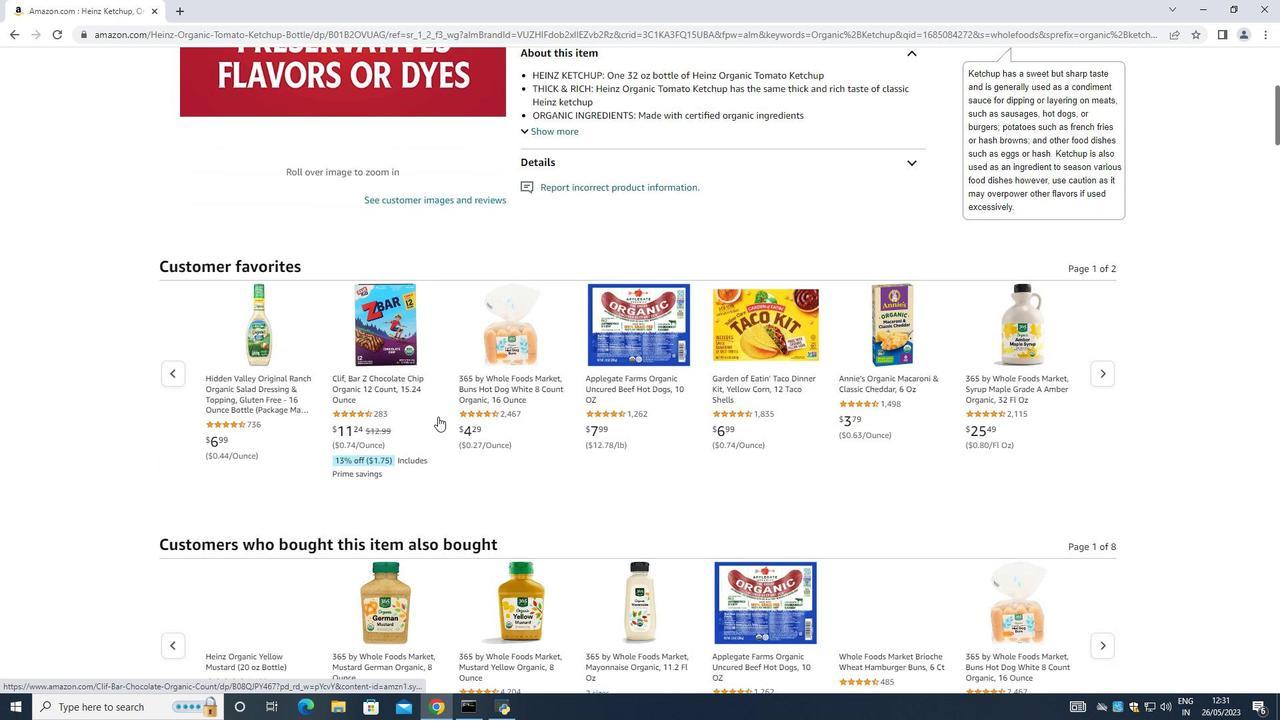 
Action: Mouse scrolled (438, 416) with delta (0, 0)
Screenshot: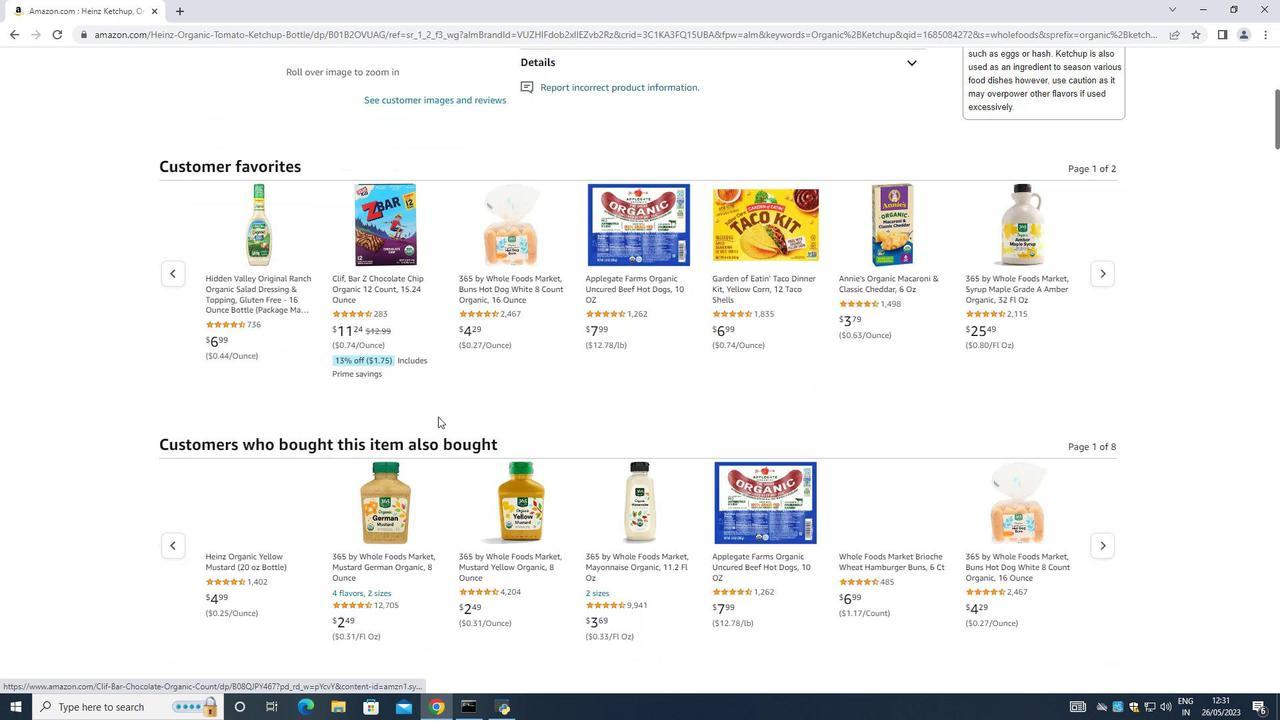 
Action: Mouse moved to (435, 420)
Screenshot: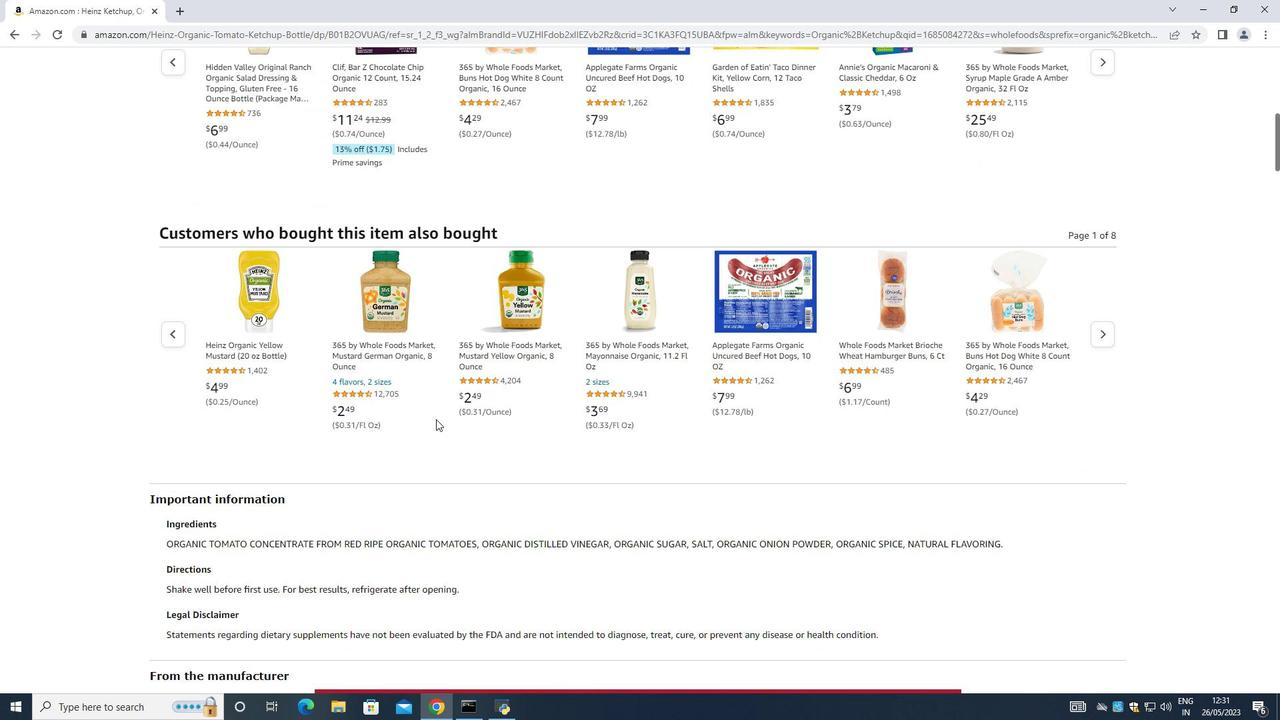 
Action: Mouse scrolled (435, 420) with delta (0, 0)
Screenshot: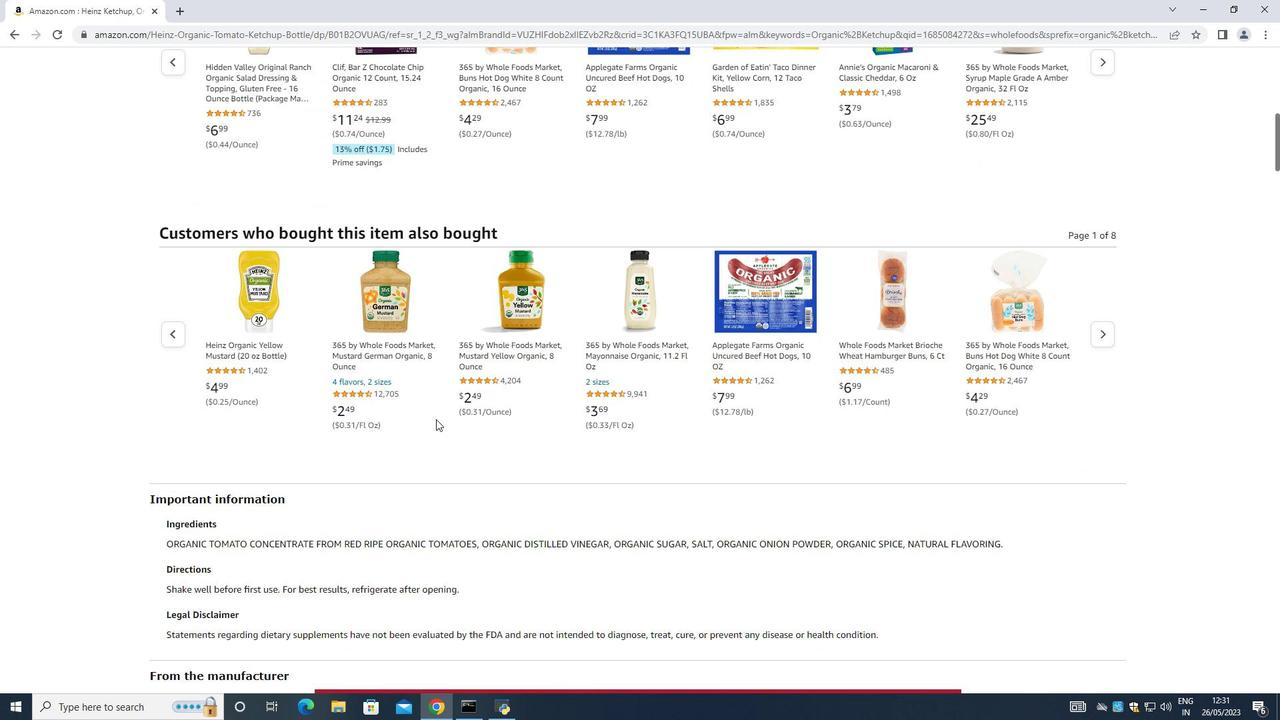 
Action: Mouse moved to (434, 423)
Screenshot: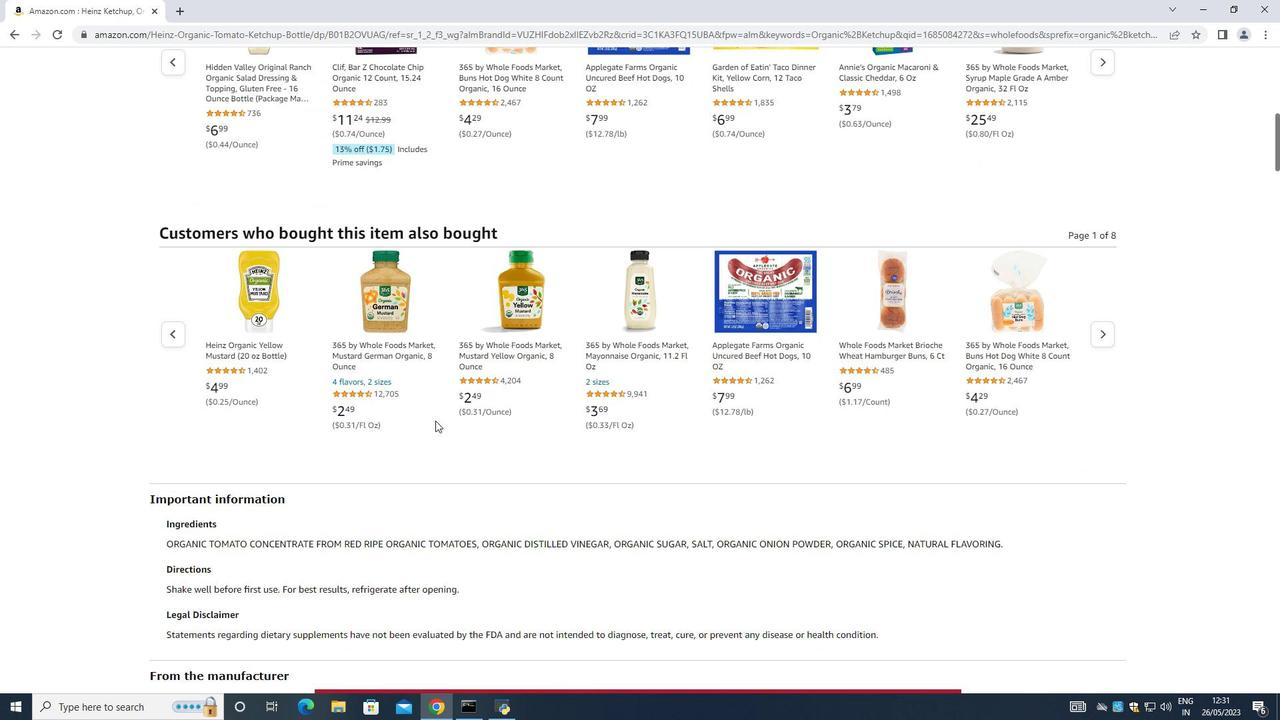 
Action: Mouse scrolled (434, 422) with delta (0, 0)
Screenshot: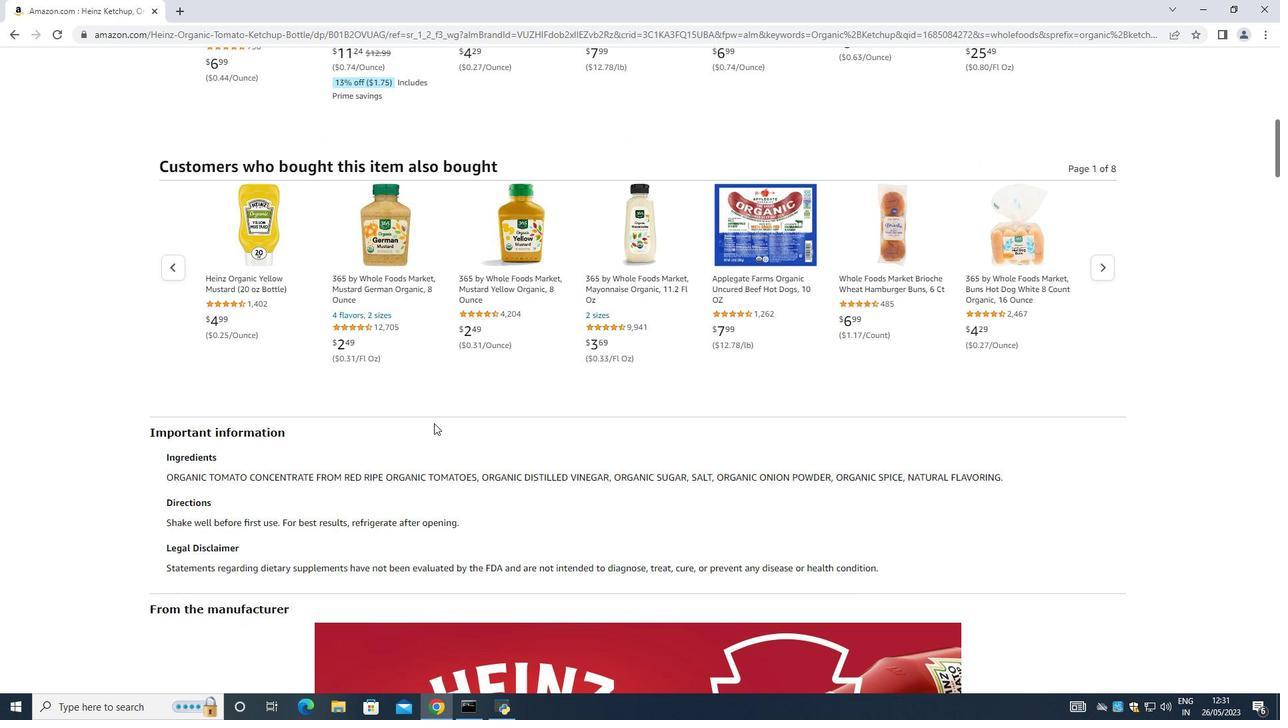 
Action: Mouse scrolled (434, 422) with delta (0, 0)
Screenshot: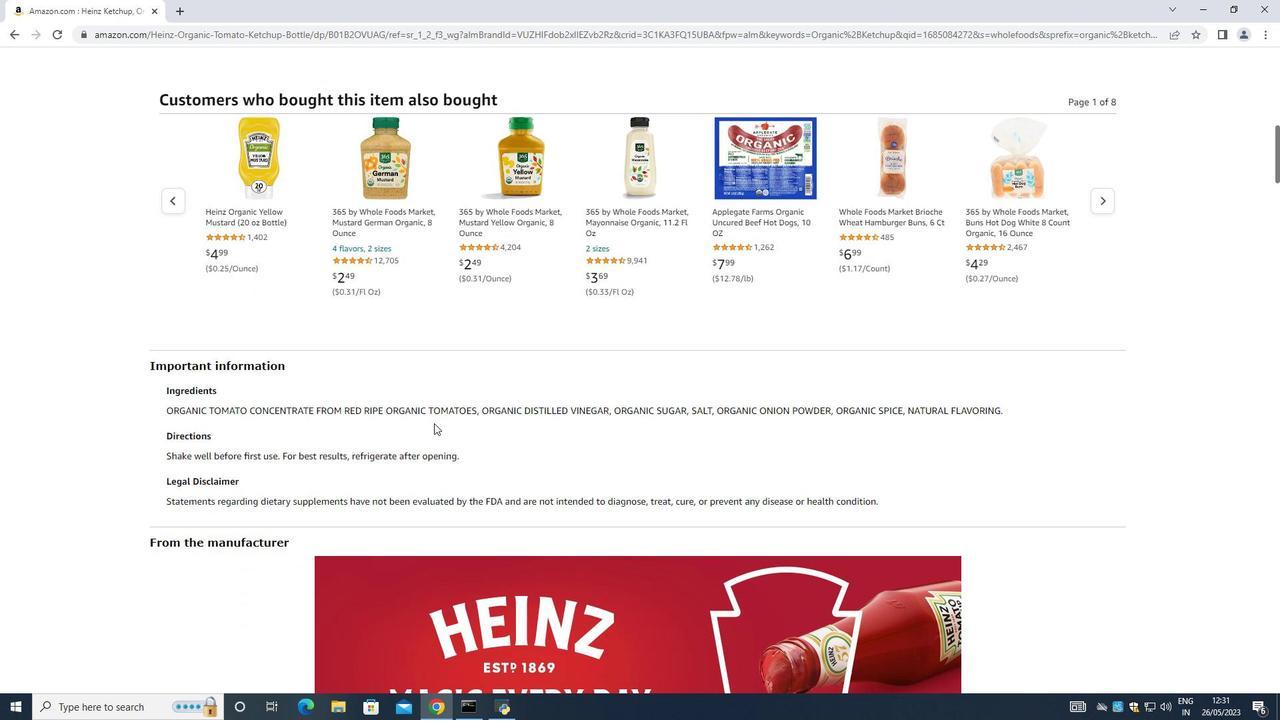 
Action: Mouse scrolled (434, 422) with delta (0, 0)
Screenshot: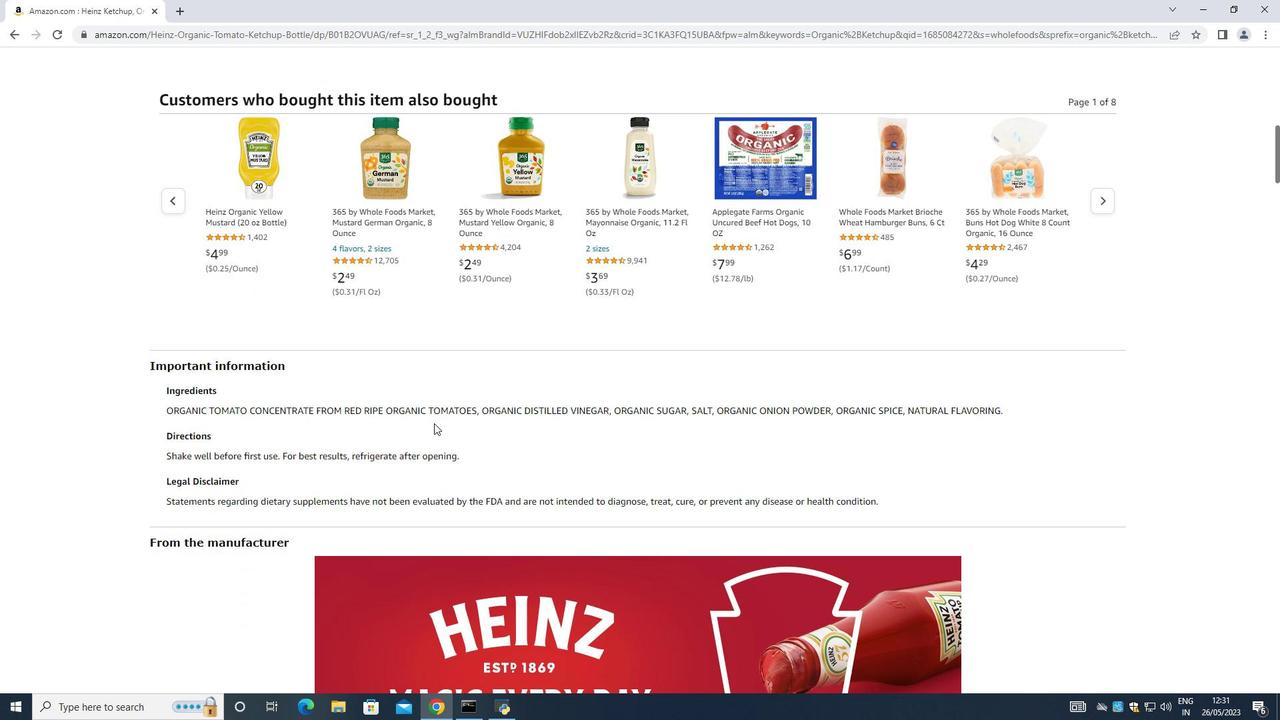
Action: Mouse scrolled (434, 422) with delta (0, 0)
Screenshot: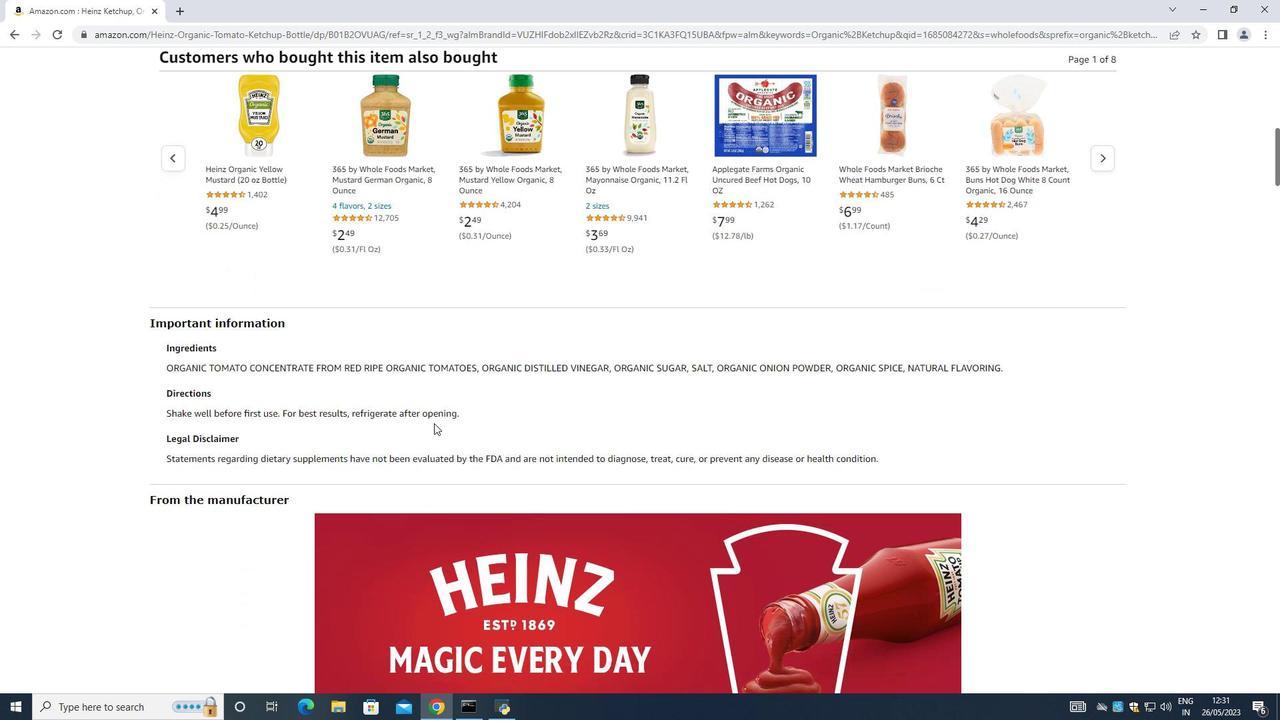 
Action: Mouse scrolled (434, 422) with delta (0, 0)
Screenshot: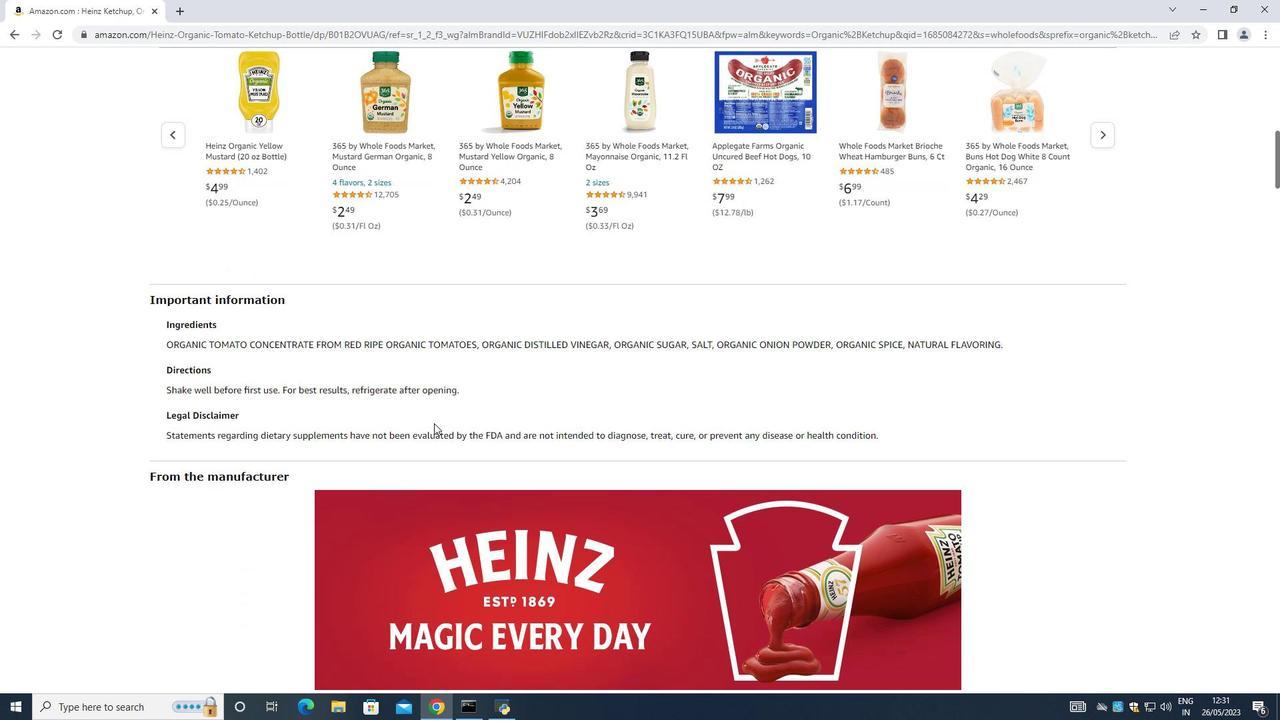 
Action: Mouse scrolled (434, 422) with delta (0, 0)
Screenshot: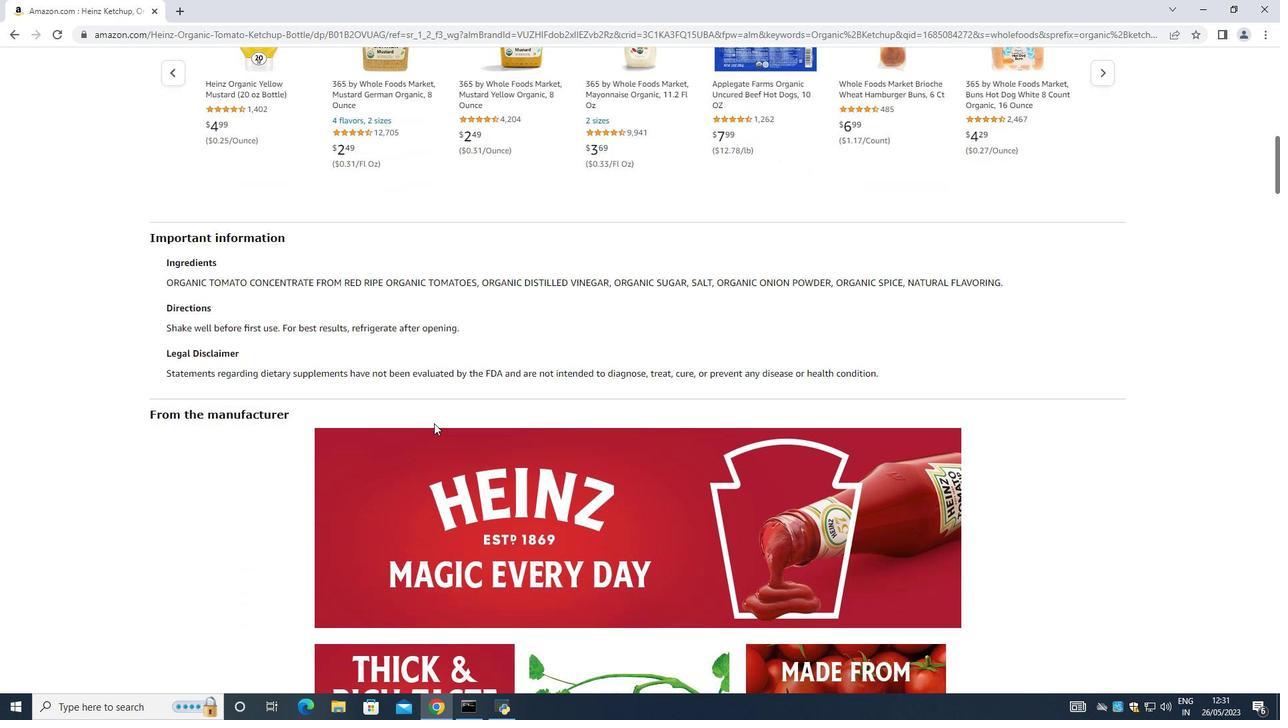 
Action: Mouse scrolled (434, 424) with delta (0, 0)
Screenshot: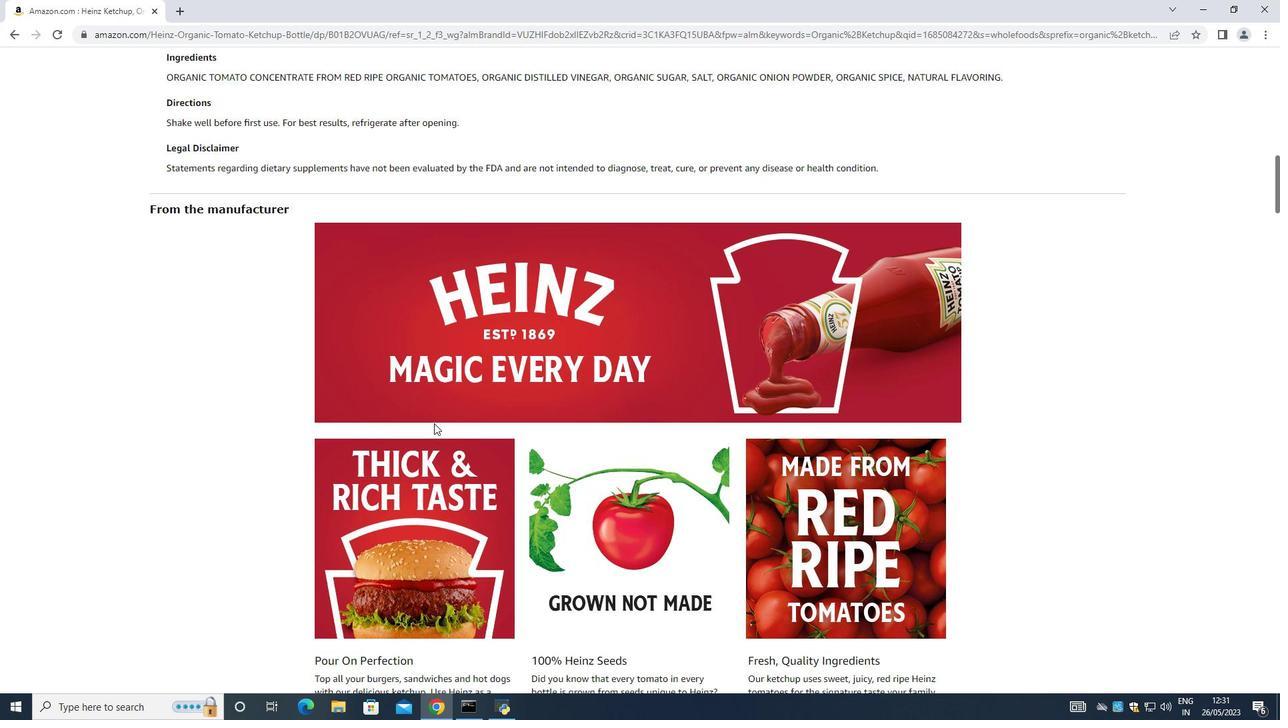 
Action: Mouse moved to (494, 364)
Screenshot: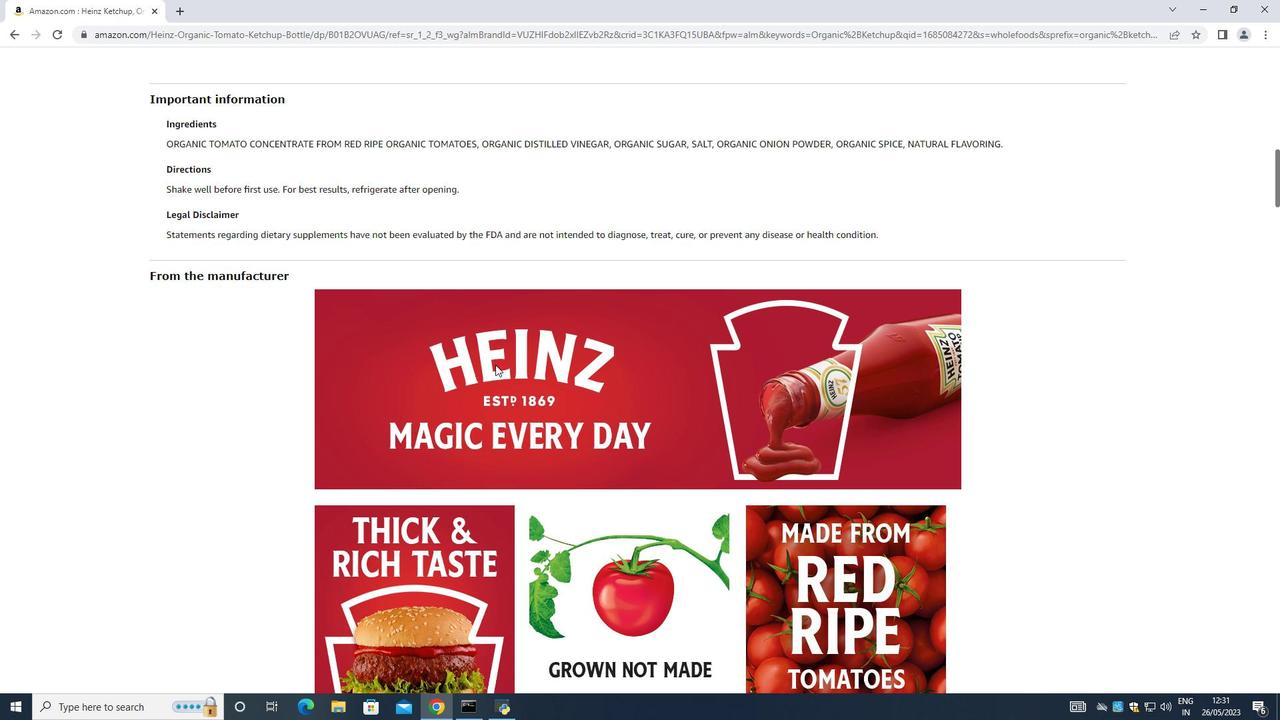 
Action: Mouse scrolled (494, 363) with delta (0, 0)
Screenshot: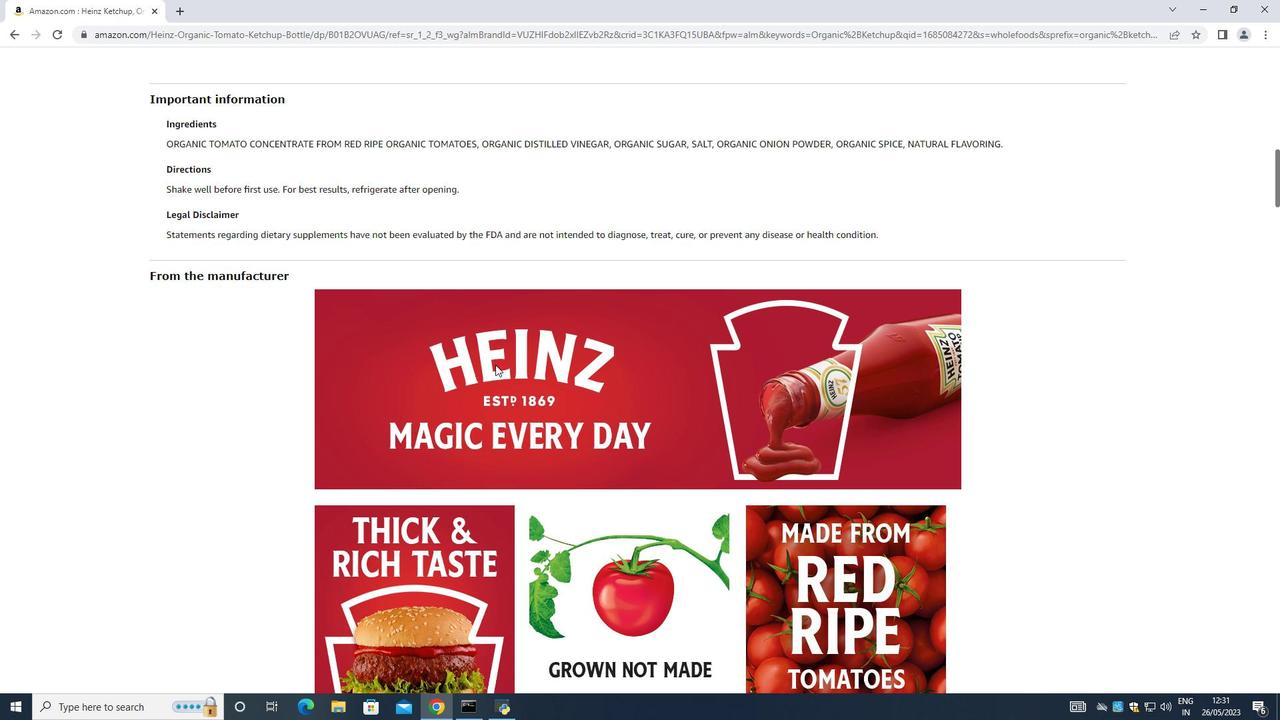 
Action: Mouse moved to (486, 358)
Screenshot: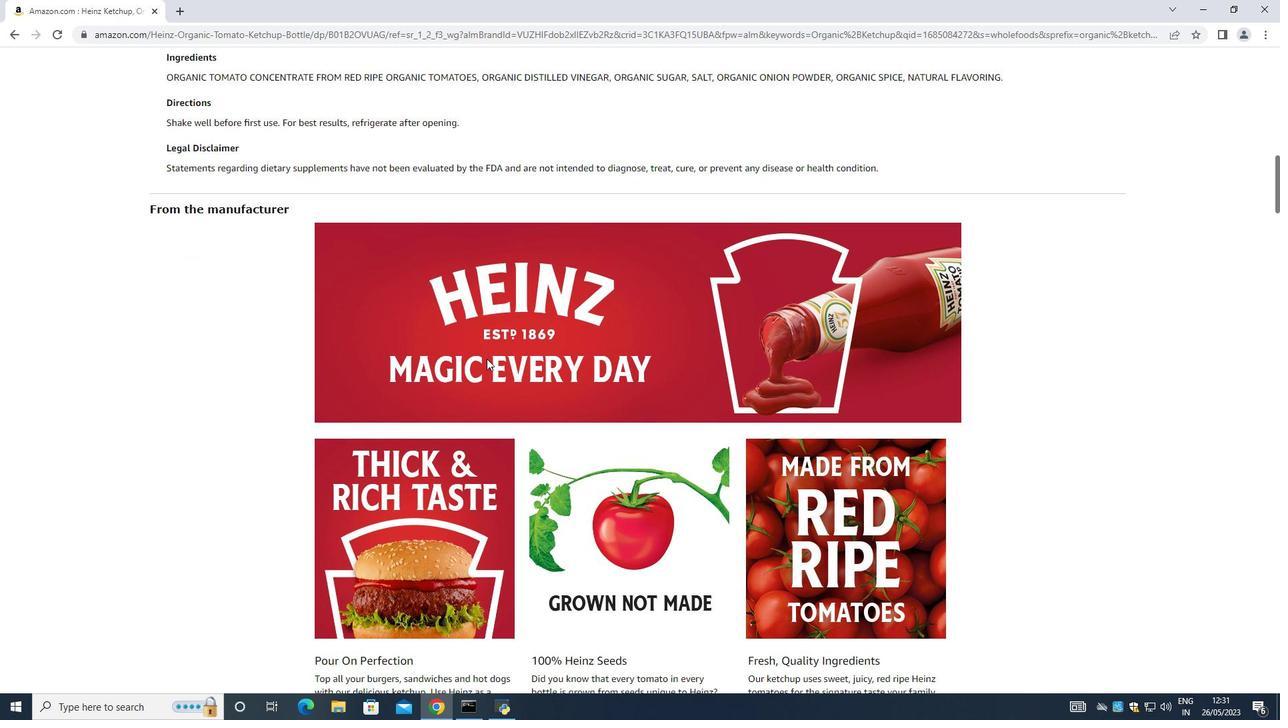 
Action: Mouse scrolled (486, 358) with delta (0, 0)
Screenshot: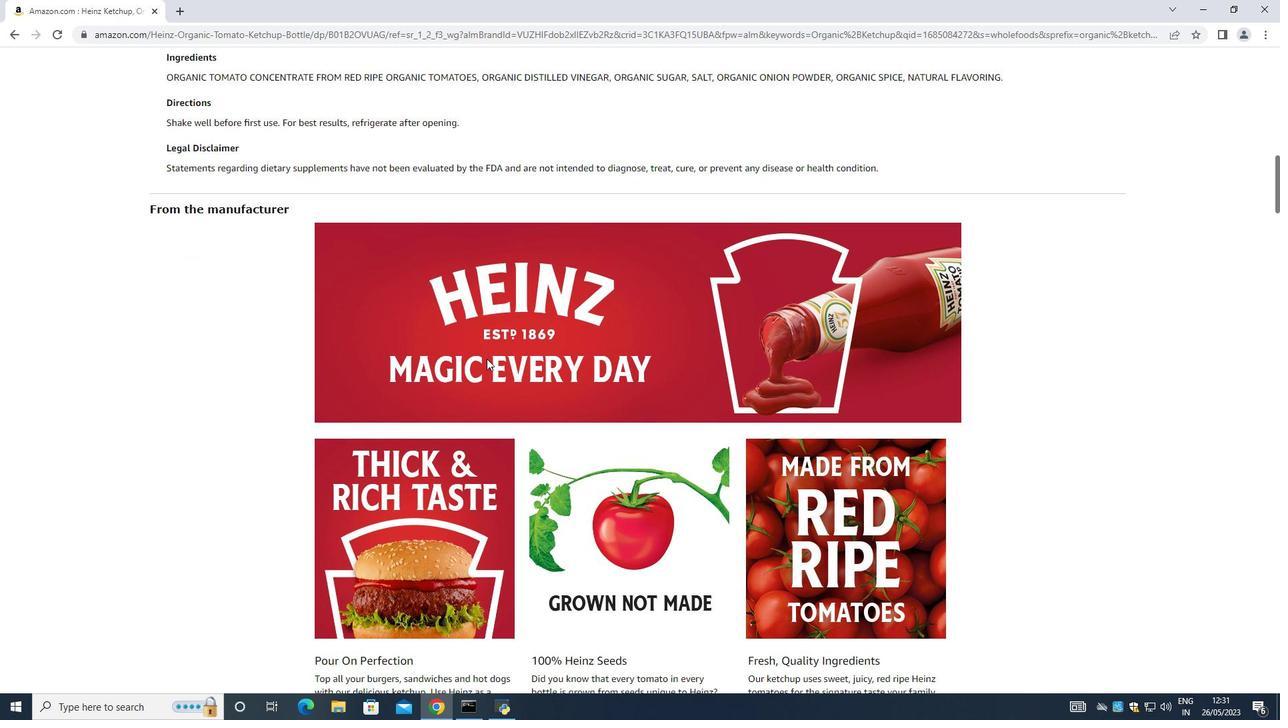 
Action: Mouse moved to (486, 358)
Screenshot: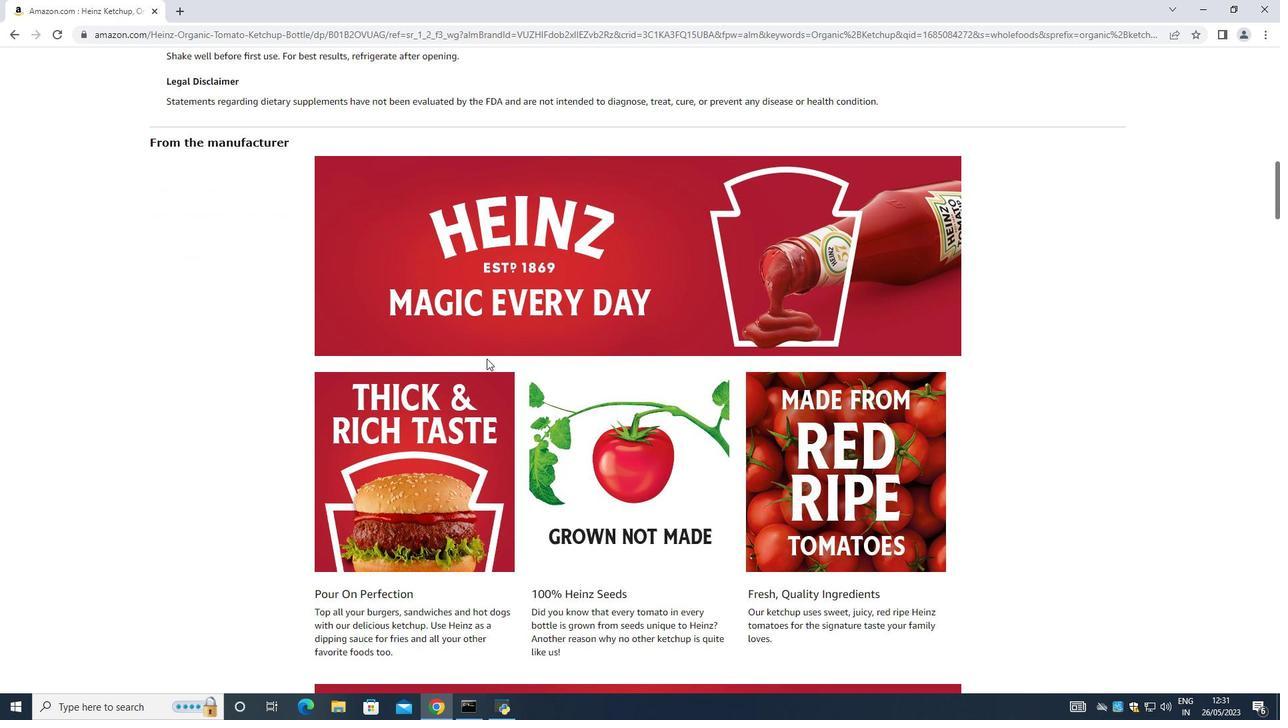 
Action: Mouse scrolled (486, 358) with delta (0, 0)
Screenshot: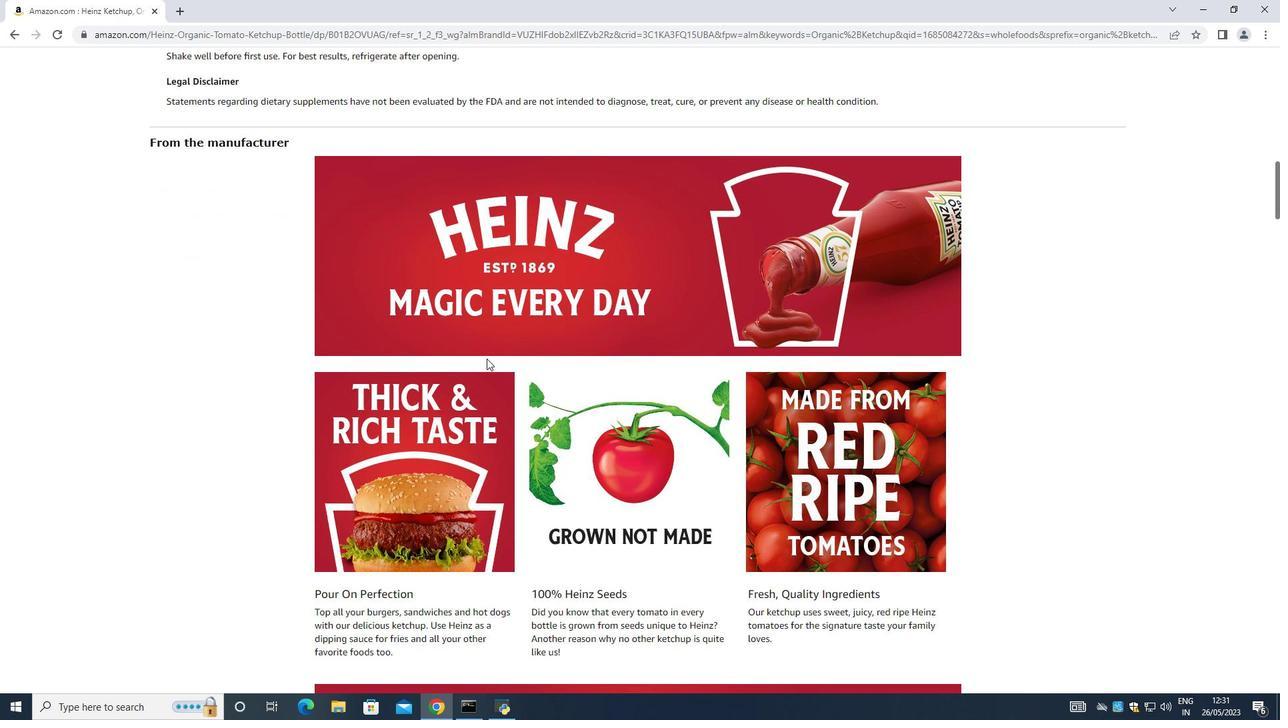 
Action: Mouse scrolled (486, 358) with delta (0, 0)
Screenshot: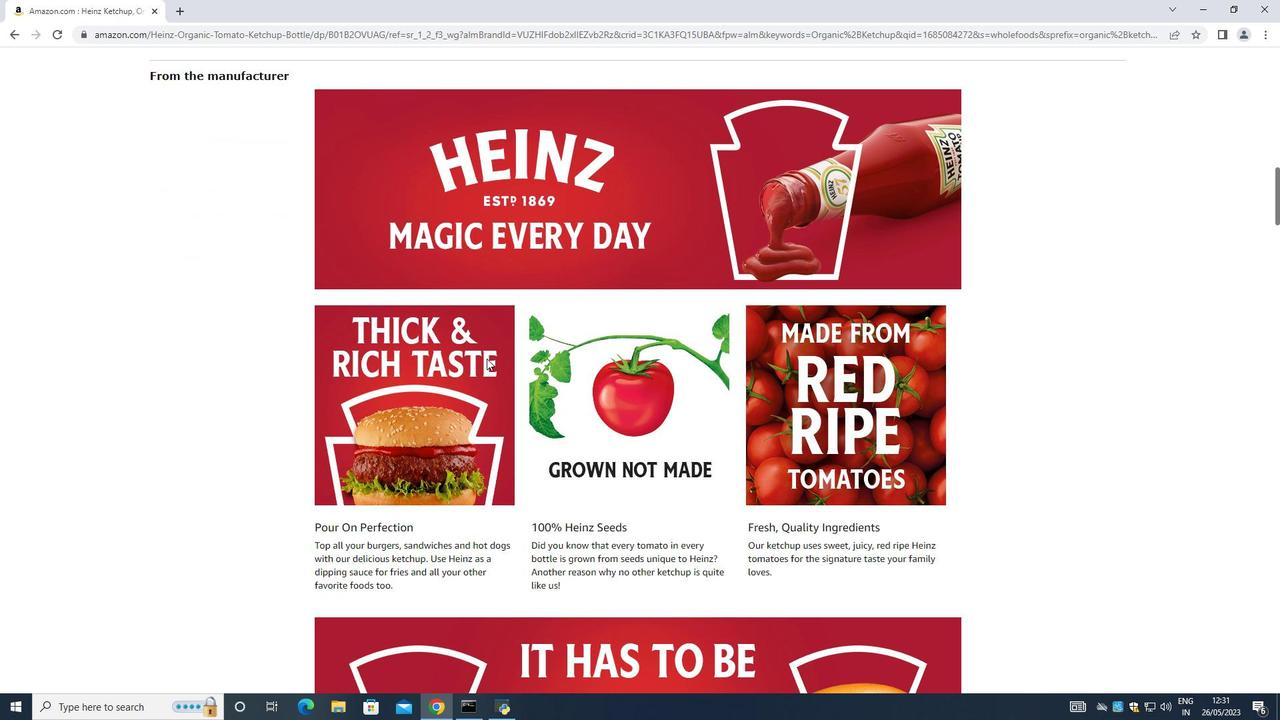 
Action: Mouse moved to (487, 358)
Screenshot: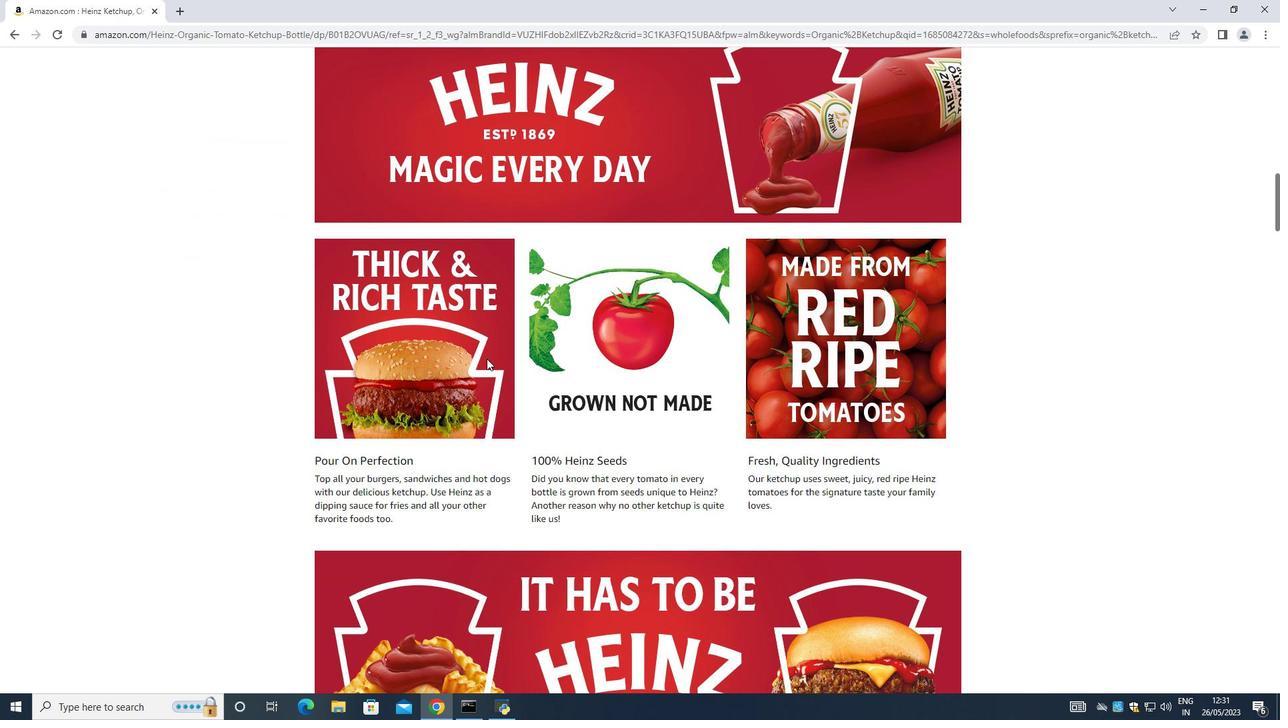 
Action: Mouse scrolled (487, 358) with delta (0, 0)
Screenshot: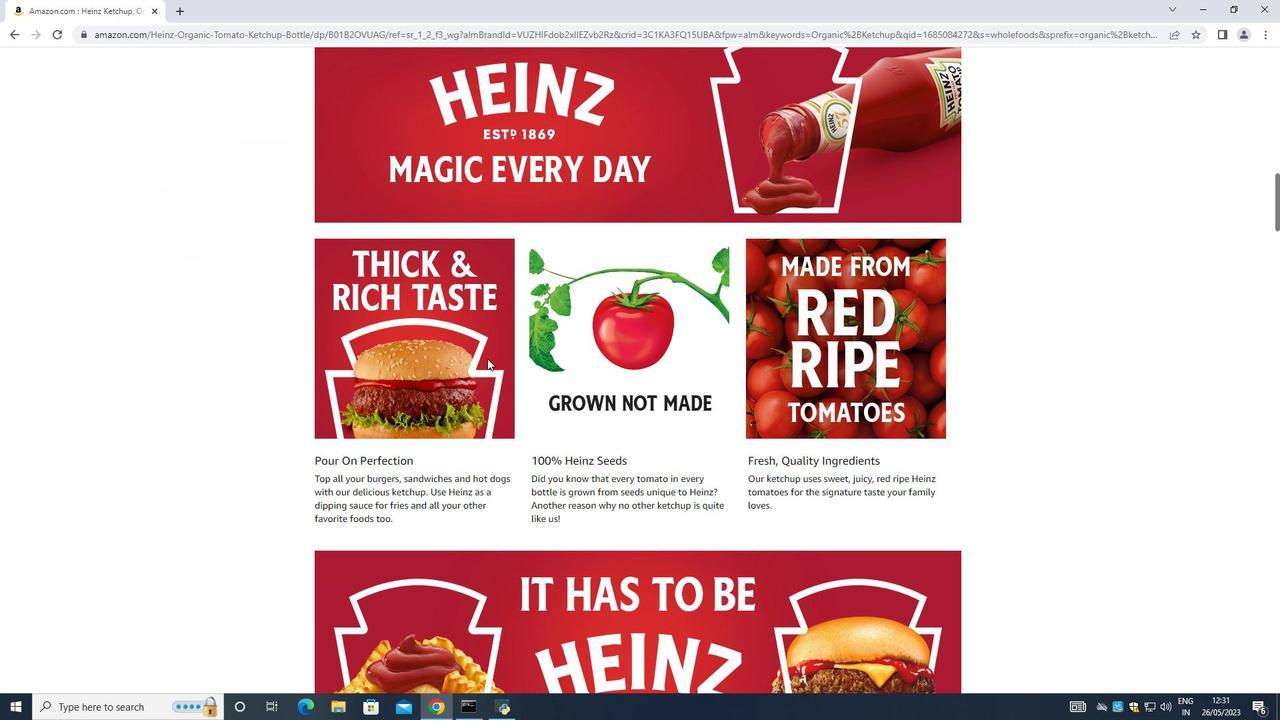 
Action: Mouse scrolled (487, 358) with delta (0, 0)
Screenshot: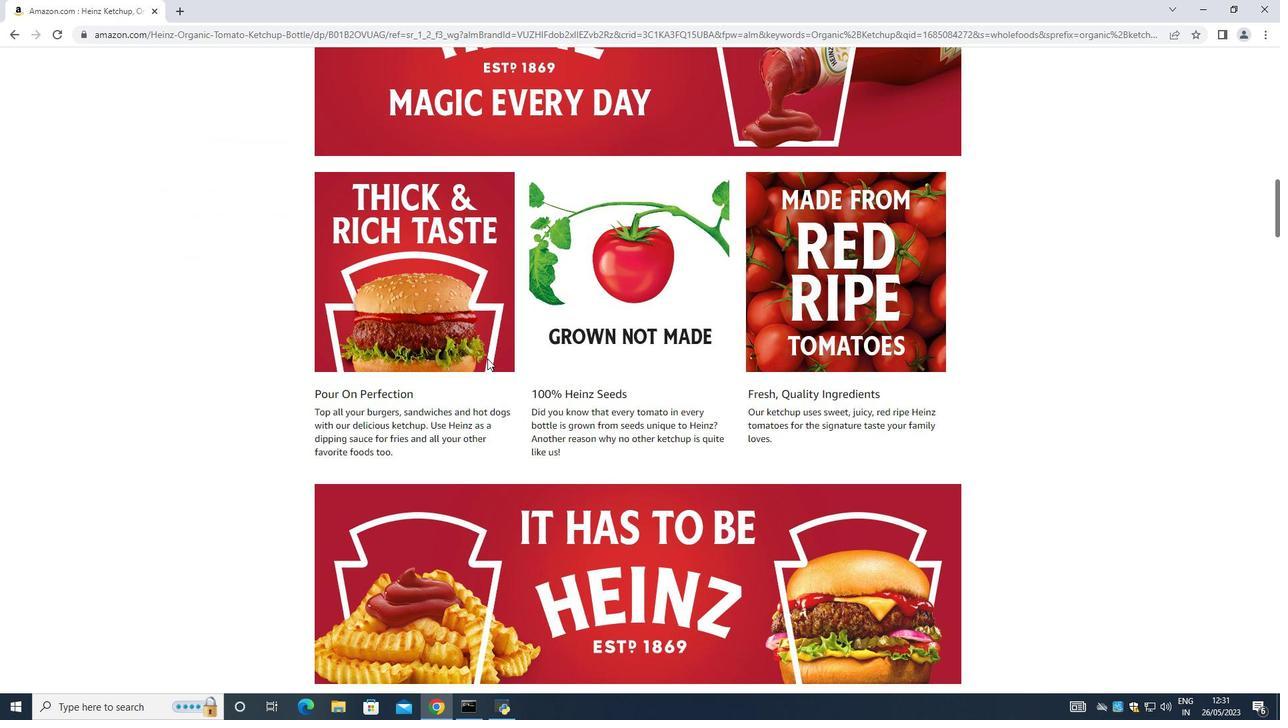 
Action: Mouse moved to (492, 360)
Screenshot: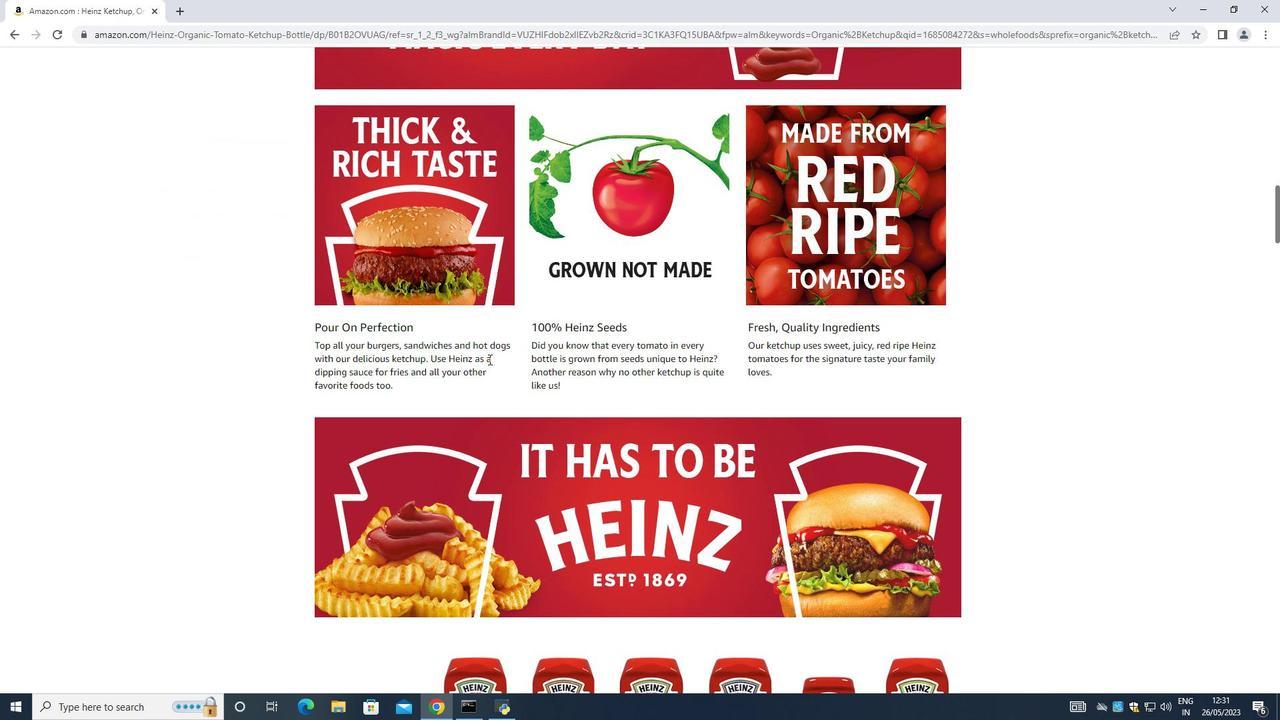 
Action: Mouse scrolled (492, 359) with delta (0, 0)
Screenshot: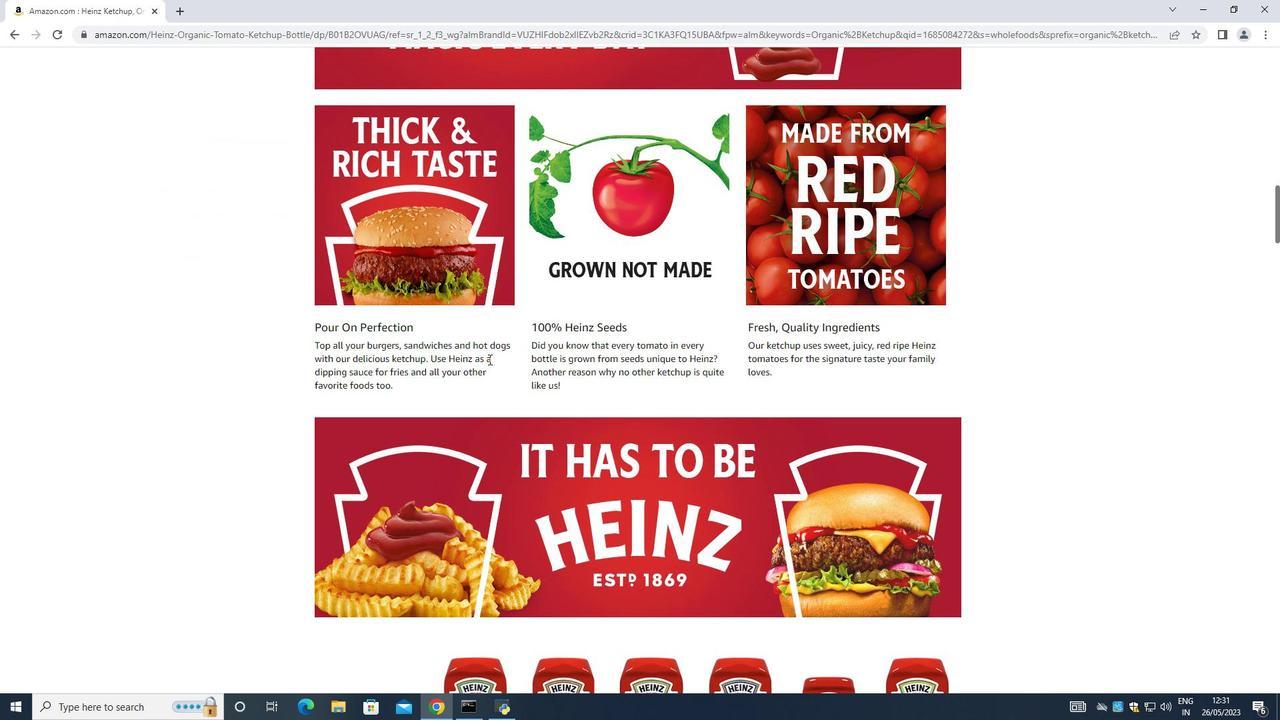 
Action: Mouse moved to (493, 360)
Screenshot: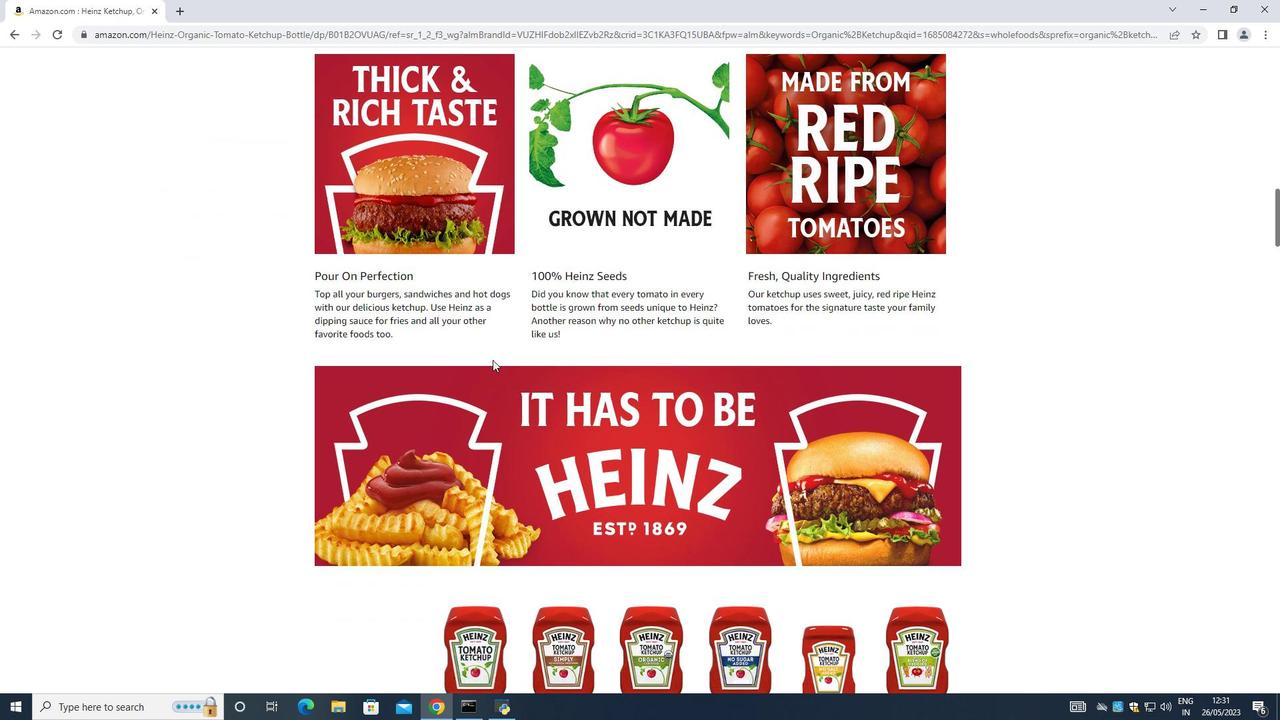 
Action: Mouse scrolled (493, 359) with delta (0, 0)
Screenshot: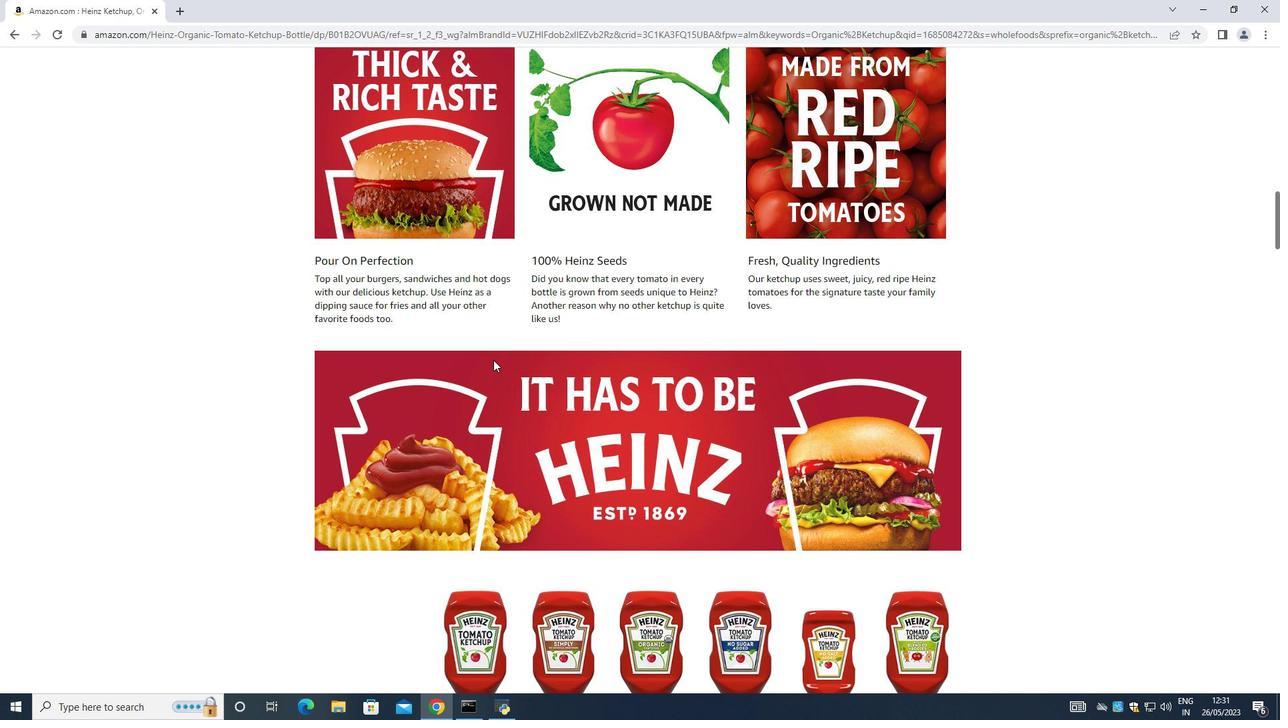
Action: Mouse scrolled (493, 359) with delta (0, 0)
Screenshot: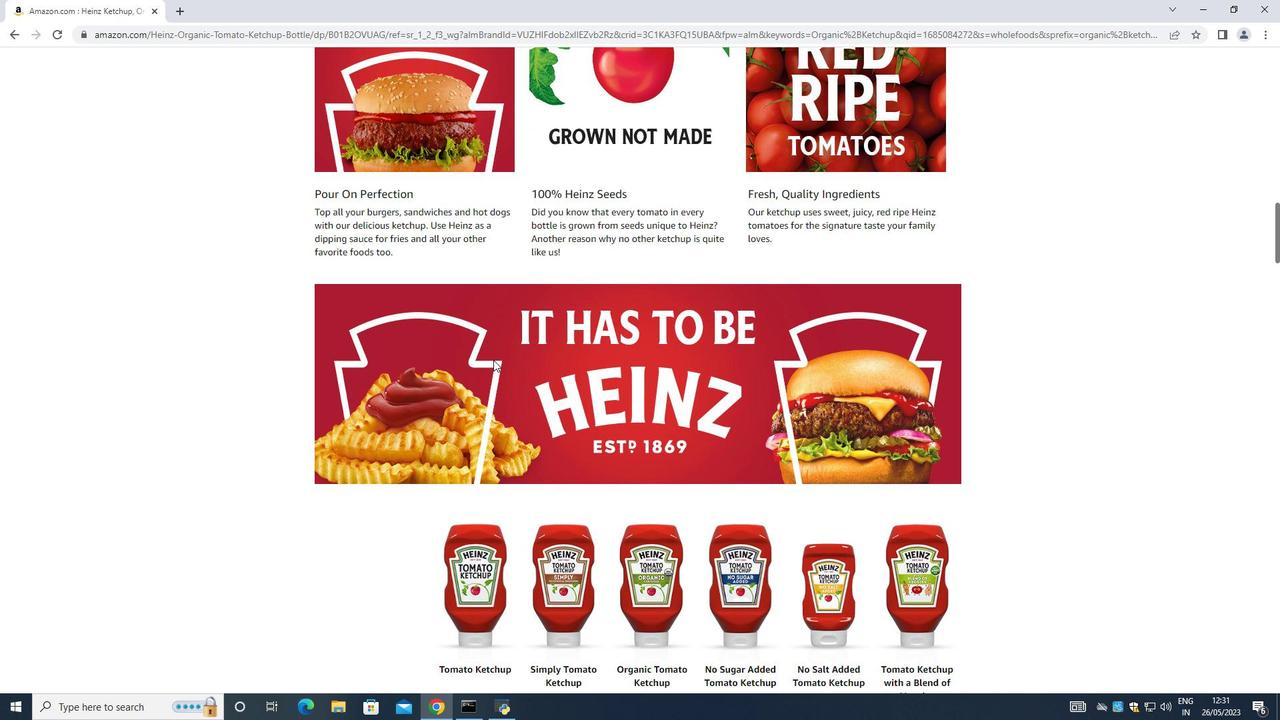 
Action: Mouse moved to (493, 360)
Screenshot: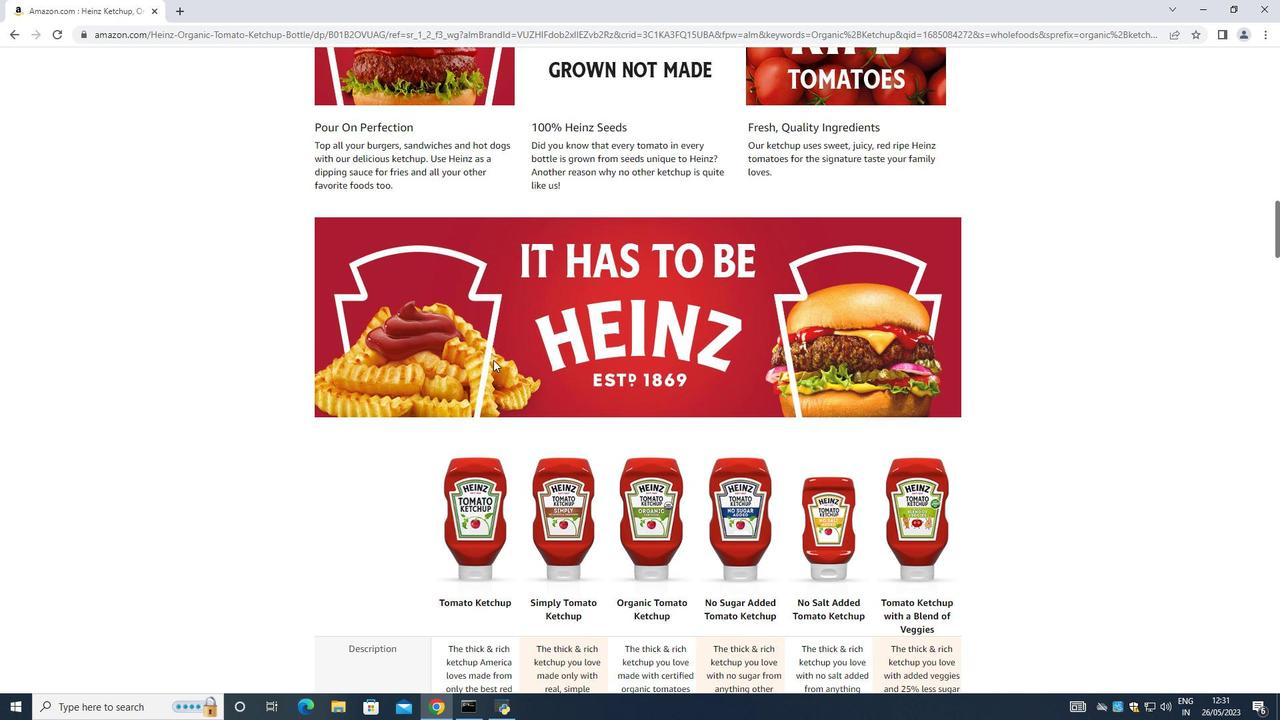 
Action: Mouse scrolled (493, 359) with delta (0, 0)
Screenshot: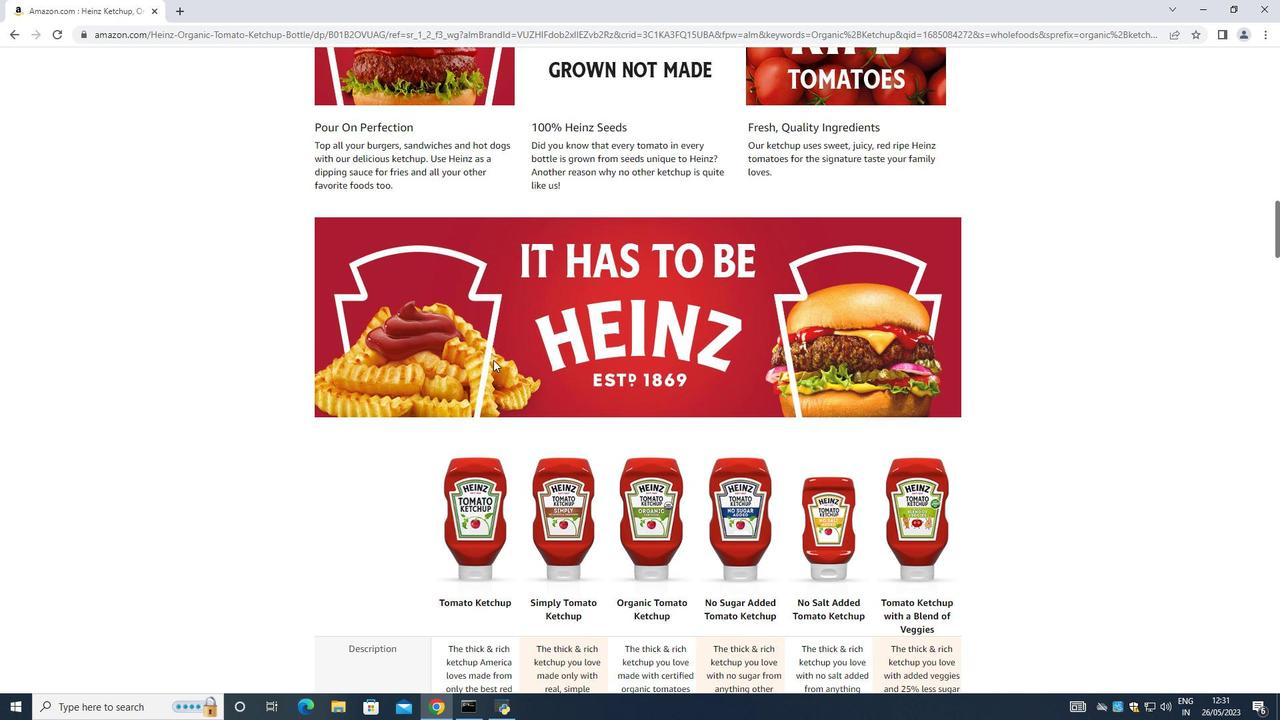 
Action: Mouse scrolled (493, 359) with delta (0, 0)
Screenshot: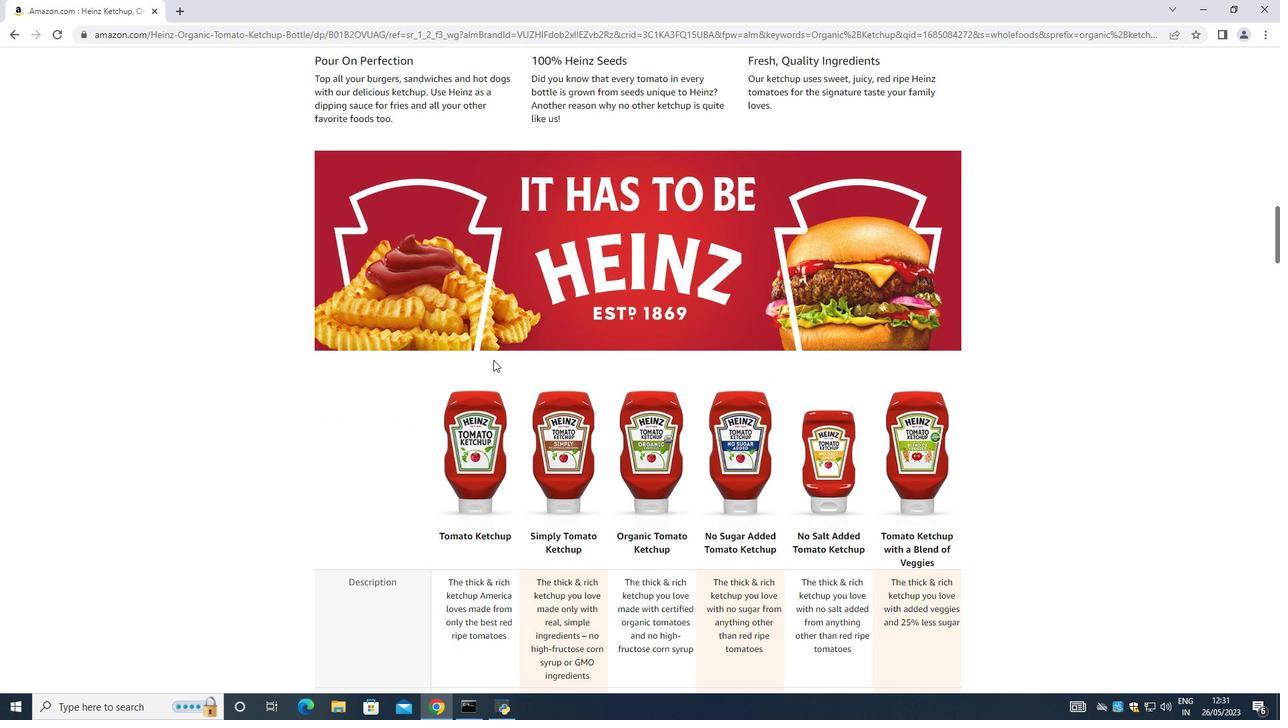
Action: Mouse moved to (489, 362)
Screenshot: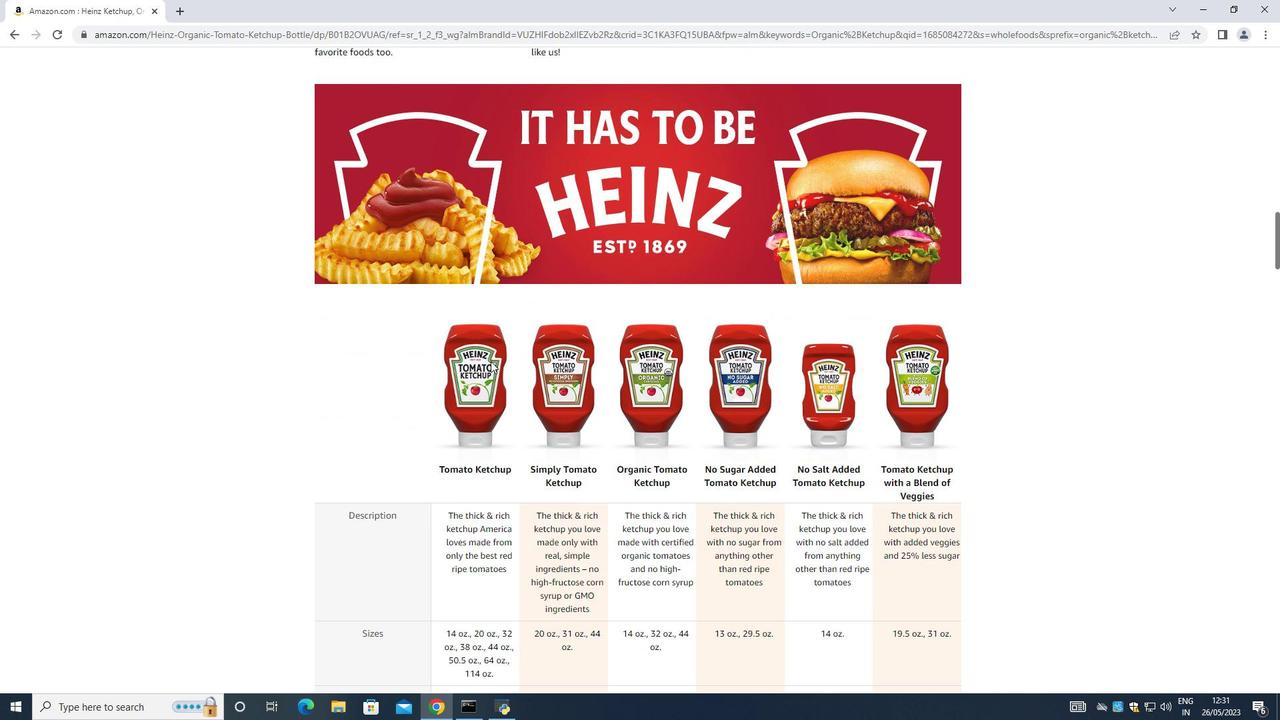 
Action: Mouse scrolled (489, 362) with delta (0, 0)
Screenshot: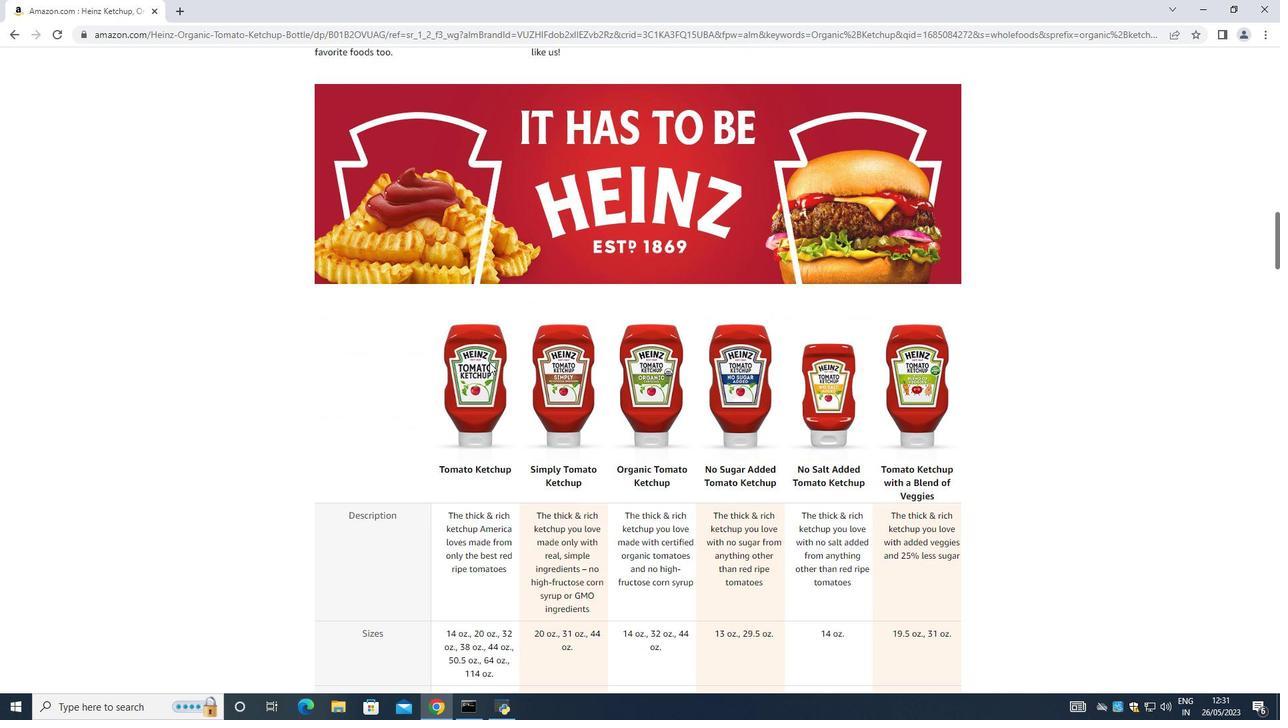 
Action: Mouse moved to (373, 382)
Screenshot: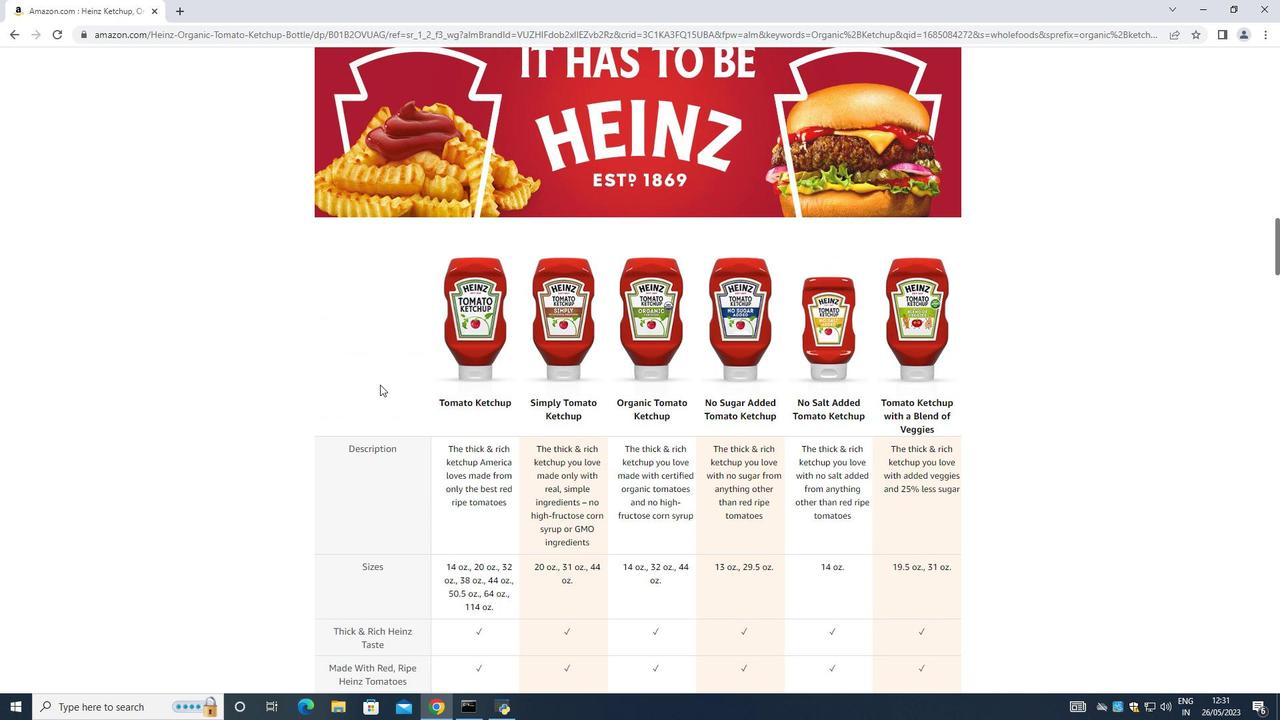 
Action: Mouse scrolled (373, 382) with delta (0, 0)
Screenshot: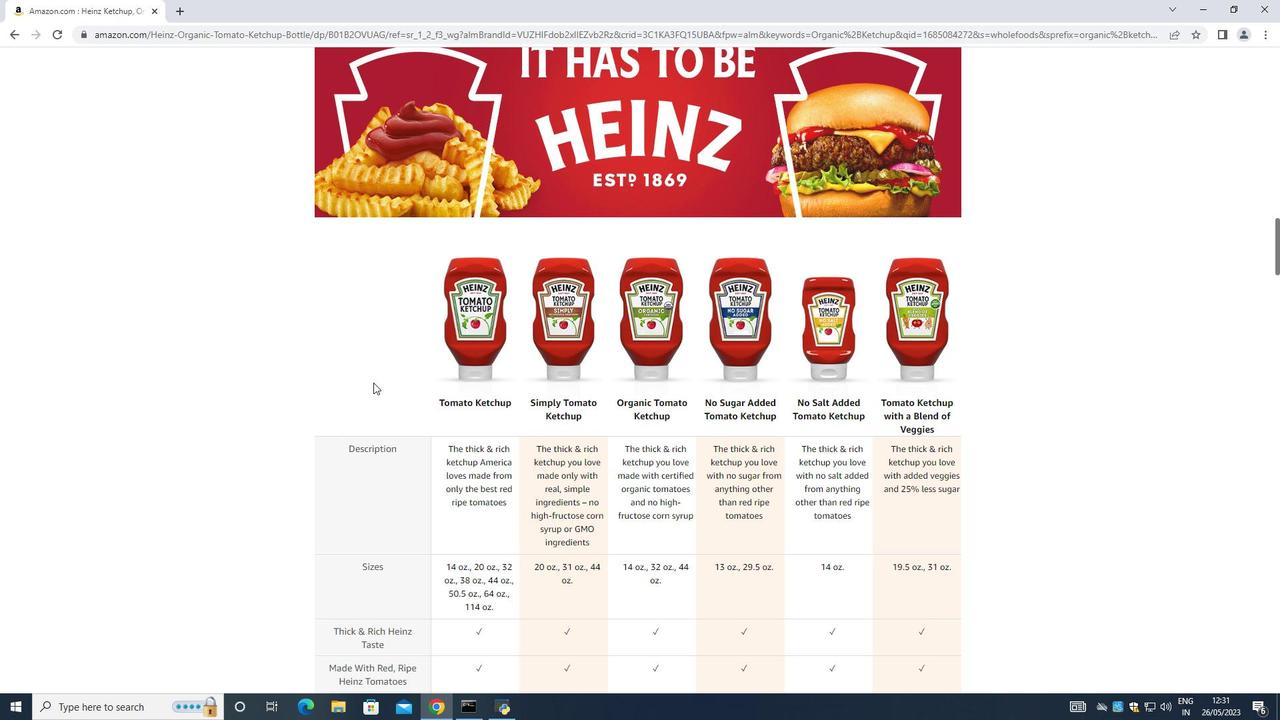 
Action: Mouse scrolled (373, 382) with delta (0, 0)
Screenshot: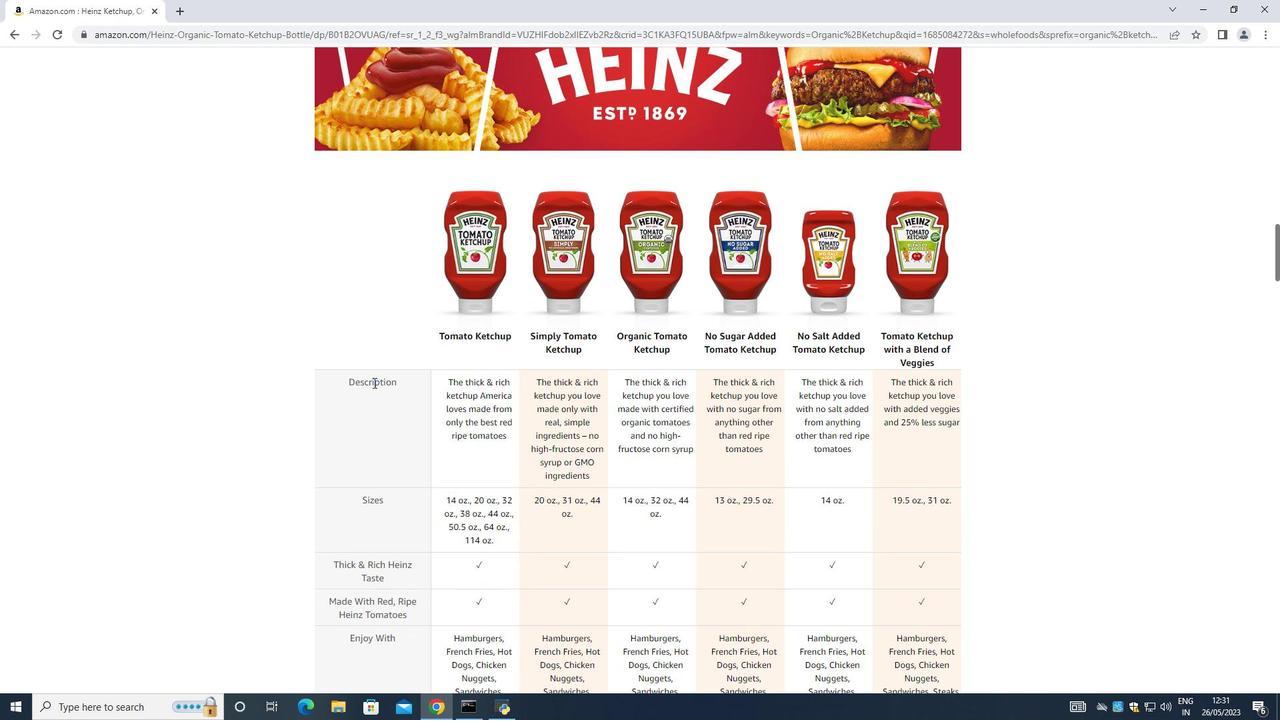 
Action: Mouse scrolled (373, 382) with delta (0, 0)
Screenshot: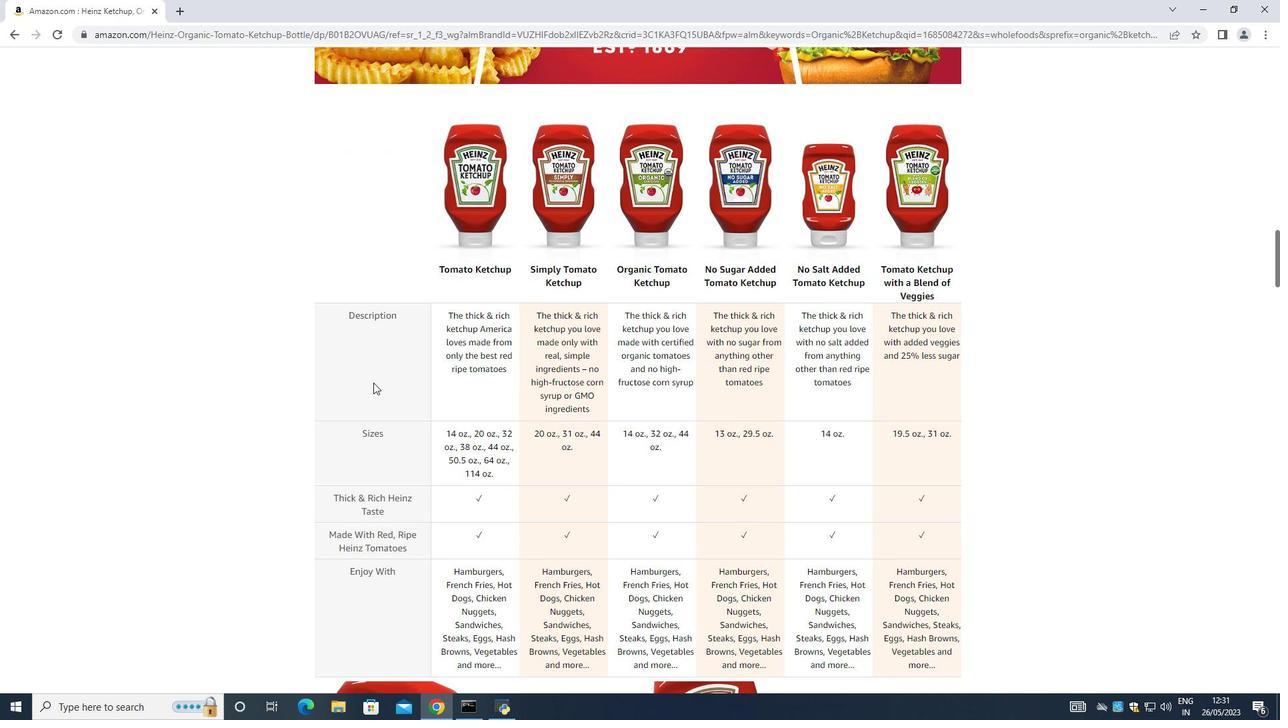 
Action: Mouse moved to (324, 389)
Screenshot: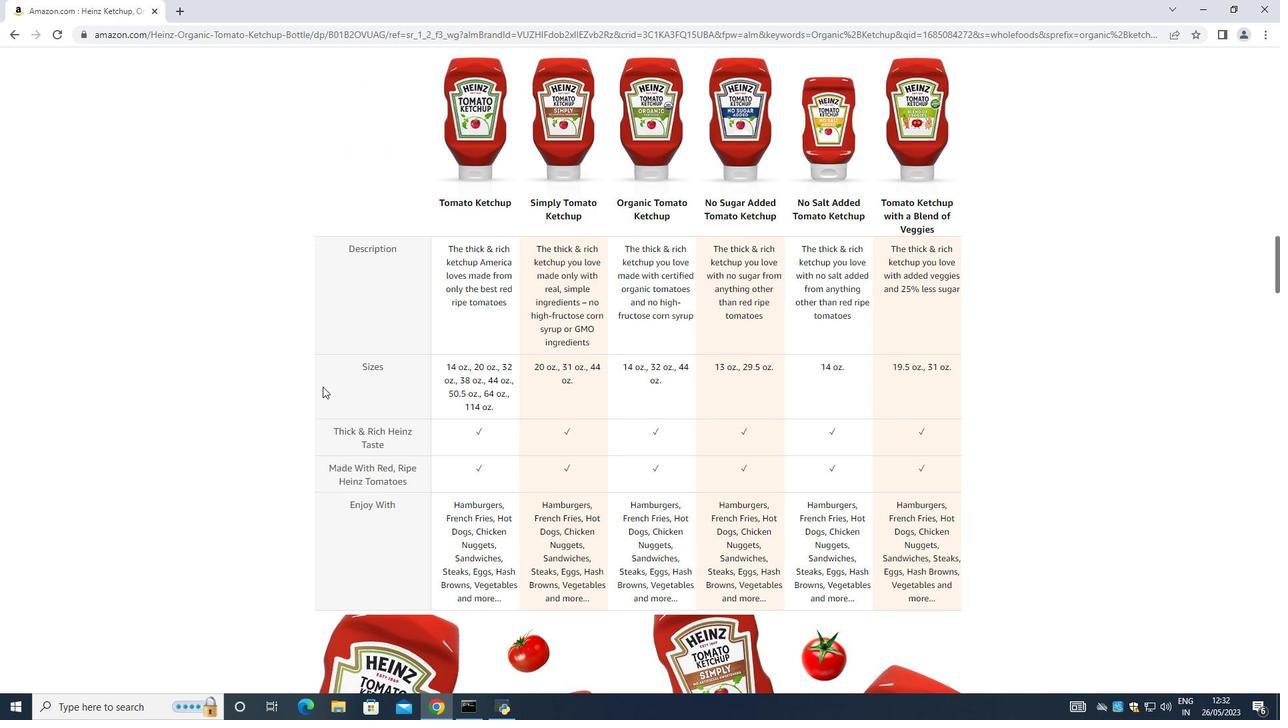
Action: Mouse scrolled (324, 388) with delta (0, 0)
Screenshot: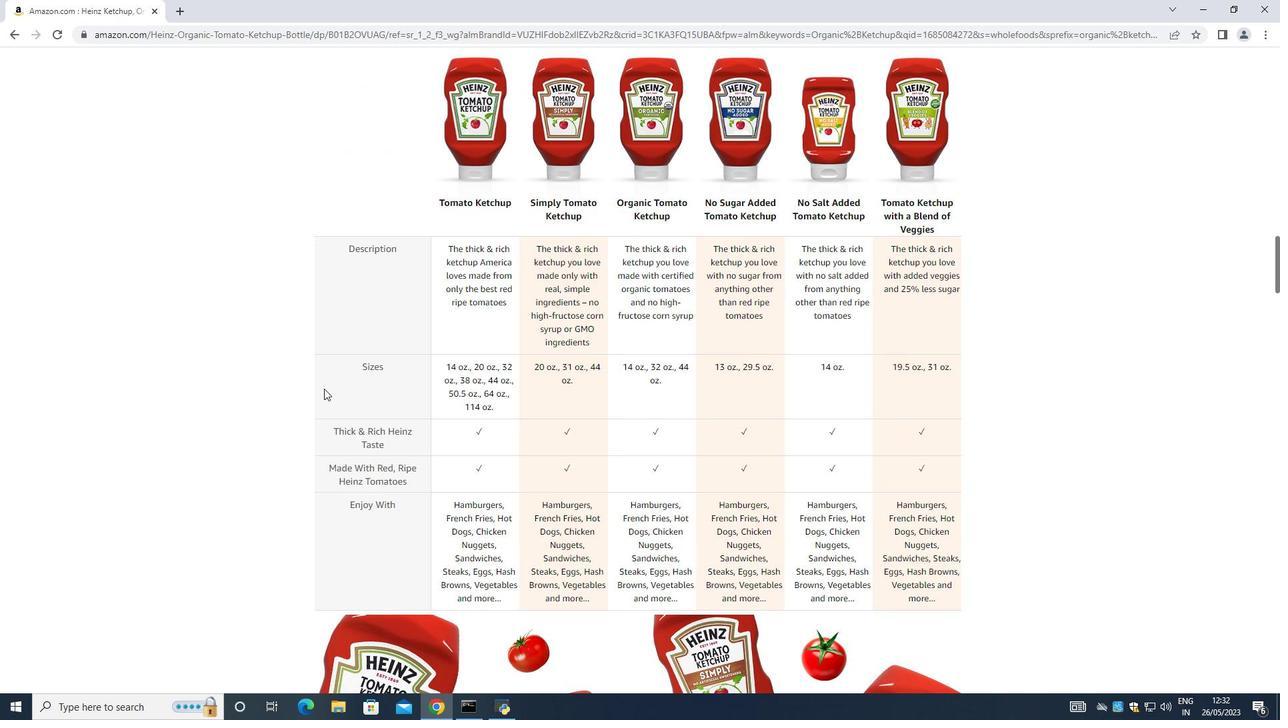 
Action: Mouse moved to (325, 390)
Screenshot: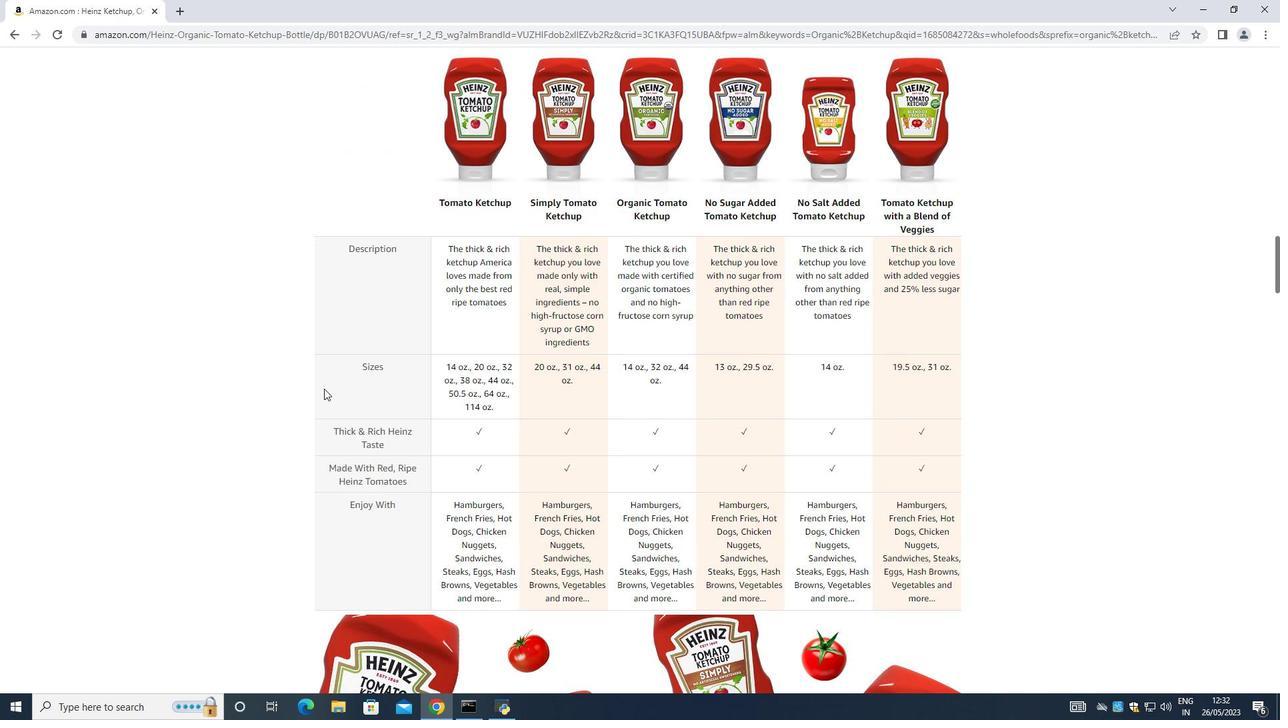 
Action: Mouse scrolled (325, 389) with delta (0, 0)
Screenshot: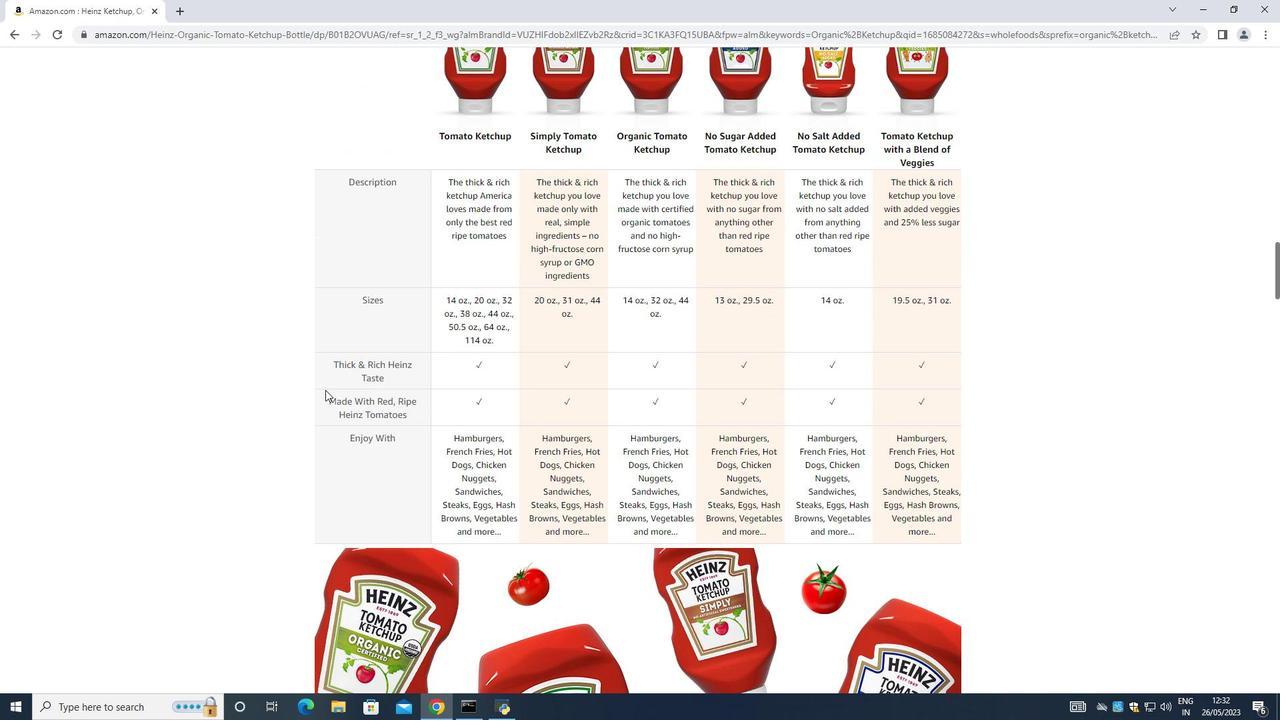 
Action: Mouse scrolled (325, 389) with delta (0, 0)
Screenshot: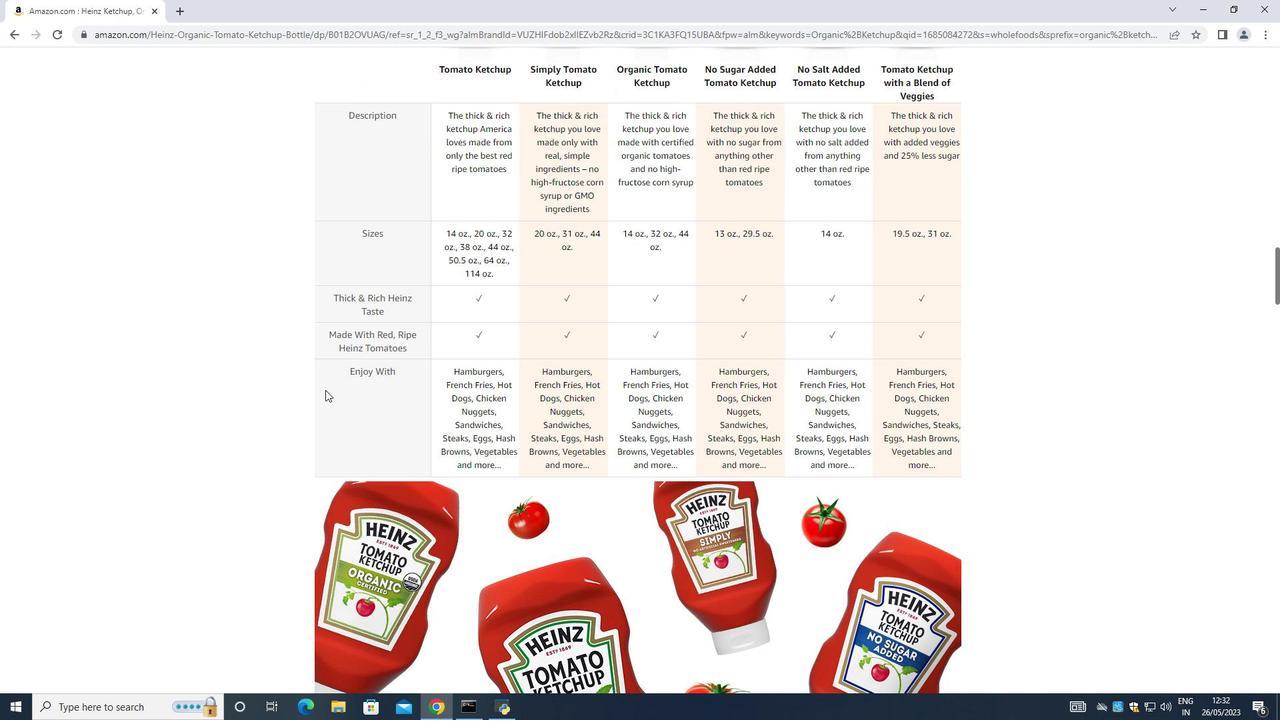 
Action: Mouse scrolled (325, 389) with delta (0, 0)
Screenshot: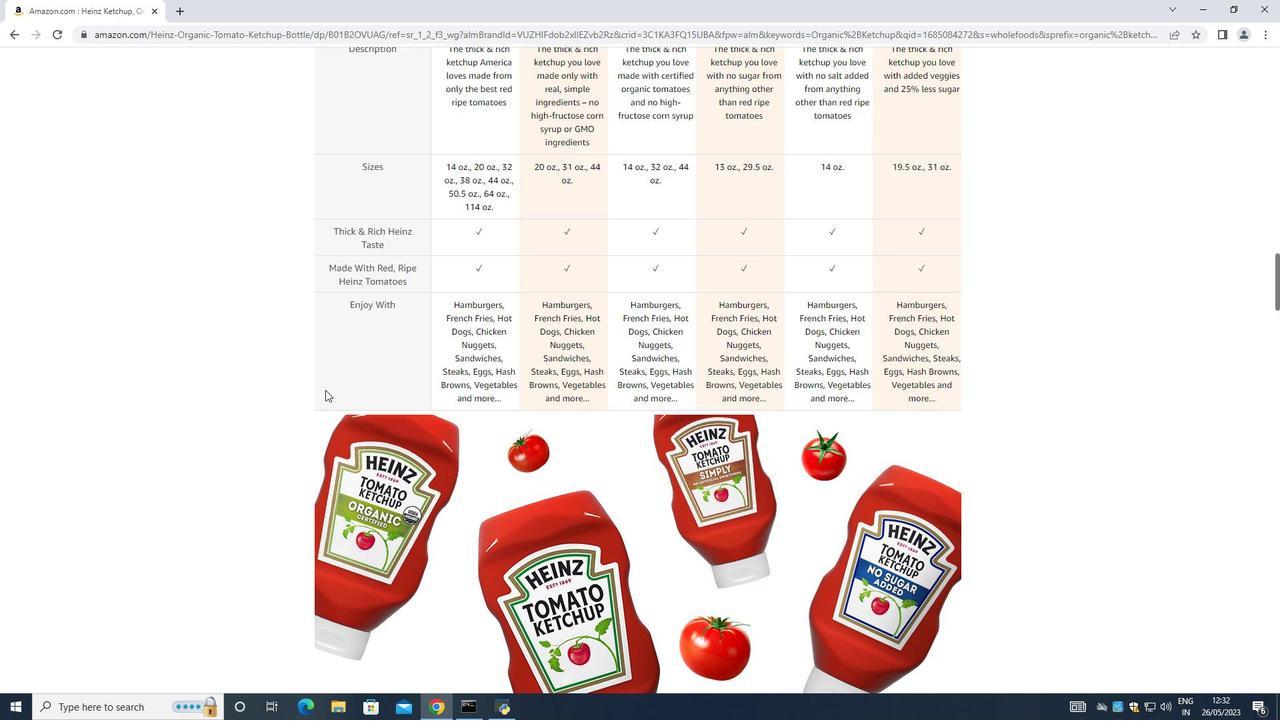 
Action: Mouse scrolled (325, 389) with delta (0, 0)
Screenshot: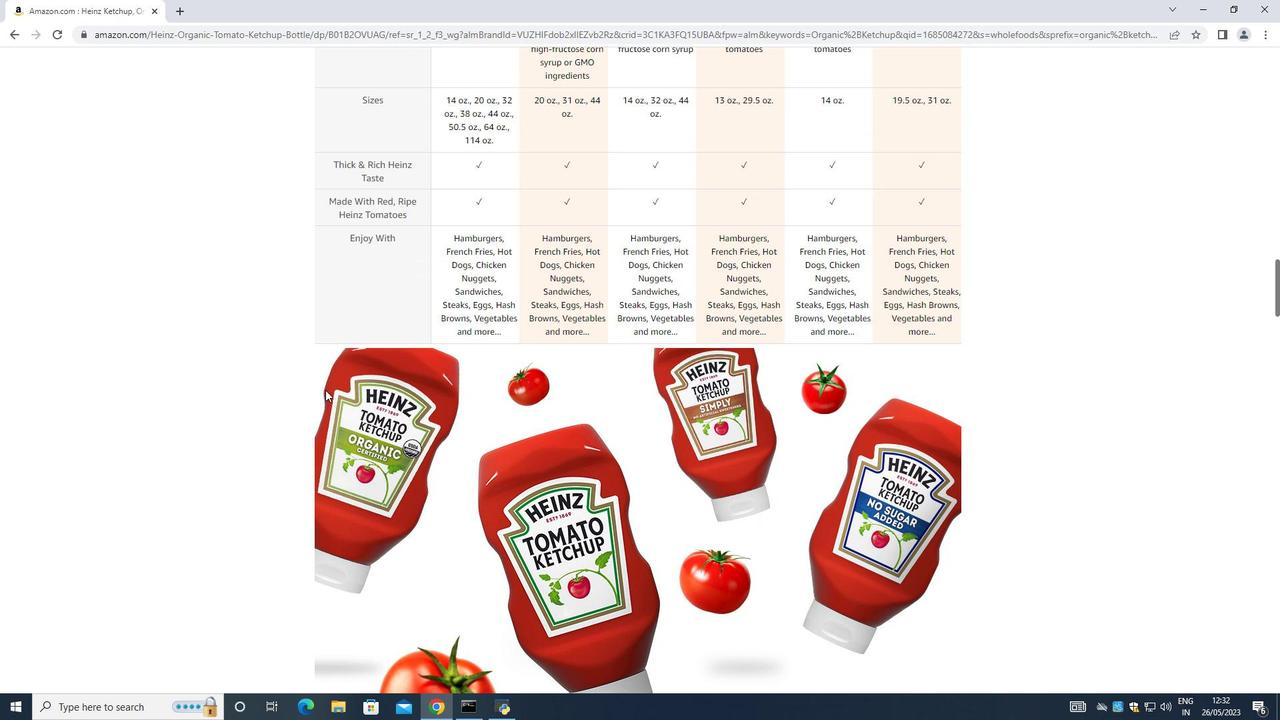 
Action: Mouse scrolled (325, 389) with delta (0, 0)
Screenshot: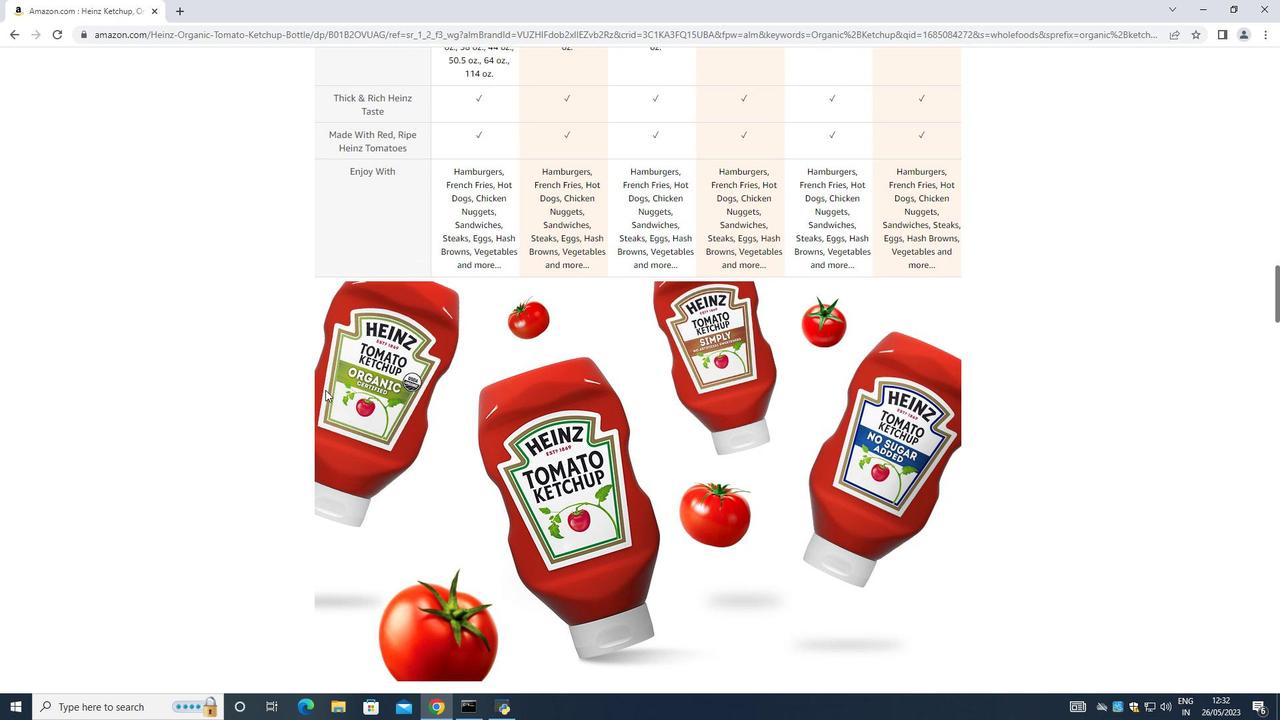 
Action: Mouse scrolled (325, 389) with delta (0, 0)
Screenshot: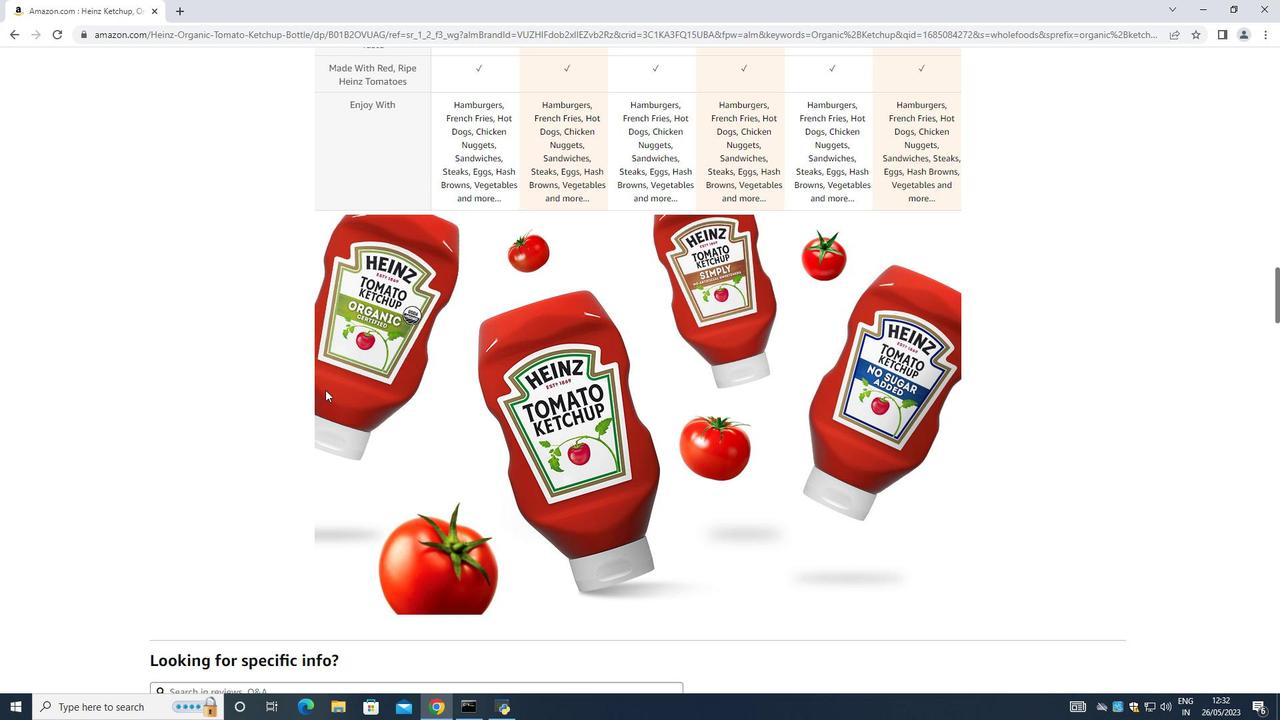 
Action: Mouse scrolled (325, 389) with delta (0, 0)
Screenshot: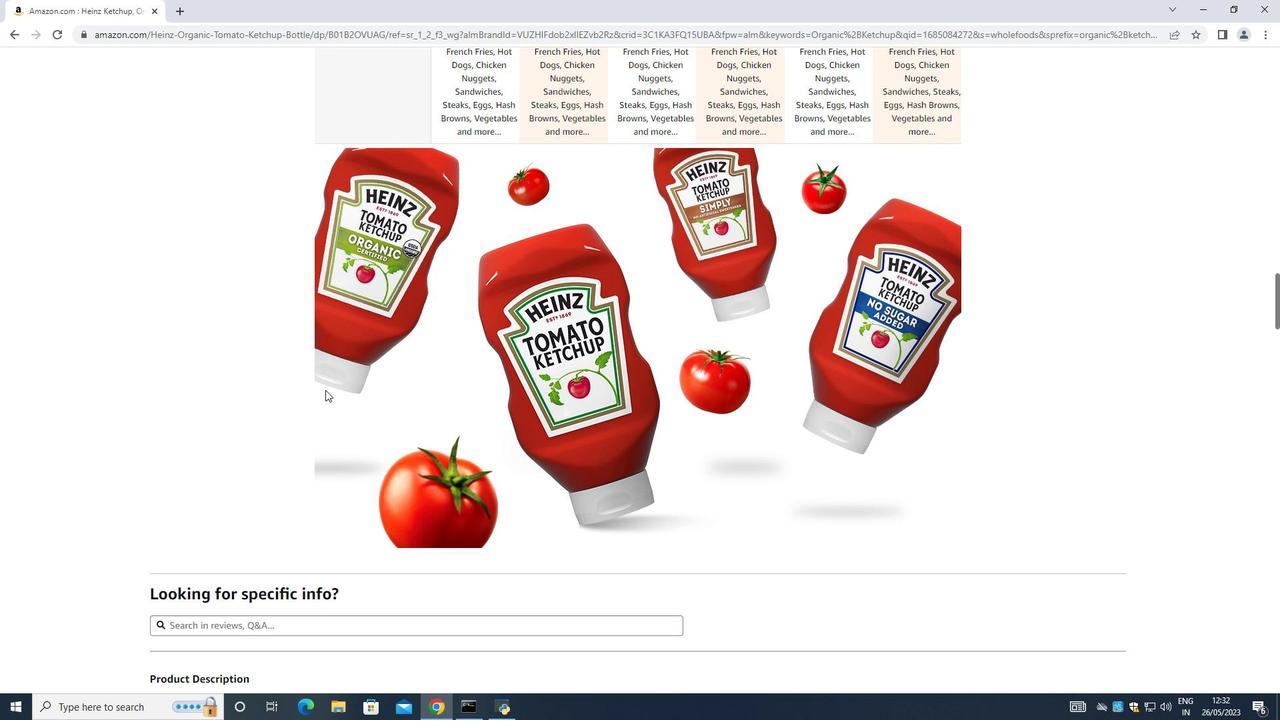 
Action: Mouse scrolled (325, 389) with delta (0, 0)
Screenshot: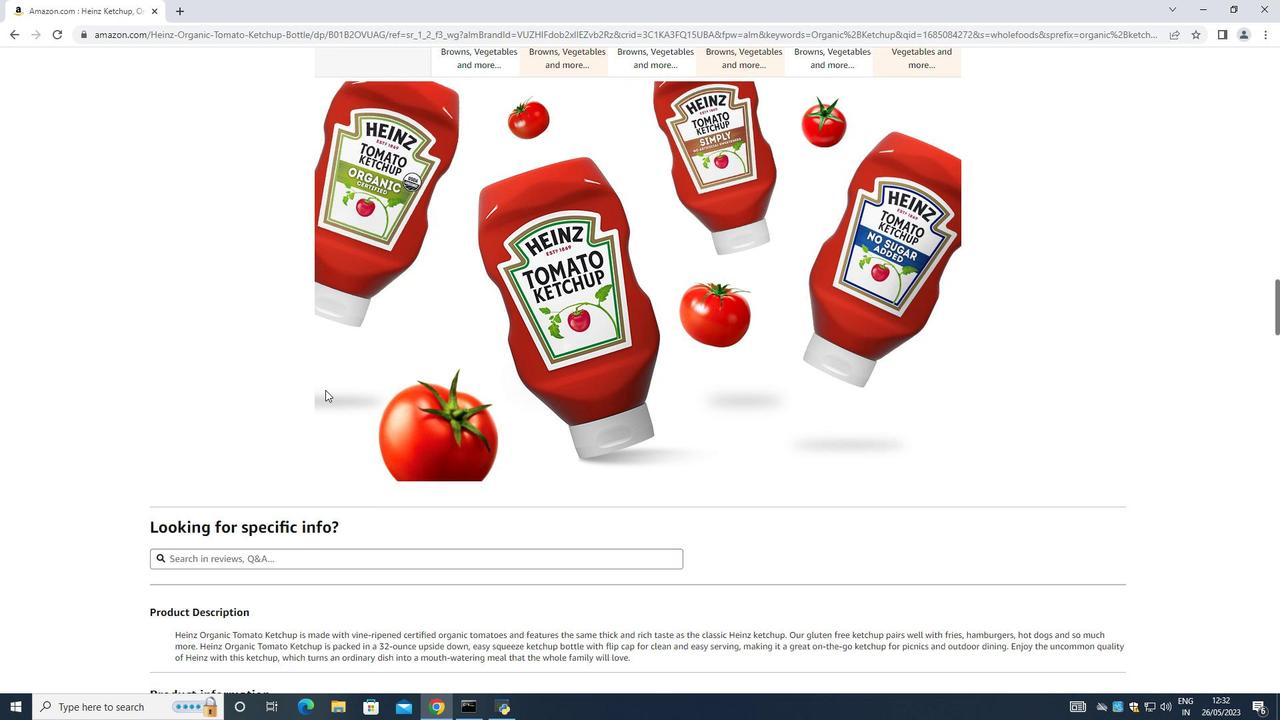 
Action: Mouse moved to (605, 332)
Screenshot: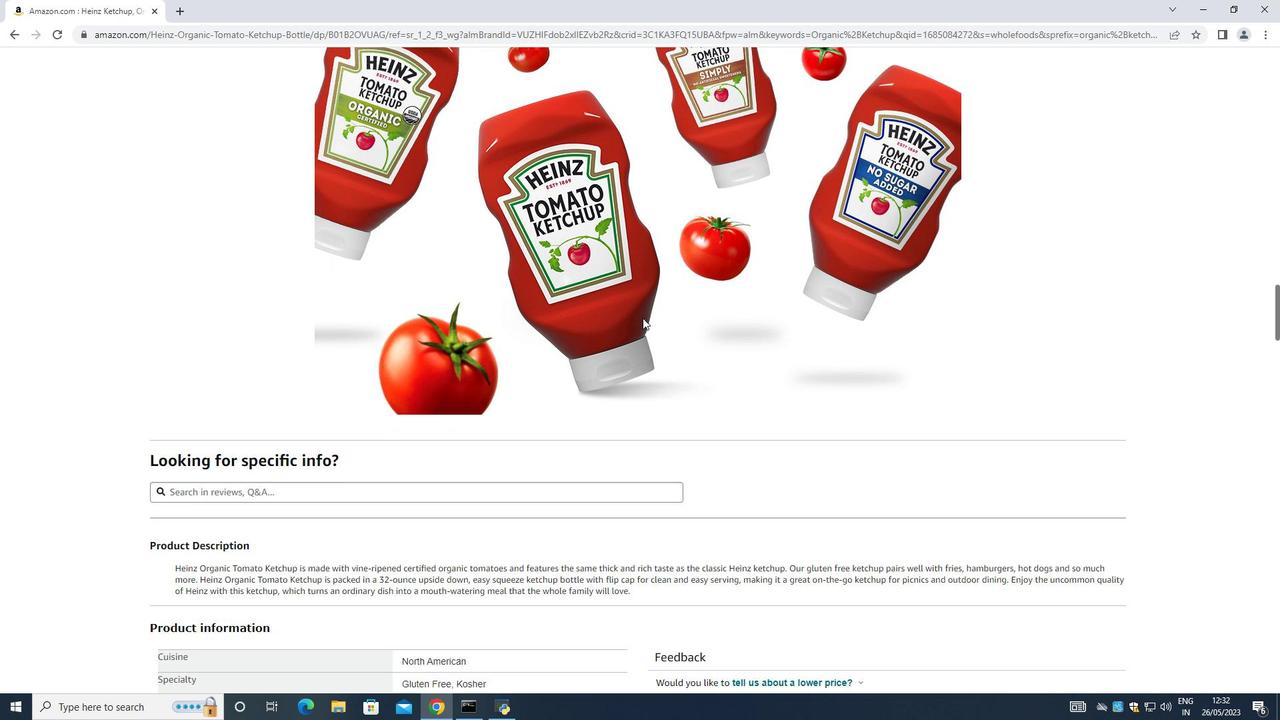 
Action: Mouse pressed left at (605, 332)
Screenshot: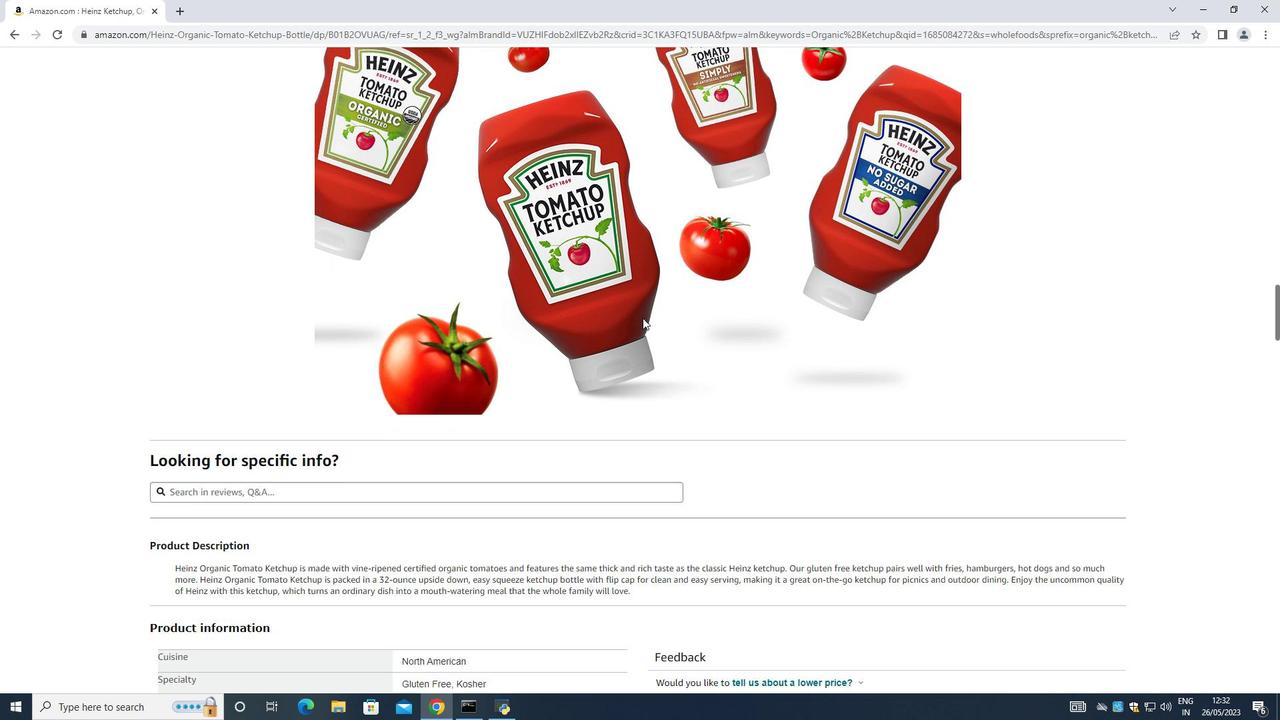
Action: Mouse moved to (560, 311)
Screenshot: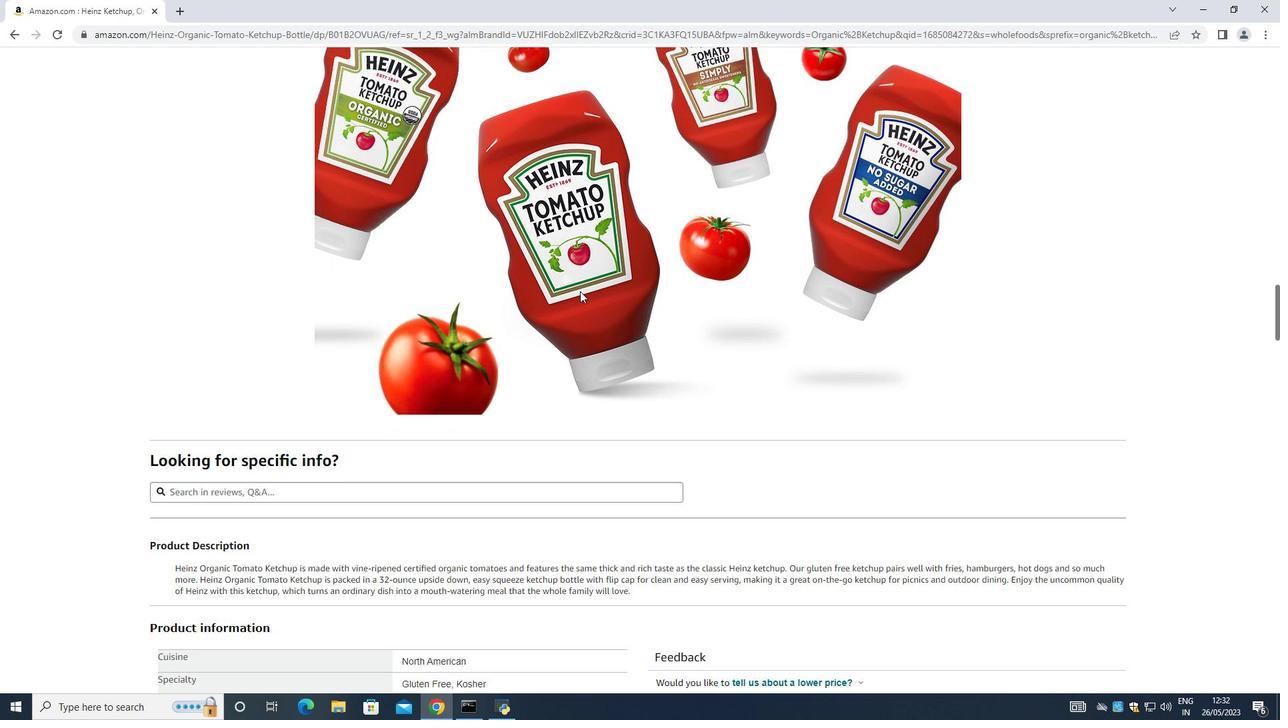 
Action: Mouse scrolled (571, 300) with delta (0, 0)
Screenshot: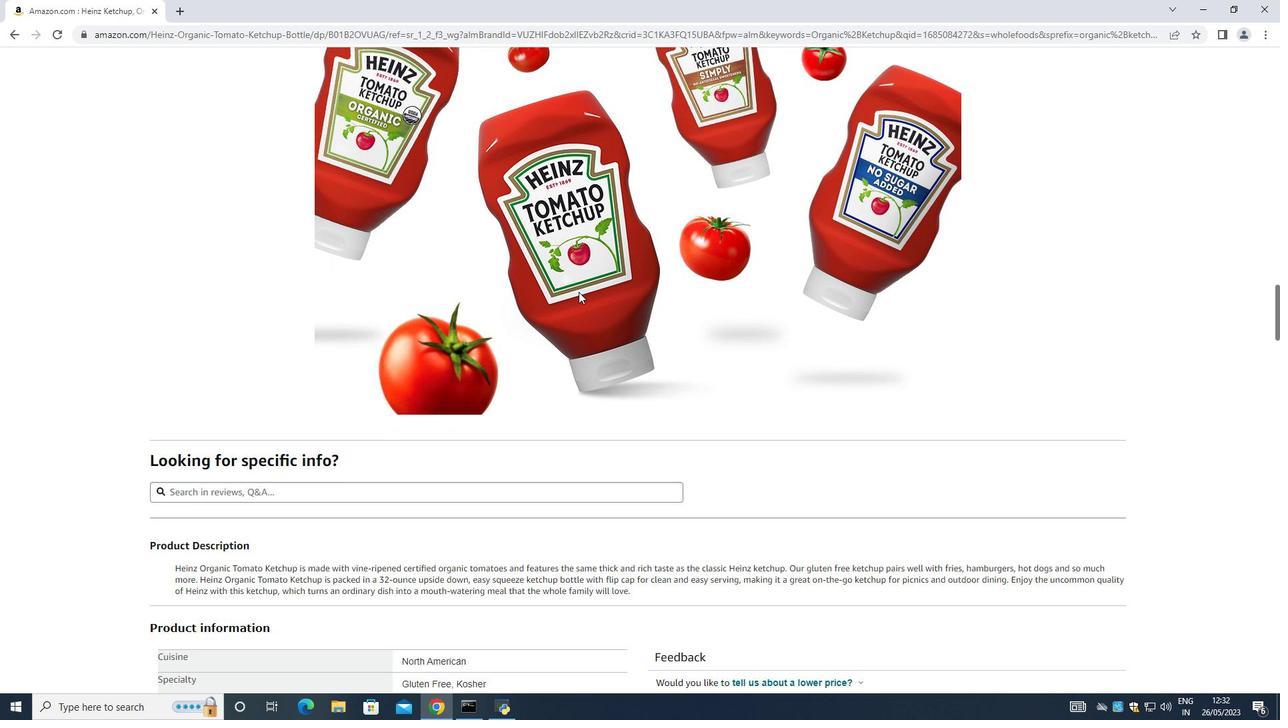 
Action: Mouse moved to (607, 476)
Screenshot: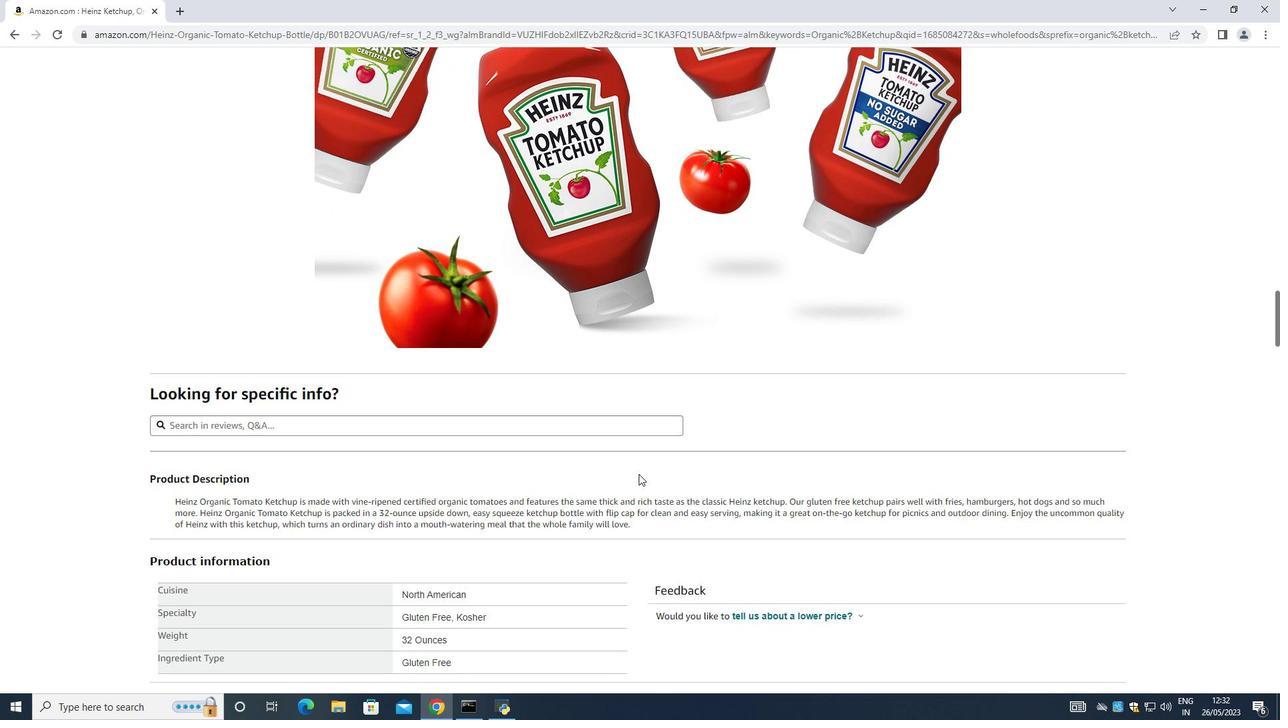 
Action: Mouse scrolled (607, 476) with delta (0, 0)
Screenshot: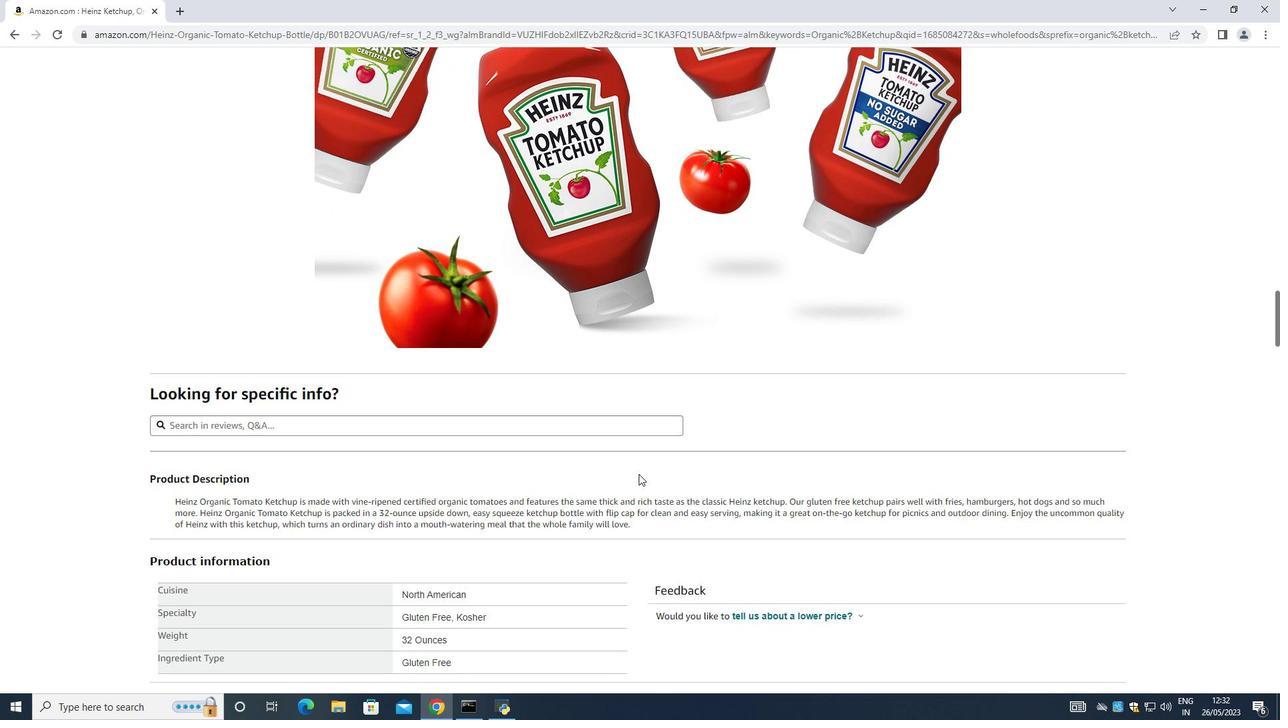 
Action: Mouse moved to (477, 528)
Screenshot: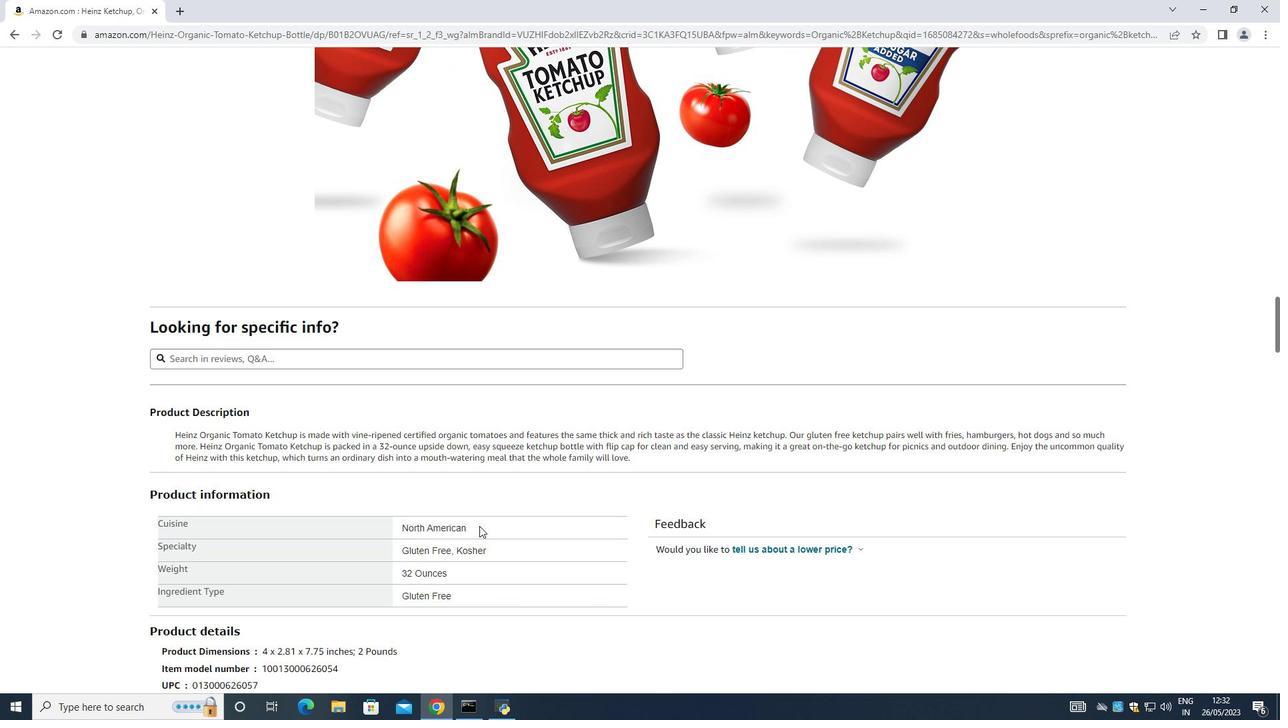 
Action: Mouse scrolled (477, 527) with delta (0, 0)
Screenshot: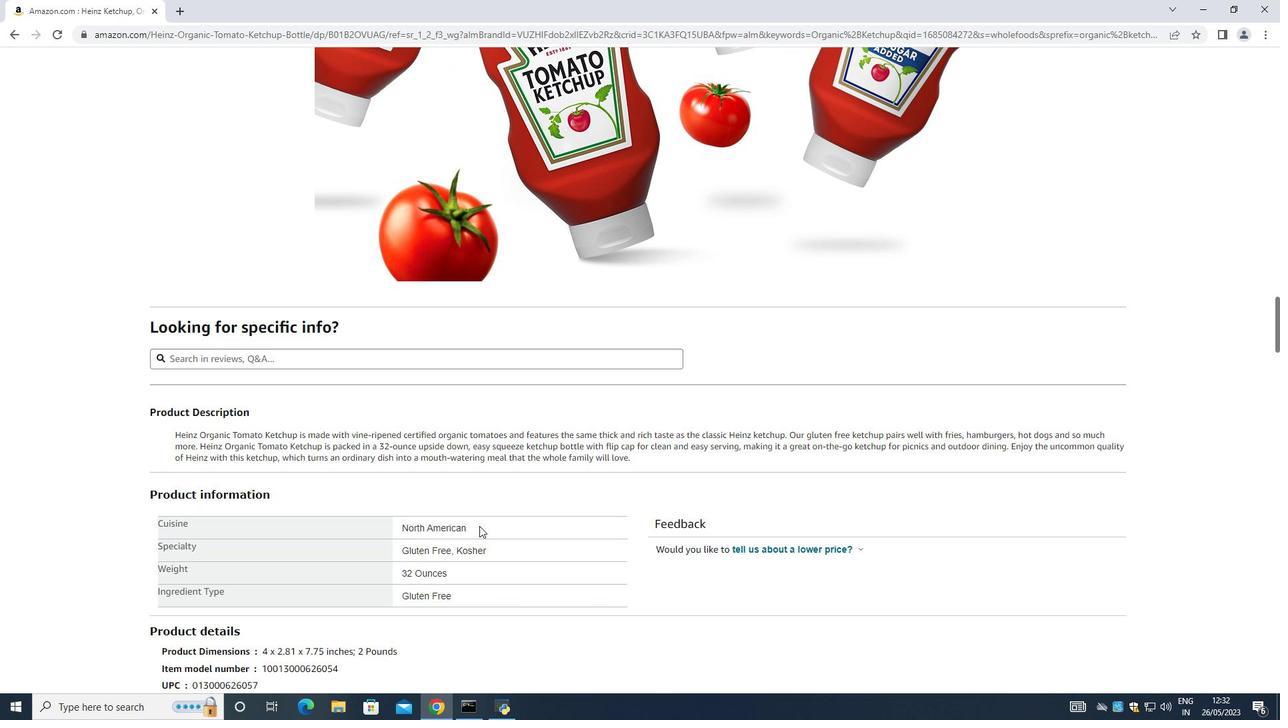 
Action: Mouse moved to (511, 478)
Screenshot: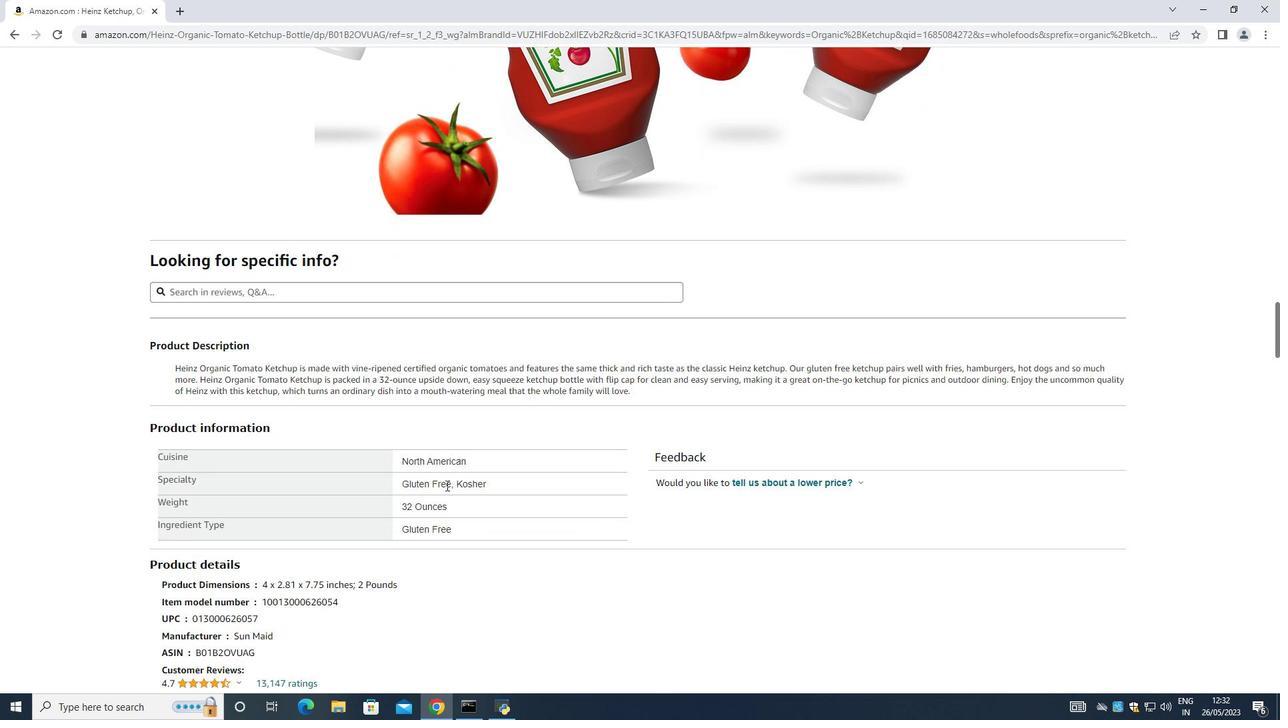 
Action: Mouse scrolled (511, 478) with delta (0, 0)
Screenshot: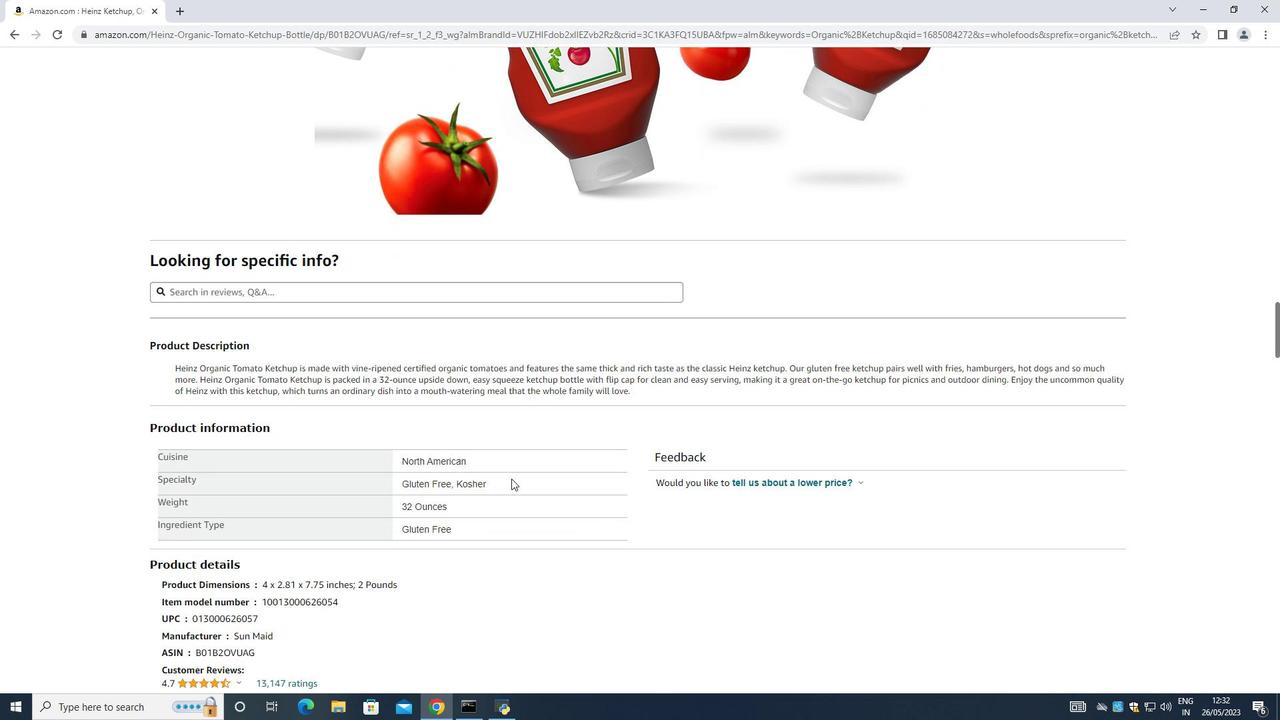 
Action: Mouse moved to (466, 469)
Screenshot: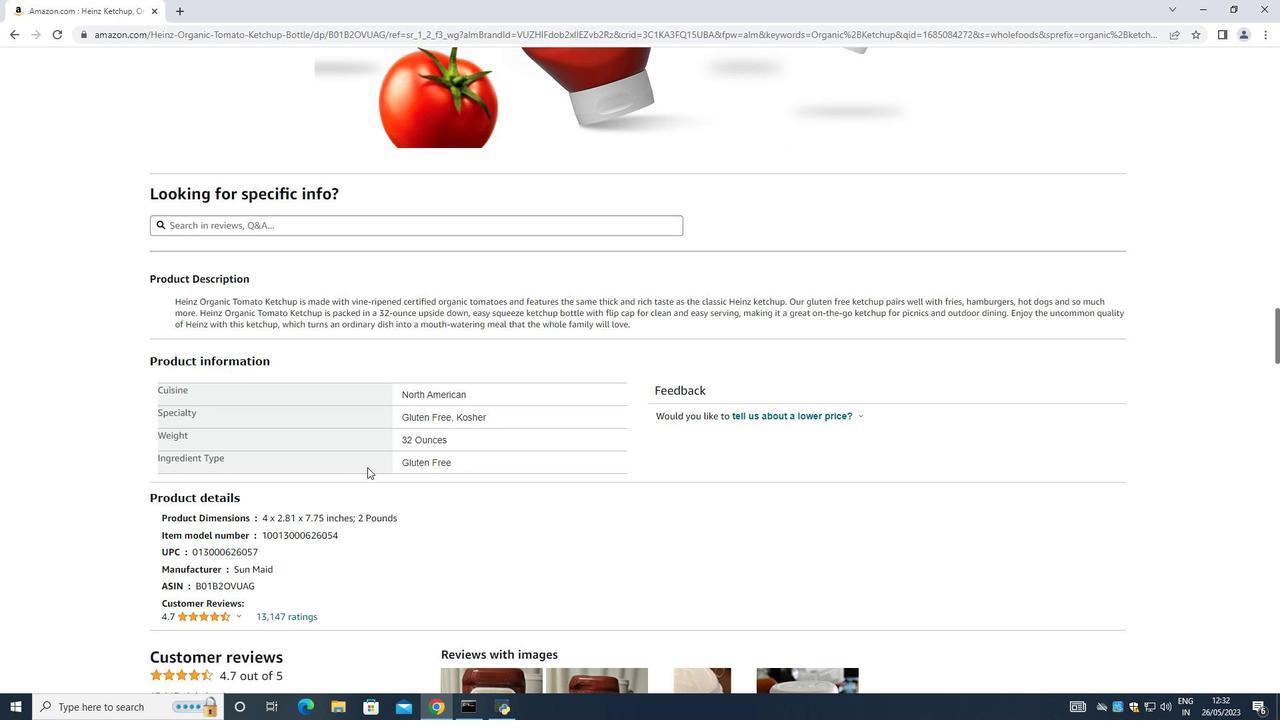 
Action: Mouse scrolled (466, 468) with delta (0, 0)
Screenshot: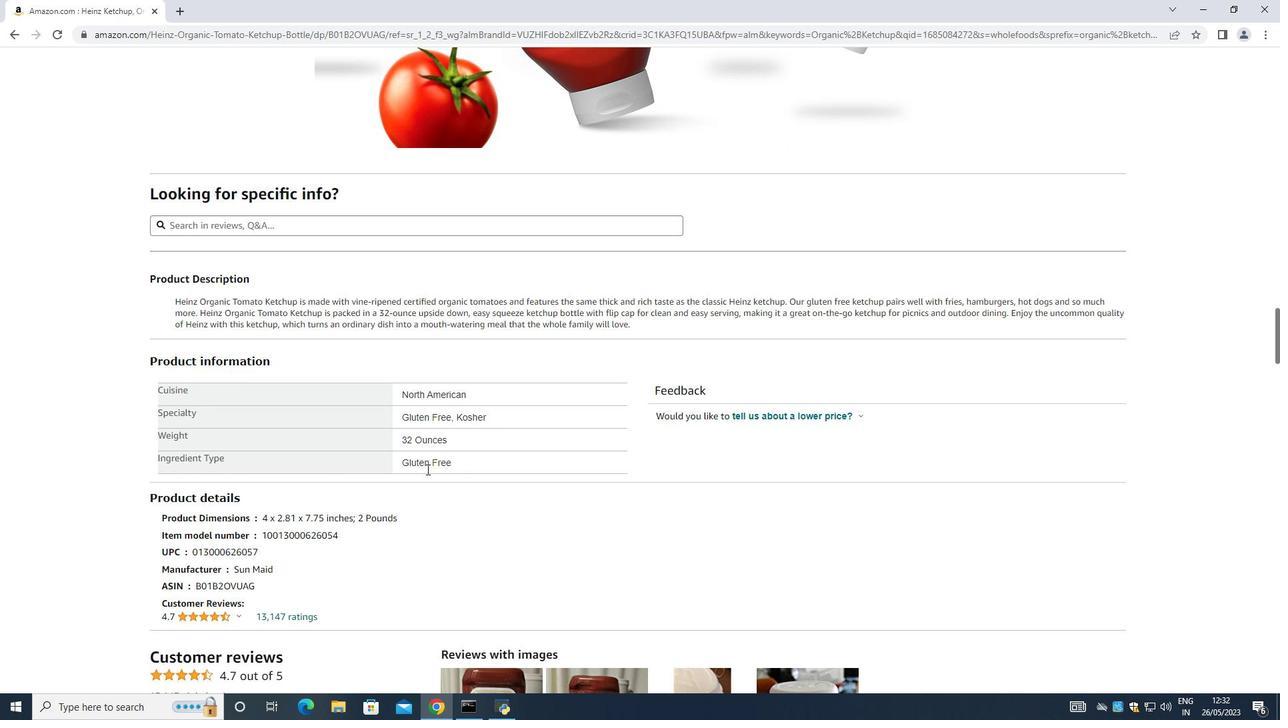 
Action: Mouse moved to (257, 448)
Screenshot: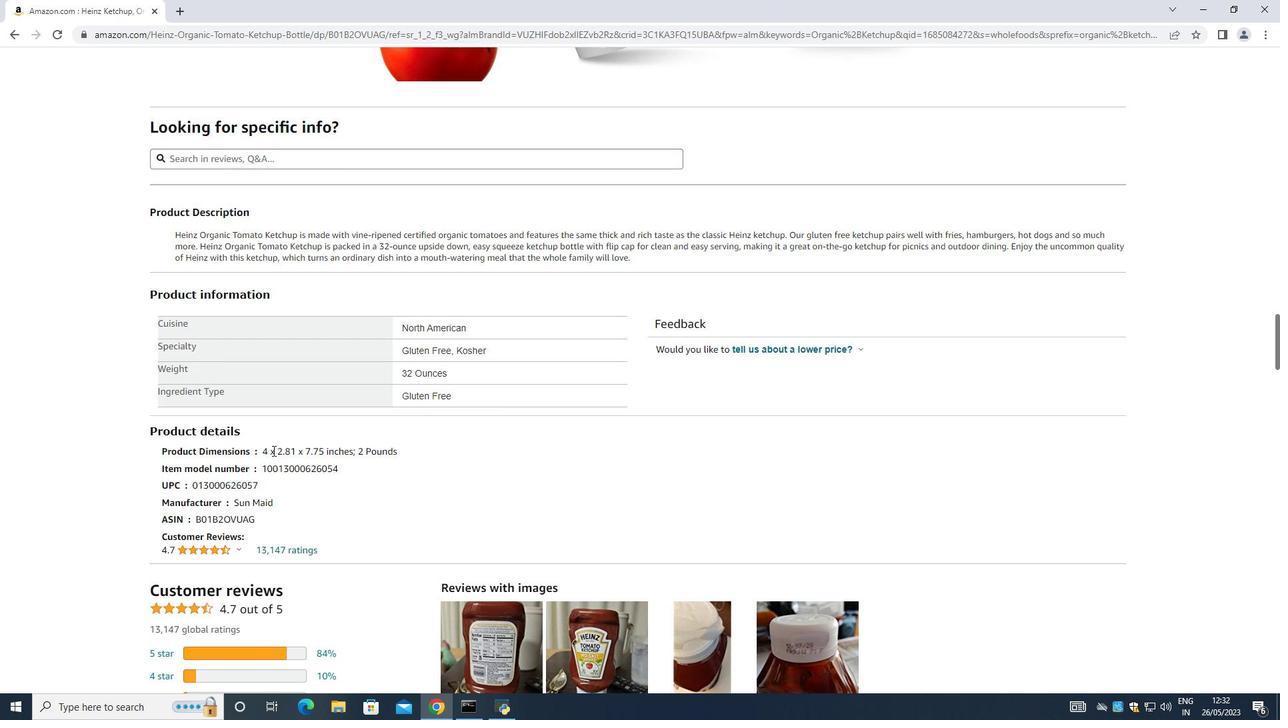 
Action: Mouse pressed left at (257, 448)
Screenshot: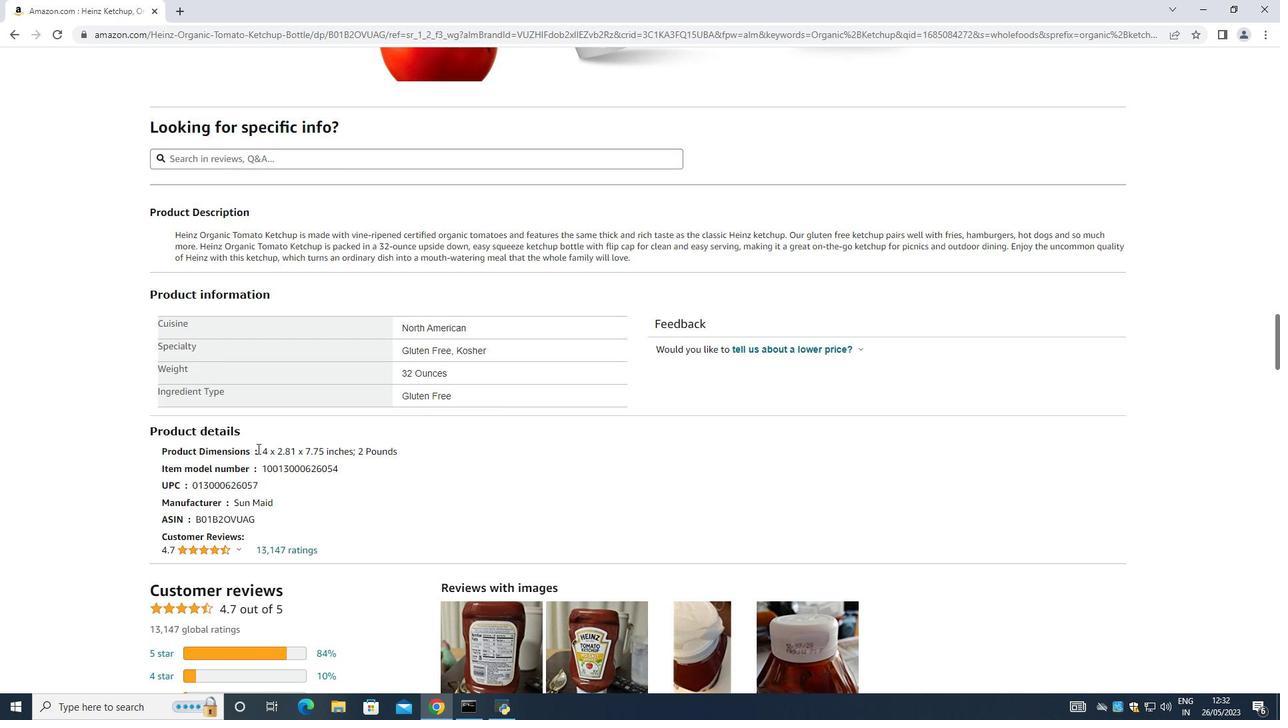 
Action: Mouse moved to (257, 468)
Screenshot: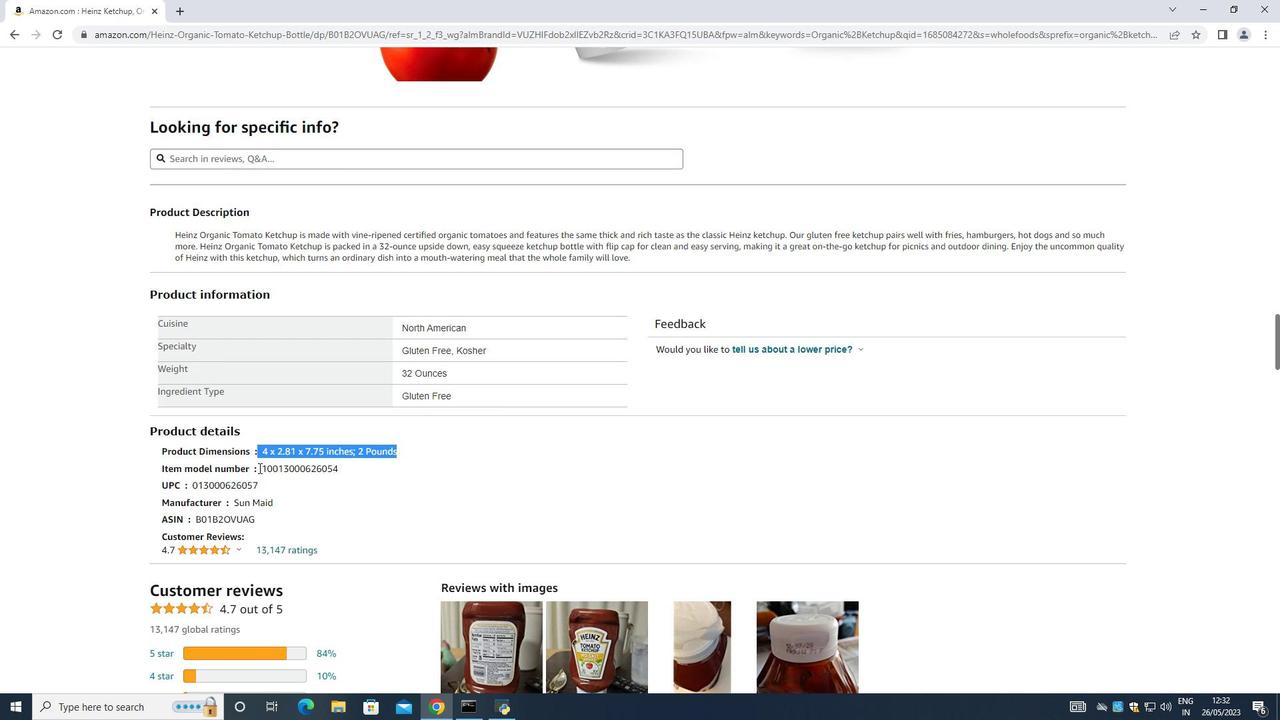 
Action: Mouse pressed left at (257, 468)
Screenshot: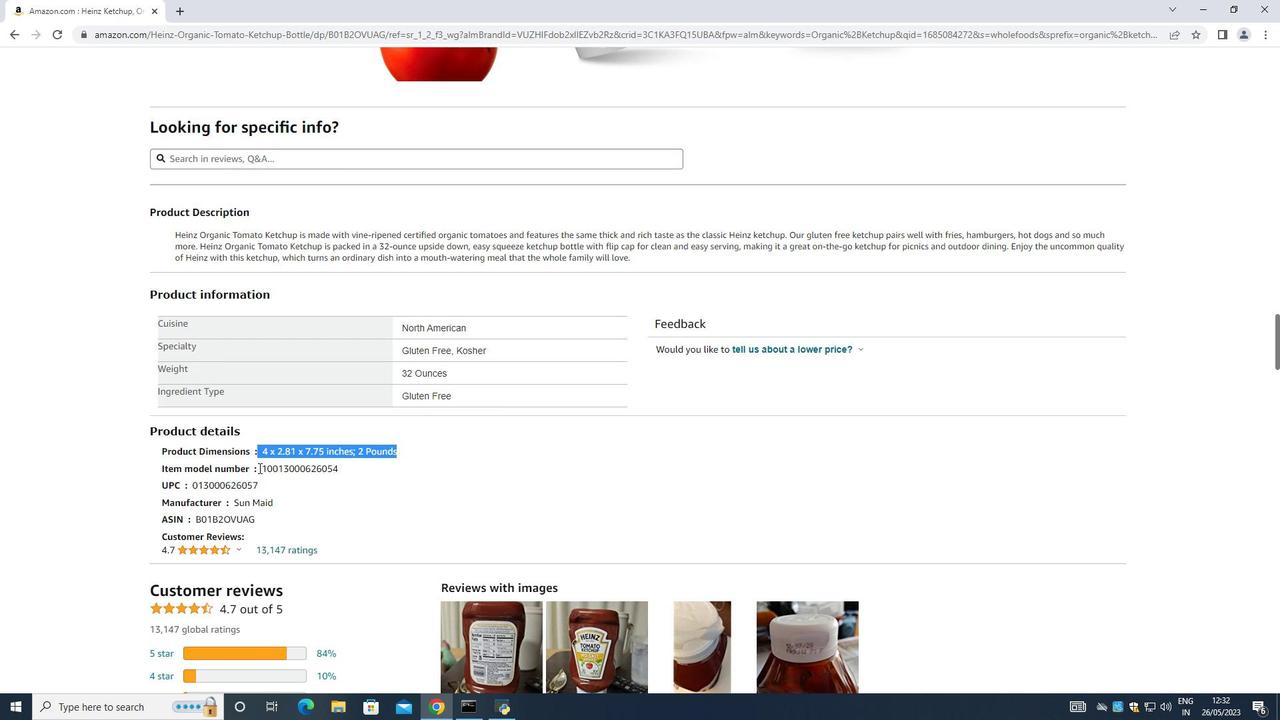 
Action: Mouse moved to (190, 484)
Screenshot: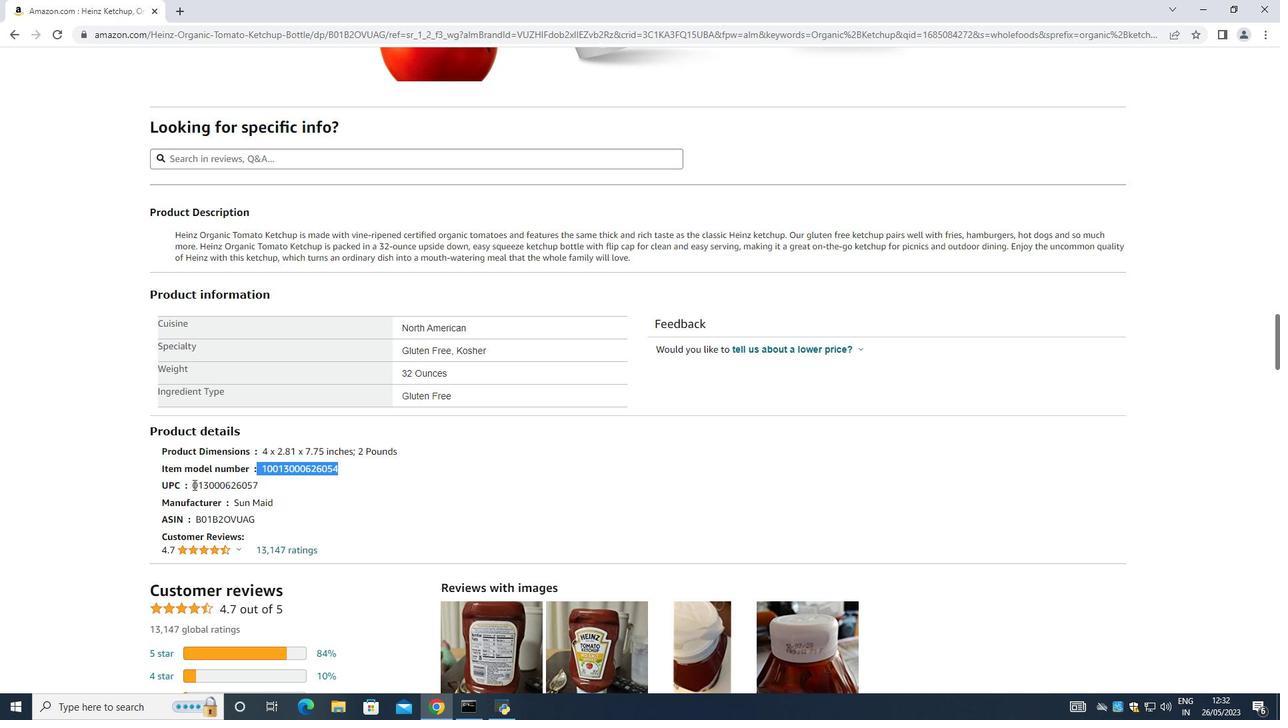 
Action: Mouse pressed left at (190, 484)
Screenshot: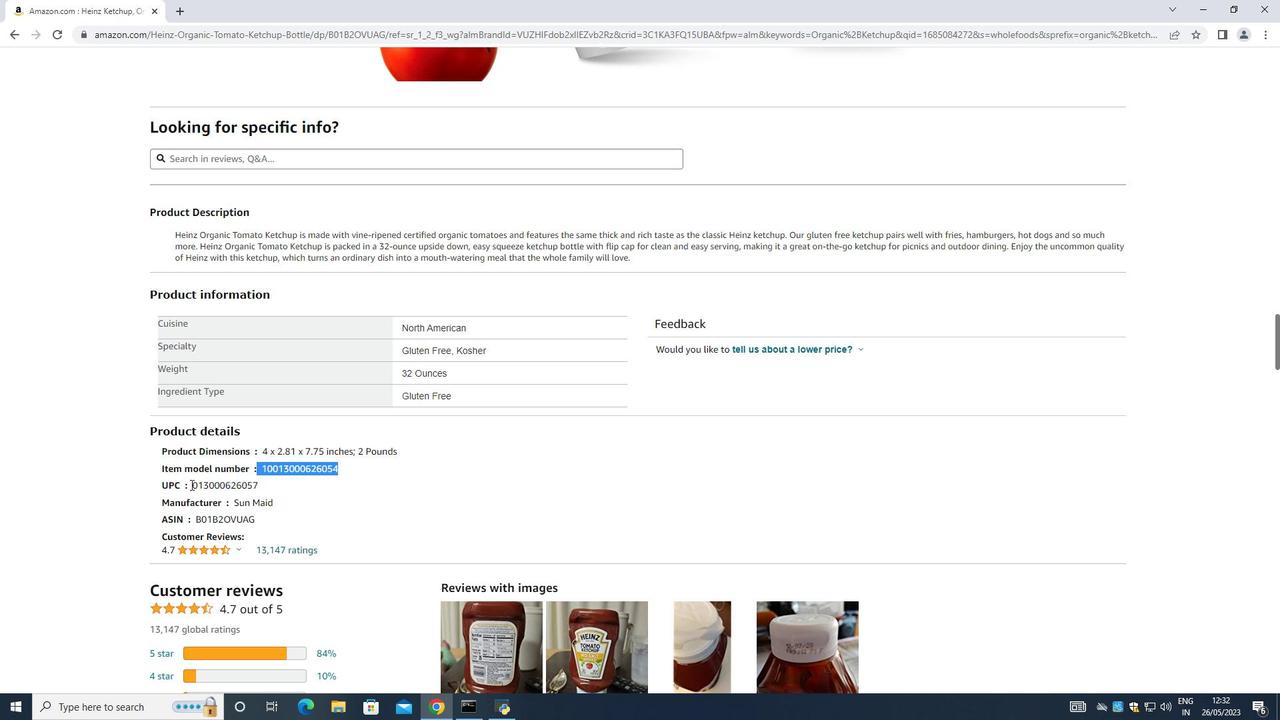 
Action: Mouse moved to (380, 512)
Screenshot: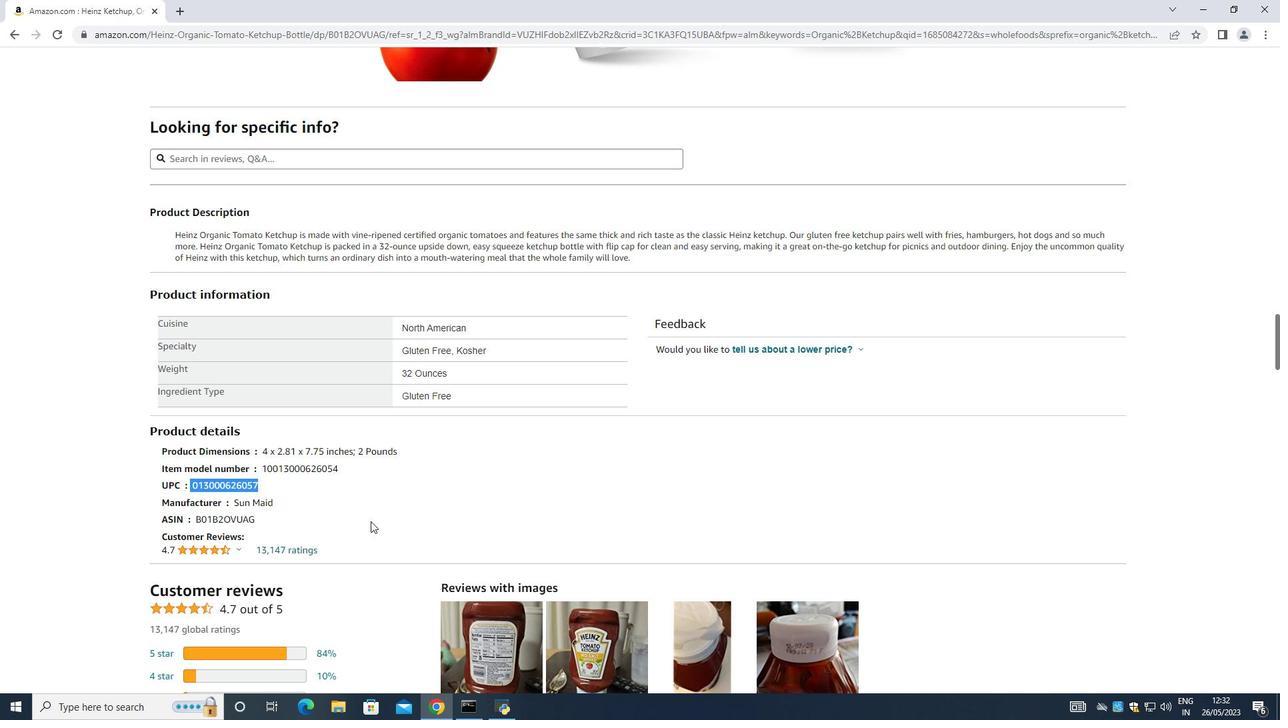 
Action: Mouse pressed left at (380, 512)
Screenshot: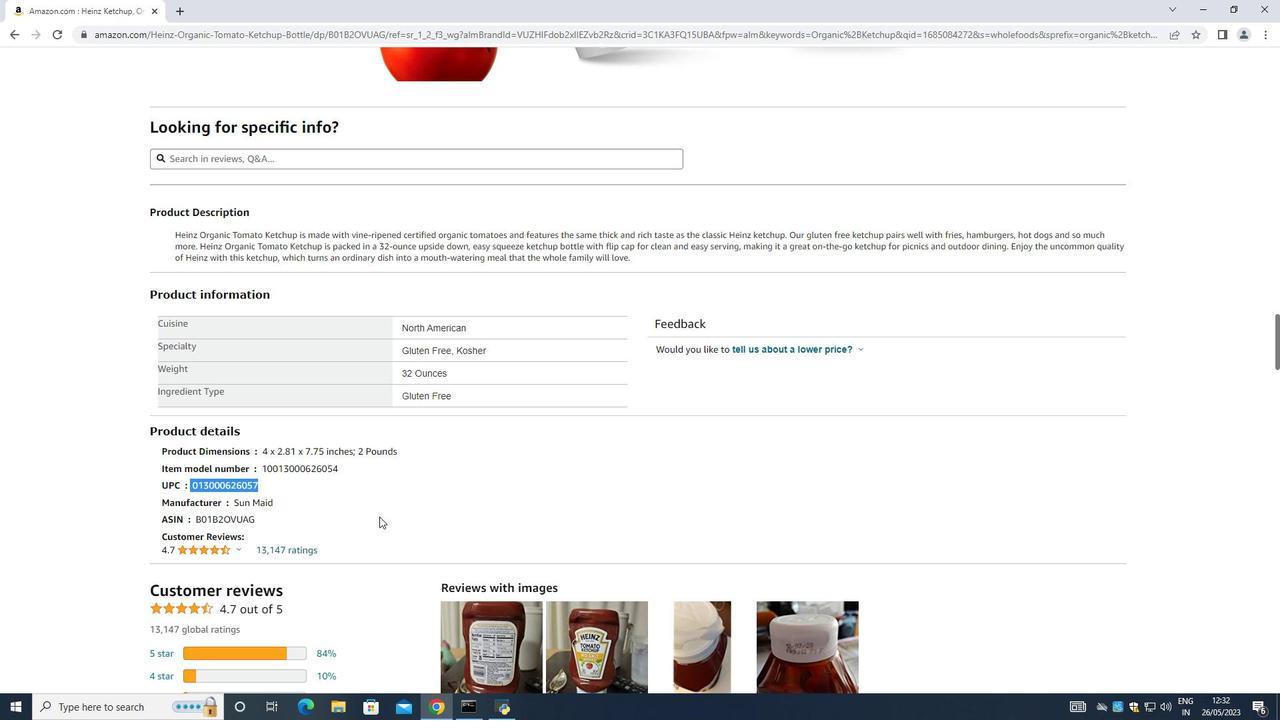 
Action: Mouse moved to (244, 524)
Screenshot: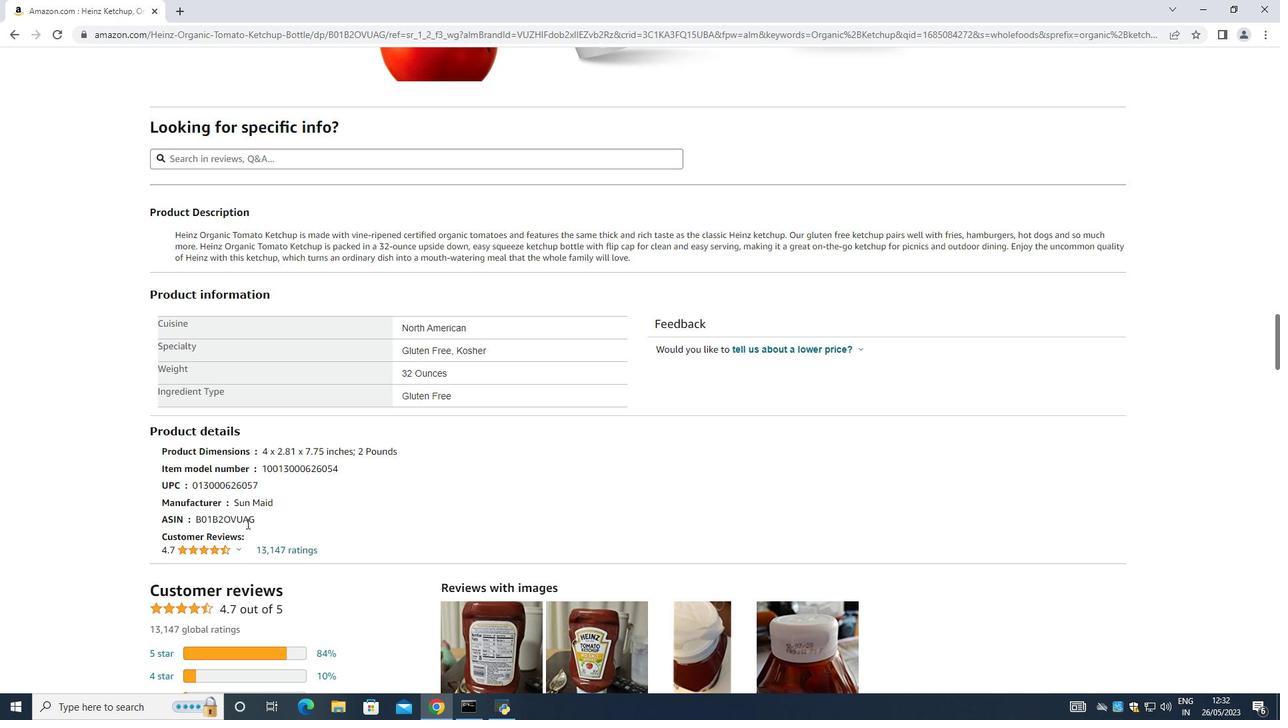 
Action: Mouse scrolled (244, 523) with delta (0, 0)
Screenshot: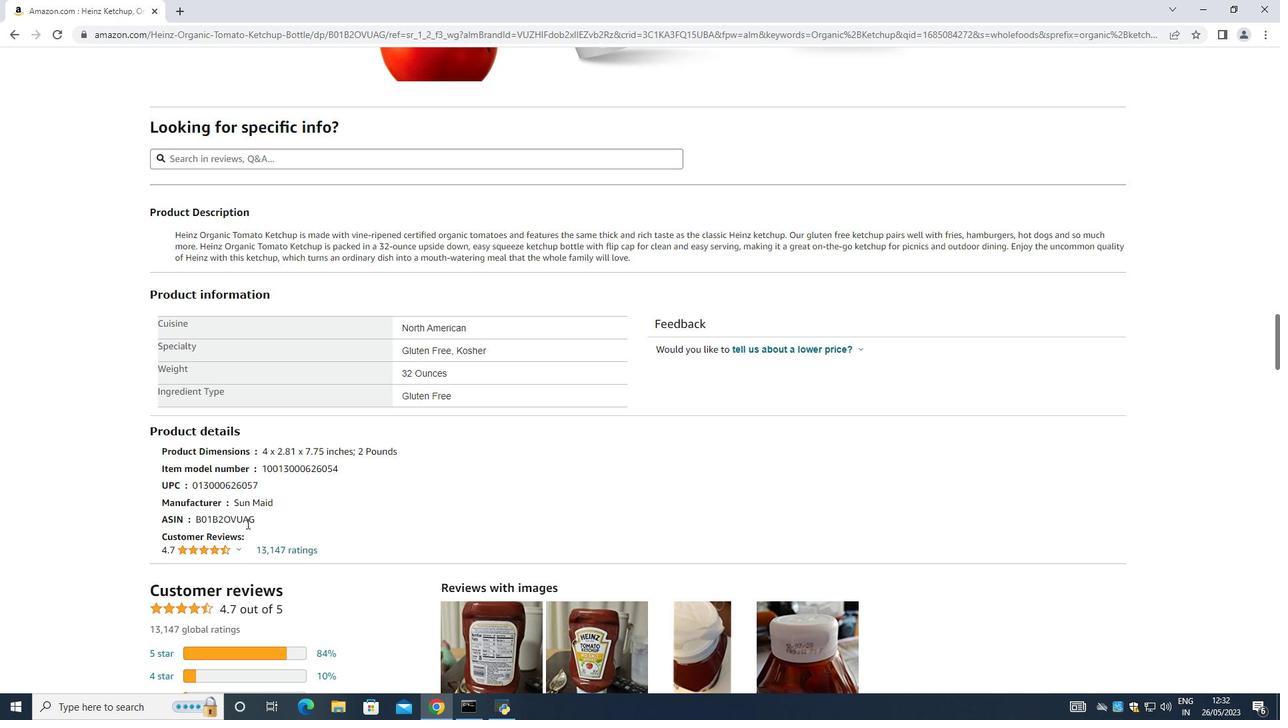 
Action: Mouse moved to (388, 583)
Screenshot: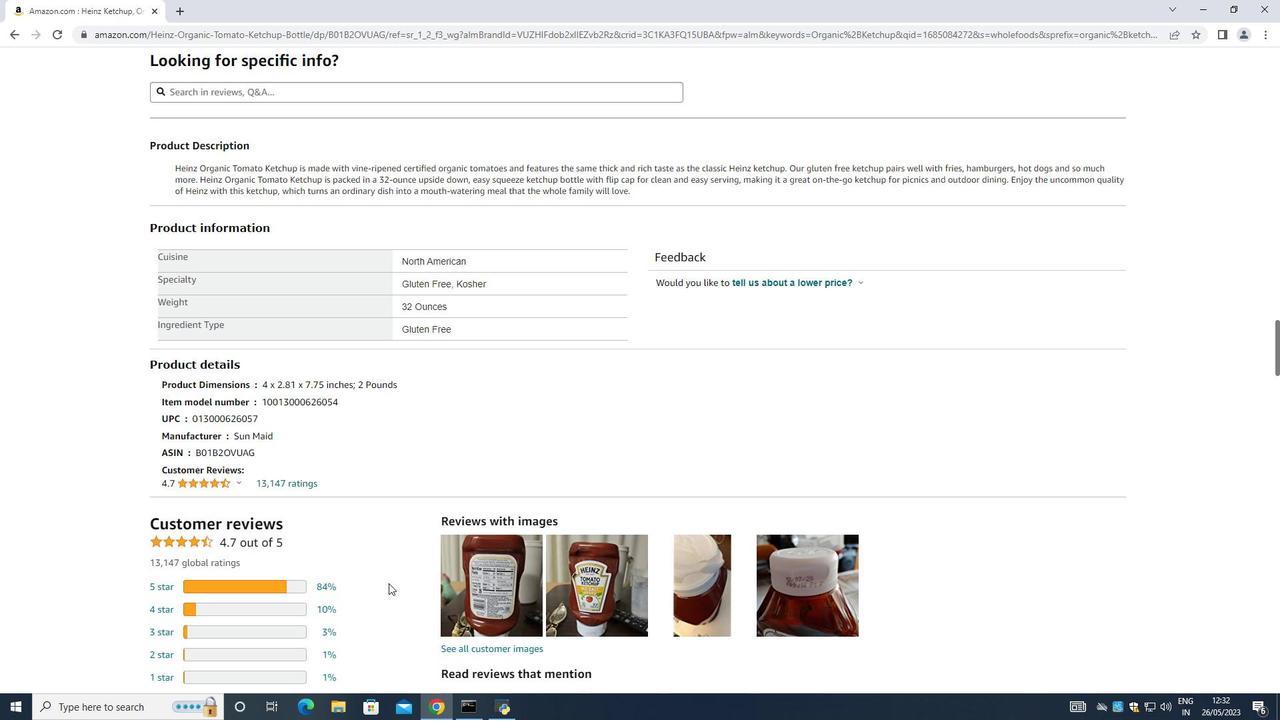 
Action: Mouse scrolled (388, 582) with delta (0, 0)
Screenshot: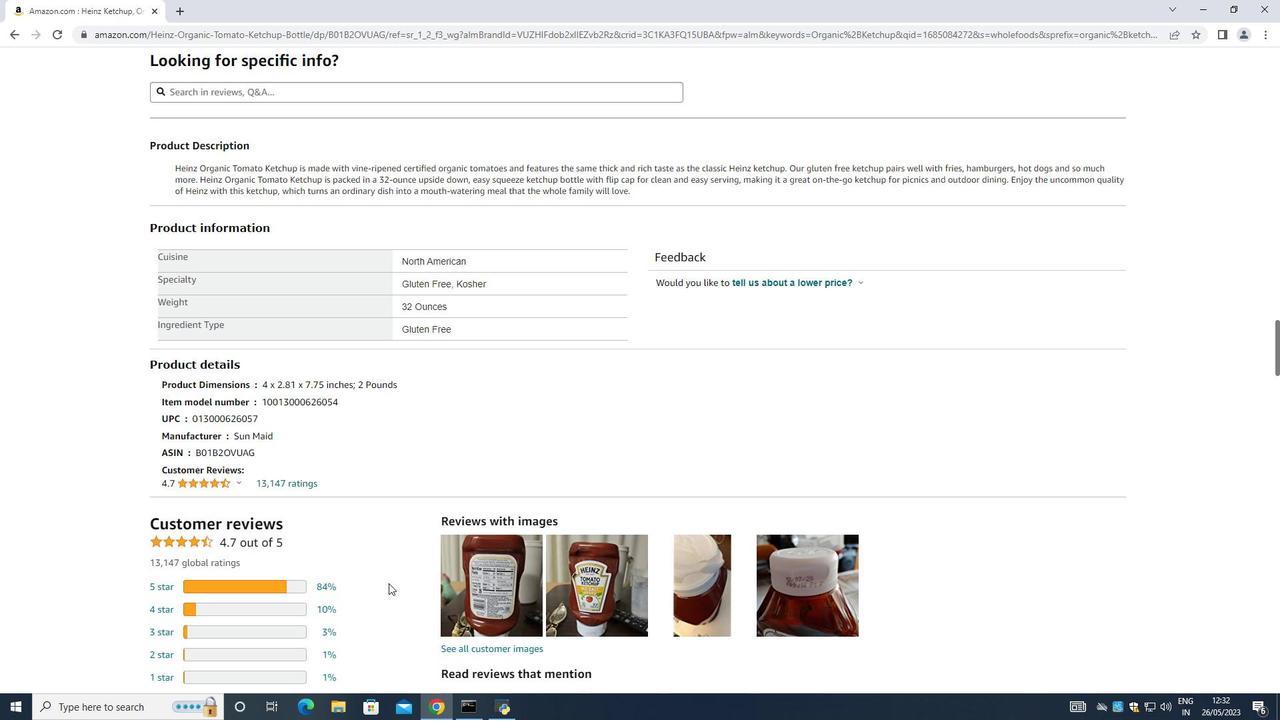 
Action: Mouse moved to (478, 536)
Screenshot: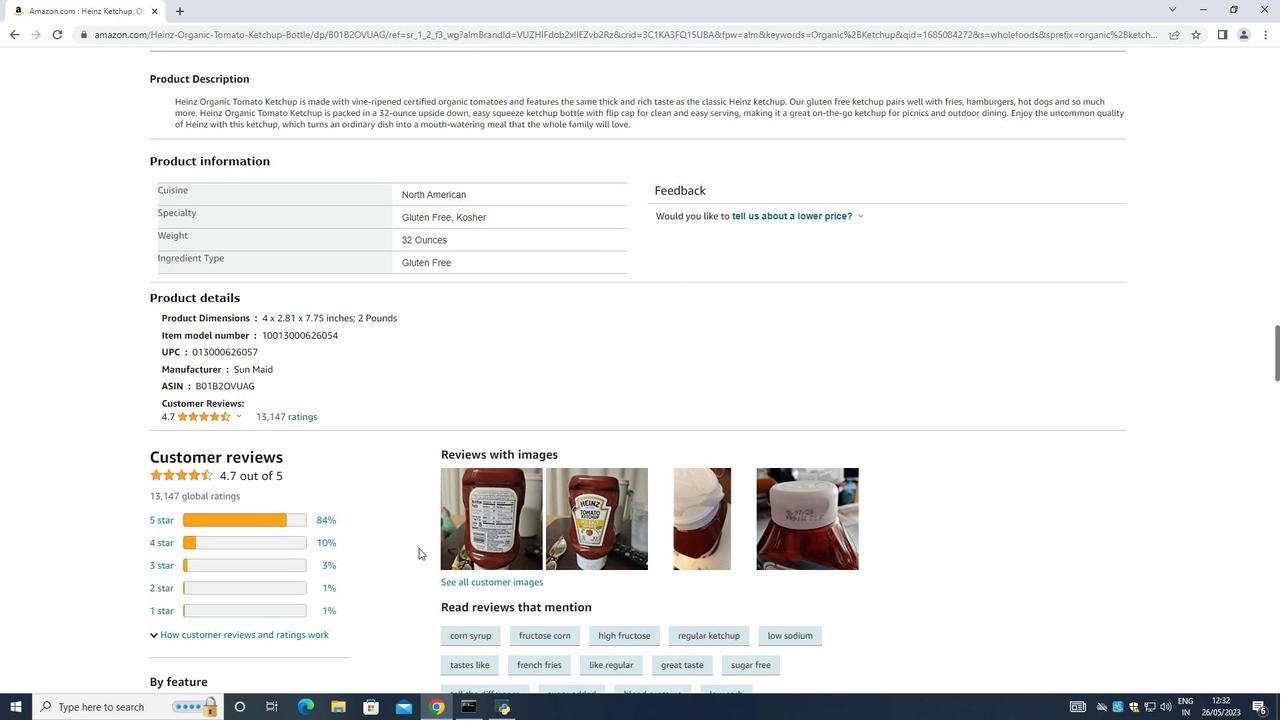 
Action: Mouse pressed left at (478, 536)
Screenshot: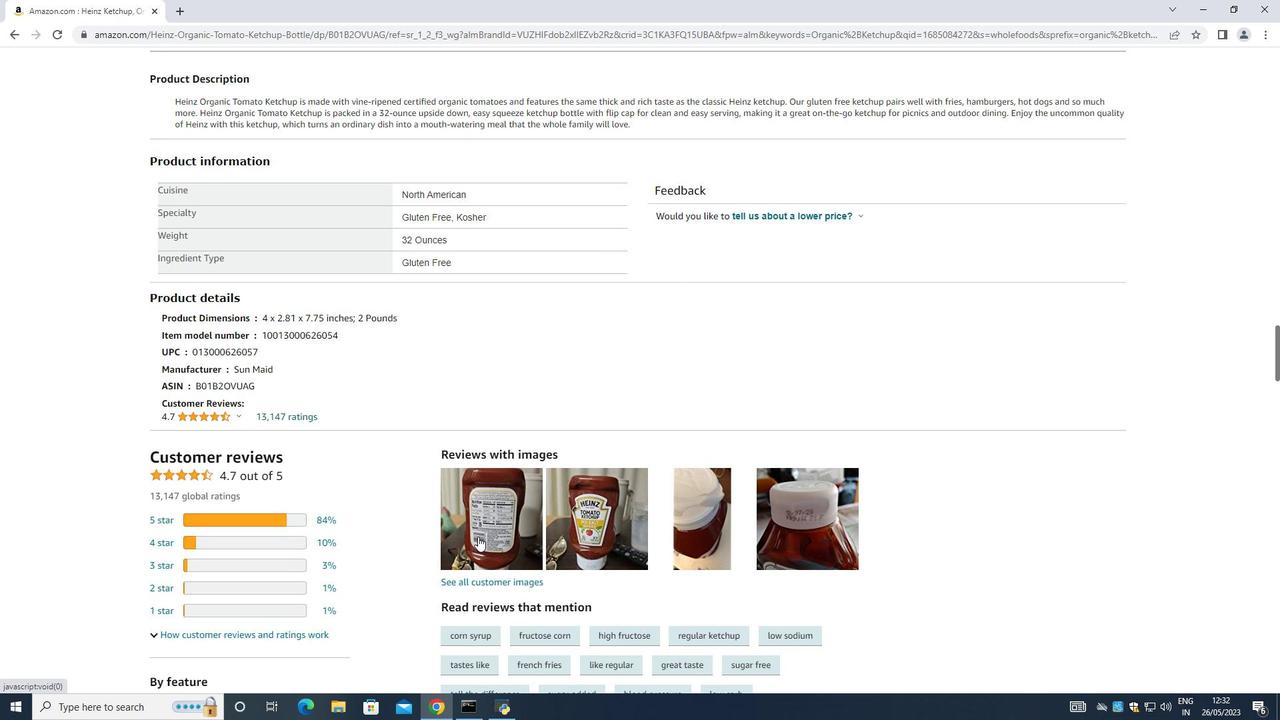 
Action: Mouse moved to (738, 394)
Screenshot: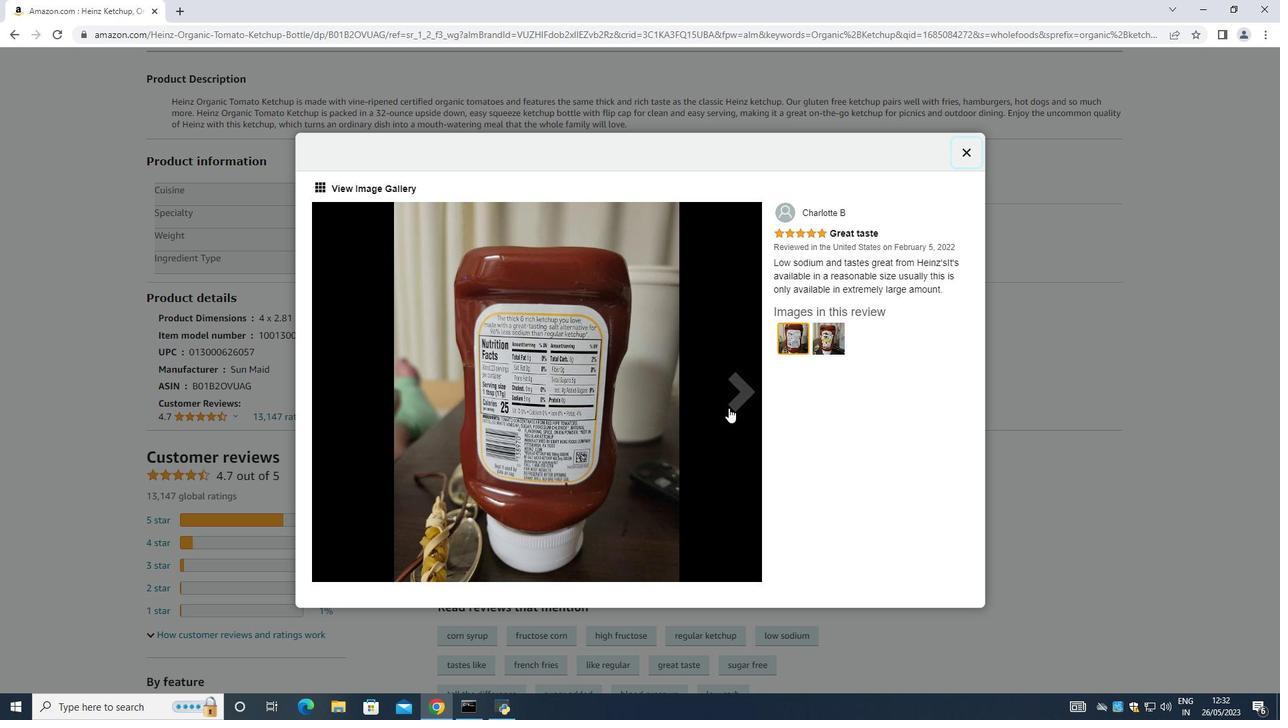 
Action: Mouse pressed left at (738, 394)
Screenshot: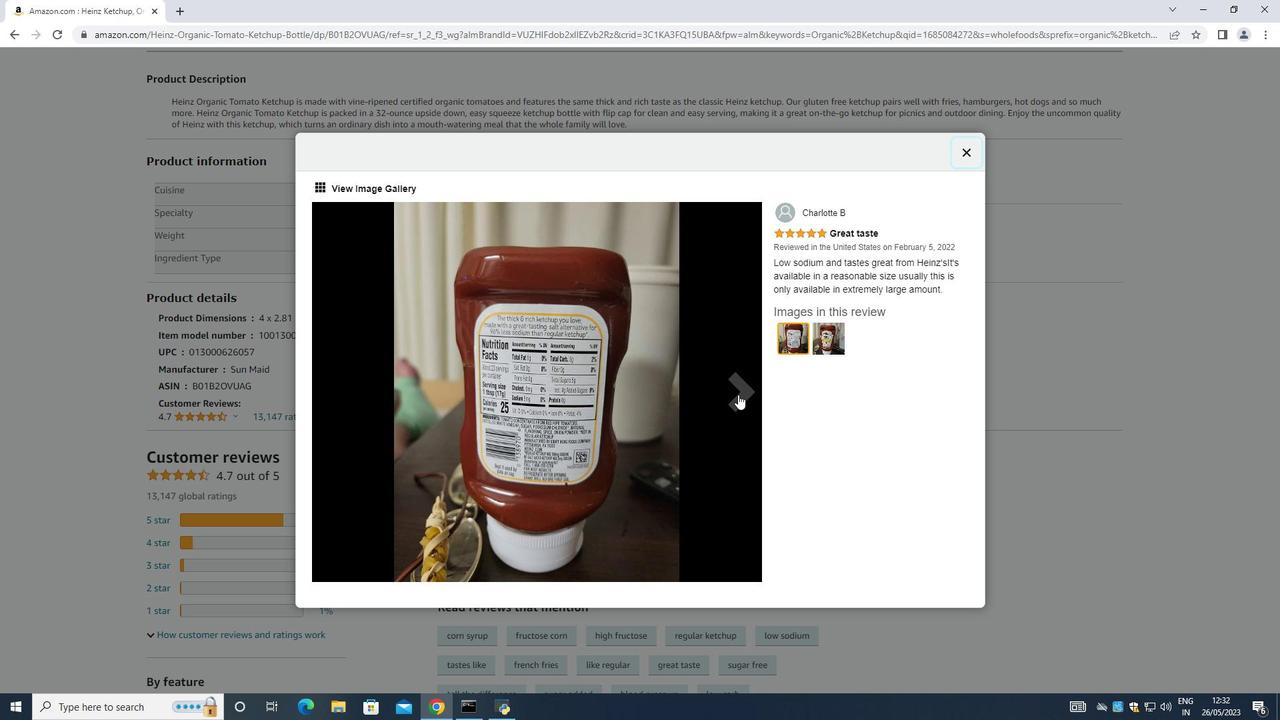 
Action: Mouse moved to (746, 394)
Screenshot: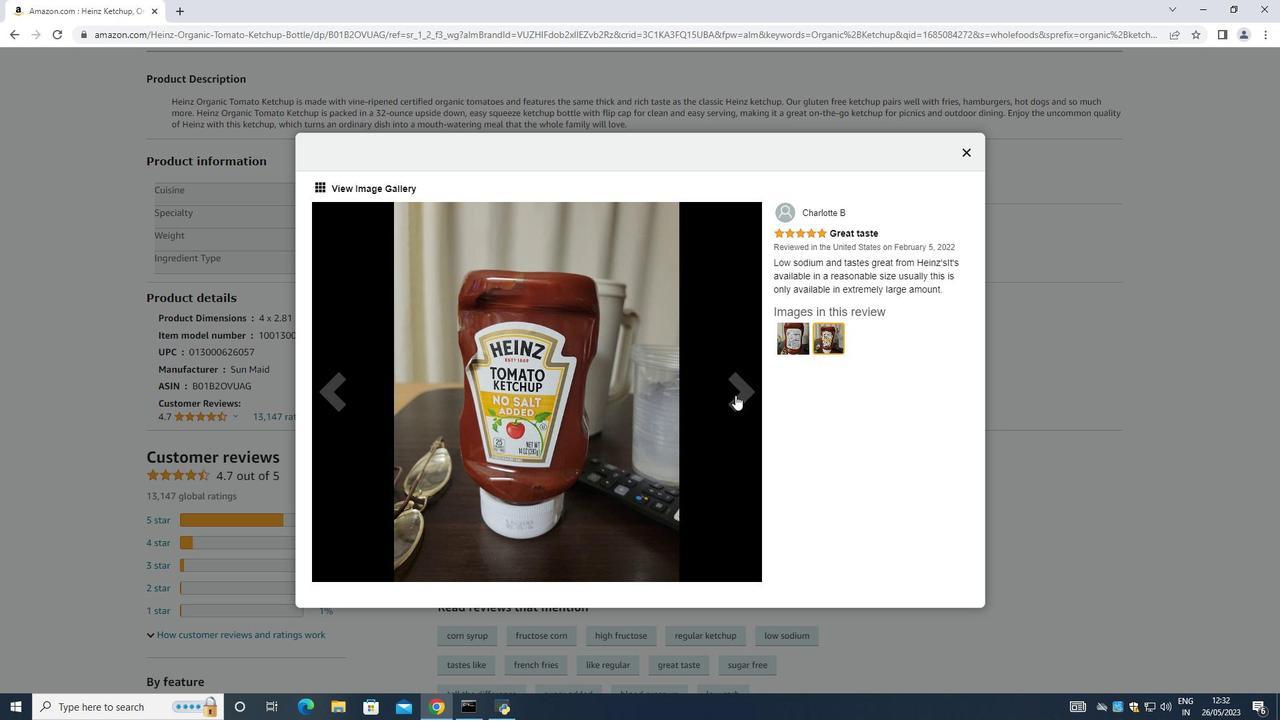
Action: Mouse pressed left at (746, 394)
Screenshot: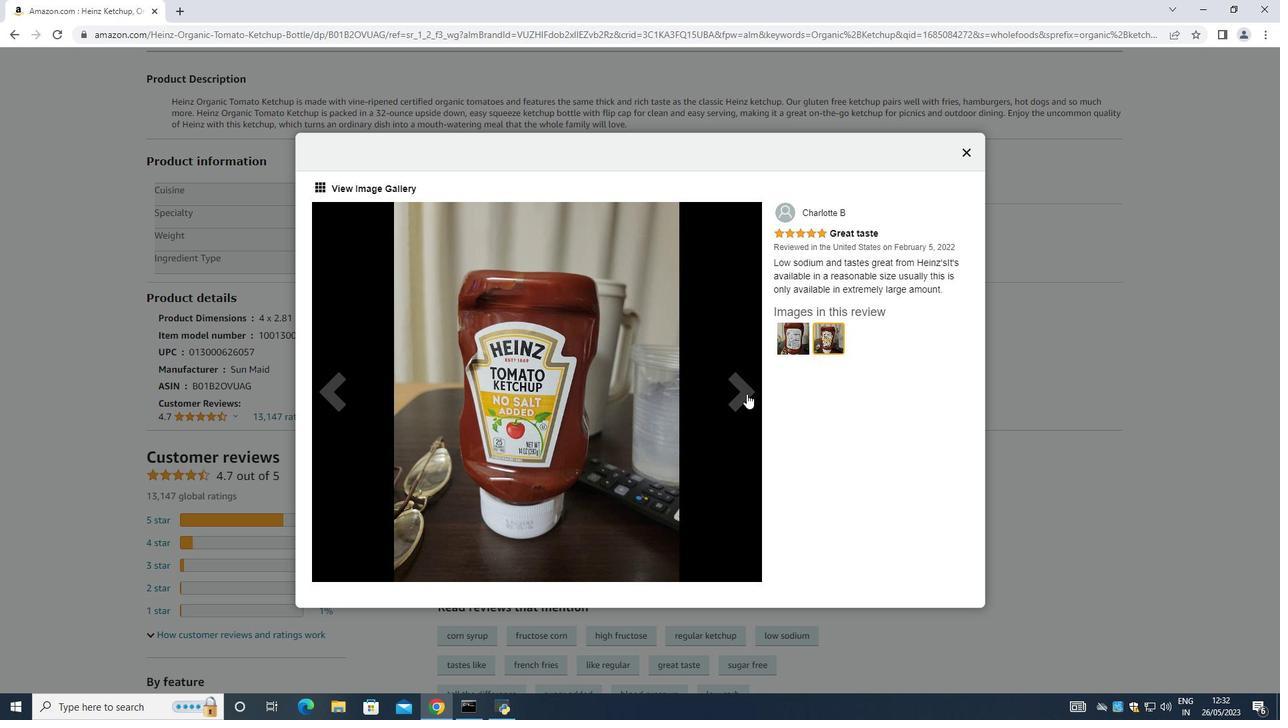 
Action: Mouse moved to (744, 400)
Screenshot: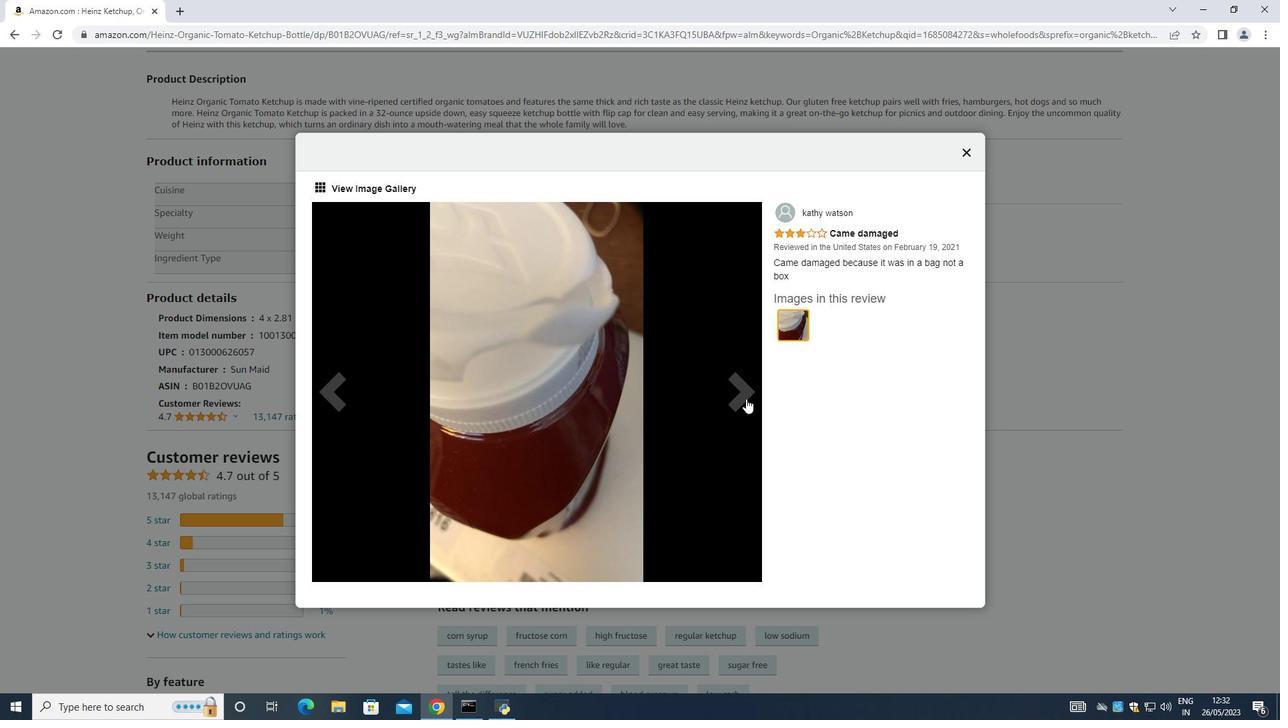 
Action: Mouse pressed left at (744, 400)
Screenshot: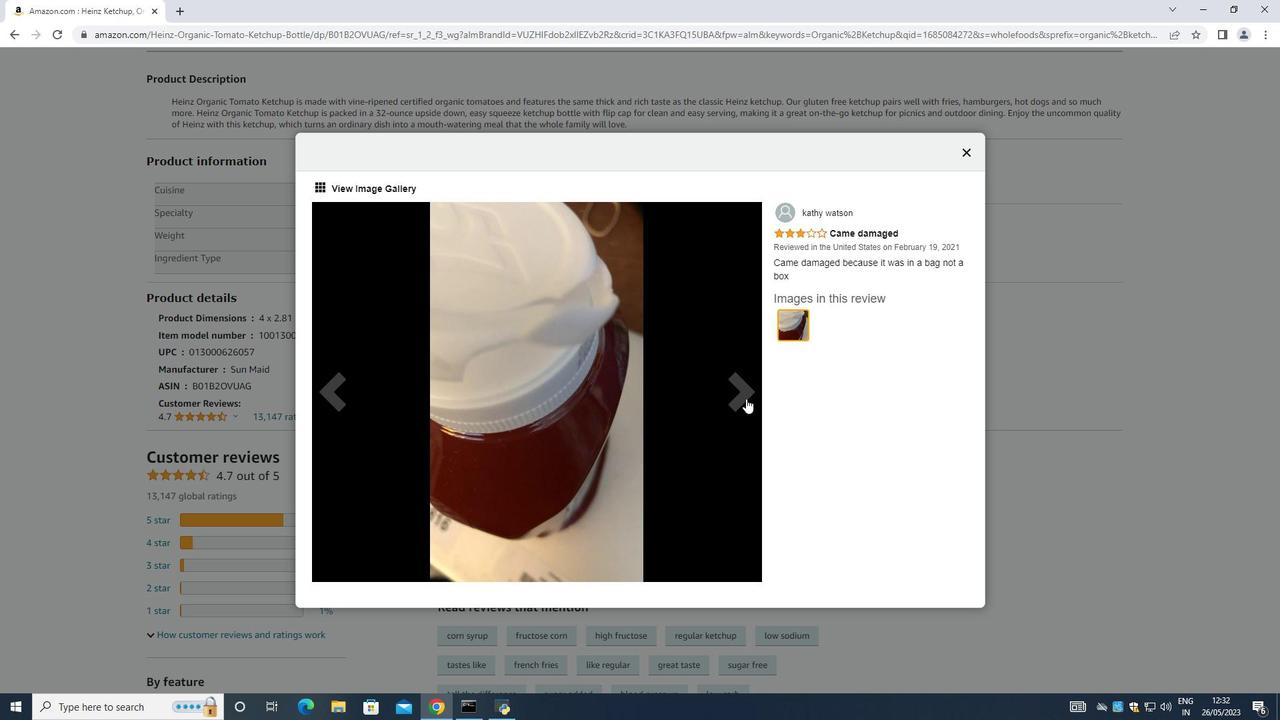 
Action: Mouse moved to (735, 397)
Screenshot: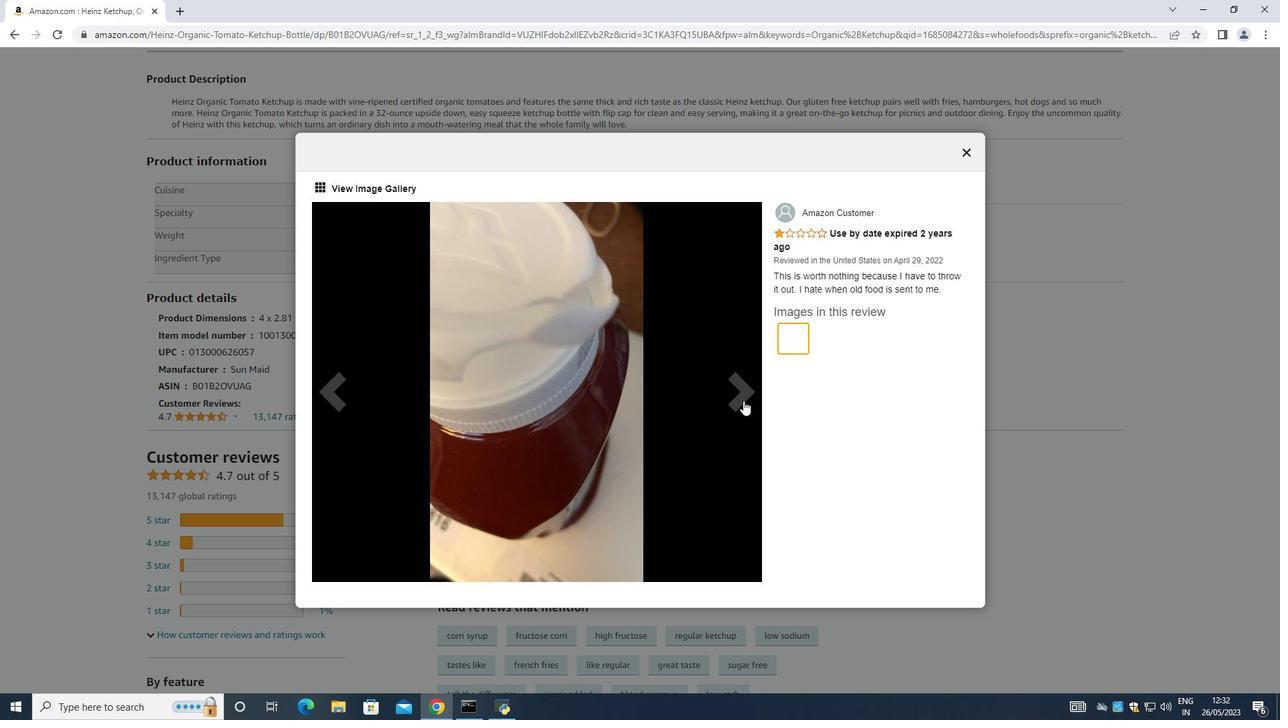 
Action: Mouse pressed left at (735, 397)
Screenshot: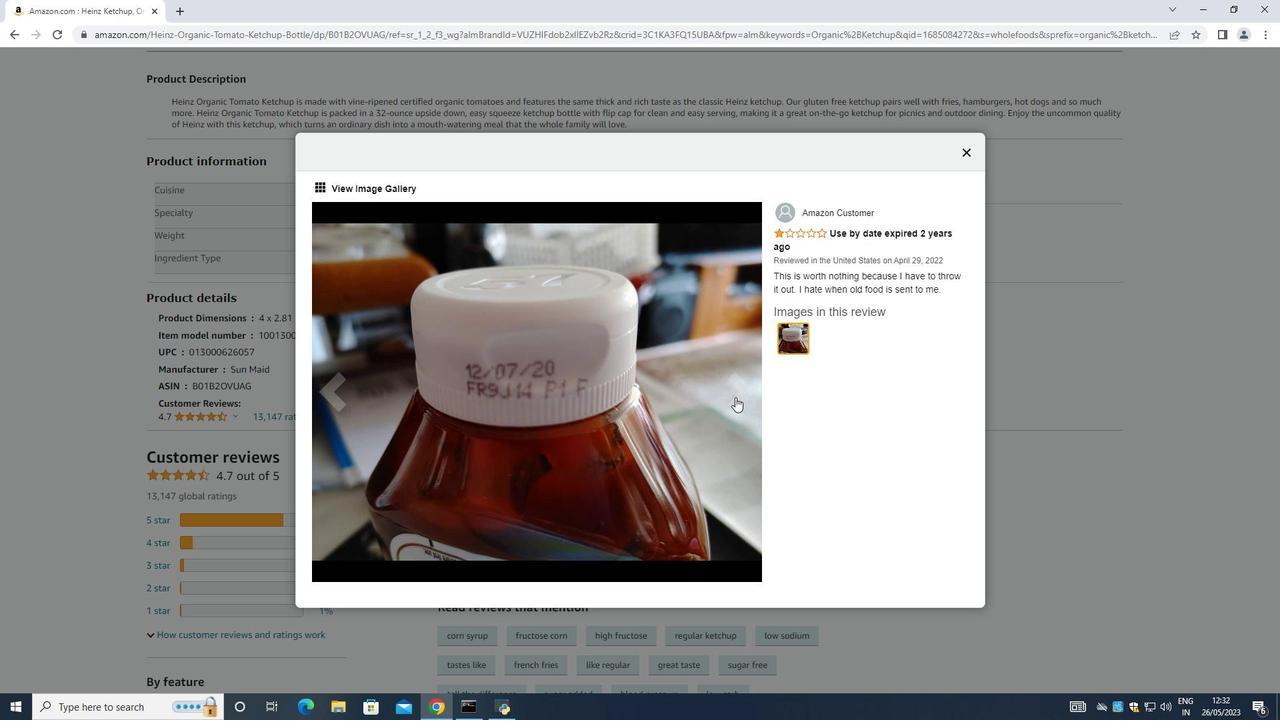 
Action: Mouse moved to (722, 398)
Screenshot: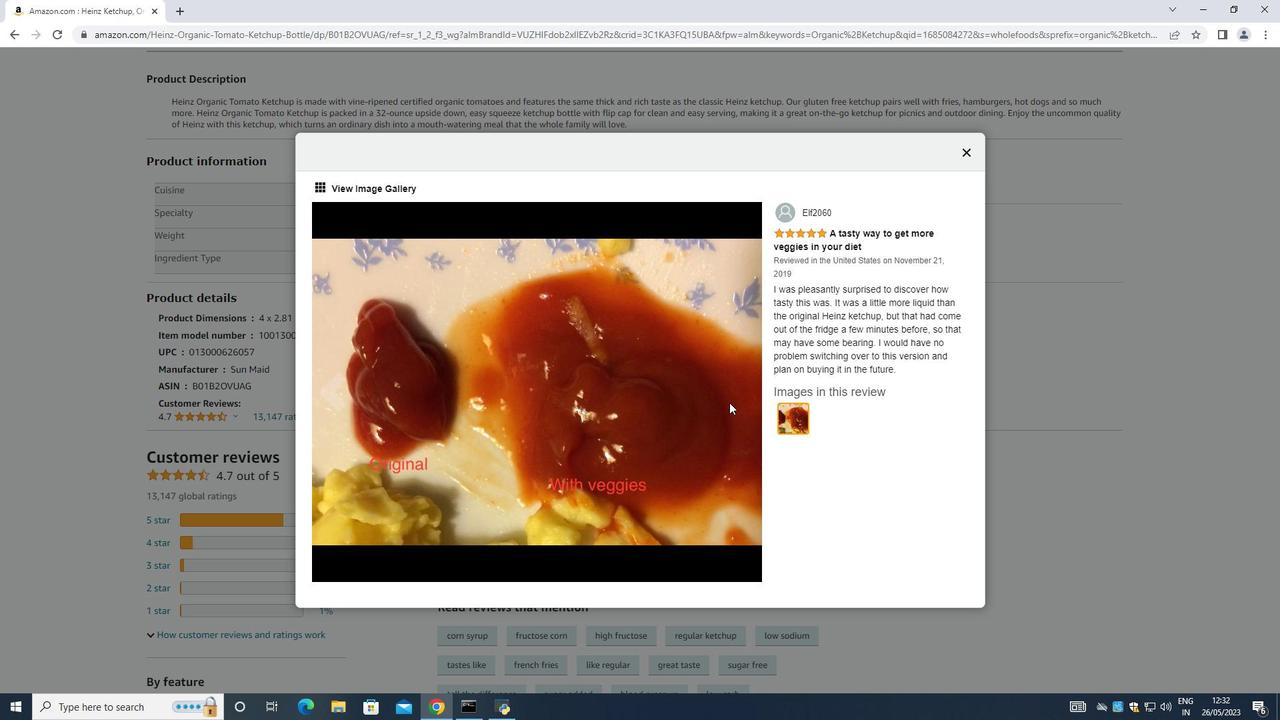 
Action: Mouse pressed left at (722, 398)
Screenshot: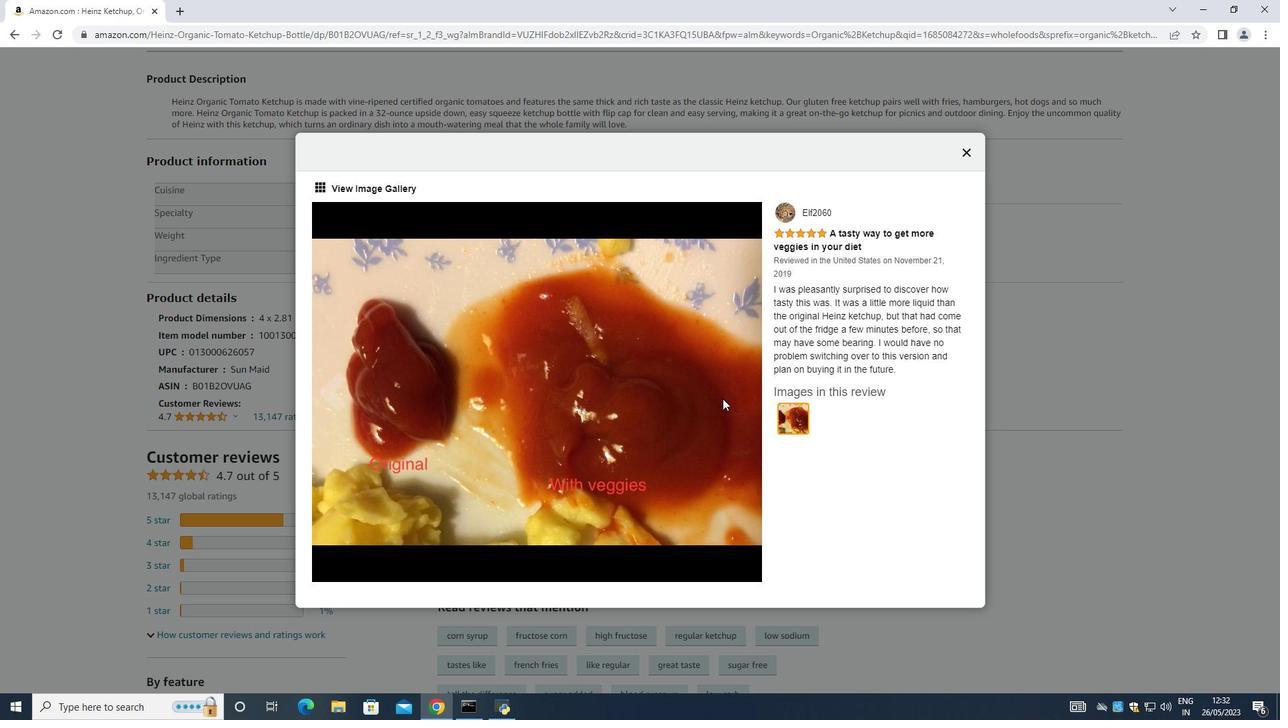 
Action: Mouse moved to (491, 414)
Screenshot: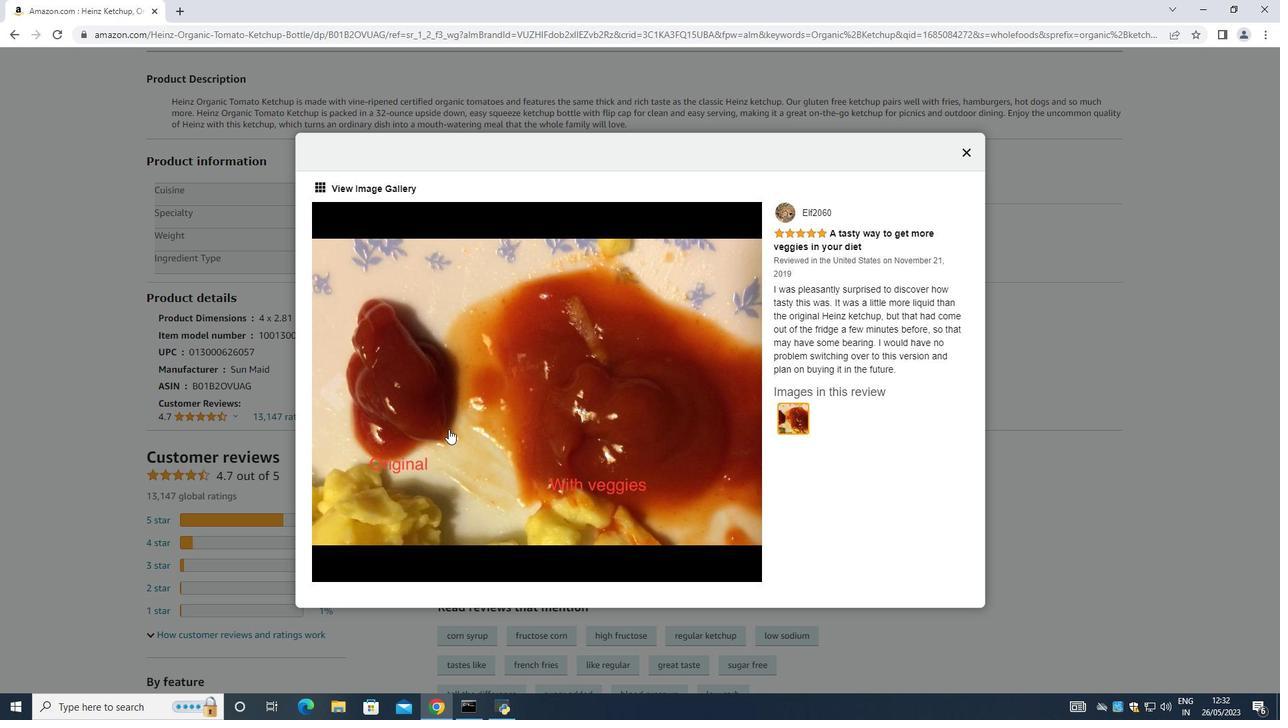 
Action: Mouse scrolled (491, 415) with delta (0, 0)
Screenshot: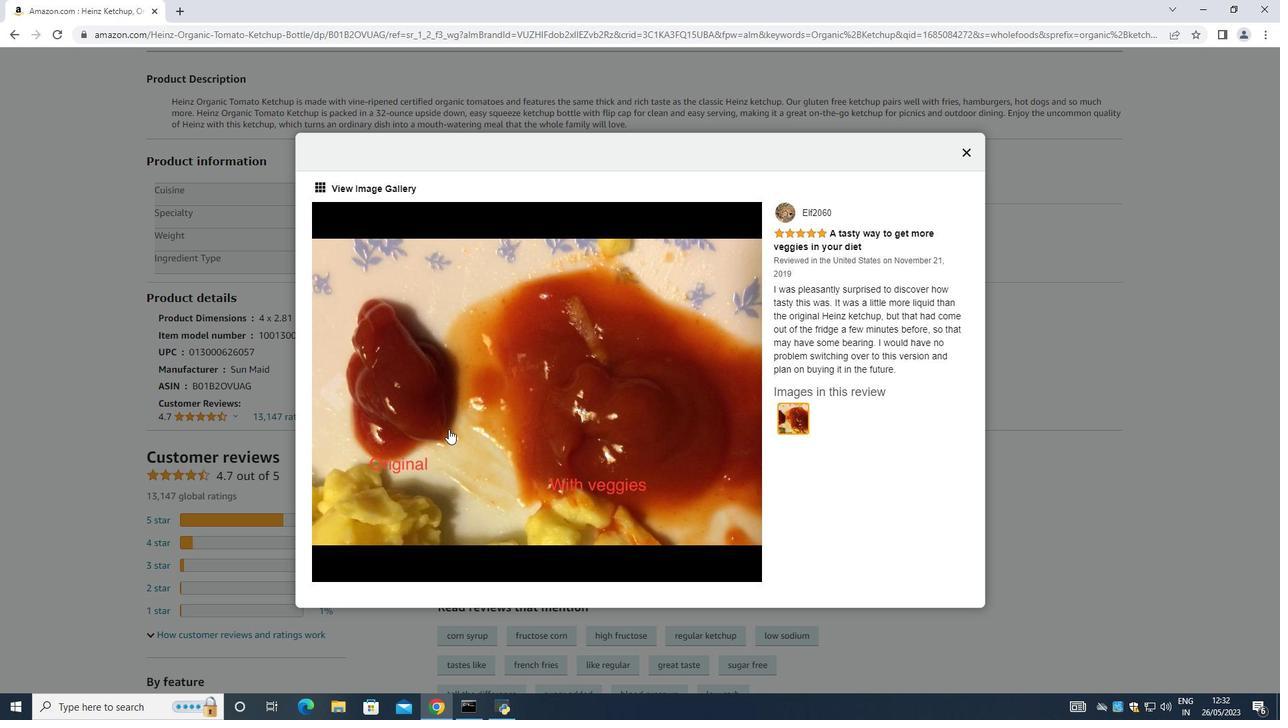 
Action: Mouse moved to (492, 414)
Screenshot: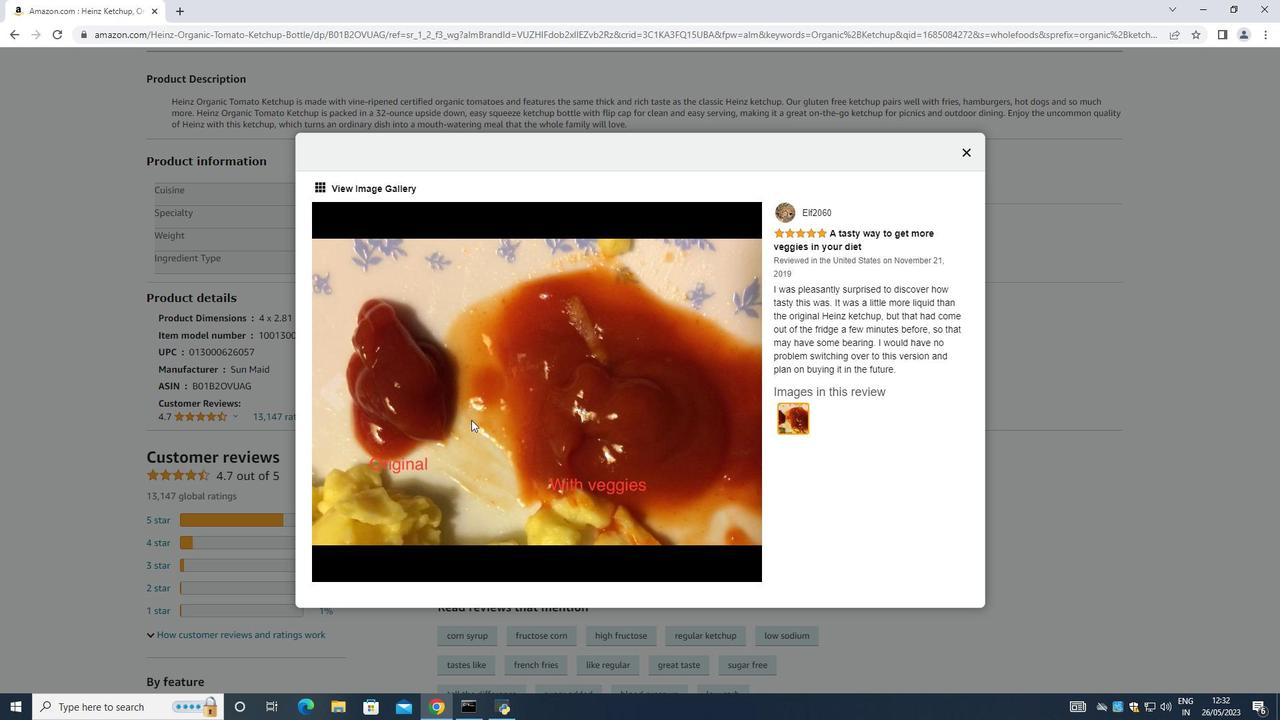 
Action: Mouse scrolled (492, 415) with delta (0, 0)
Screenshot: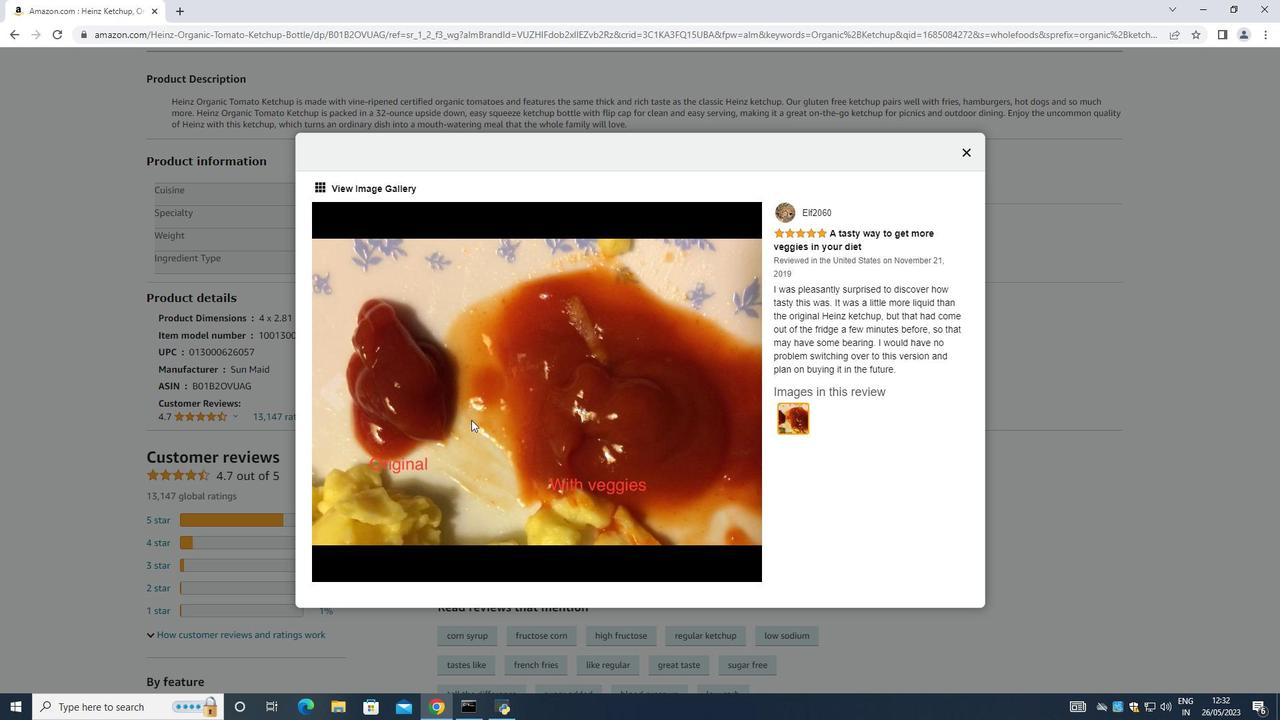 
Action: Mouse scrolled (492, 415) with delta (0, 0)
Screenshot: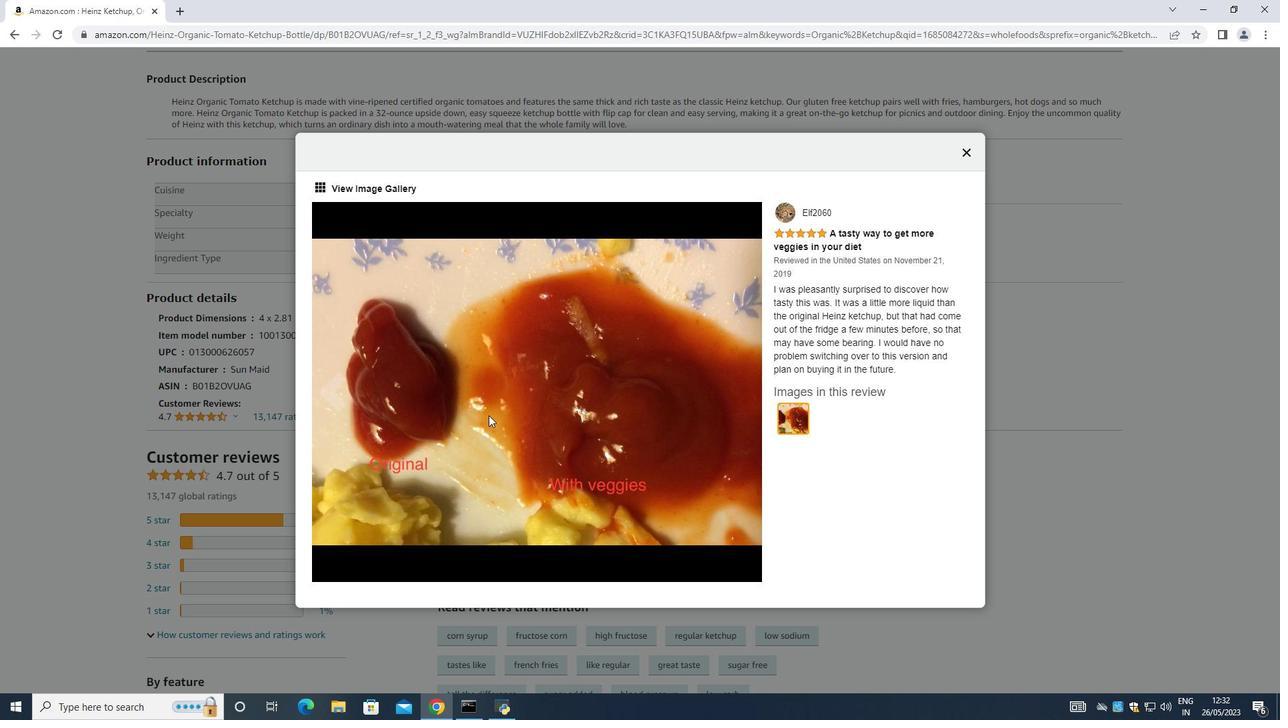 
Action: Mouse moved to (492, 414)
Screenshot: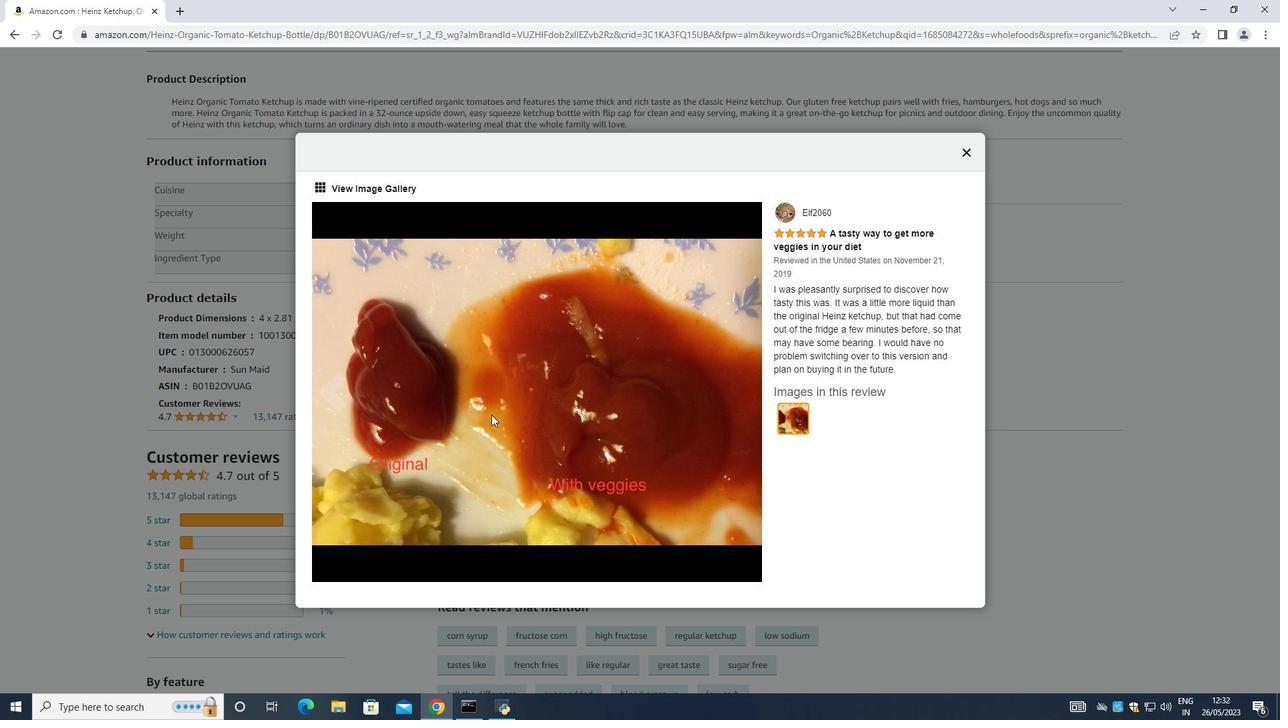 
Action: Mouse scrolled (492, 414) with delta (0, 0)
Screenshot: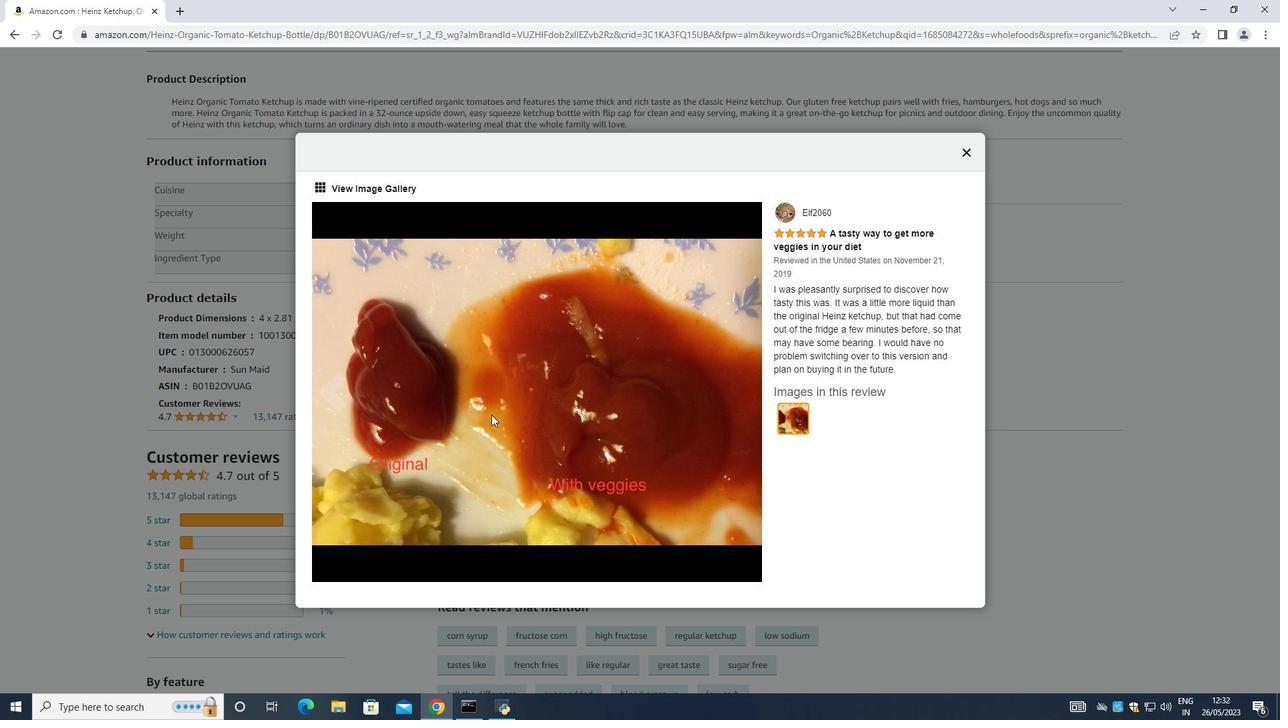 
Action: Mouse moved to (493, 412)
Screenshot: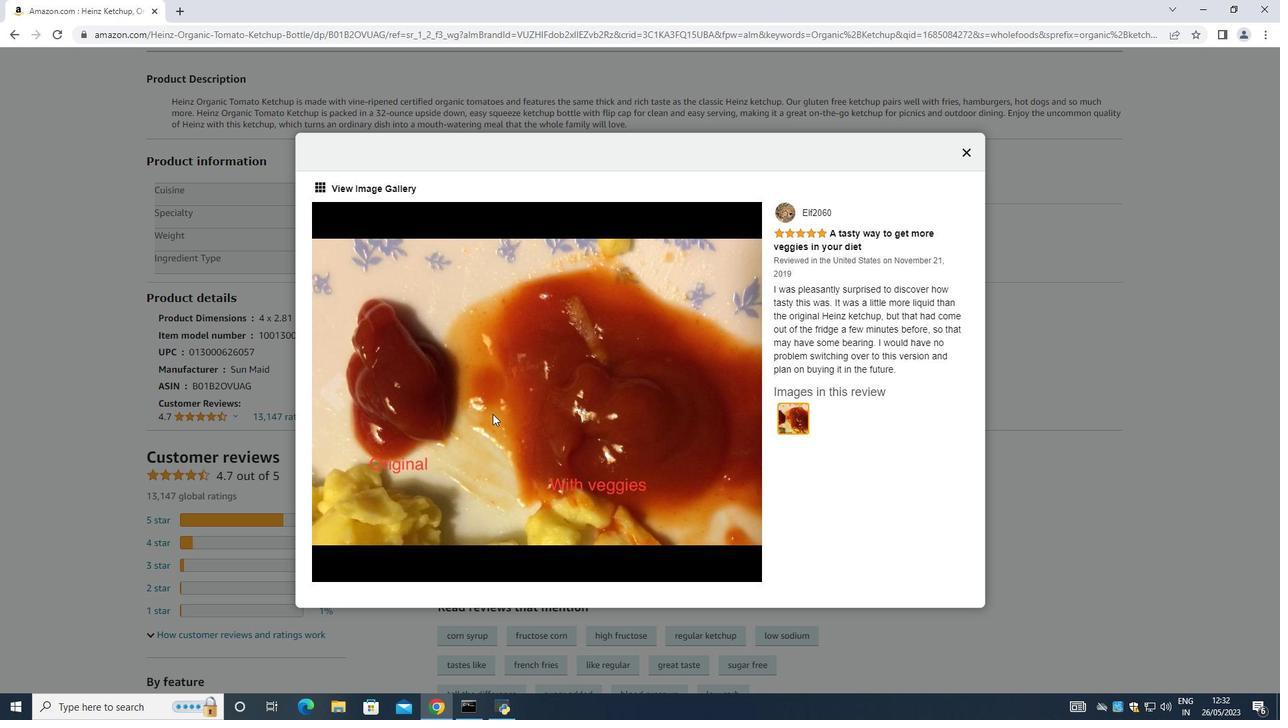 
Action: Mouse scrolled (493, 412) with delta (0, 0)
Screenshot: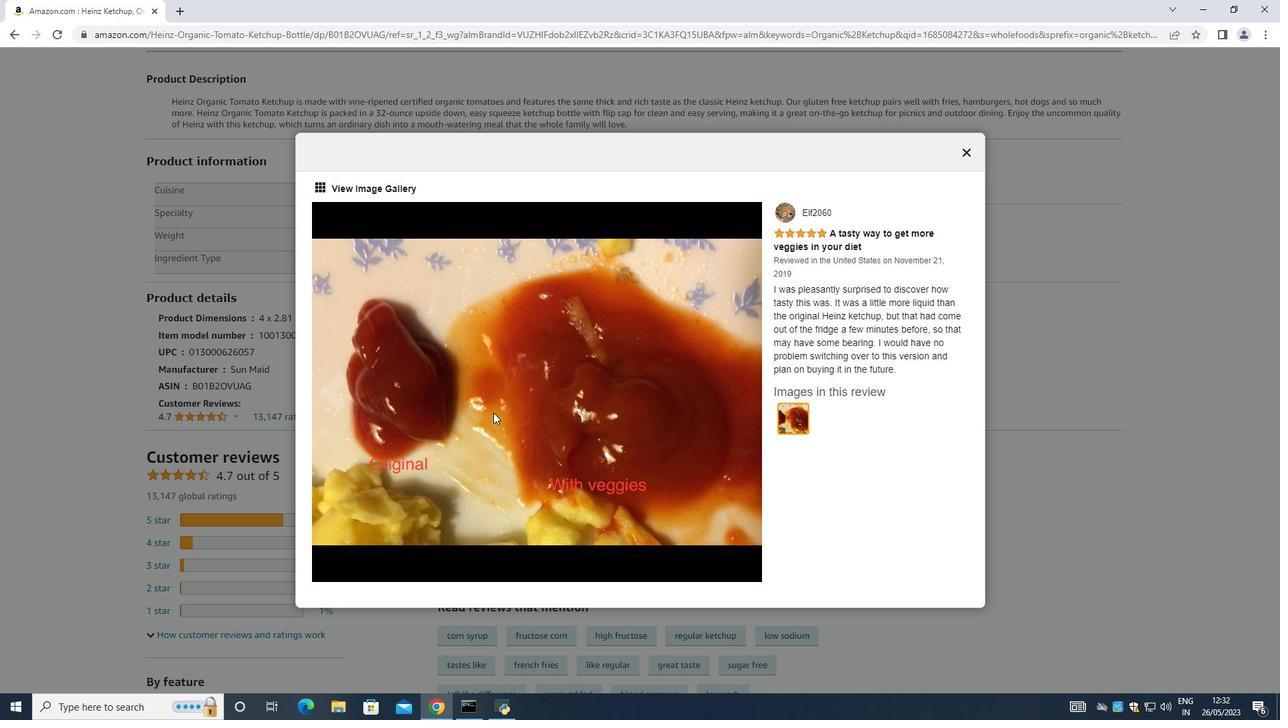 
Action: Mouse scrolled (493, 412) with delta (0, 0)
Screenshot: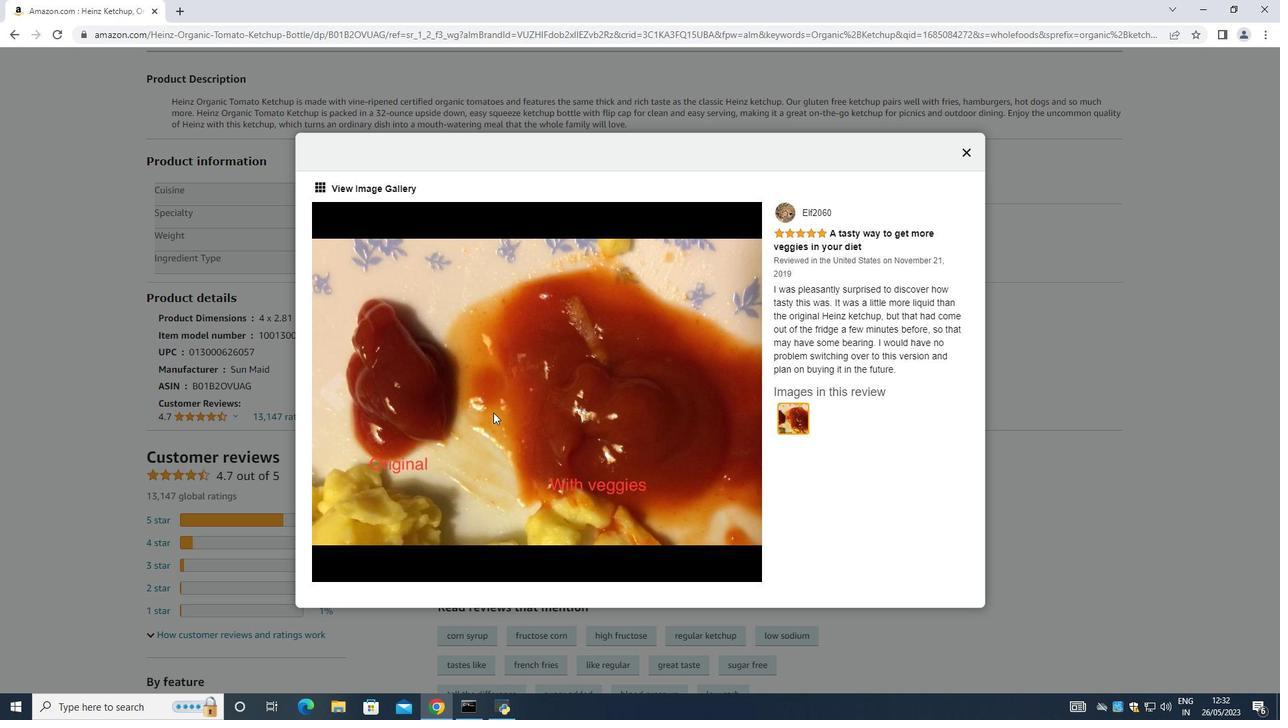 
Action: Mouse moved to (505, 412)
Screenshot: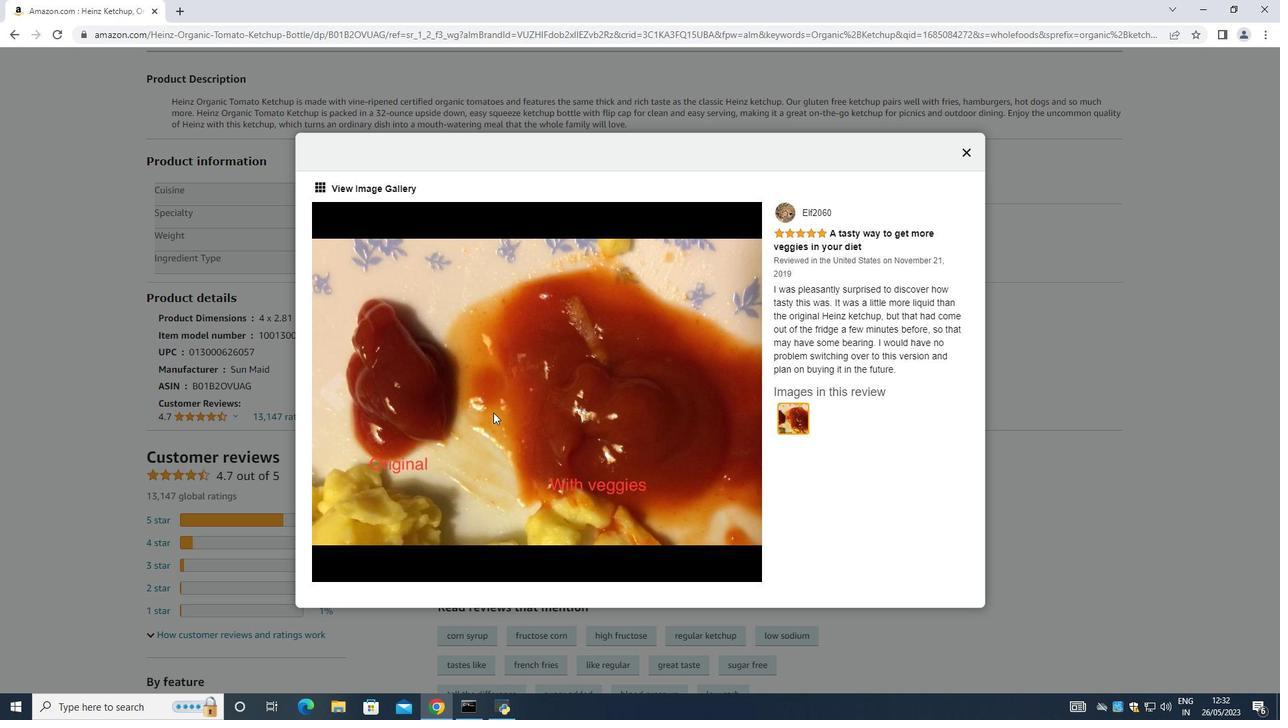
Action: Mouse scrolled (505, 412) with delta (0, 0)
Screenshot: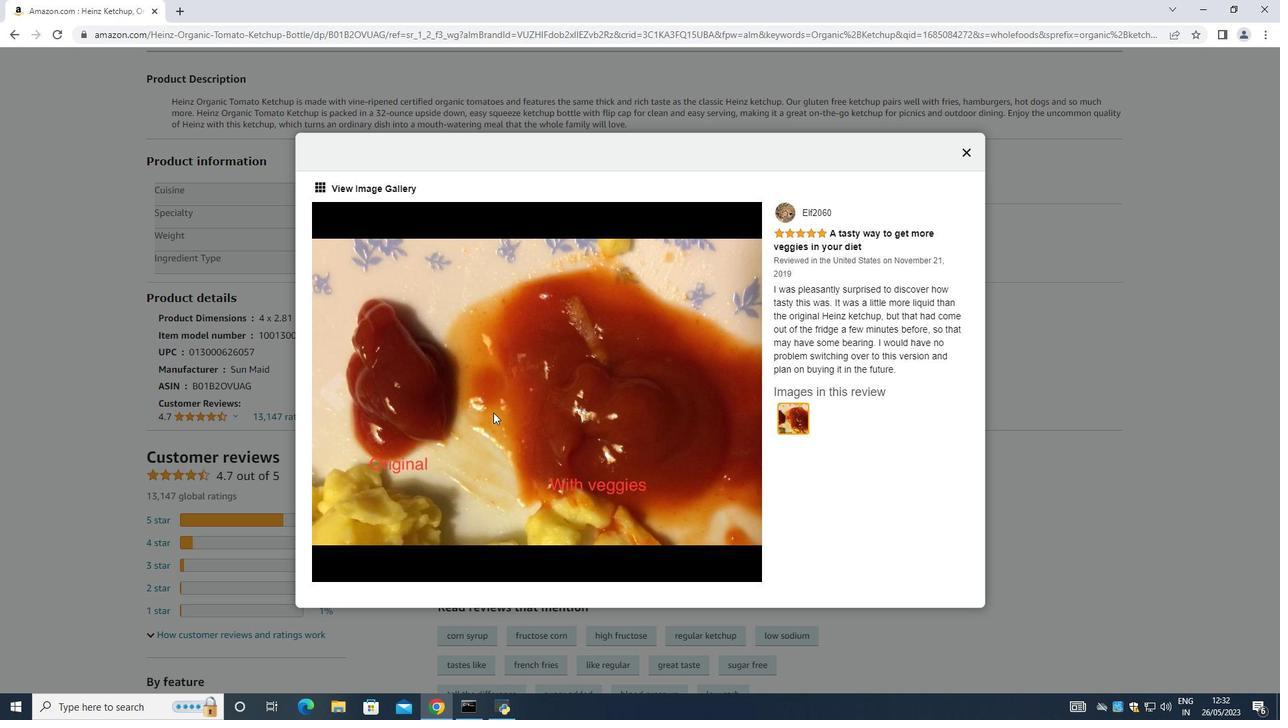 
Action: Mouse moved to (963, 148)
Screenshot: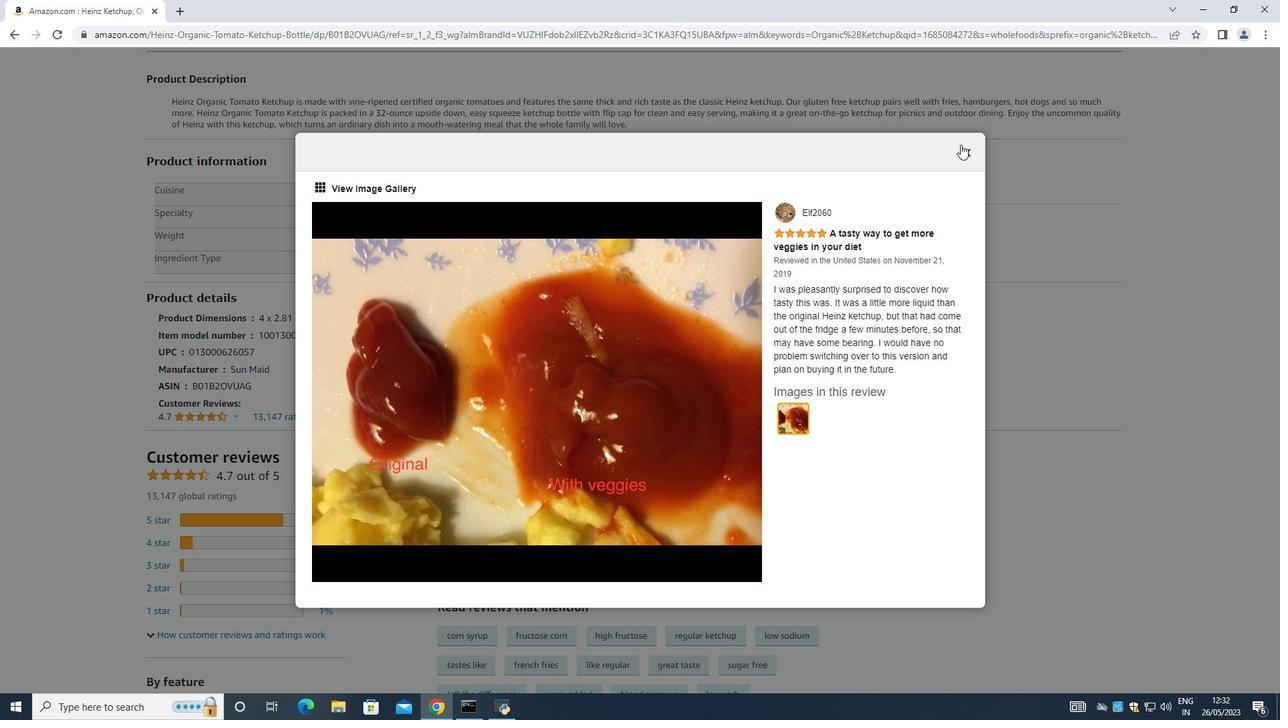 
Action: Mouse pressed left at (963, 148)
Screenshot: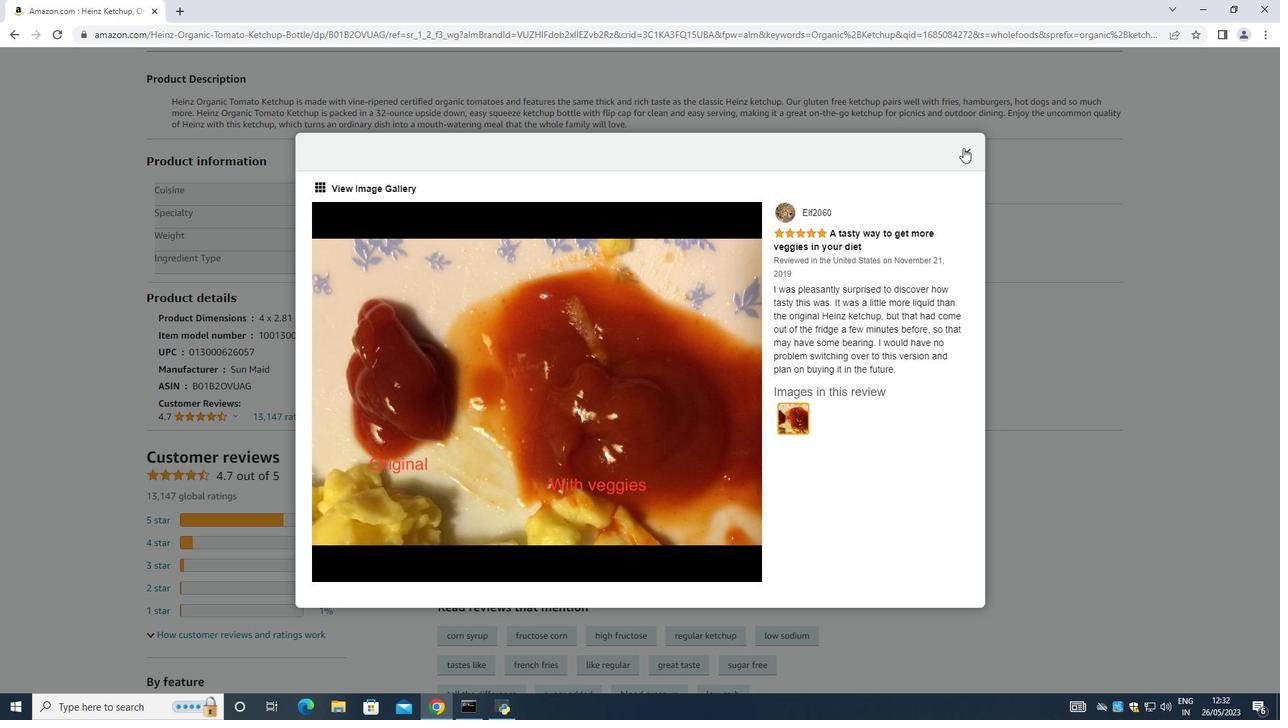 
Action: Mouse moved to (740, 472)
Screenshot: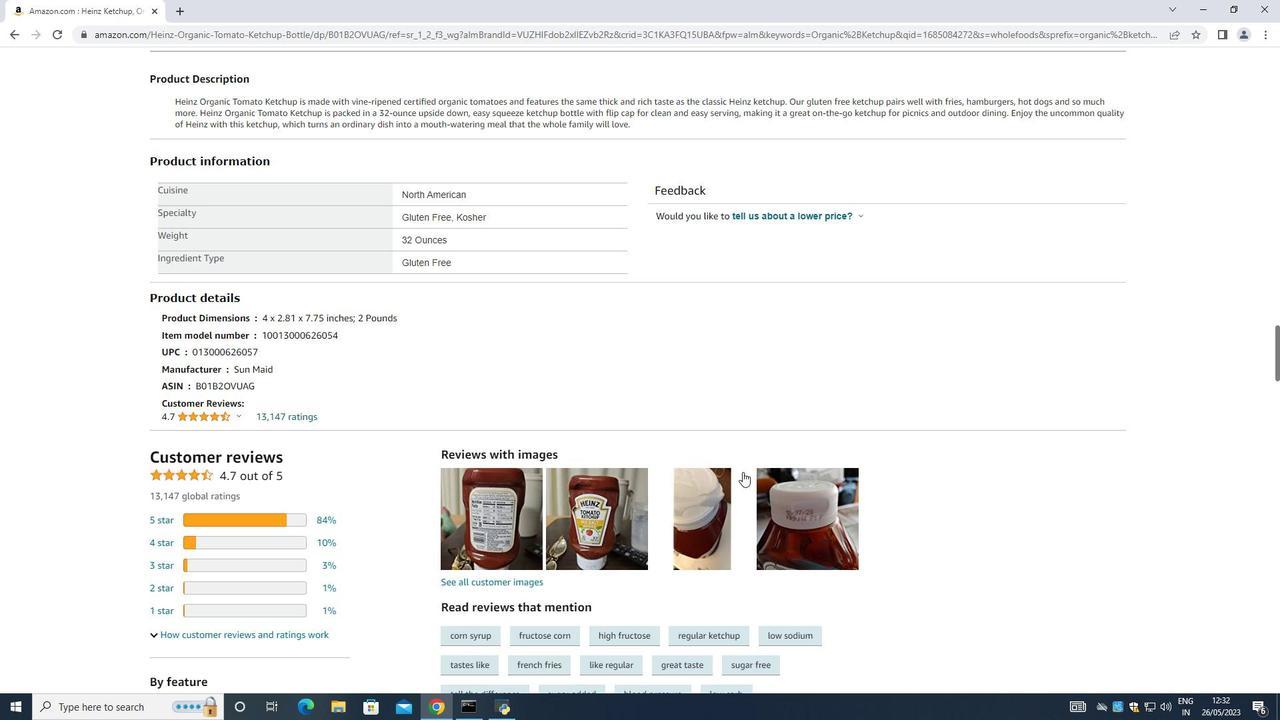 
Action: Mouse scrolled (740, 471) with delta (0, 0)
Screenshot: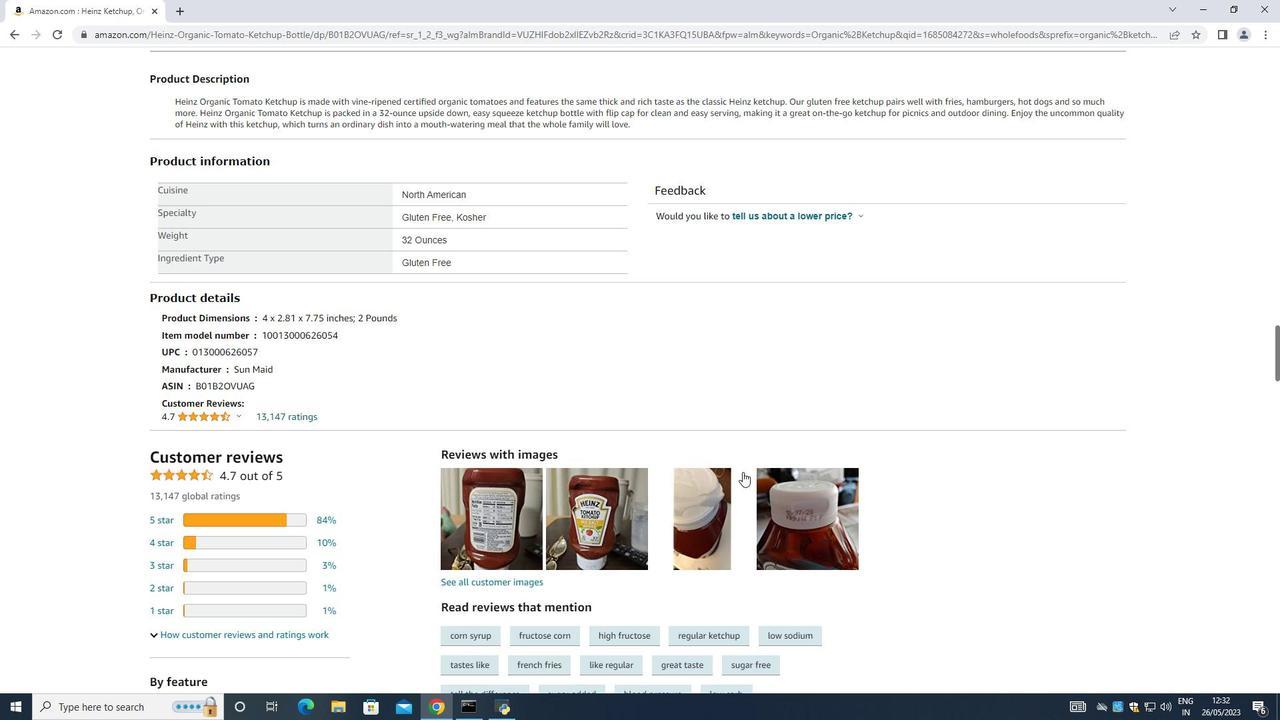 
Action: Mouse moved to (740, 472)
Screenshot: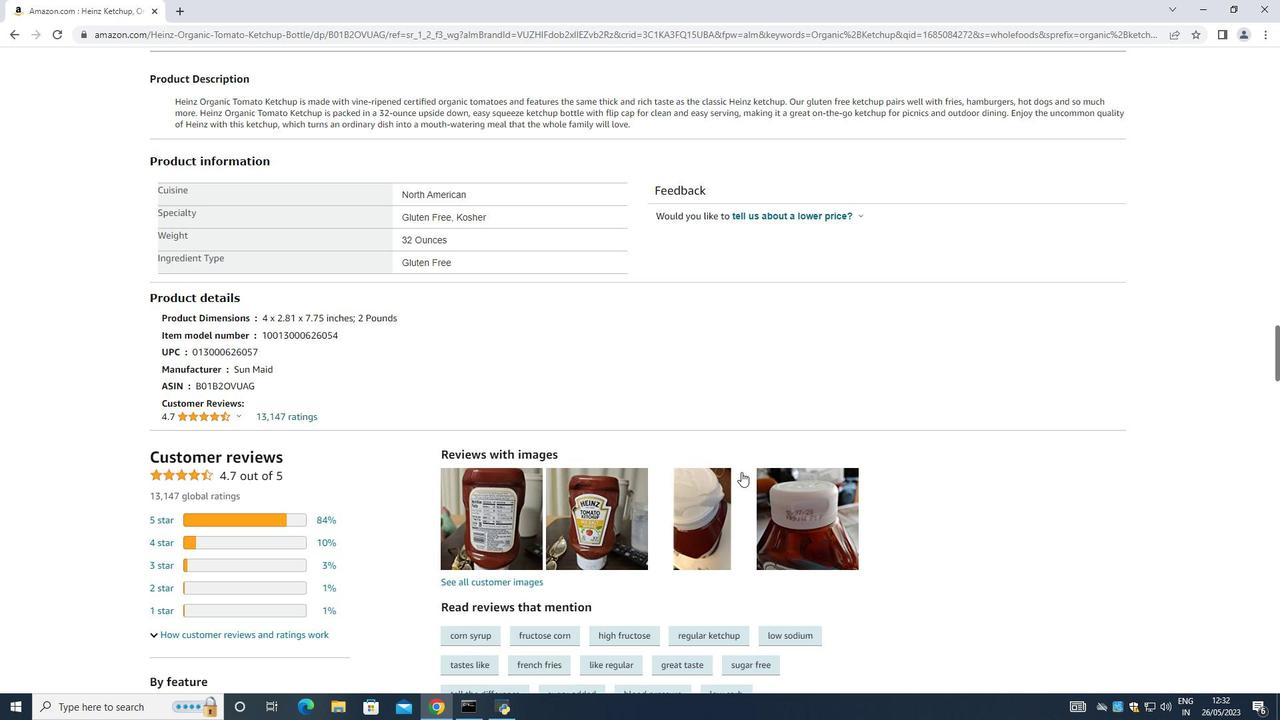 
Action: Mouse scrolled (740, 471) with delta (0, 0)
Screenshot: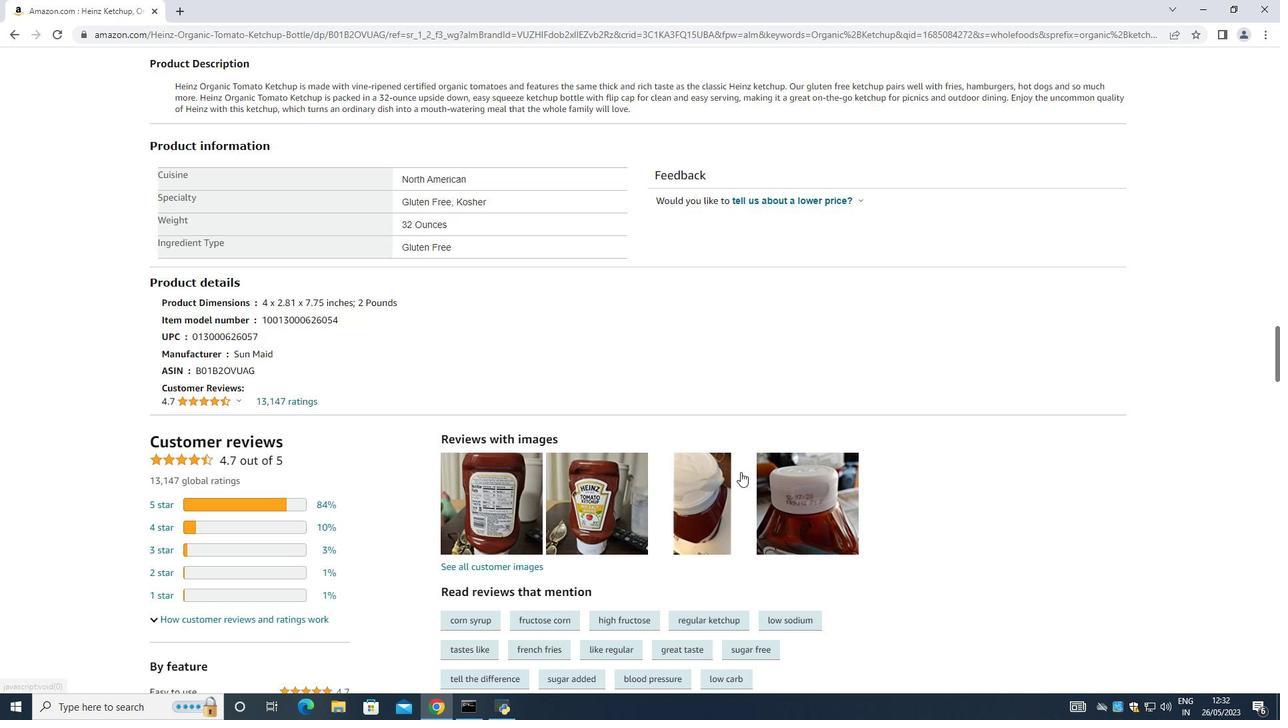 
Action: Mouse moved to (798, 397)
